 Task: Slide 28 - Company-1.
Action: Mouse moved to (38, 92)
Screenshot: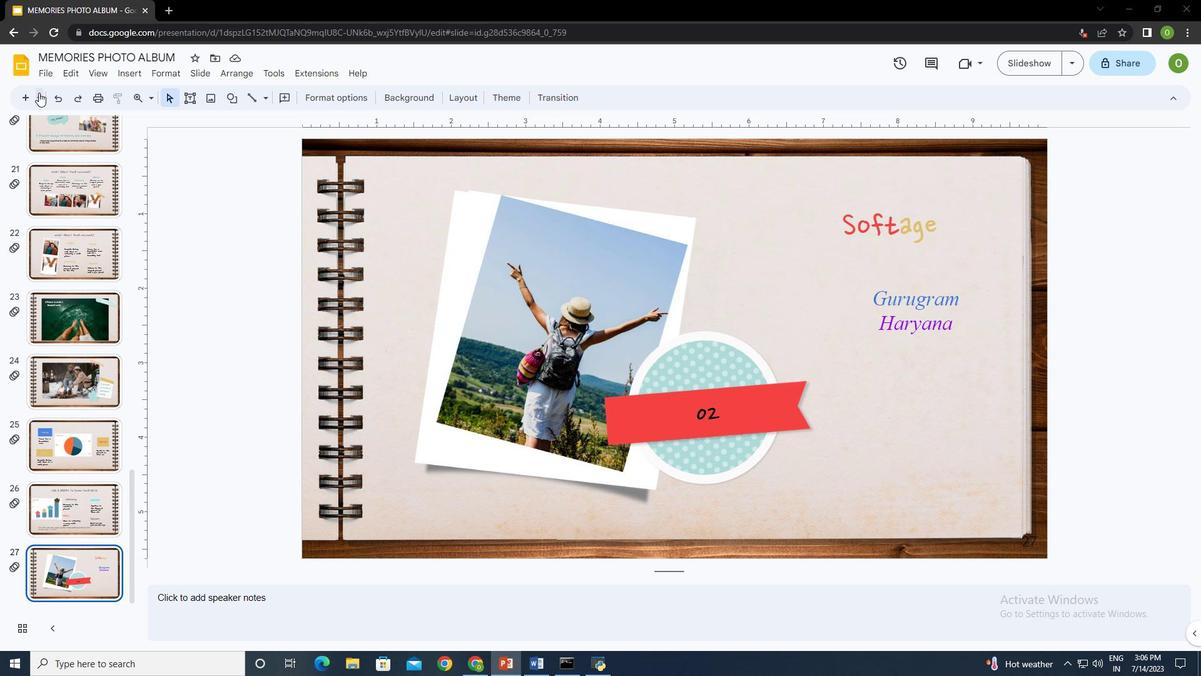 
Action: Mouse pressed left at (38, 92)
Screenshot: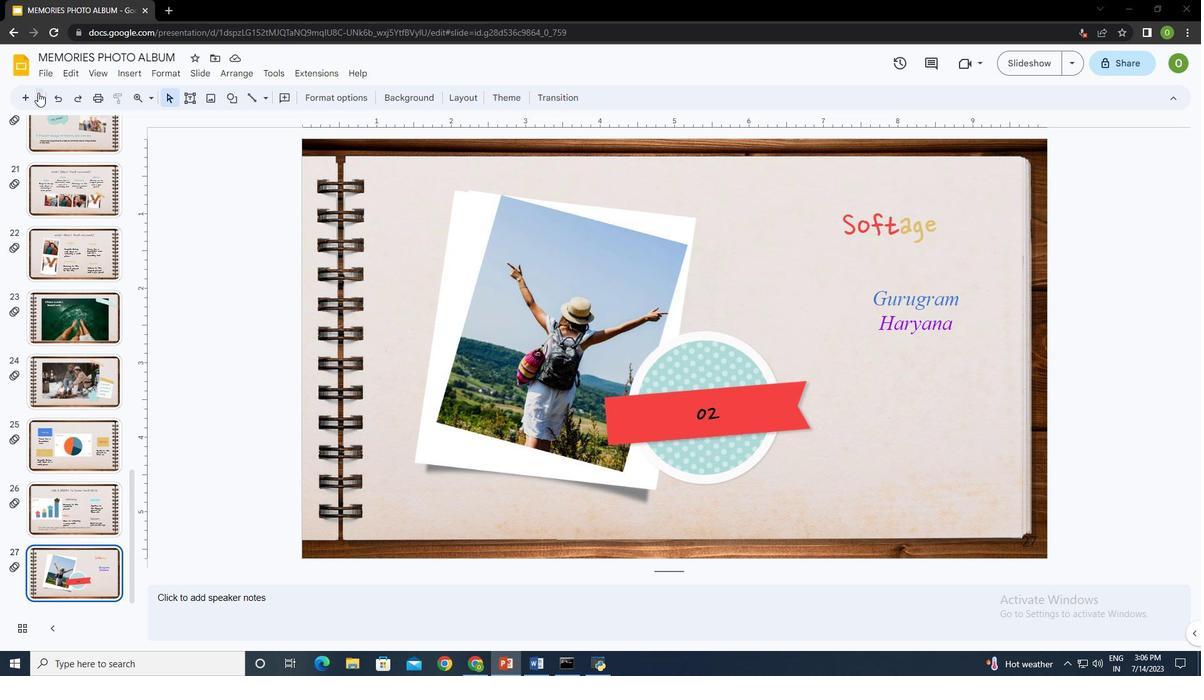 
Action: Mouse moved to (110, 245)
Screenshot: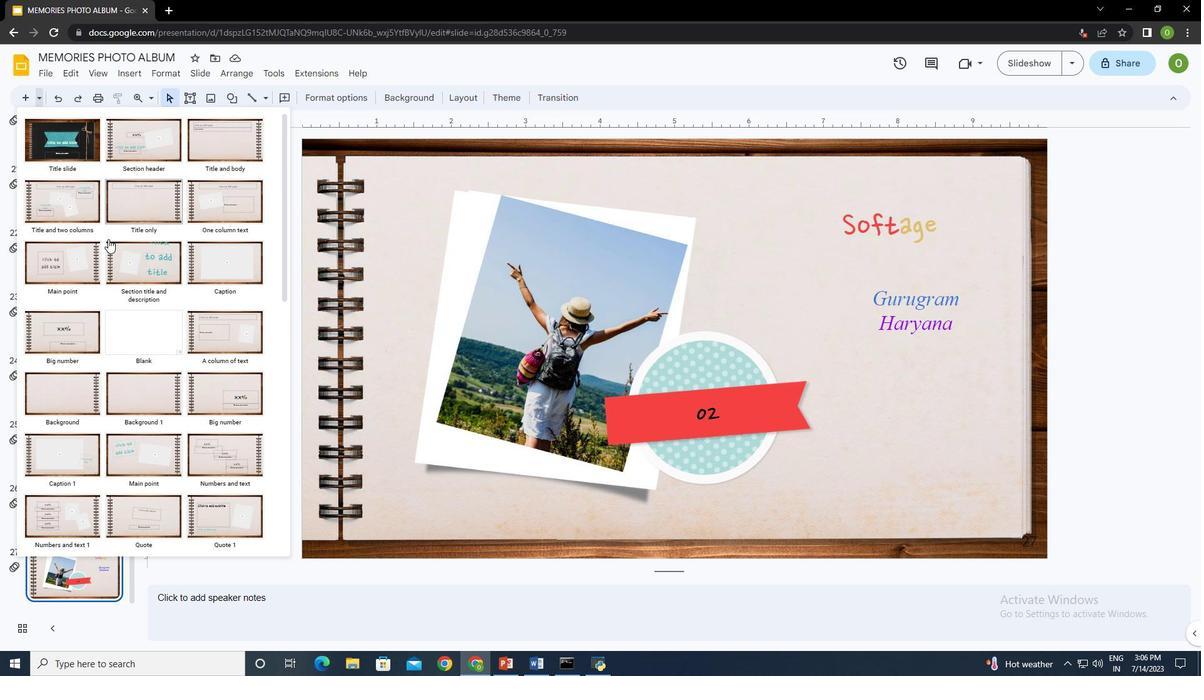 
Action: Mouse scrolled (110, 244) with delta (0, 0)
Screenshot: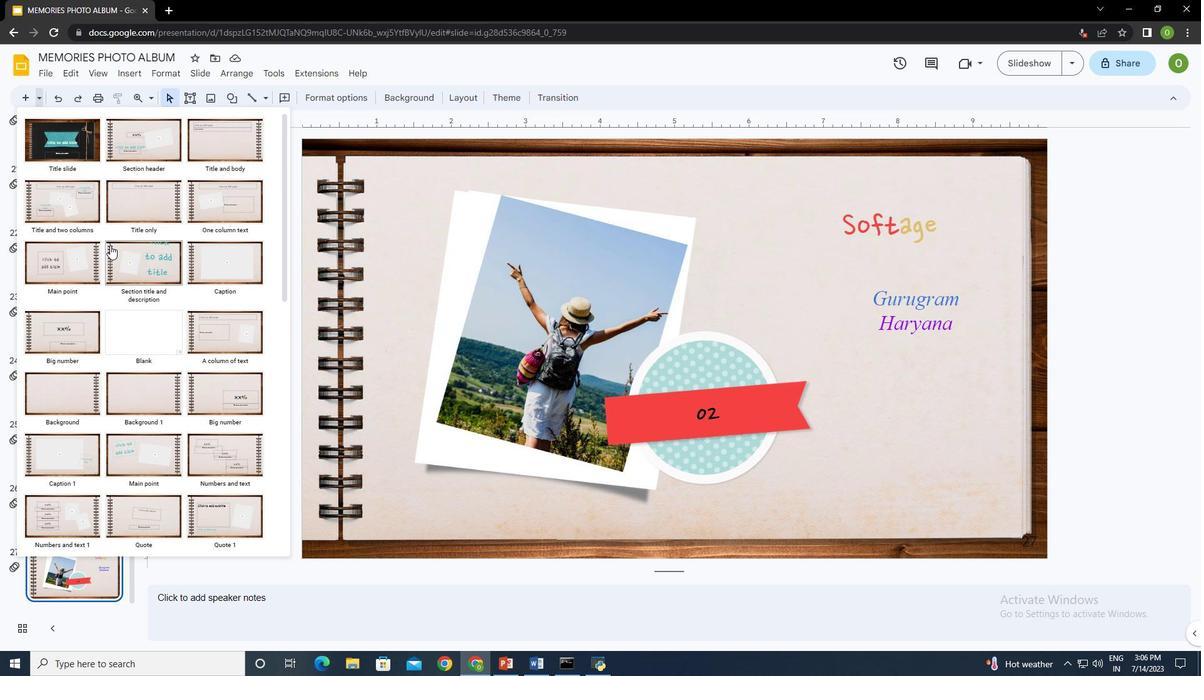 
Action: Mouse moved to (112, 264)
Screenshot: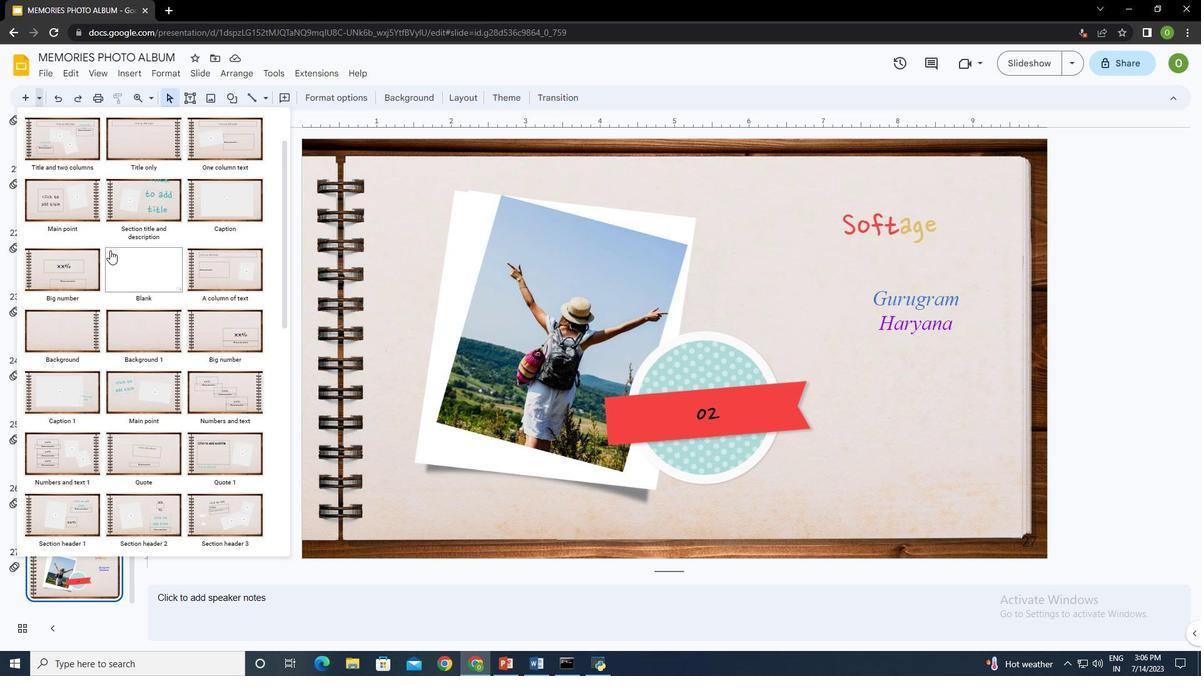 
Action: Mouse scrolled (112, 263) with delta (0, 0)
Screenshot: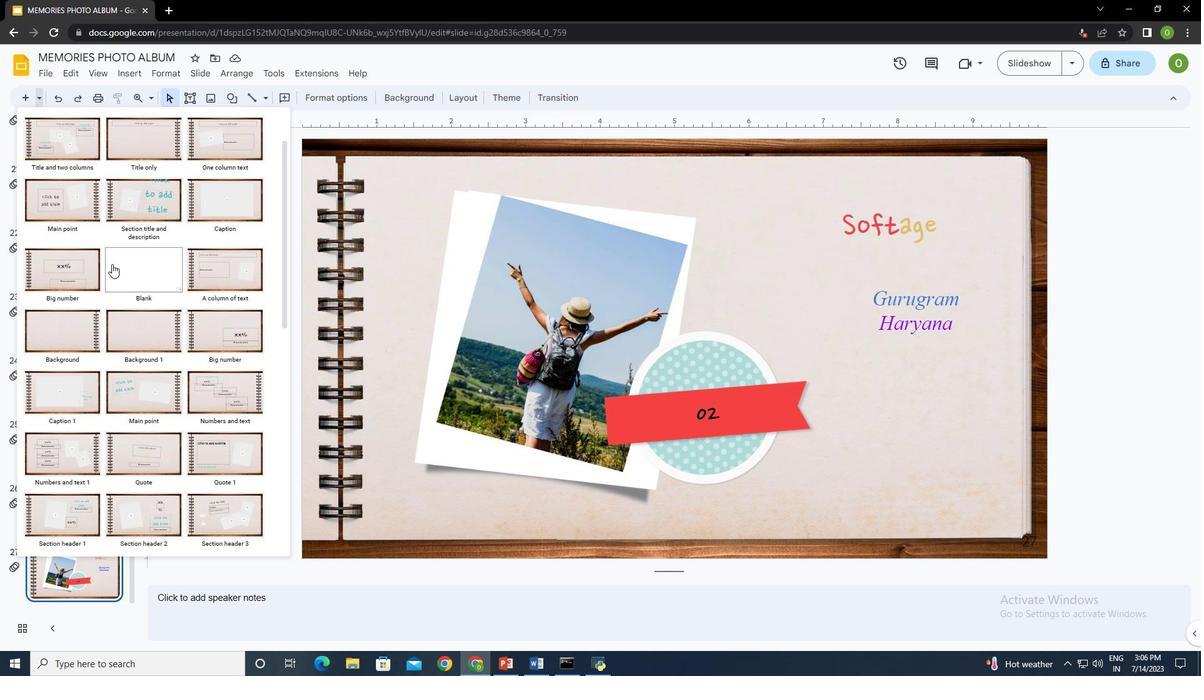 
Action: Mouse scrolled (112, 263) with delta (0, 0)
Screenshot: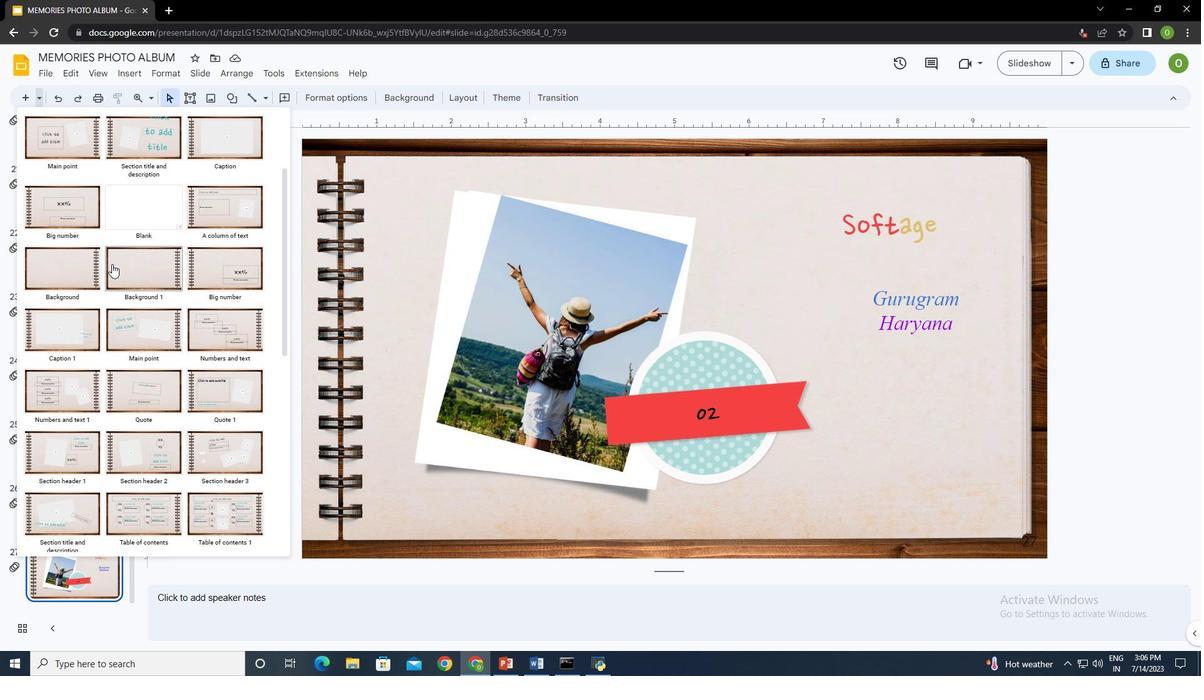 
Action: Mouse moved to (112, 268)
Screenshot: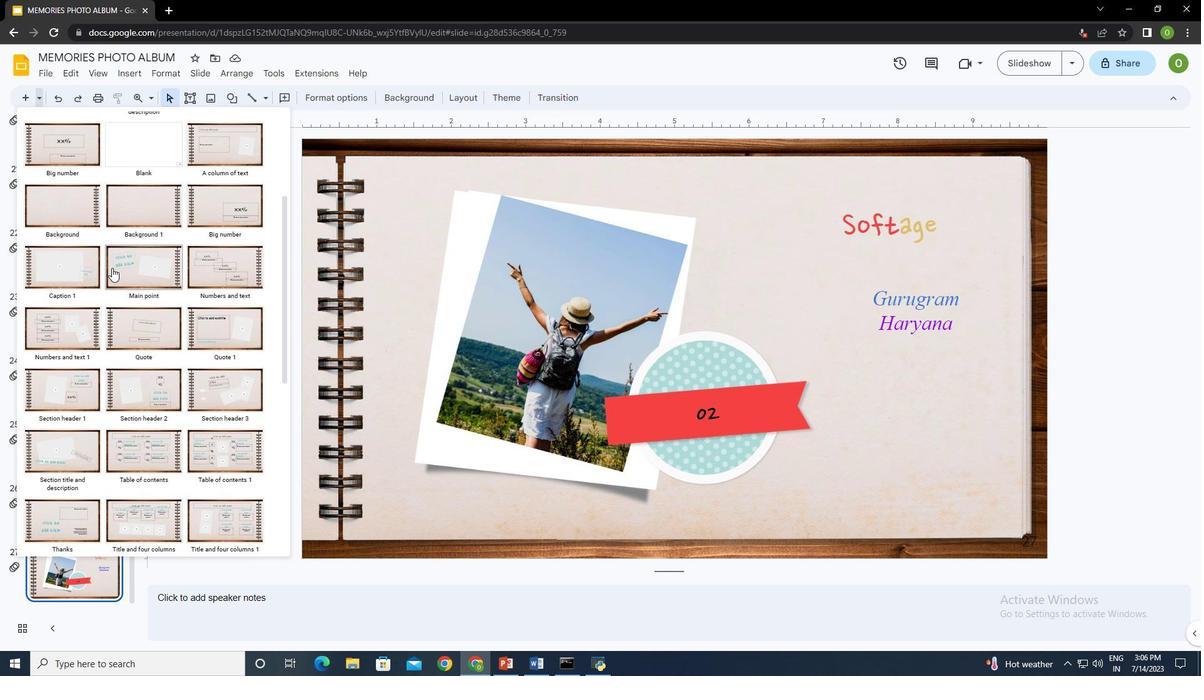 
Action: Mouse scrolled (112, 267) with delta (0, 0)
Screenshot: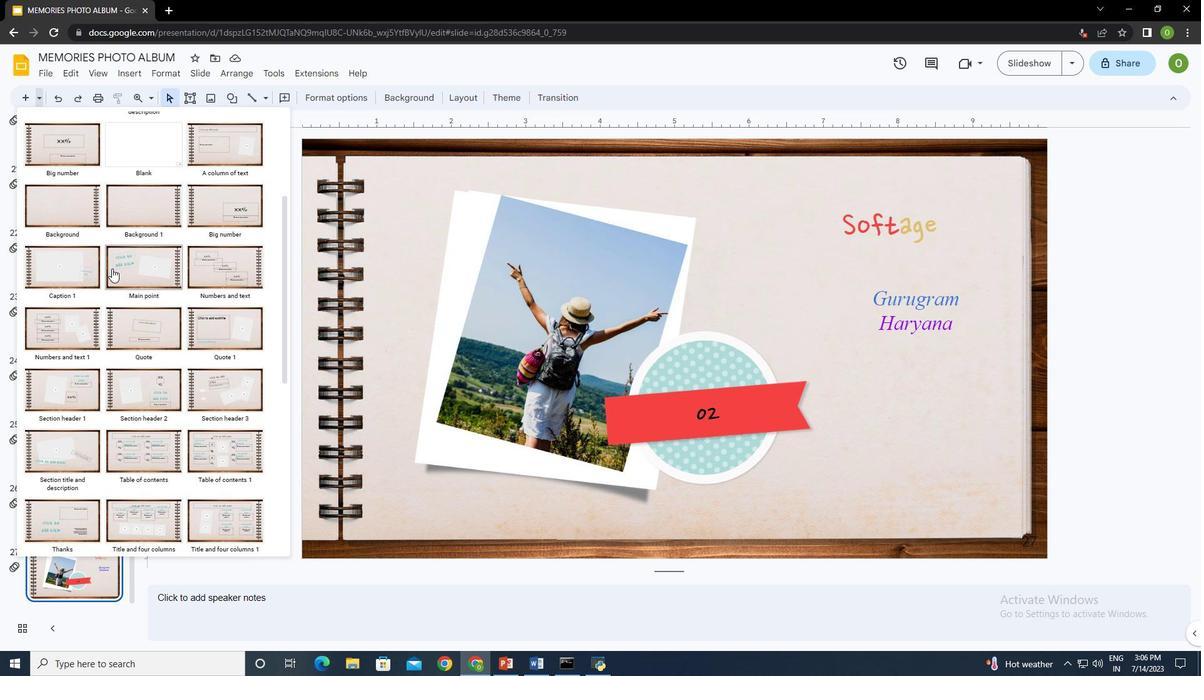 
Action: Mouse scrolled (112, 267) with delta (0, 0)
Screenshot: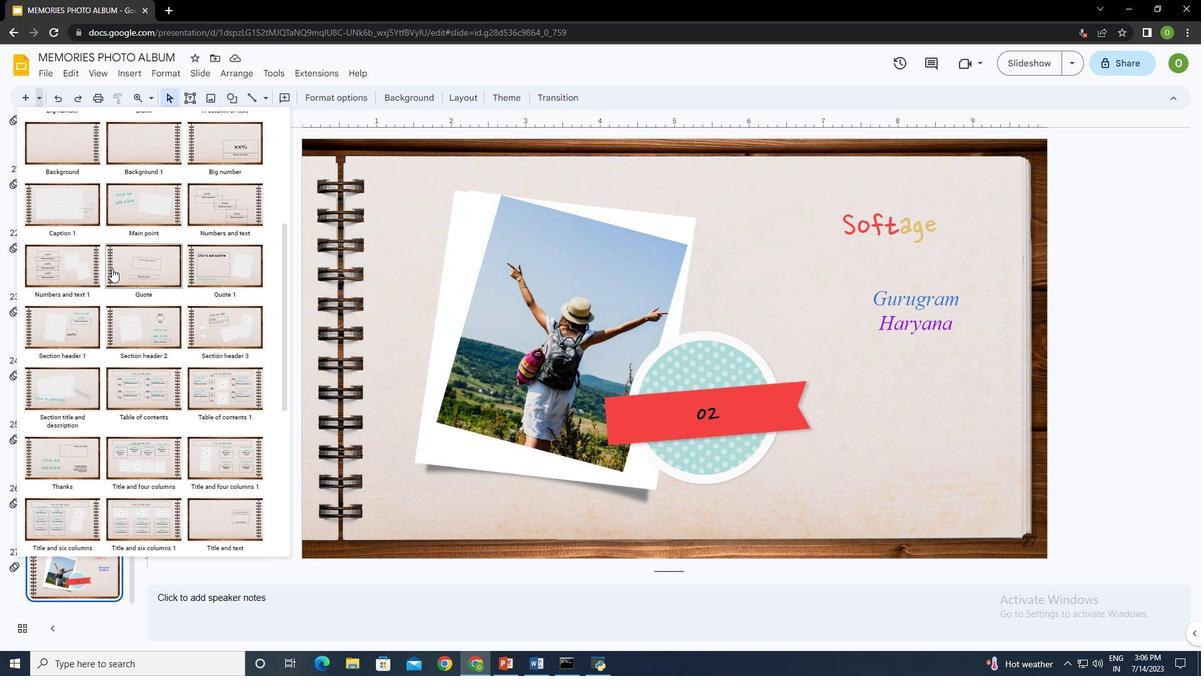
Action: Mouse moved to (222, 254)
Screenshot: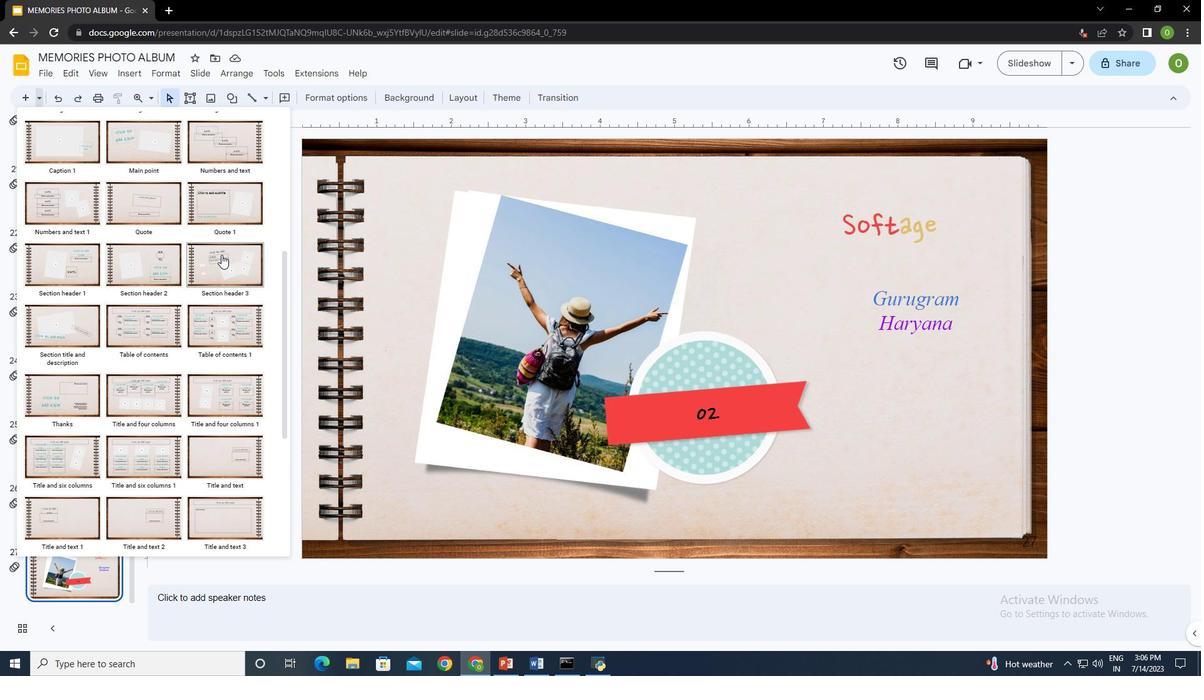 
Action: Mouse pressed left at (222, 254)
Screenshot: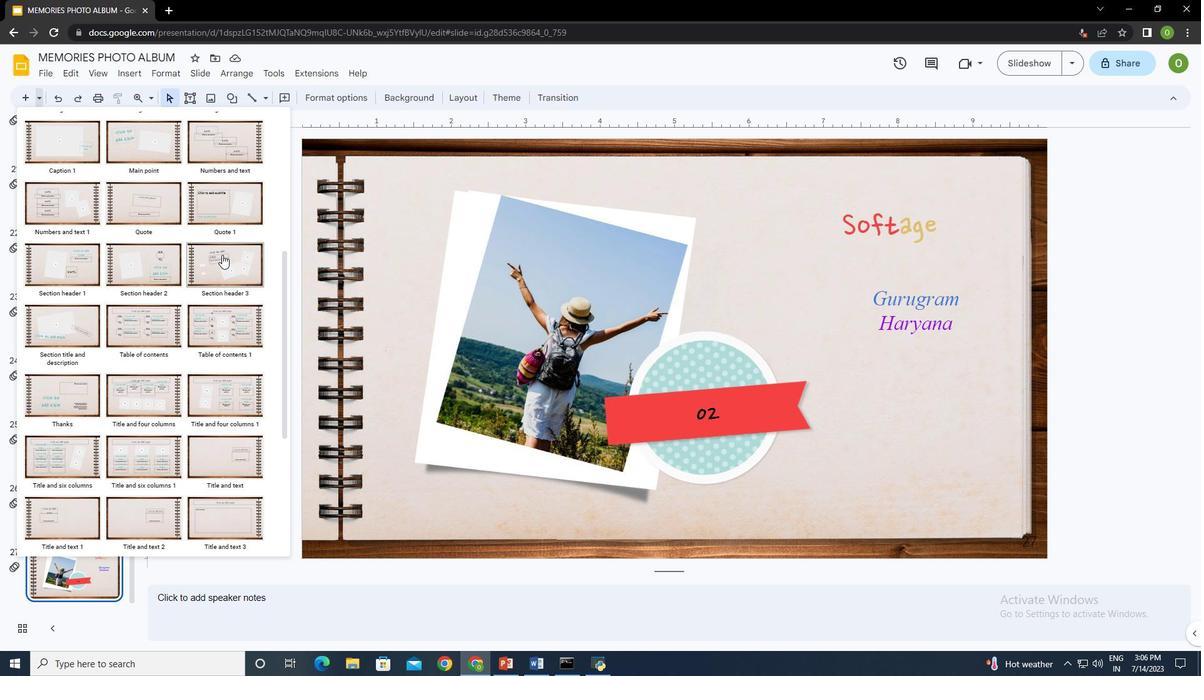 
Action: Mouse moved to (906, 292)
Screenshot: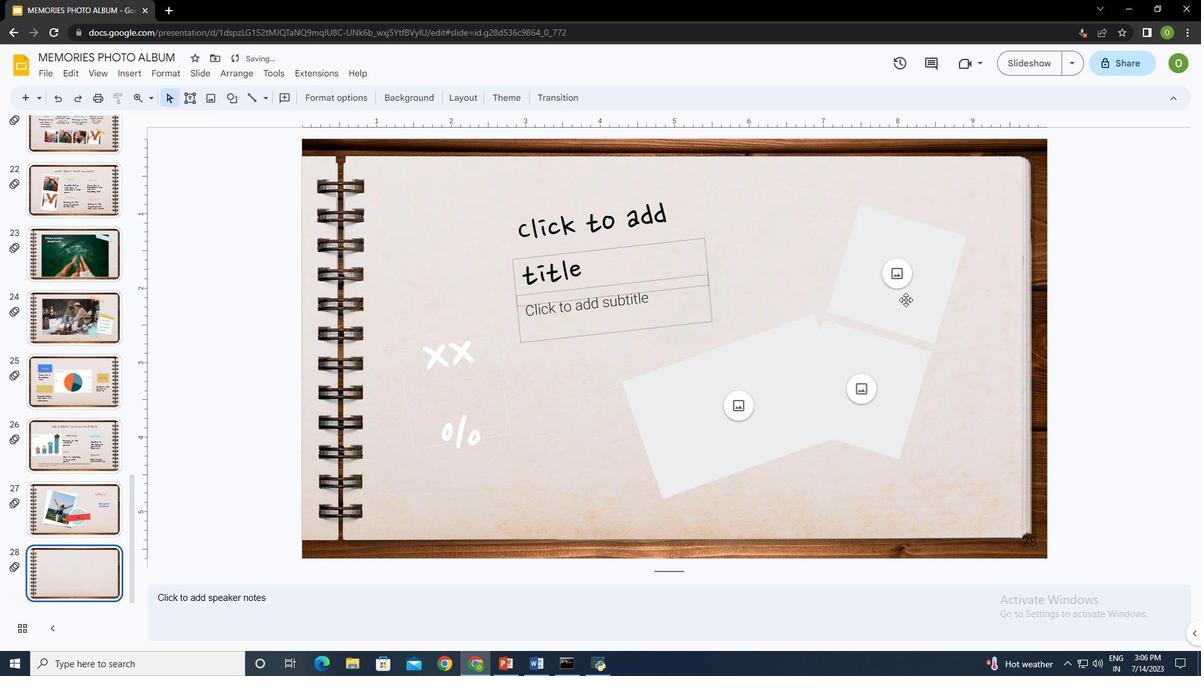 
Action: Mouse pressed left at (906, 292)
Screenshot: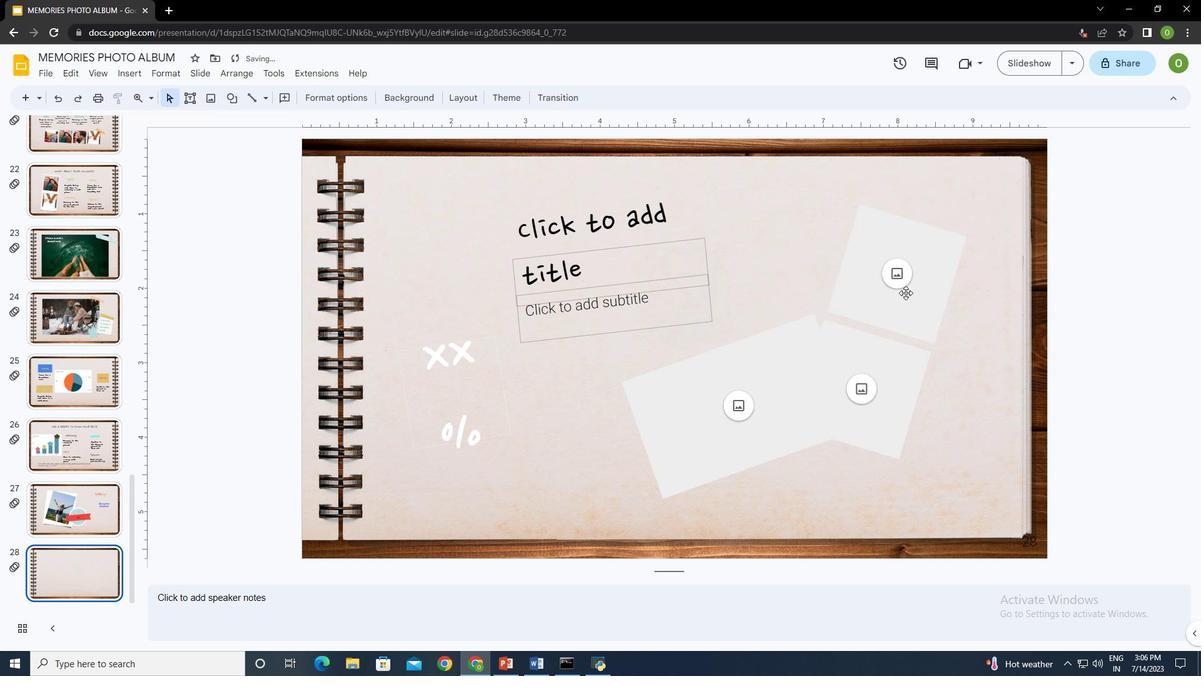 
Action: Mouse moved to (898, 276)
Screenshot: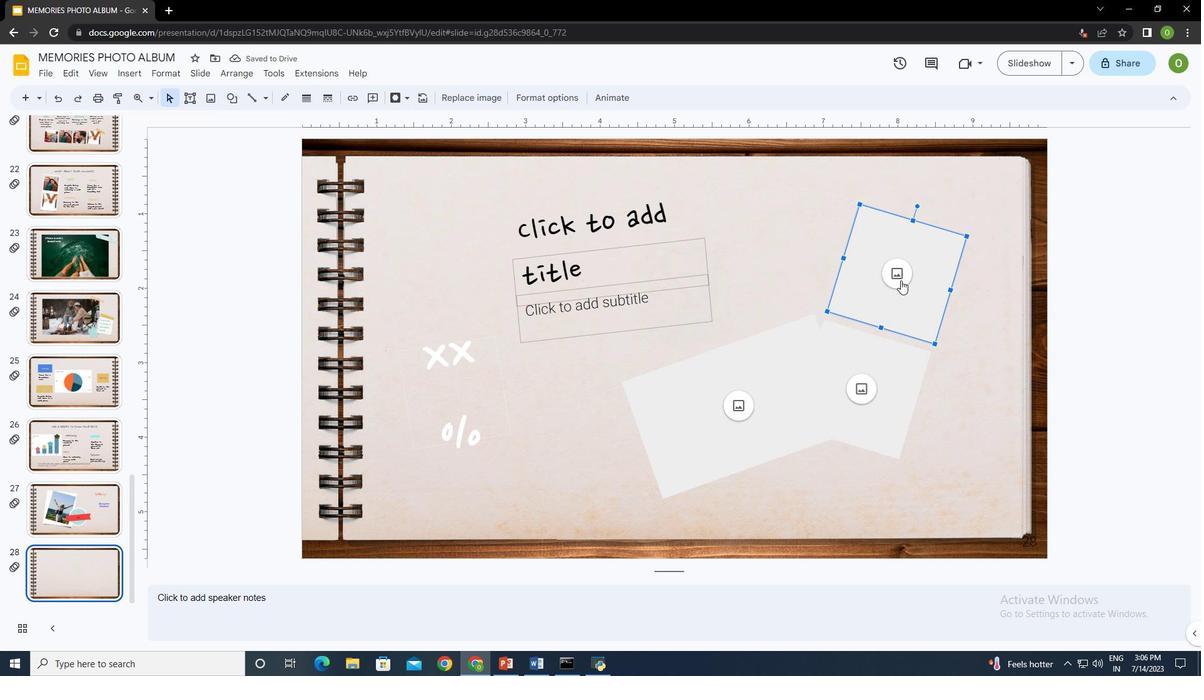 
Action: Mouse pressed left at (898, 276)
Screenshot: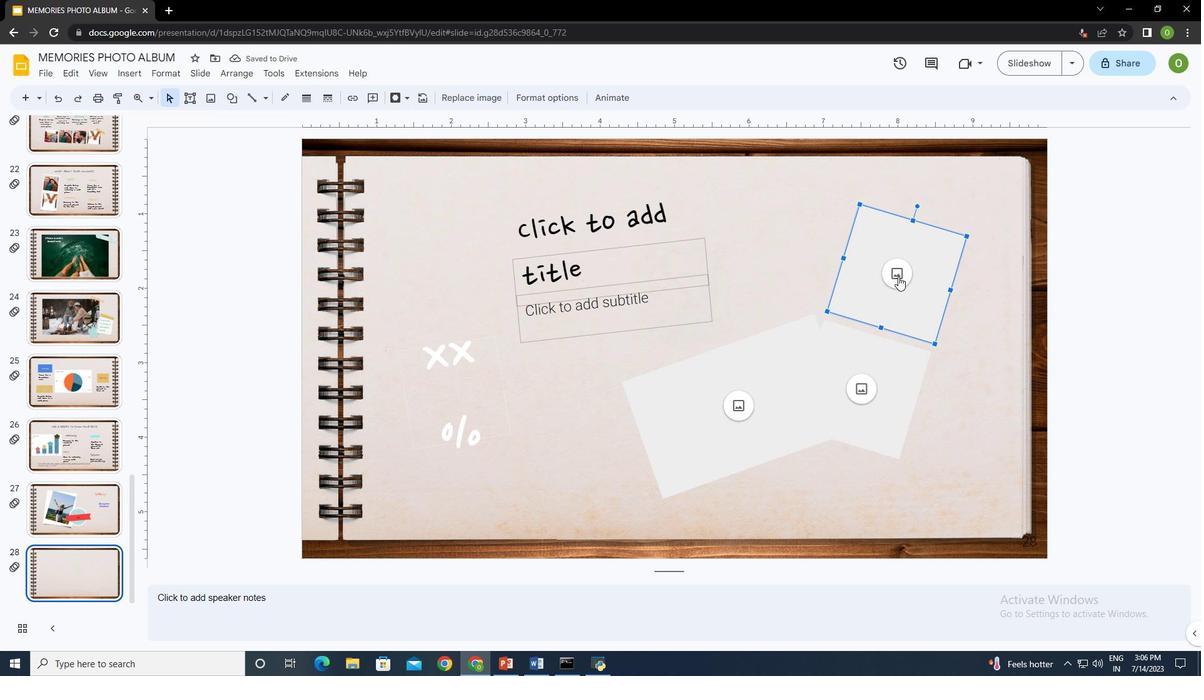 
Action: Mouse moved to (939, 293)
Screenshot: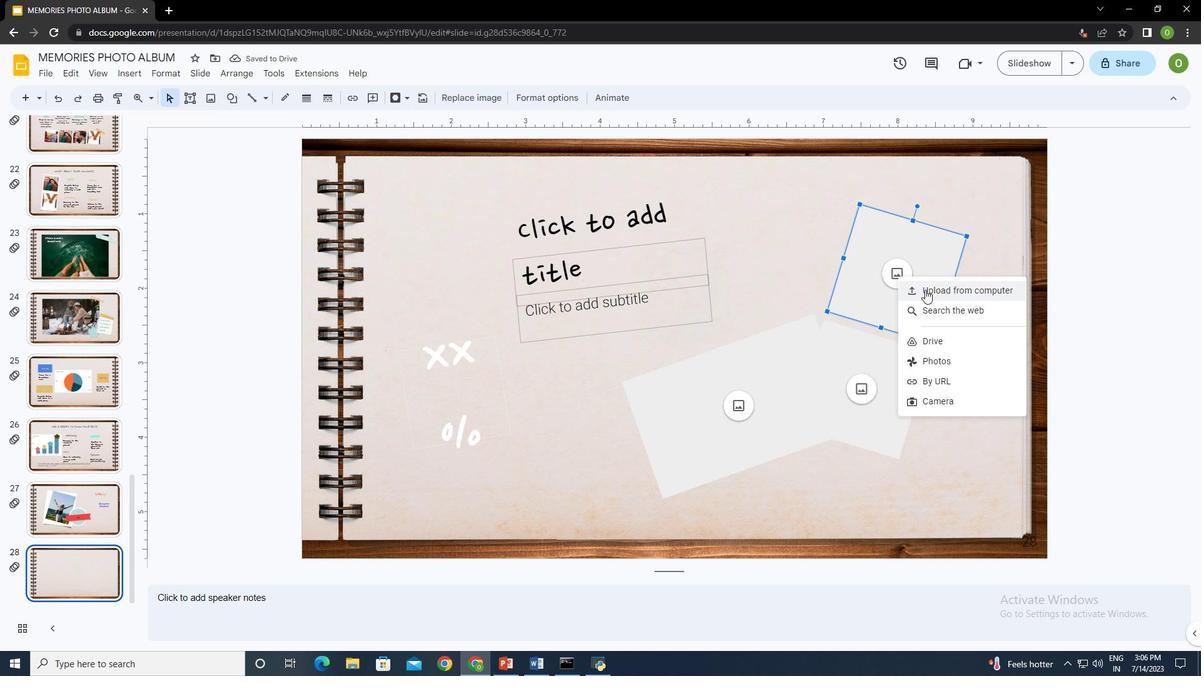 
Action: Mouse pressed left at (939, 293)
Screenshot: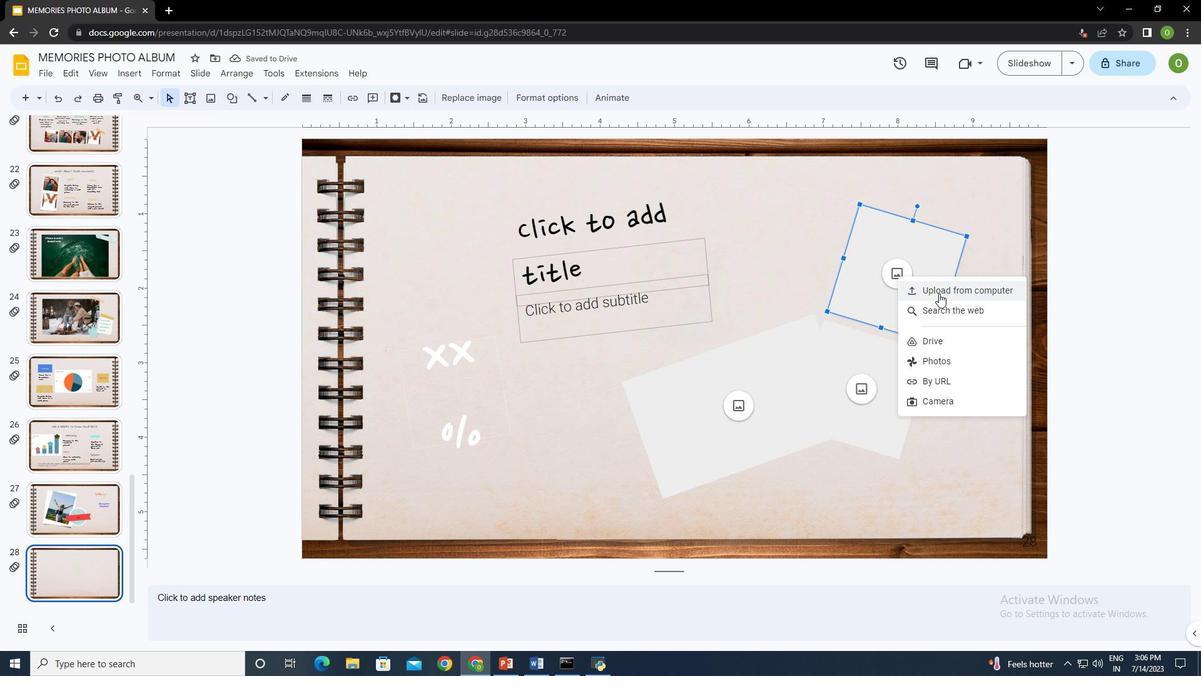 
Action: Mouse moved to (440, 209)
Screenshot: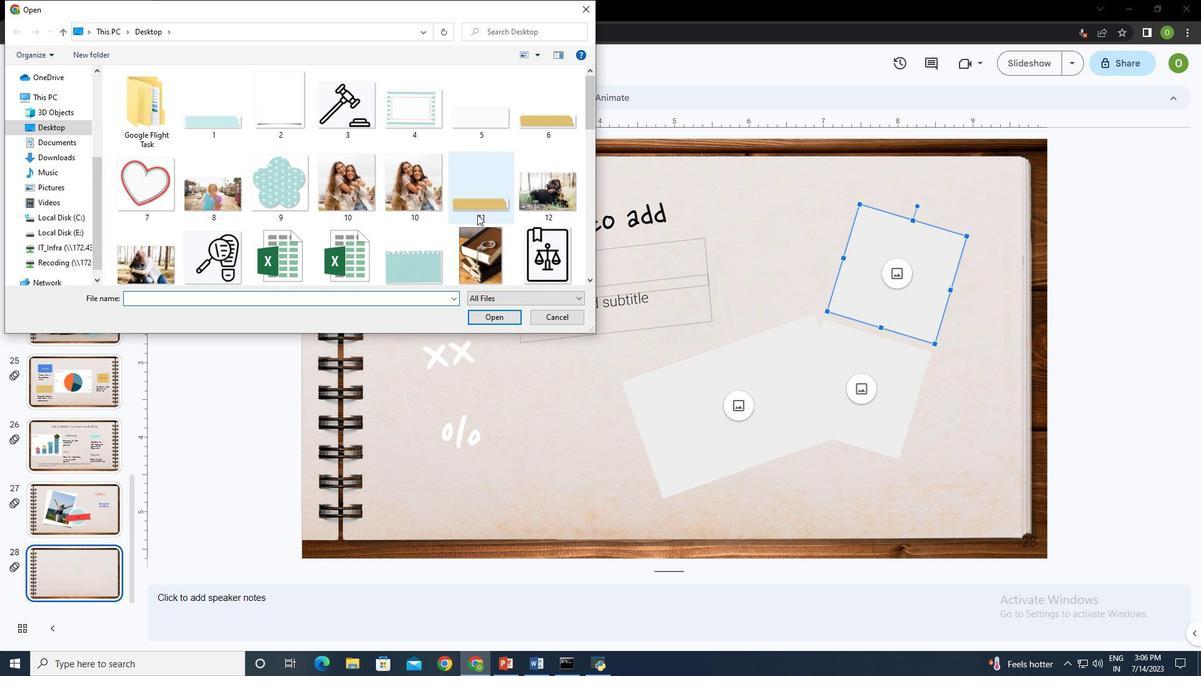 
Action: Mouse scrolled (440, 208) with delta (0, 0)
Screenshot: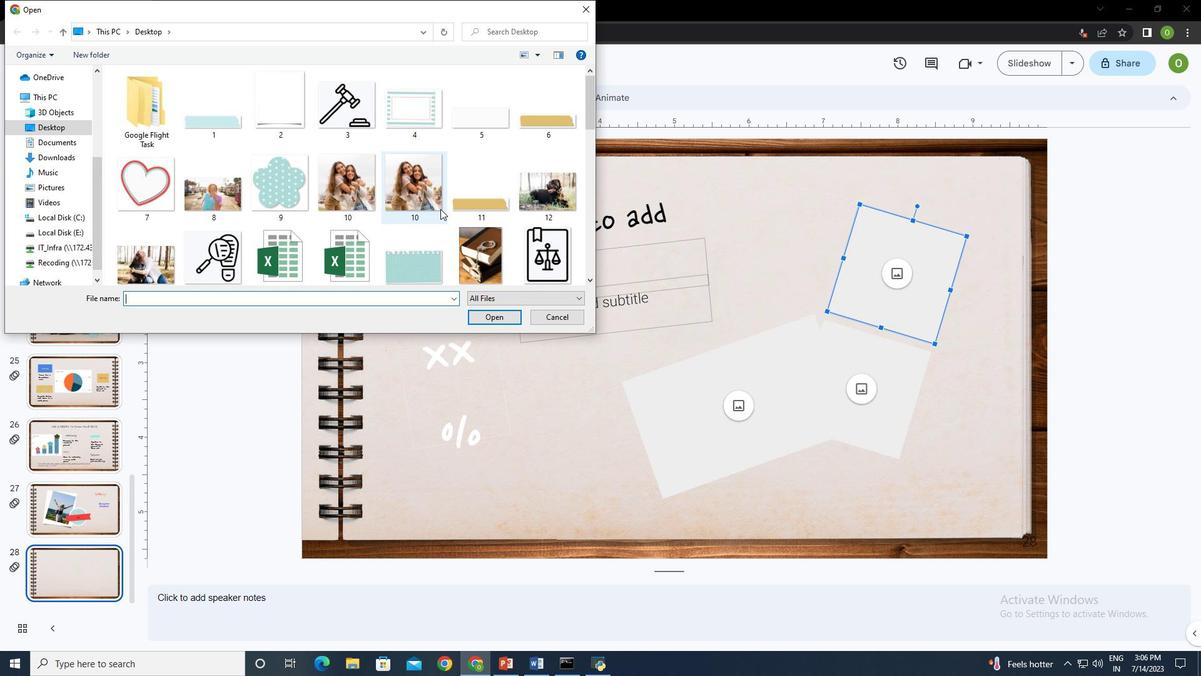 
Action: Mouse scrolled (440, 208) with delta (0, 0)
Screenshot: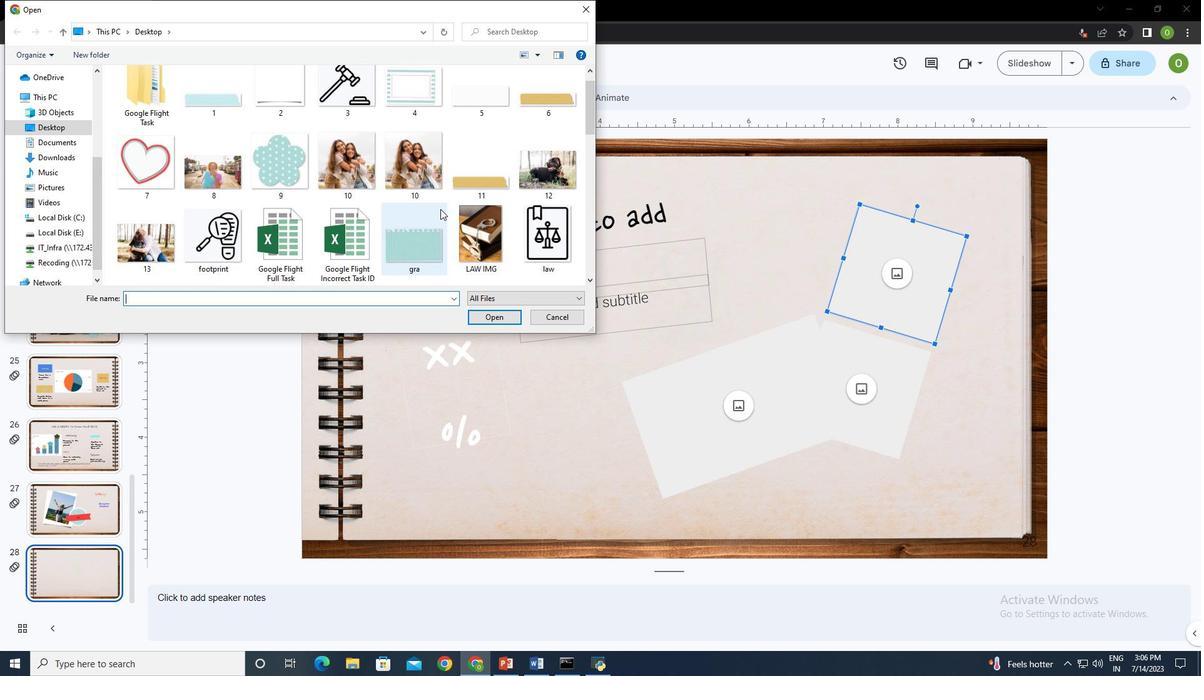 
Action: Mouse scrolled (440, 208) with delta (0, 0)
Screenshot: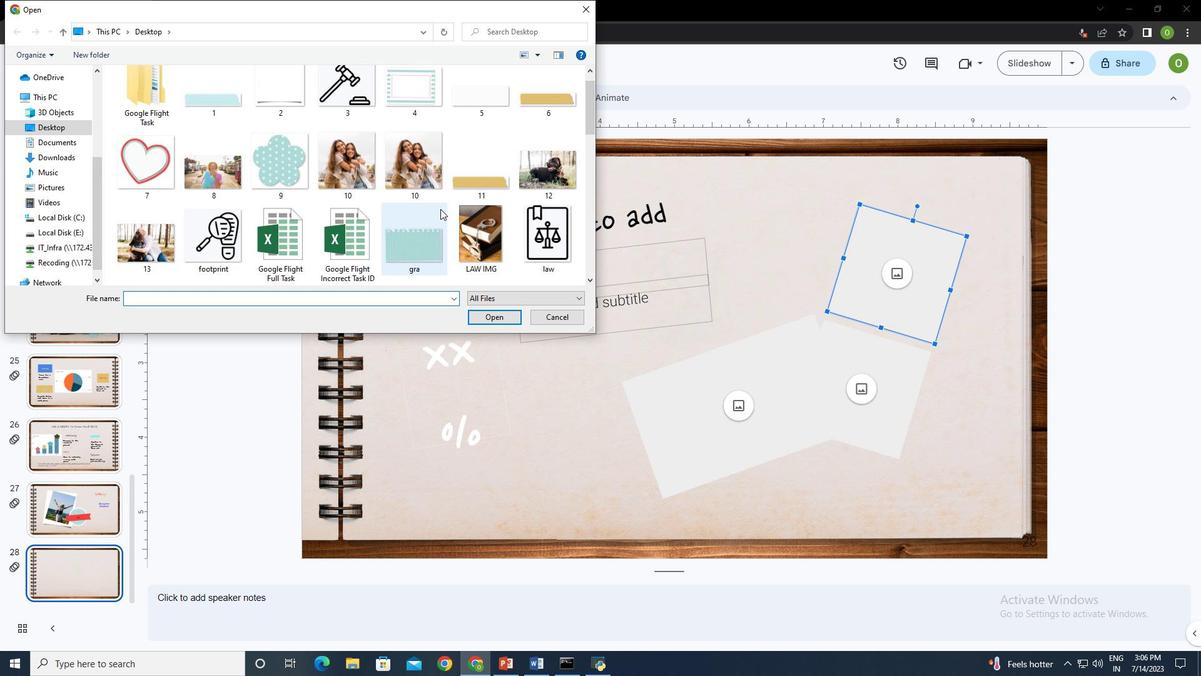 
Action: Mouse scrolled (440, 208) with delta (0, 0)
Screenshot: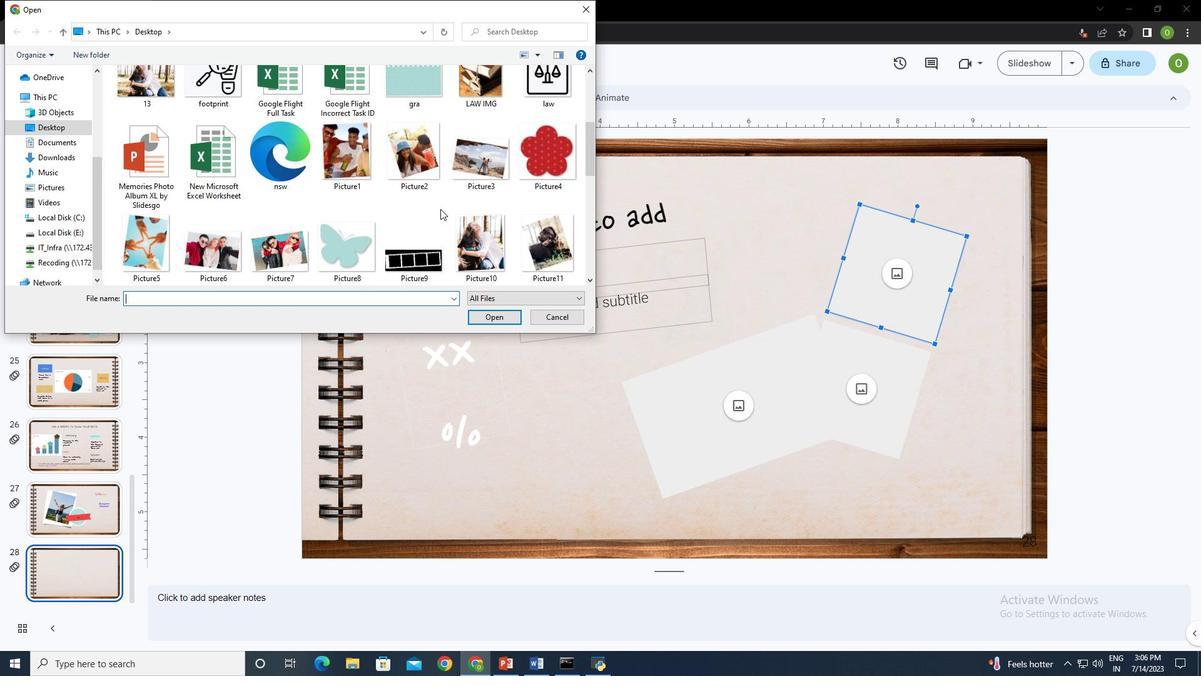 
Action: Mouse scrolled (440, 208) with delta (0, 0)
Screenshot: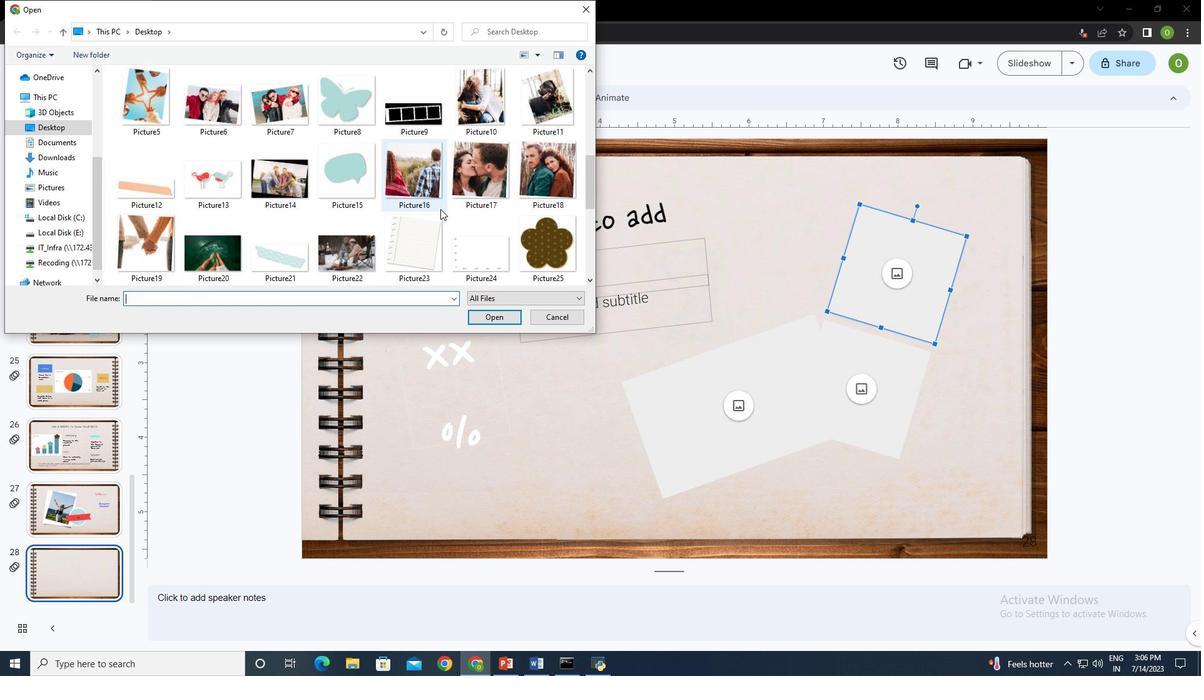 
Action: Mouse scrolled (440, 208) with delta (0, 0)
Screenshot: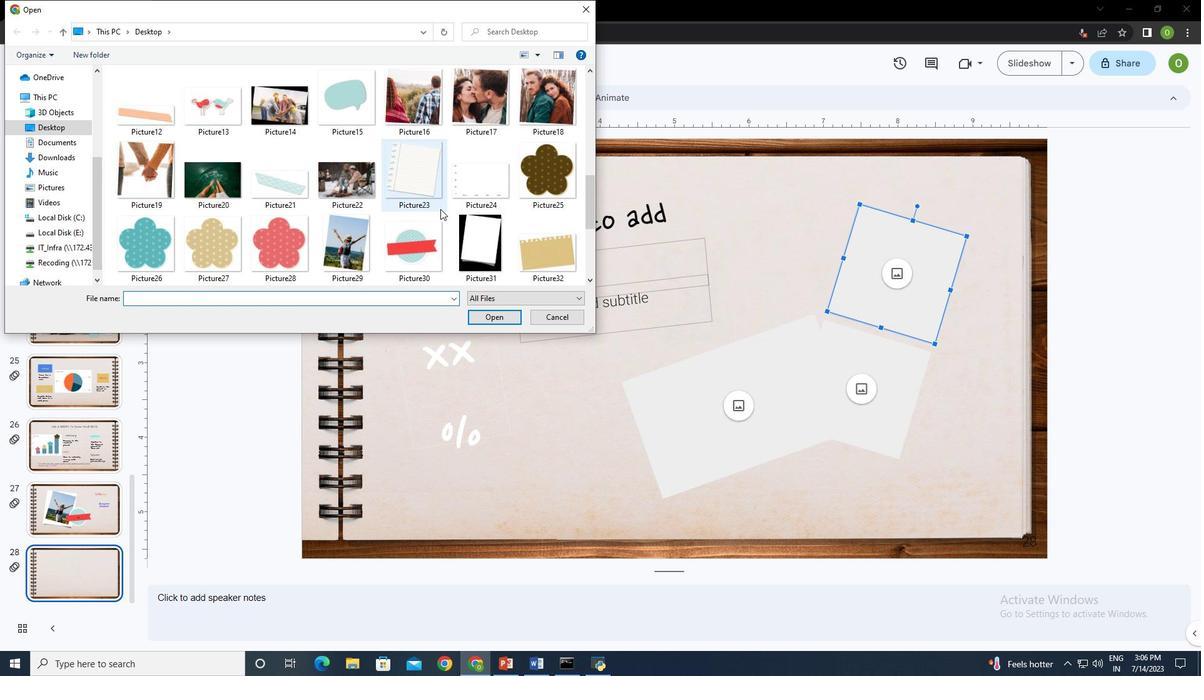 
Action: Mouse scrolled (440, 208) with delta (0, 0)
Screenshot: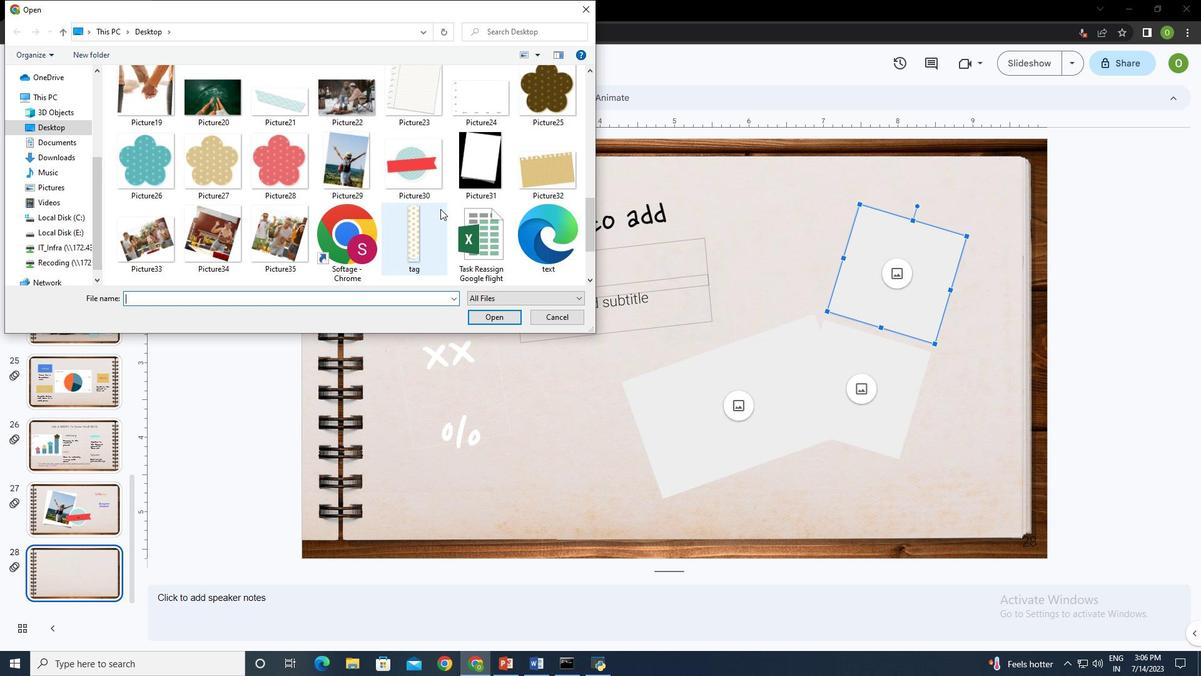 
Action: Mouse scrolled (440, 208) with delta (0, 0)
Screenshot: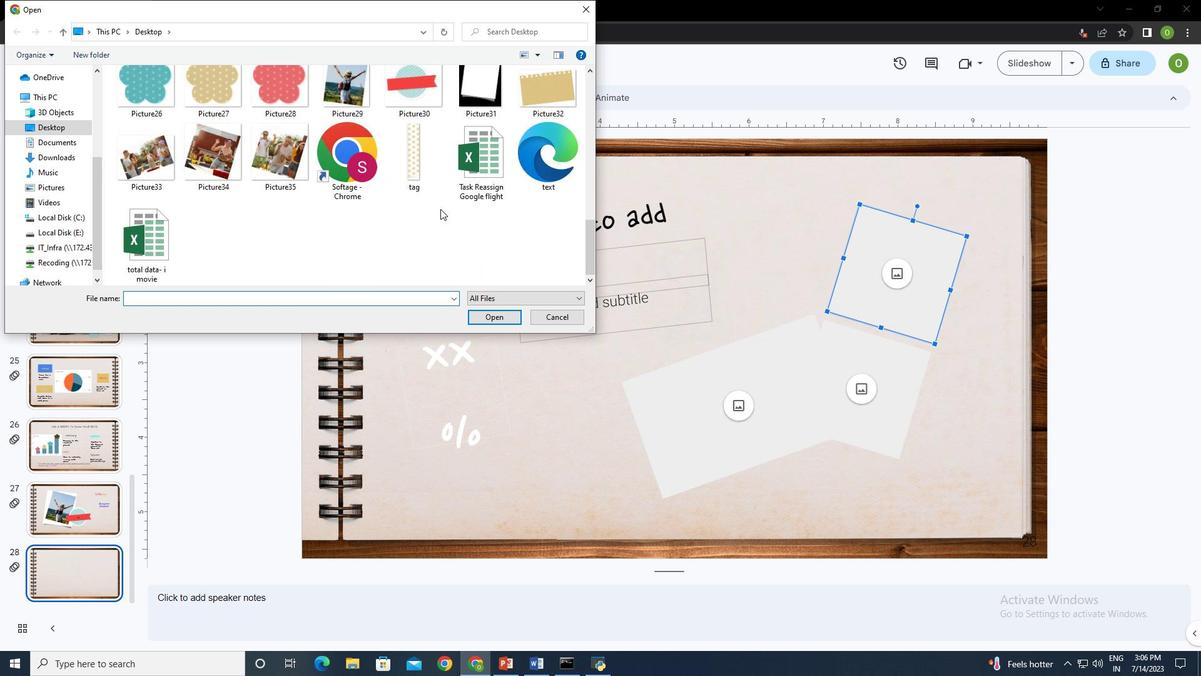 
Action: Mouse moved to (389, 214)
Screenshot: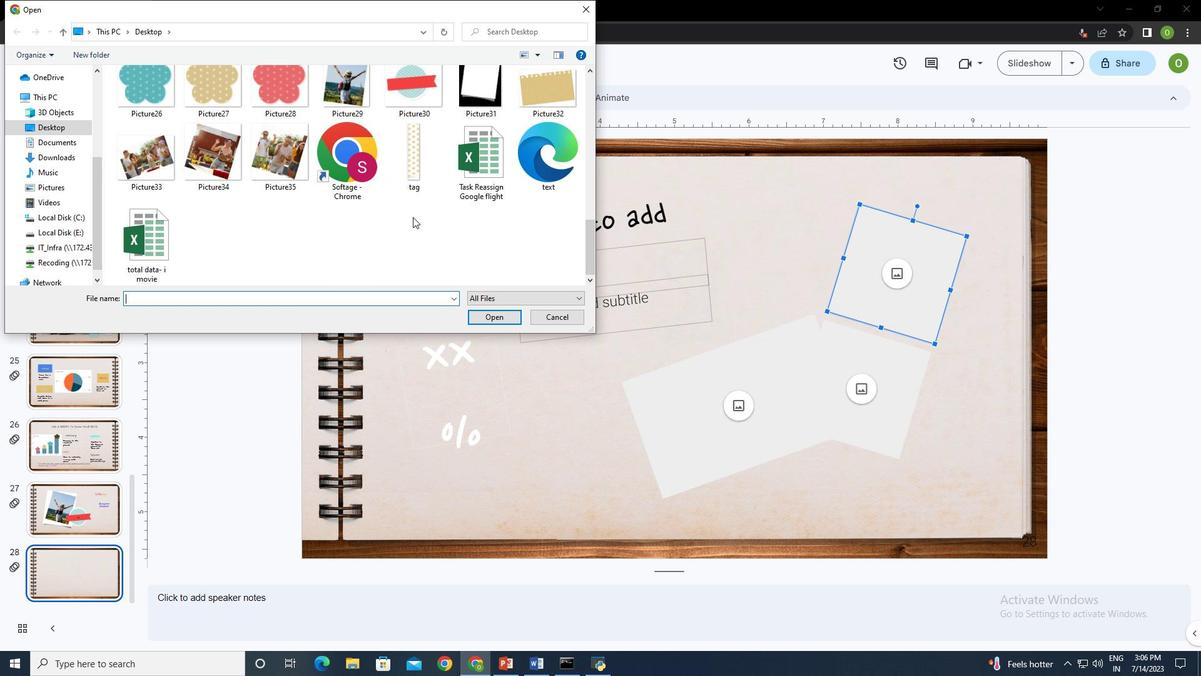 
Action: Mouse scrolled (389, 213) with delta (0, 0)
Screenshot: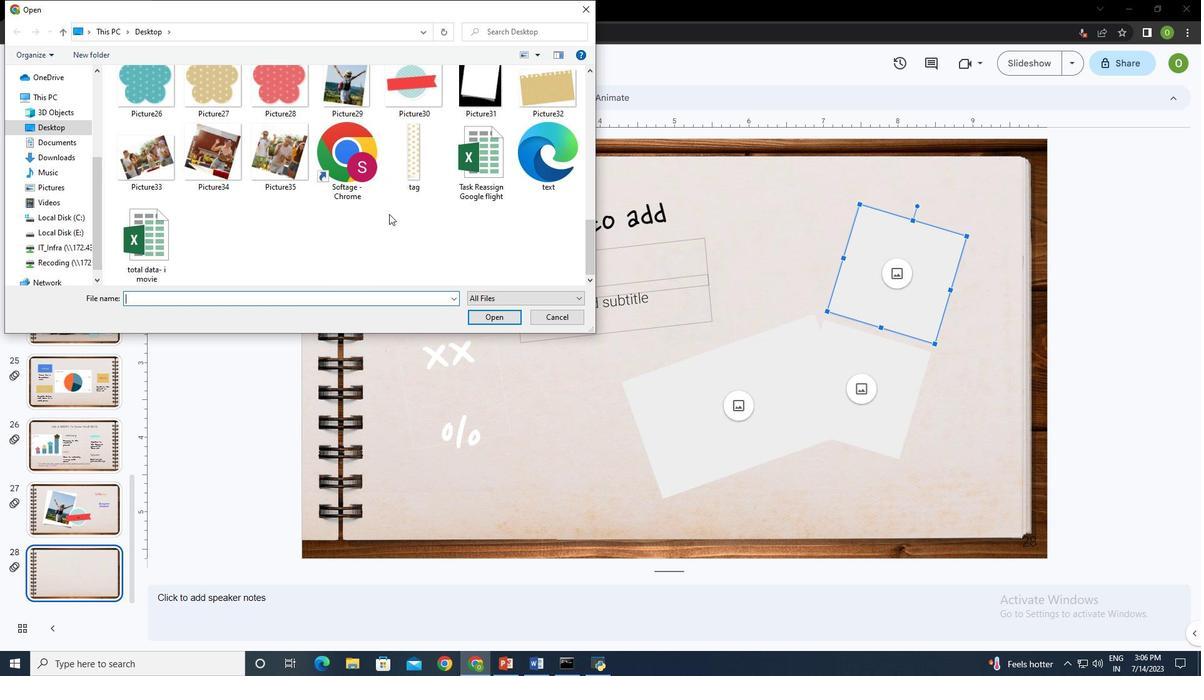 
Action: Mouse moved to (281, 162)
Screenshot: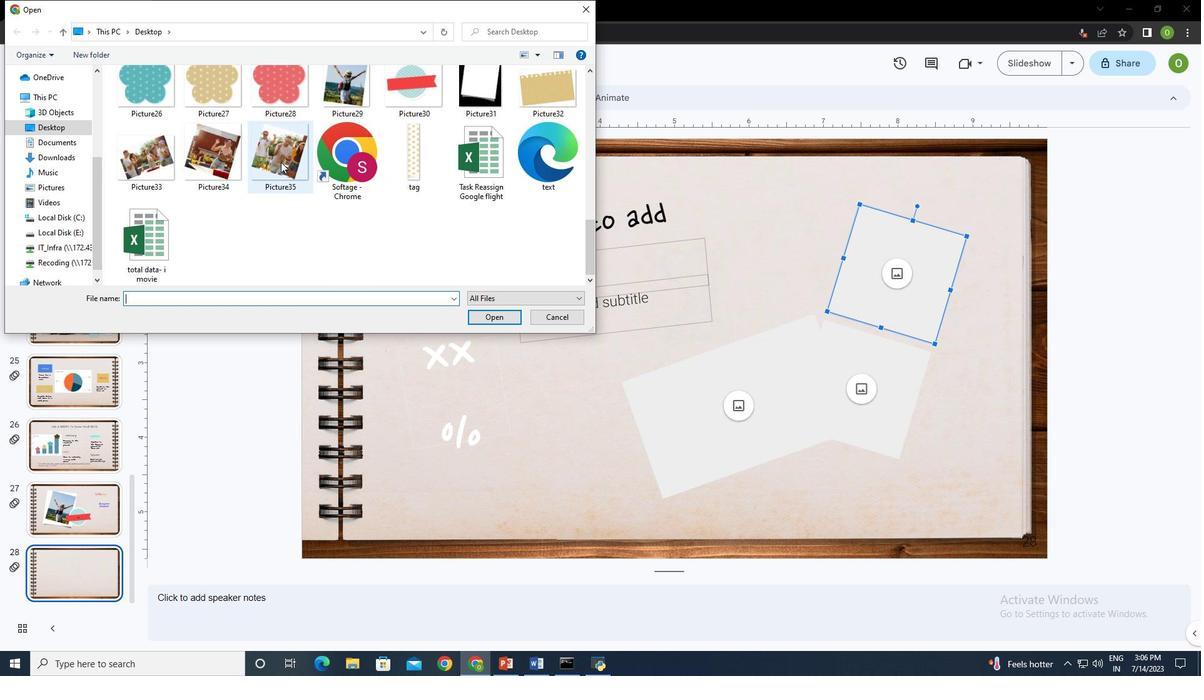 
Action: Mouse pressed left at (281, 162)
Screenshot: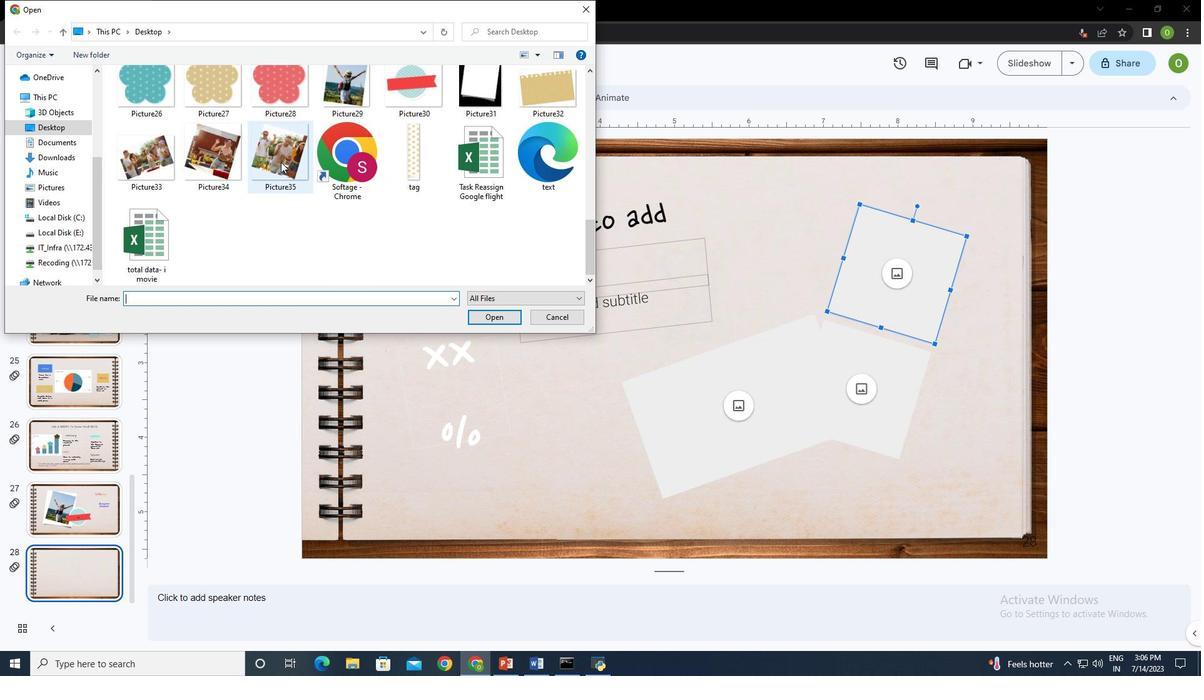 
Action: Mouse moved to (505, 318)
Screenshot: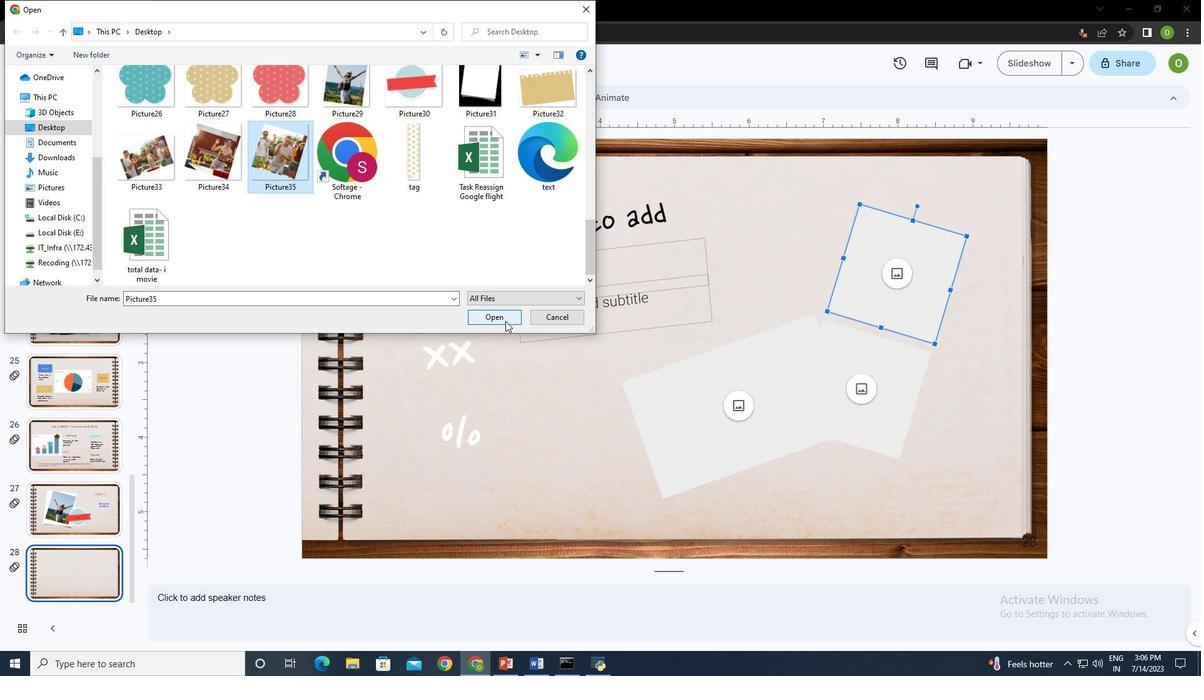 
Action: Mouse pressed left at (505, 318)
Screenshot: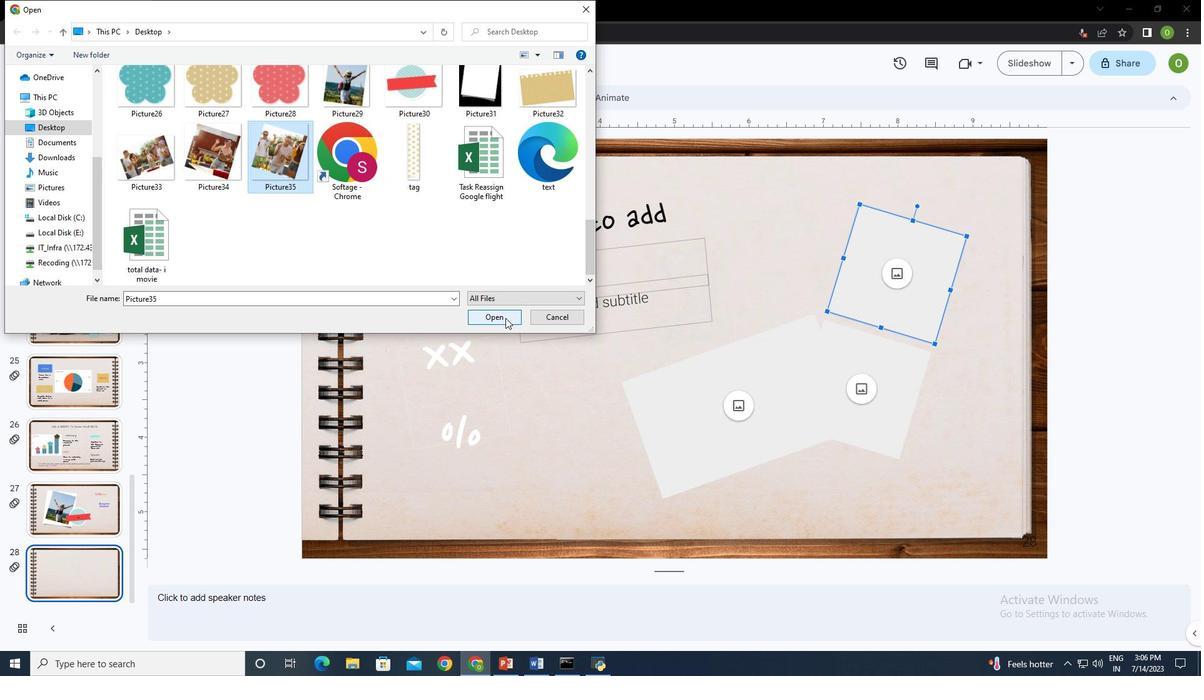 
Action: Mouse moved to (917, 205)
Screenshot: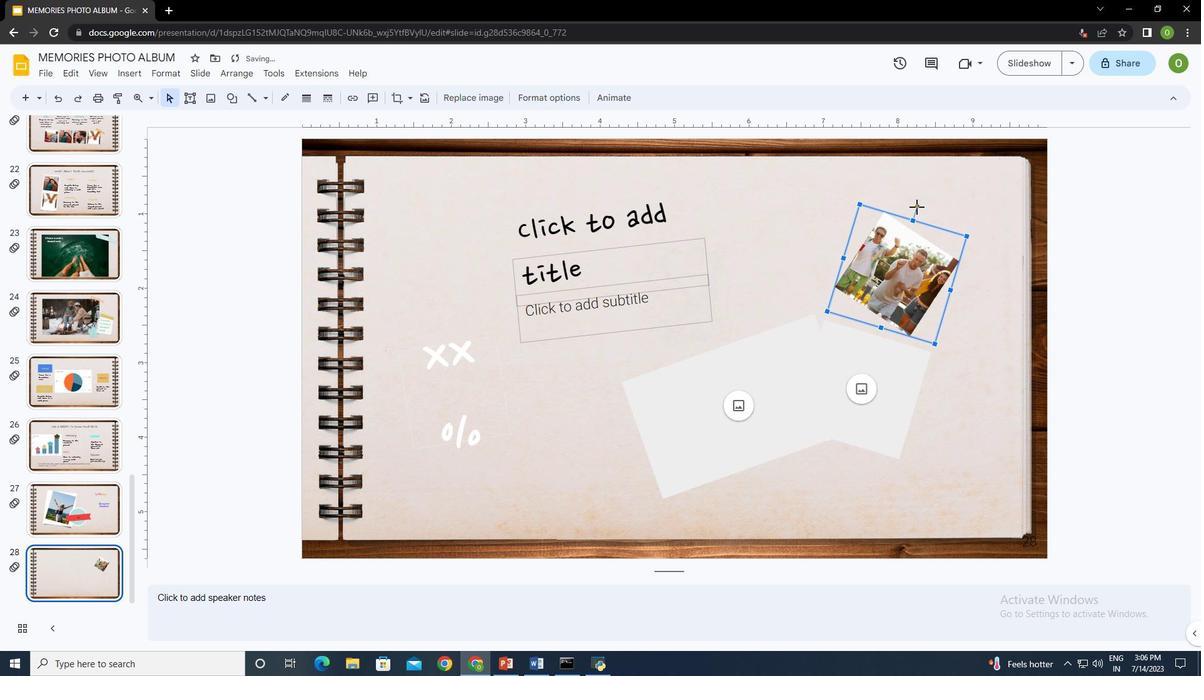 
Action: Mouse pressed left at (917, 205)
Screenshot: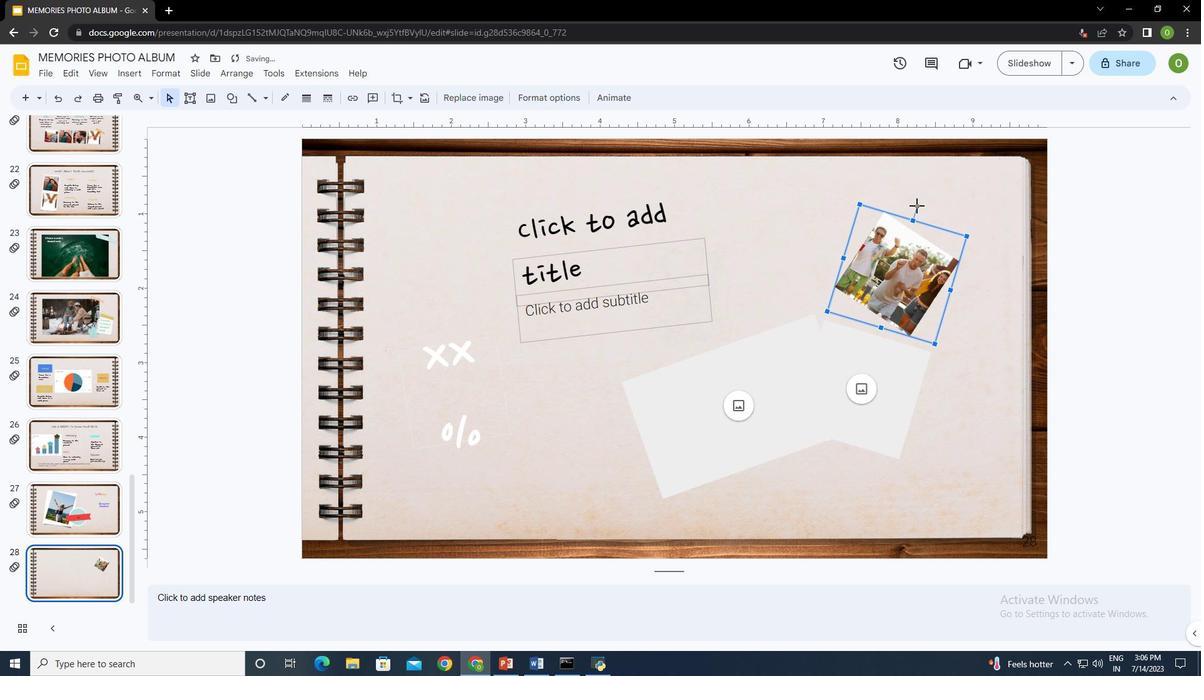 
Action: Mouse moved to (921, 207)
Screenshot: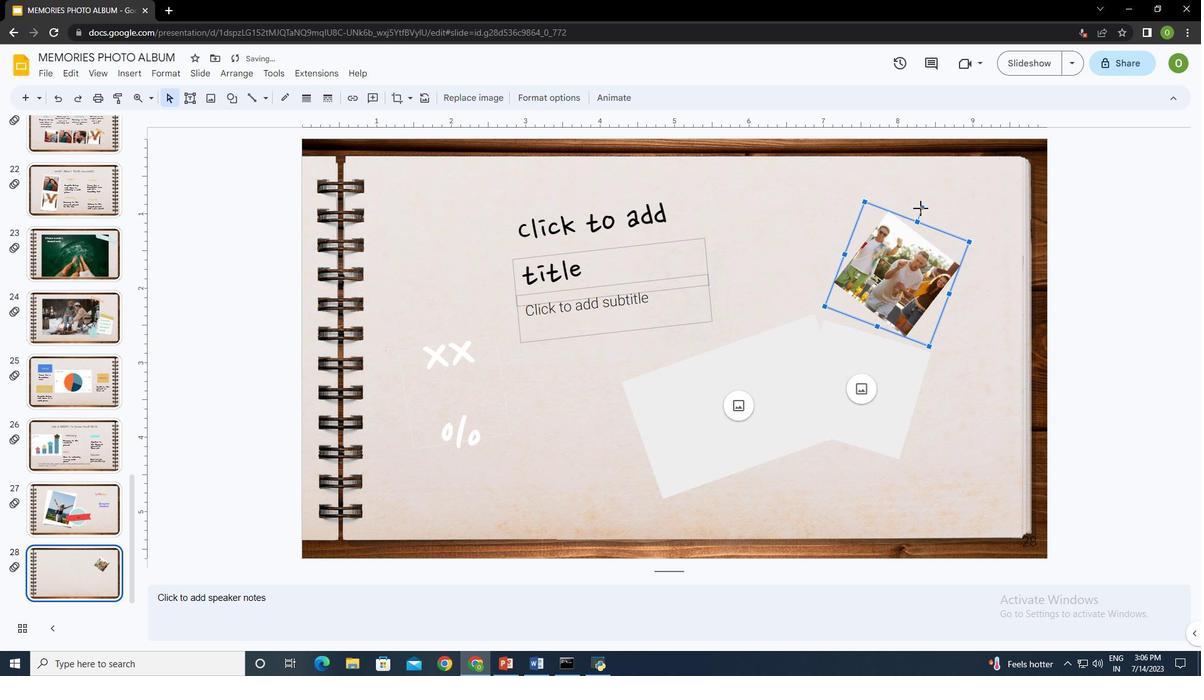 
Action: Mouse pressed left at (921, 207)
Screenshot: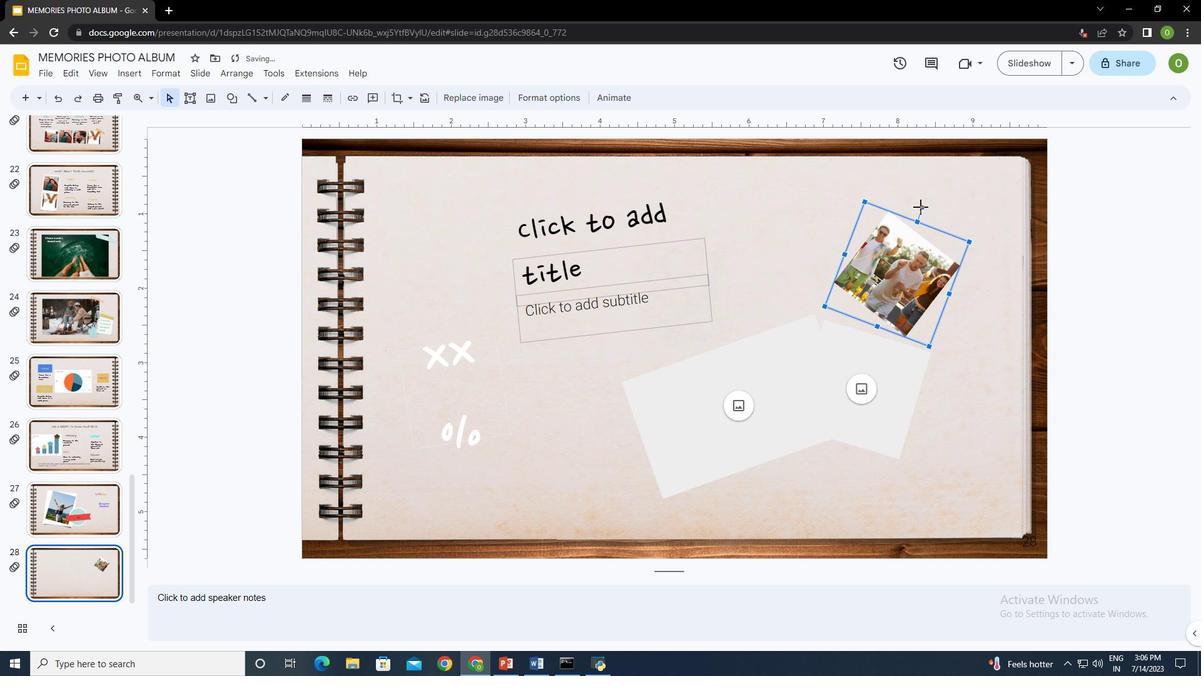 
Action: Mouse moved to (916, 206)
Screenshot: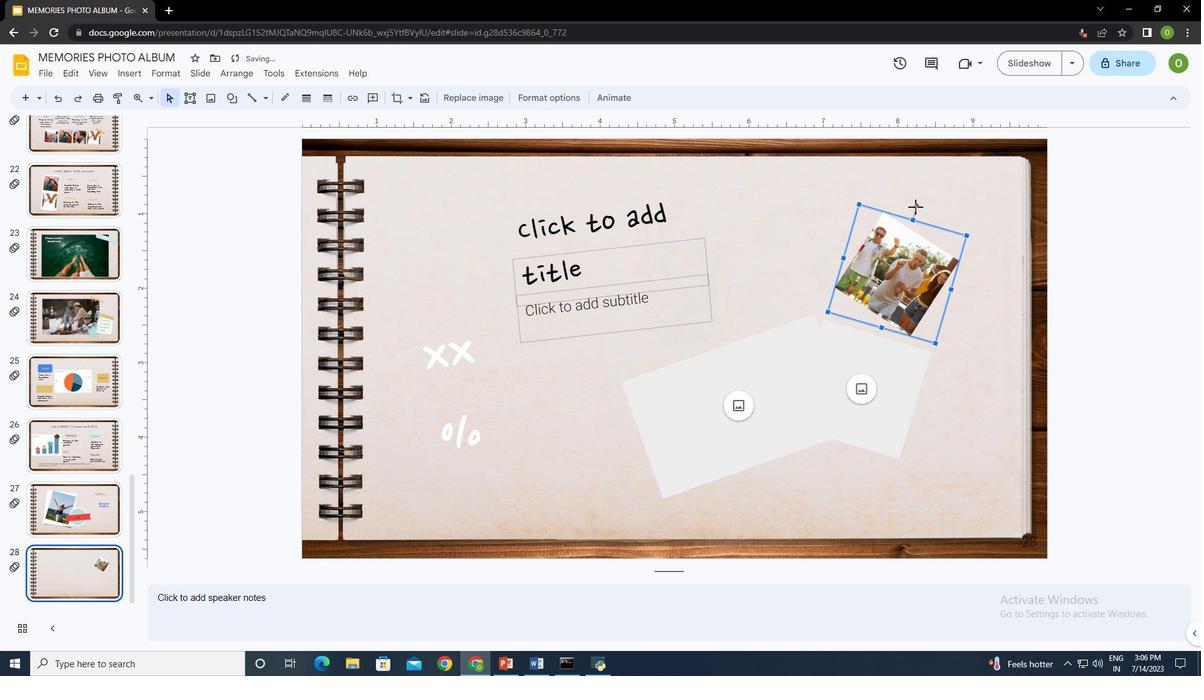 
Action: Mouse pressed left at (916, 206)
Screenshot: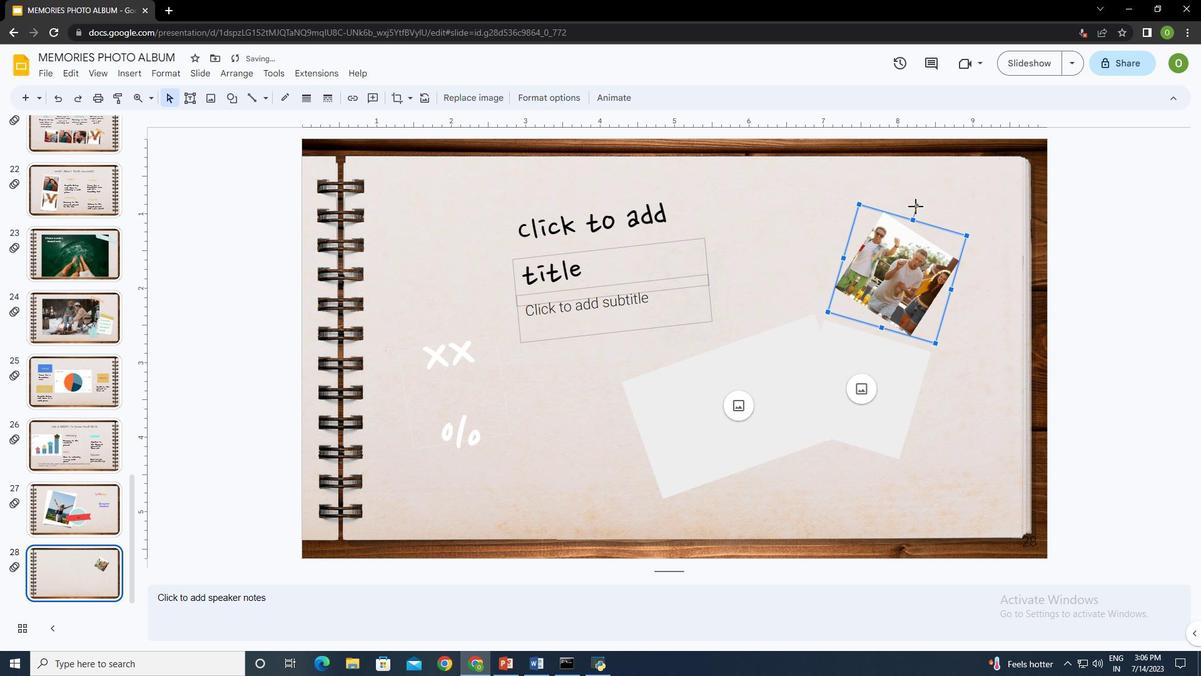 
Action: Mouse moved to (878, 373)
Screenshot: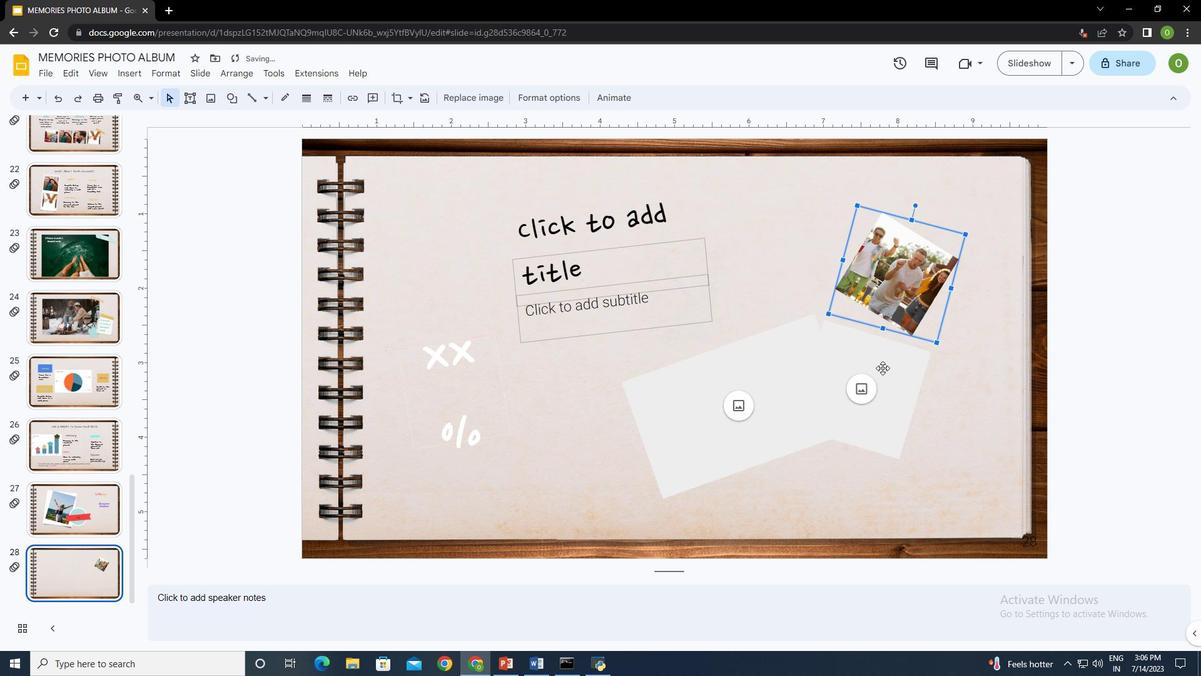 
Action: Mouse pressed left at (878, 373)
Screenshot: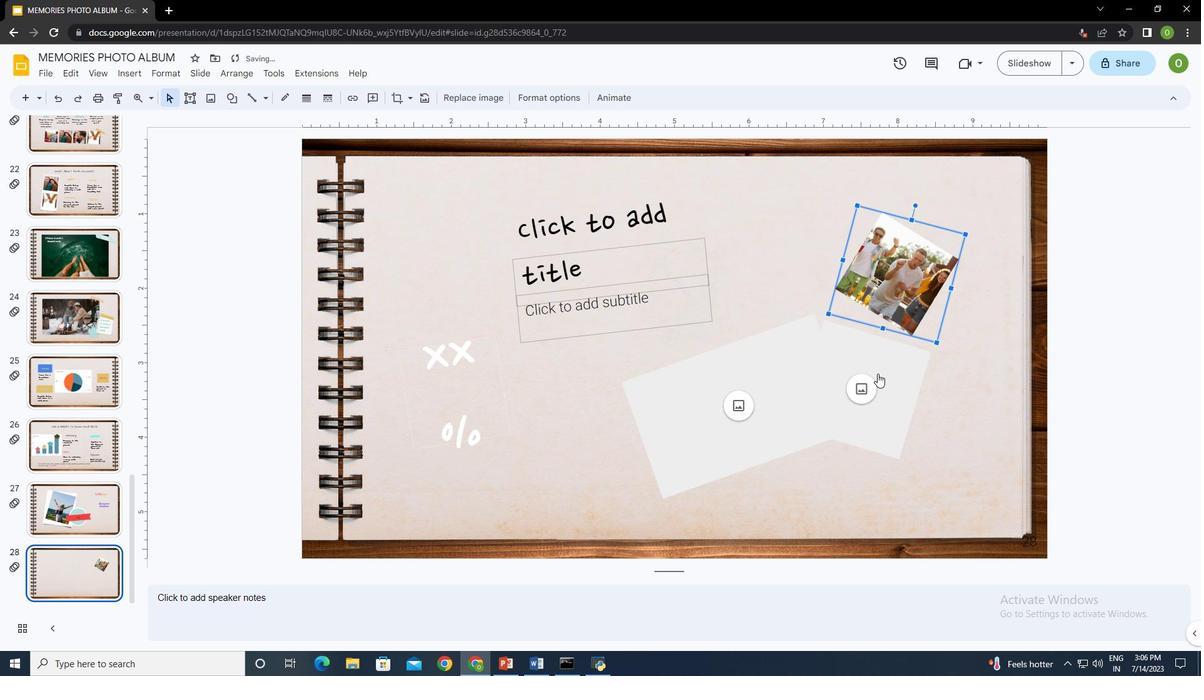 
Action: Mouse moved to (914, 382)
Screenshot: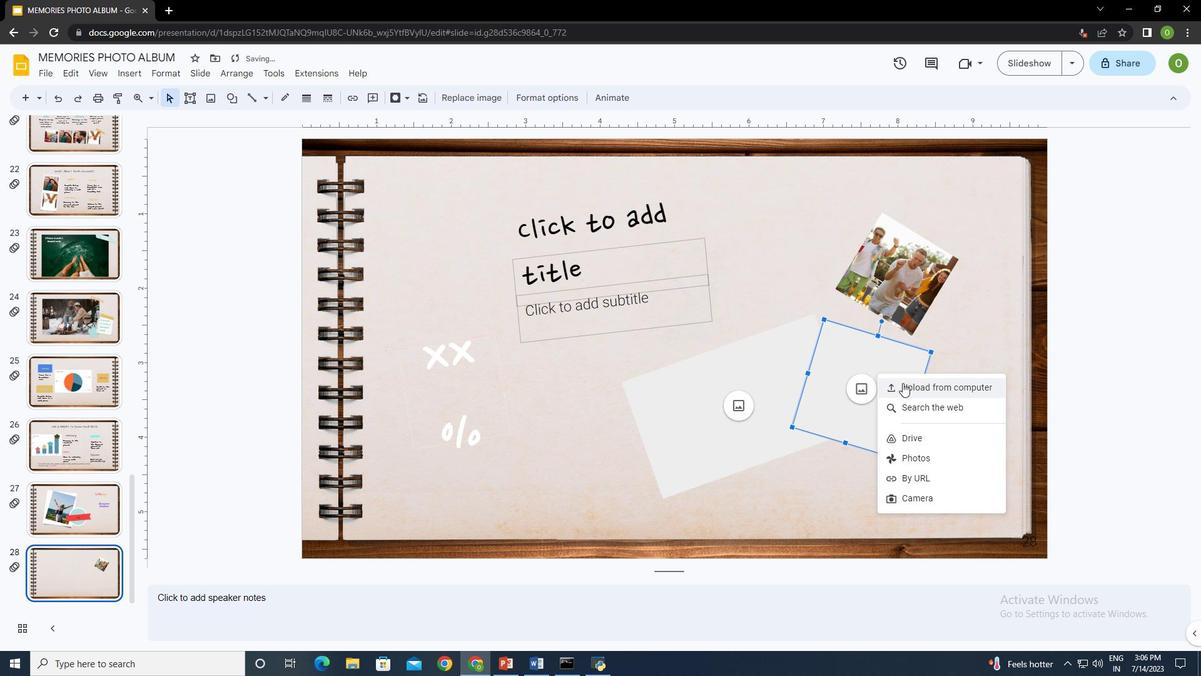 
Action: Mouse pressed left at (914, 382)
Screenshot: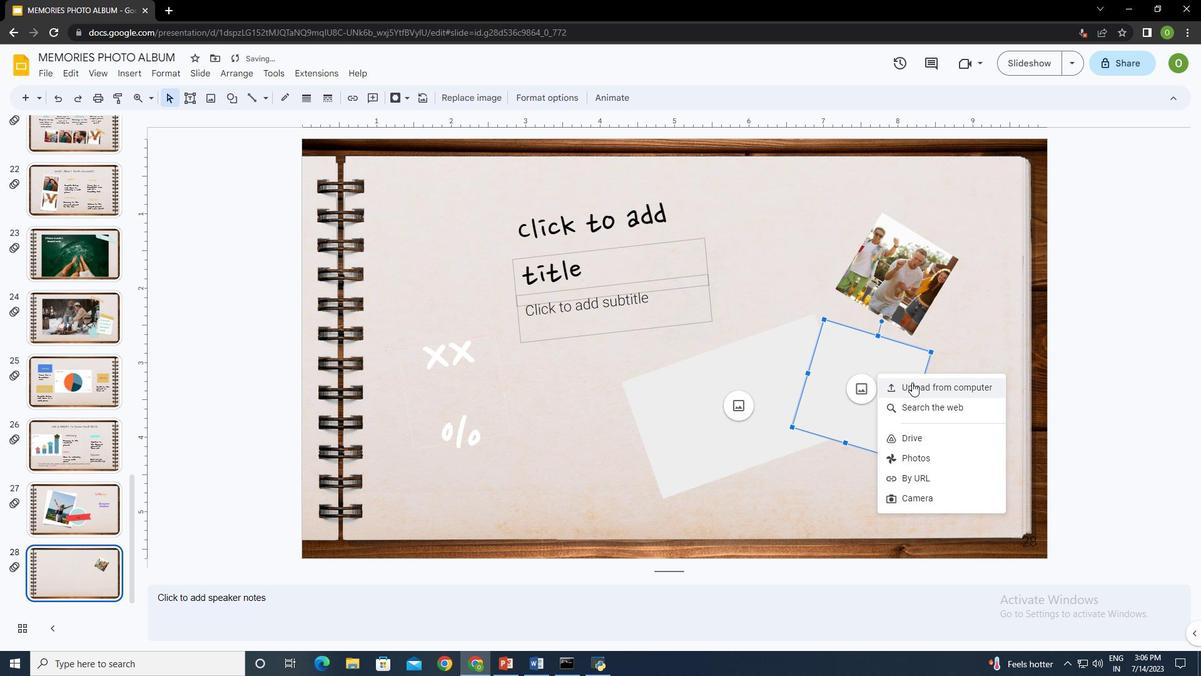 
Action: Mouse moved to (372, 248)
Screenshot: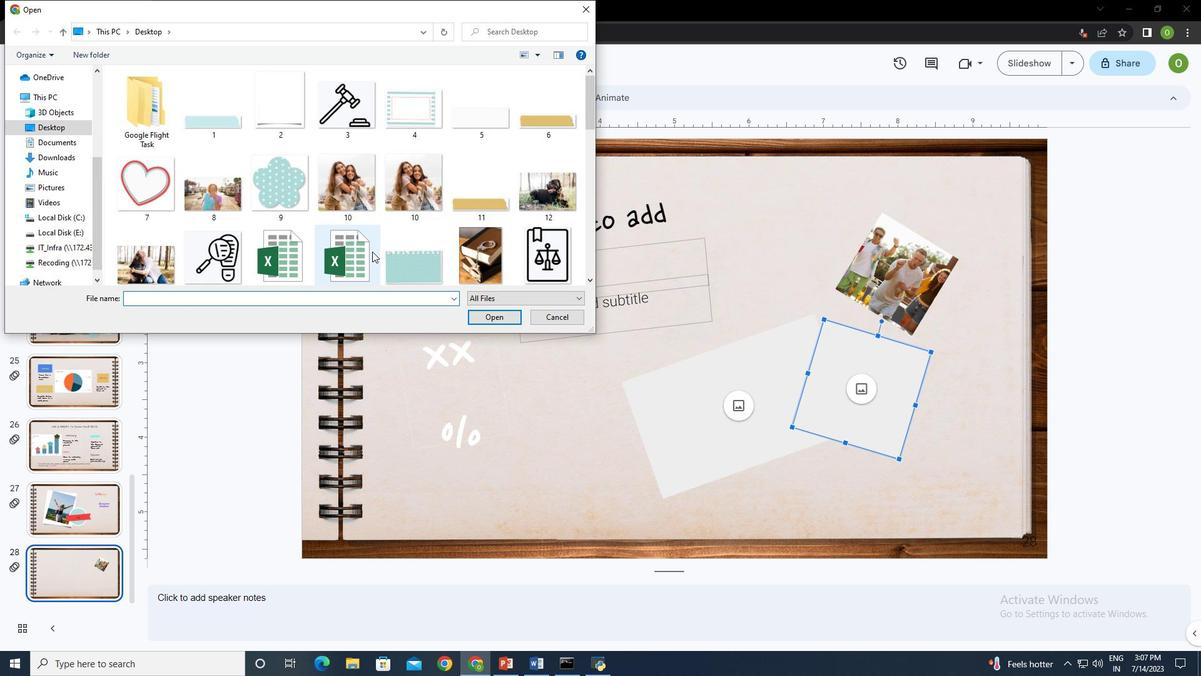 
Action: Mouse scrolled (372, 248) with delta (0, 0)
Screenshot: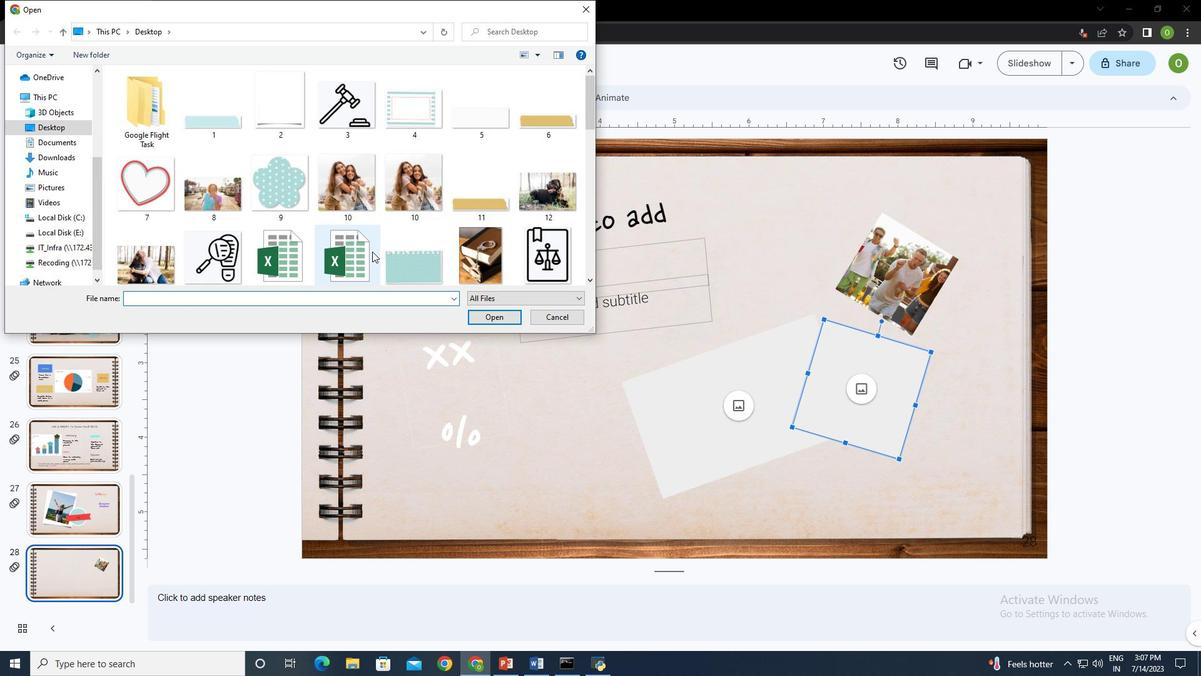 
Action: Mouse scrolled (372, 248) with delta (0, 0)
Screenshot: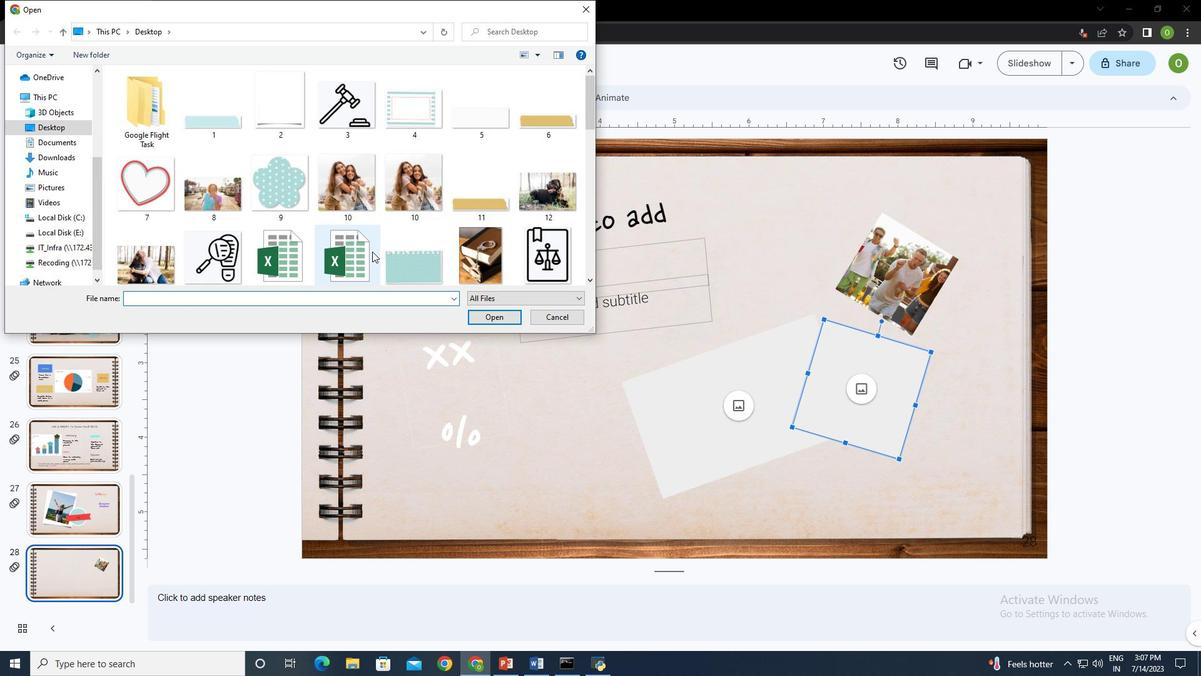 
Action: Mouse scrolled (372, 248) with delta (0, 0)
Screenshot: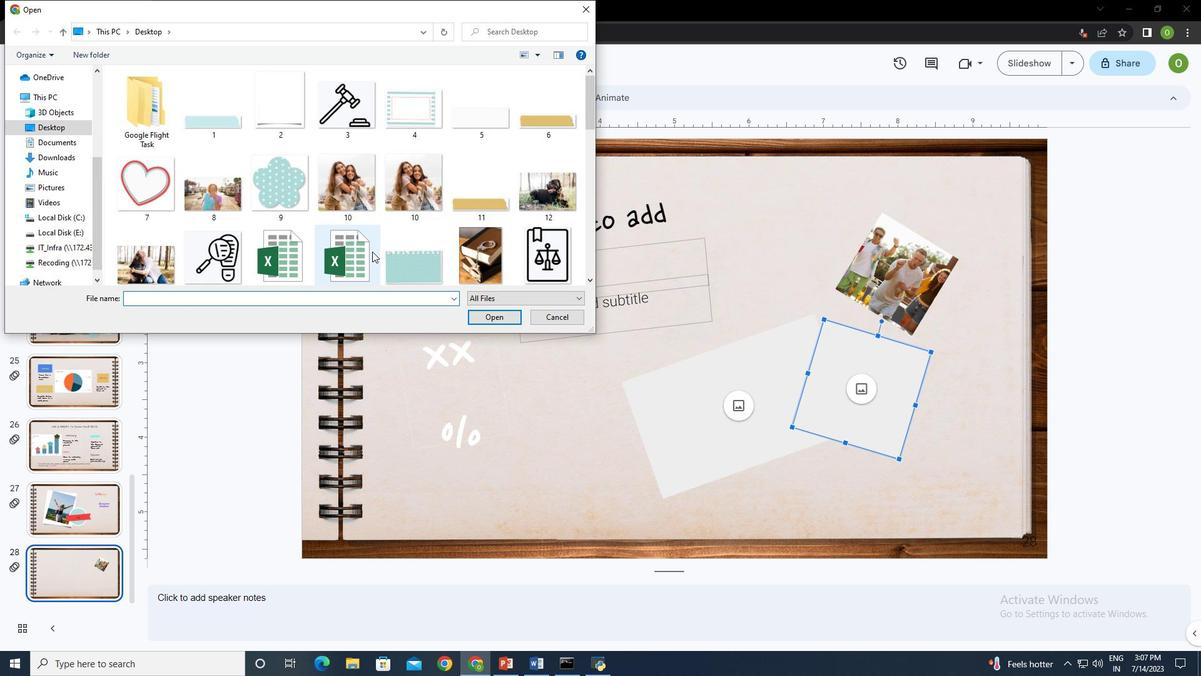 
Action: Mouse scrolled (372, 248) with delta (0, 0)
Screenshot: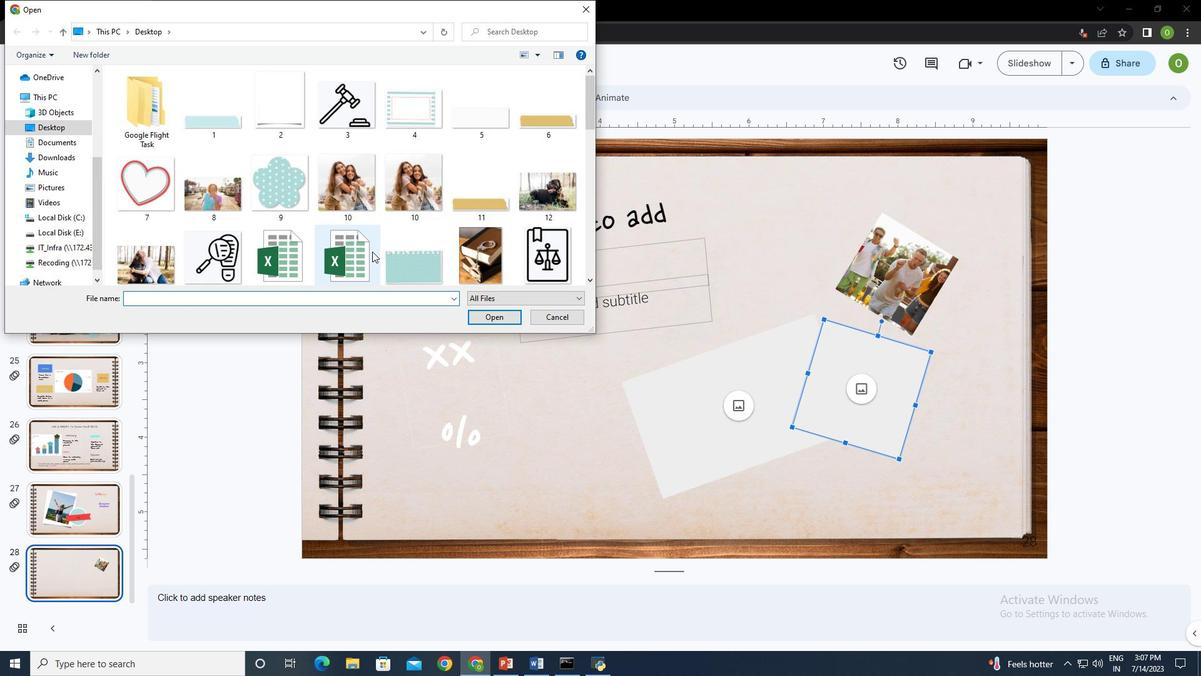 
Action: Mouse scrolled (372, 248) with delta (0, 0)
Screenshot: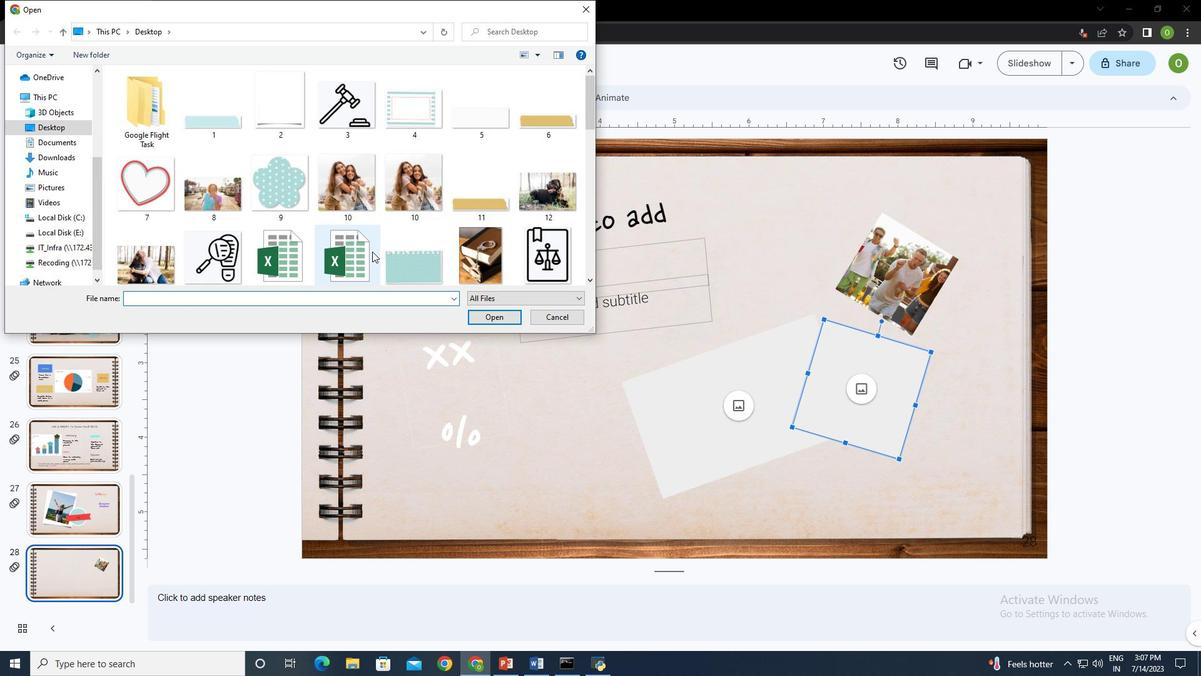 
Action: Mouse moved to (372, 249)
Screenshot: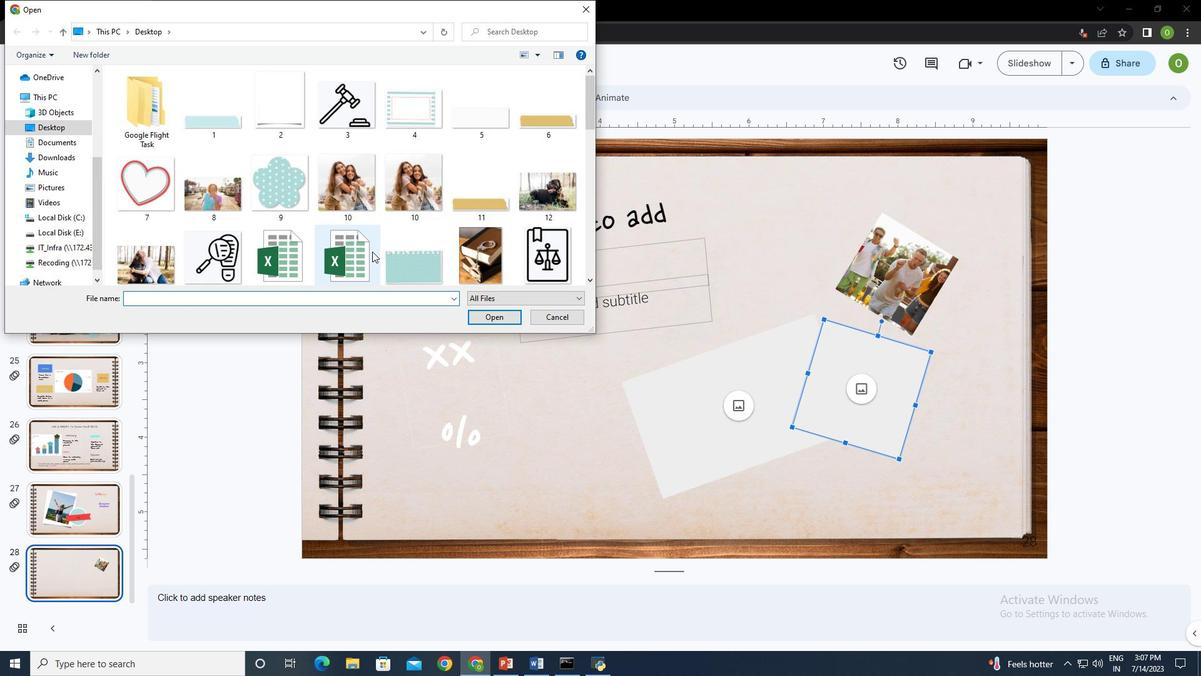 
Action: Mouse scrolled (372, 248) with delta (0, 0)
Screenshot: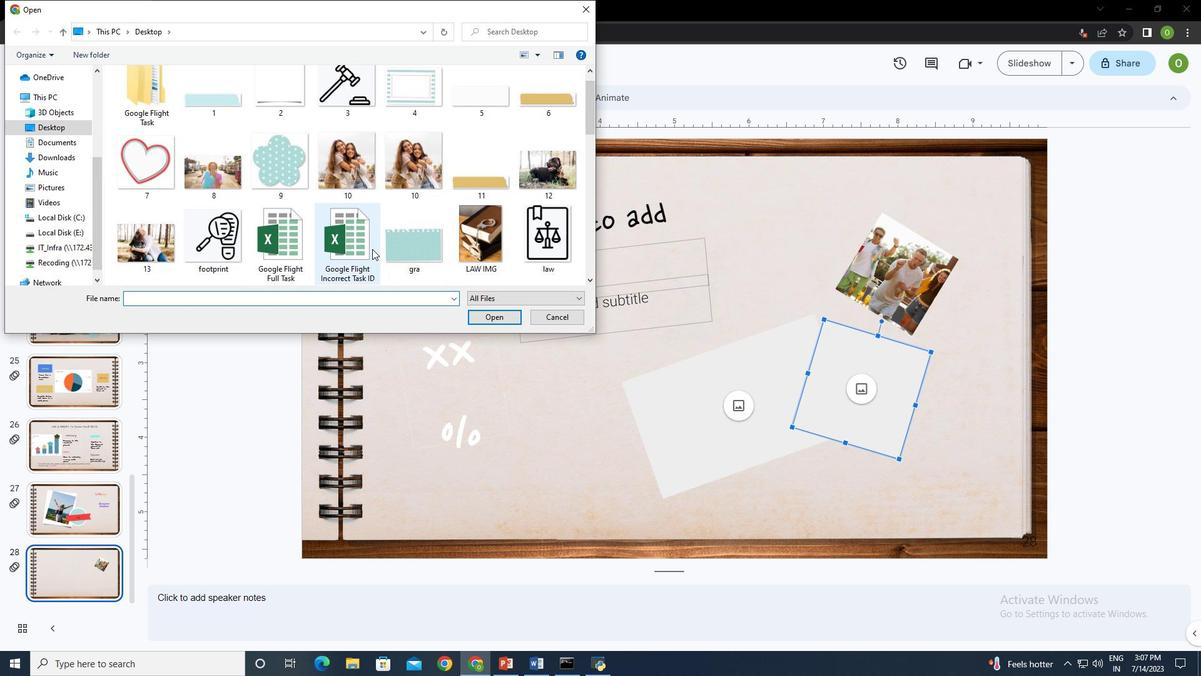 
Action: Mouse scrolled (372, 248) with delta (0, 0)
Screenshot: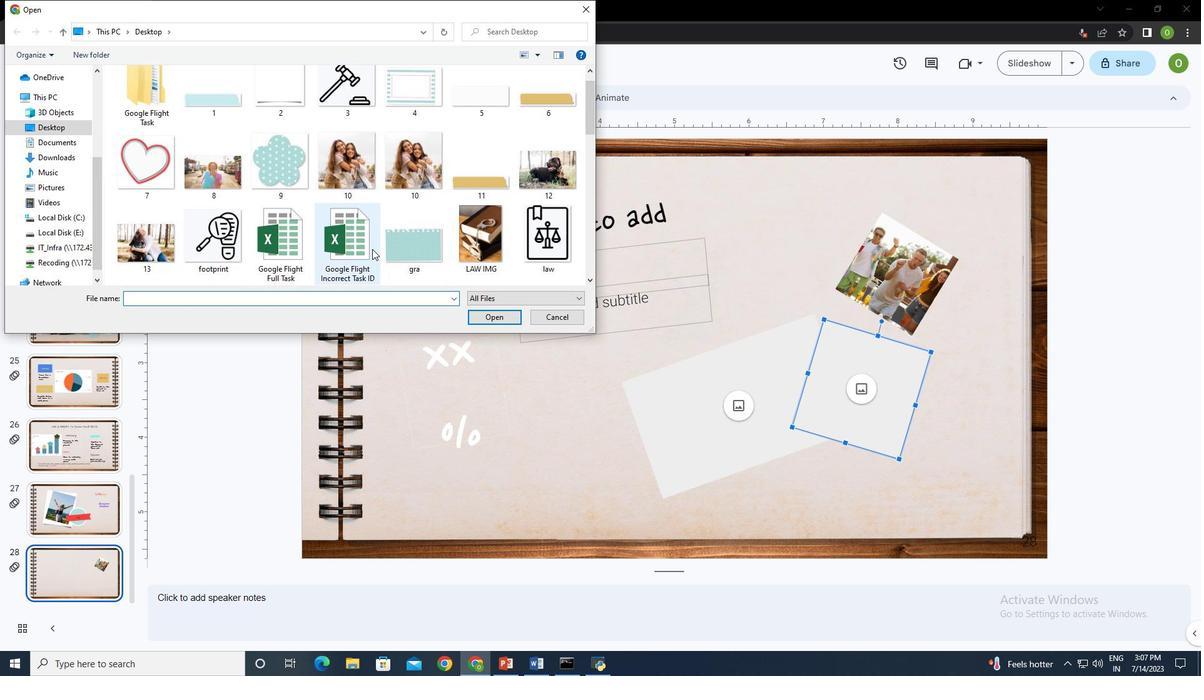 
Action: Mouse scrolled (372, 248) with delta (0, 0)
Screenshot: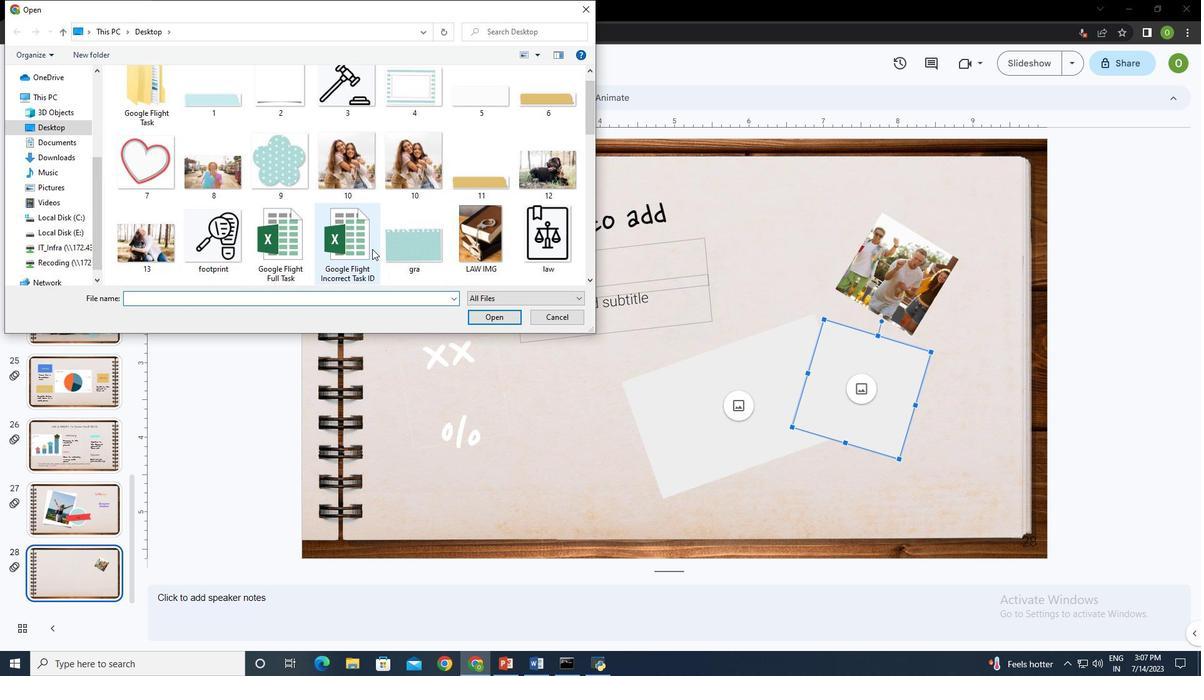 
Action: Mouse scrolled (372, 248) with delta (0, 0)
Screenshot: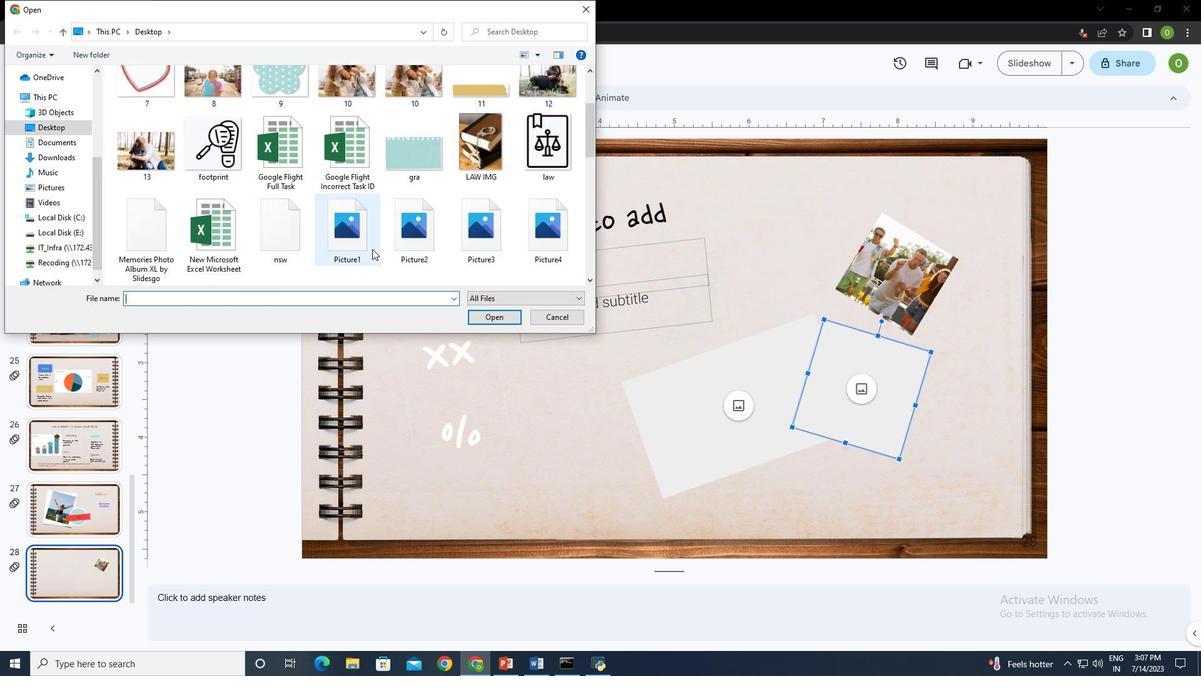 
Action: Mouse scrolled (372, 248) with delta (0, 0)
Screenshot: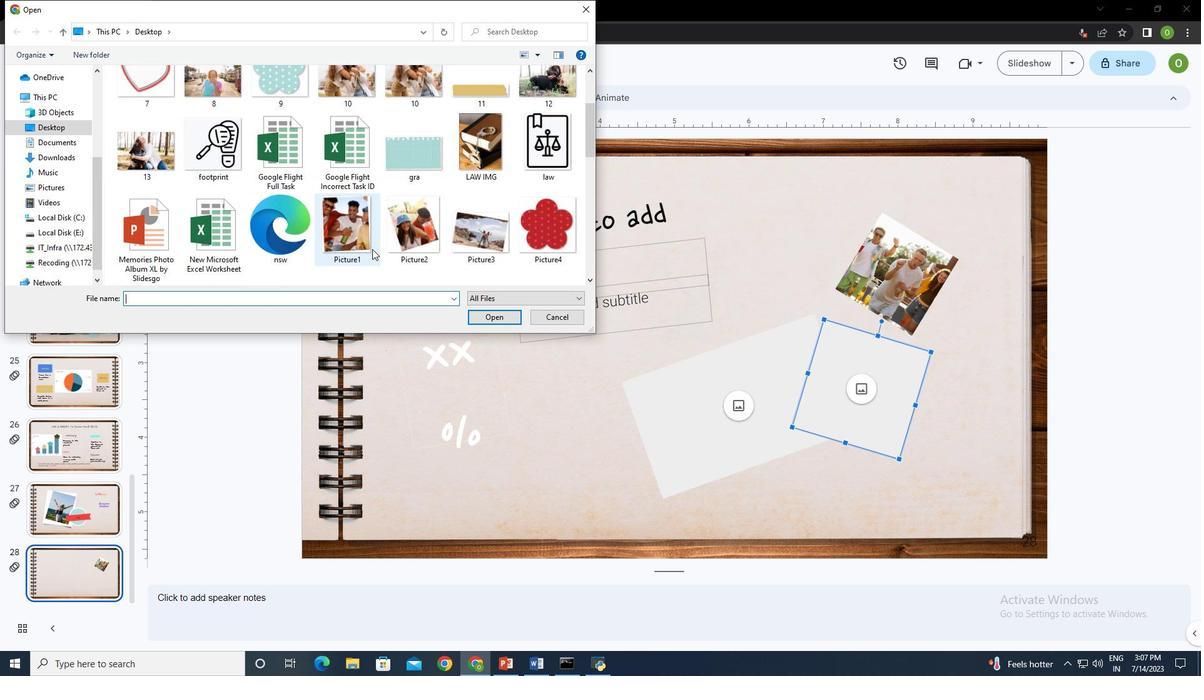 
Action: Mouse scrolled (372, 248) with delta (0, 0)
Screenshot: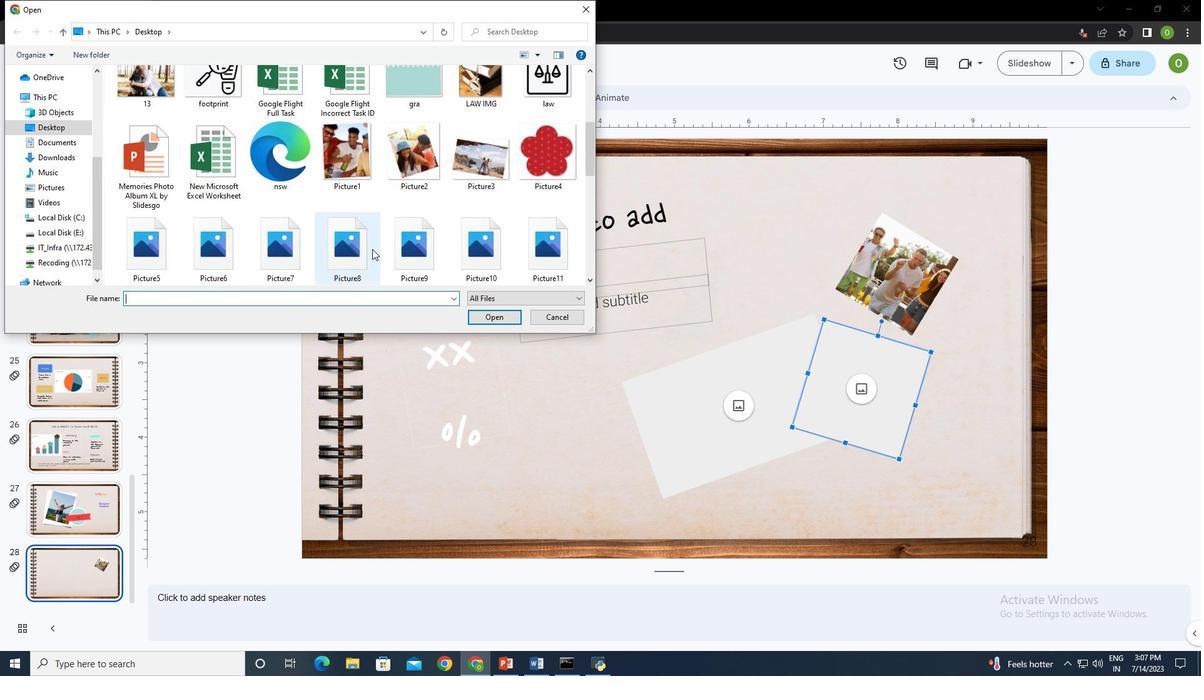 
Action: Mouse moved to (212, 154)
Screenshot: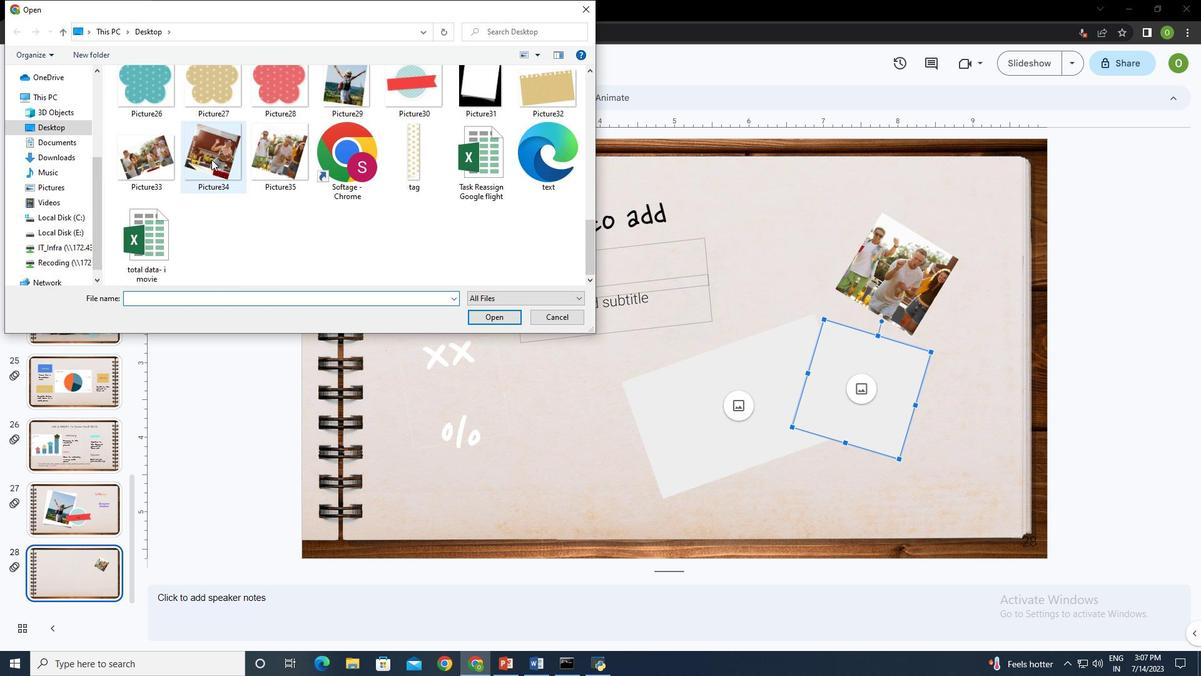 
Action: Mouse pressed left at (212, 154)
Screenshot: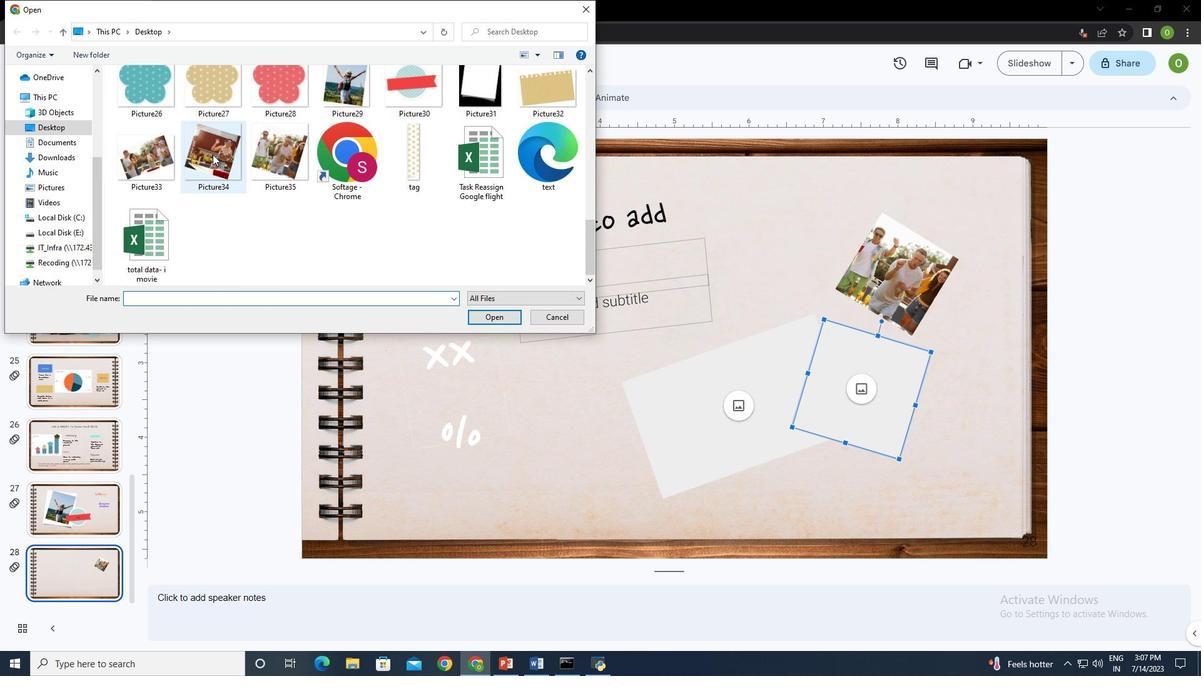 
Action: Mouse moved to (498, 318)
Screenshot: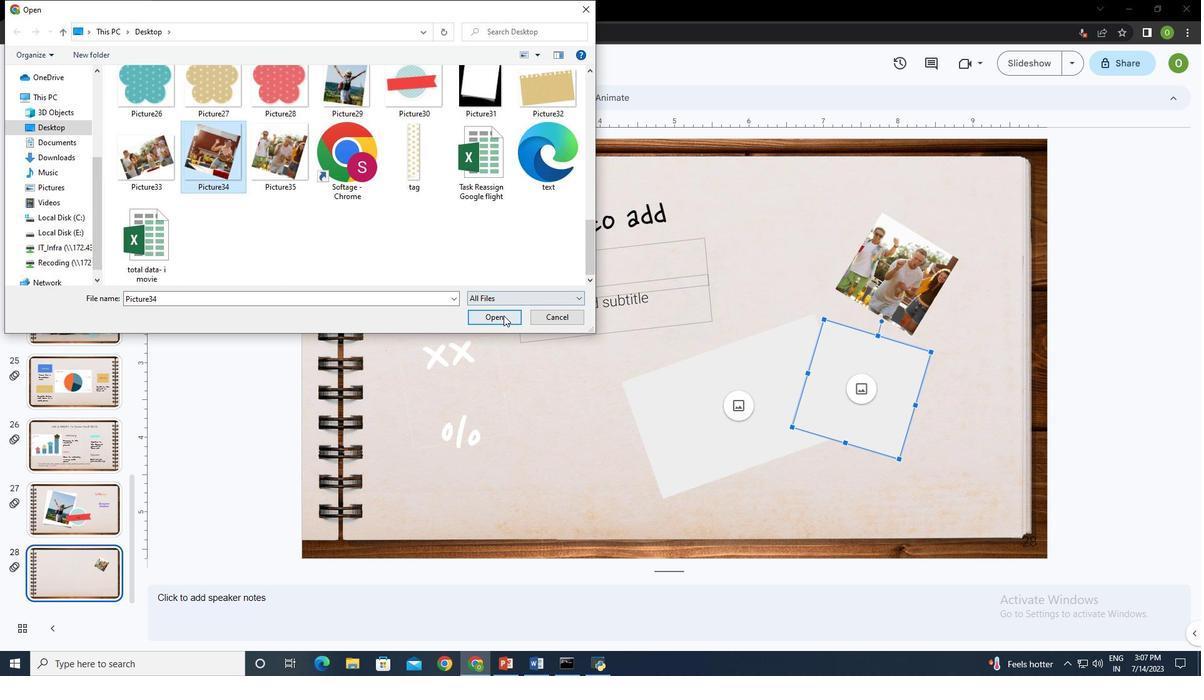 
Action: Mouse pressed left at (498, 318)
Screenshot: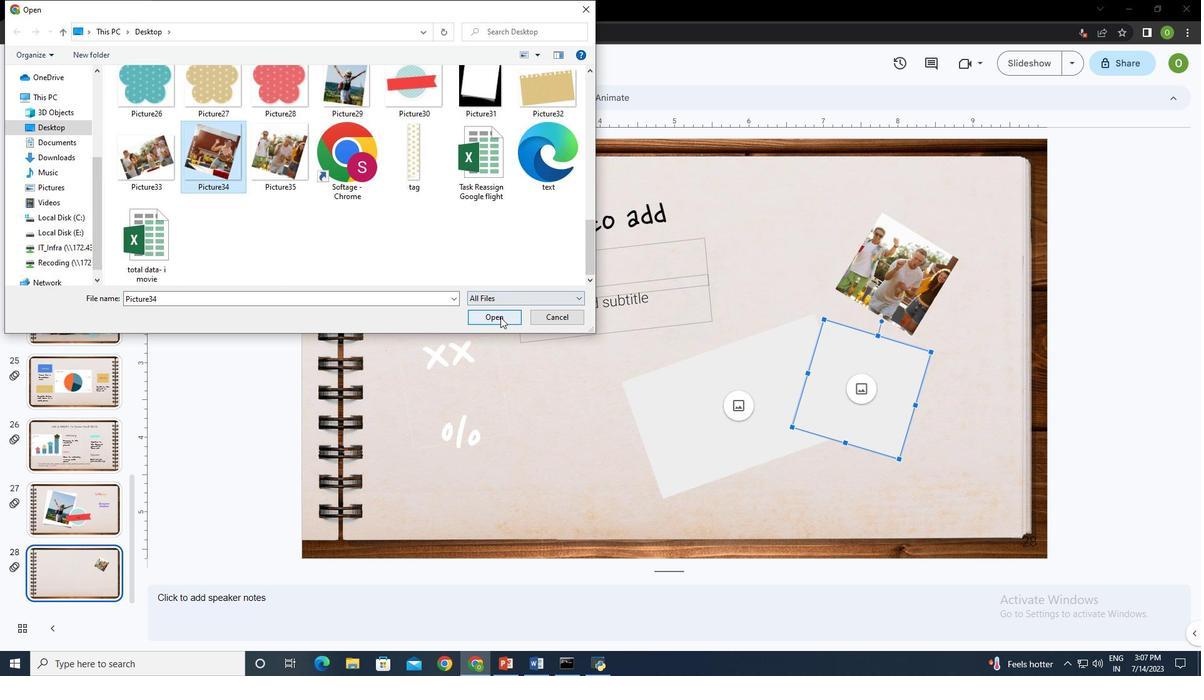 
Action: Mouse moved to (713, 374)
Screenshot: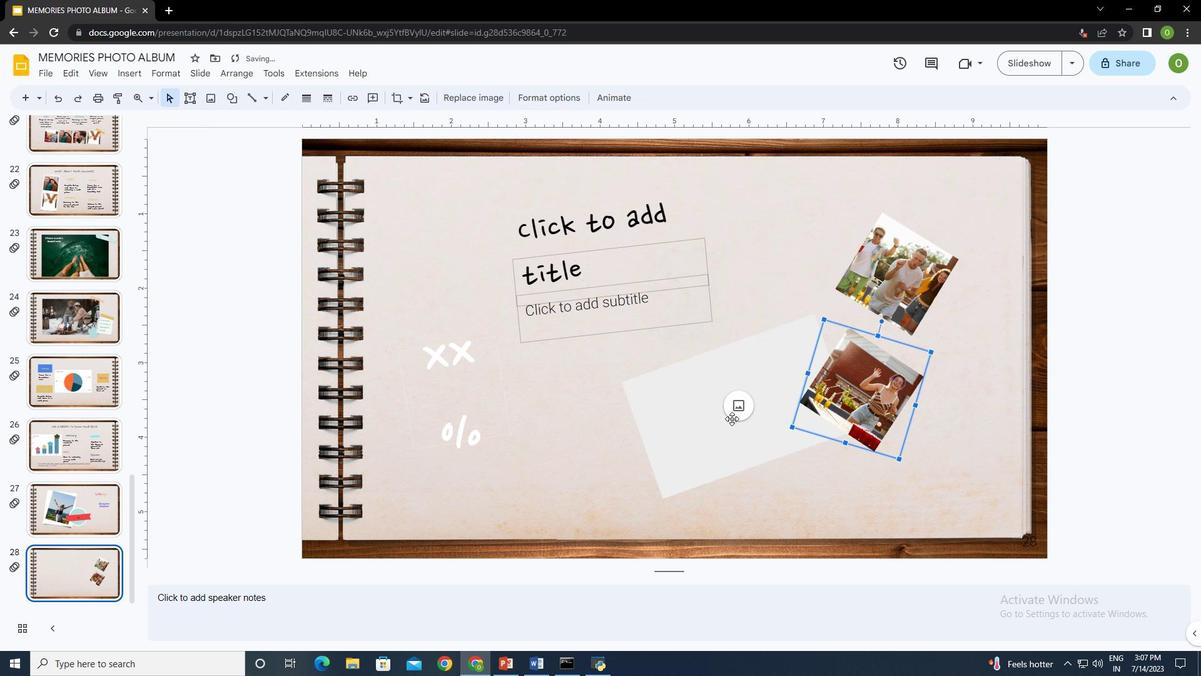 
Action: Mouse pressed left at (713, 374)
Screenshot: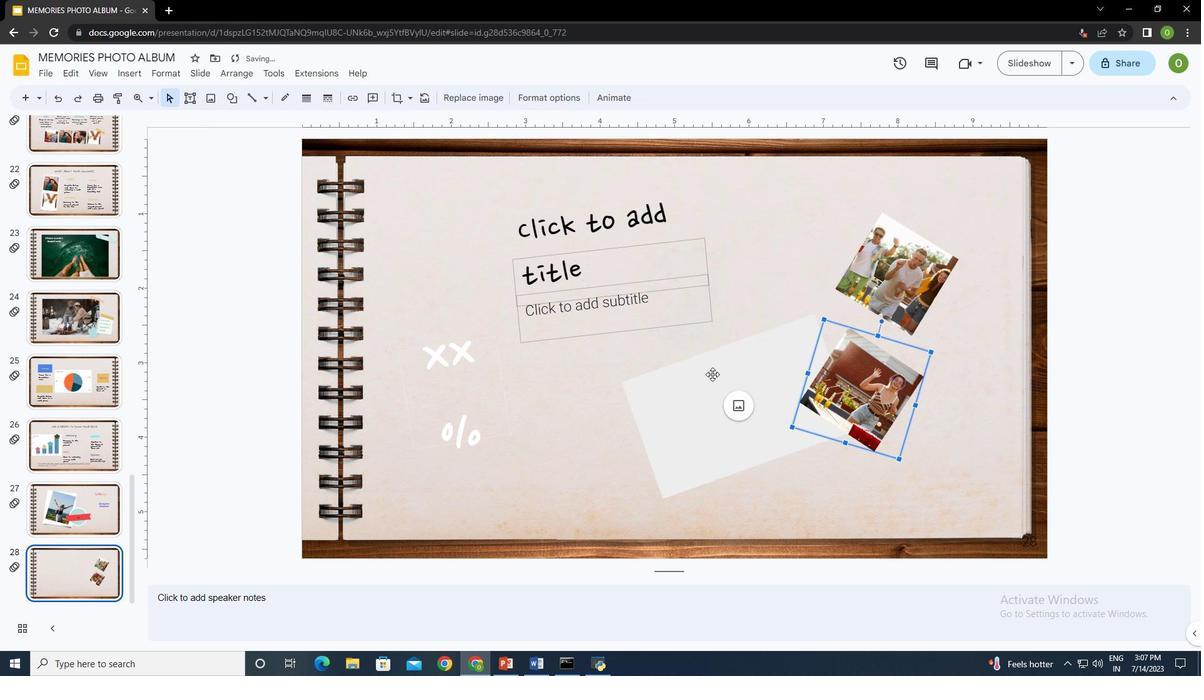 
Action: Mouse moved to (738, 403)
Screenshot: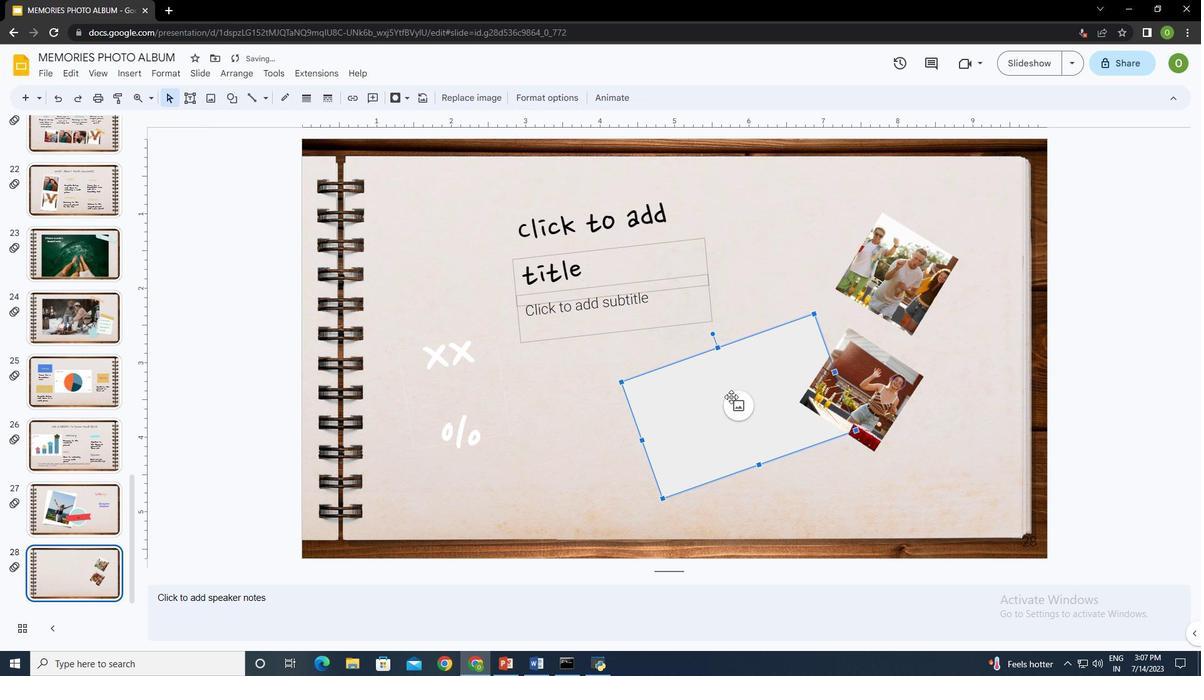 
Action: Mouse pressed left at (738, 403)
Screenshot: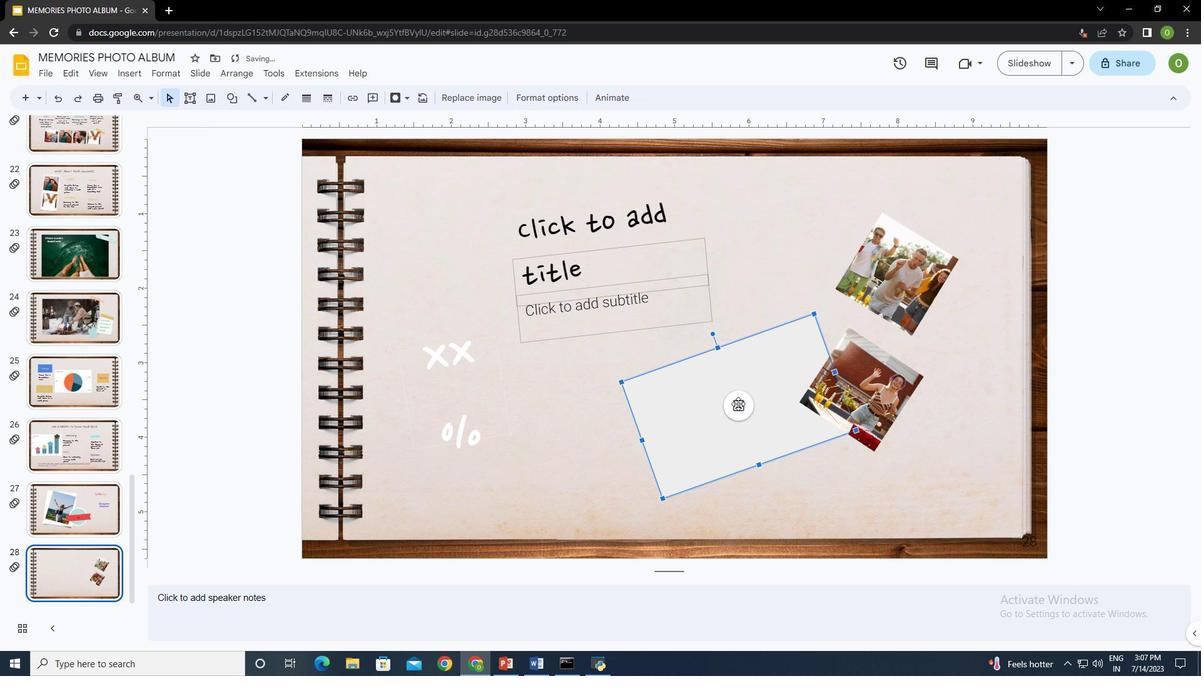 
Action: Mouse moved to (777, 418)
Screenshot: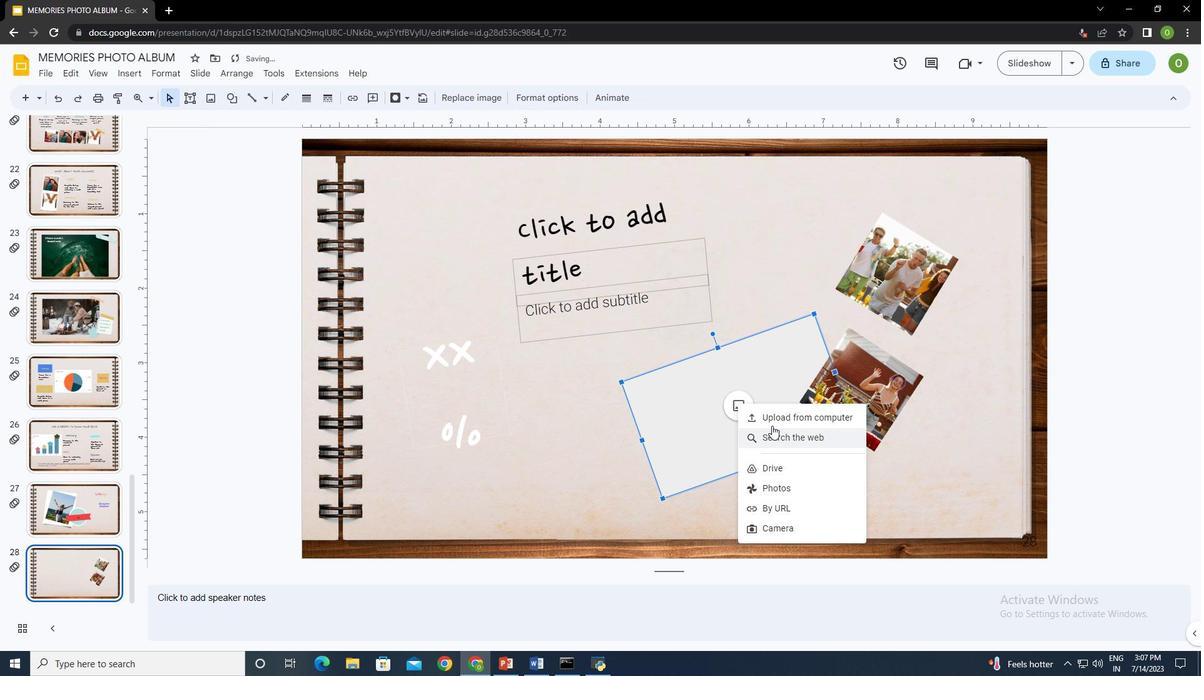 
Action: Mouse pressed left at (777, 418)
Screenshot: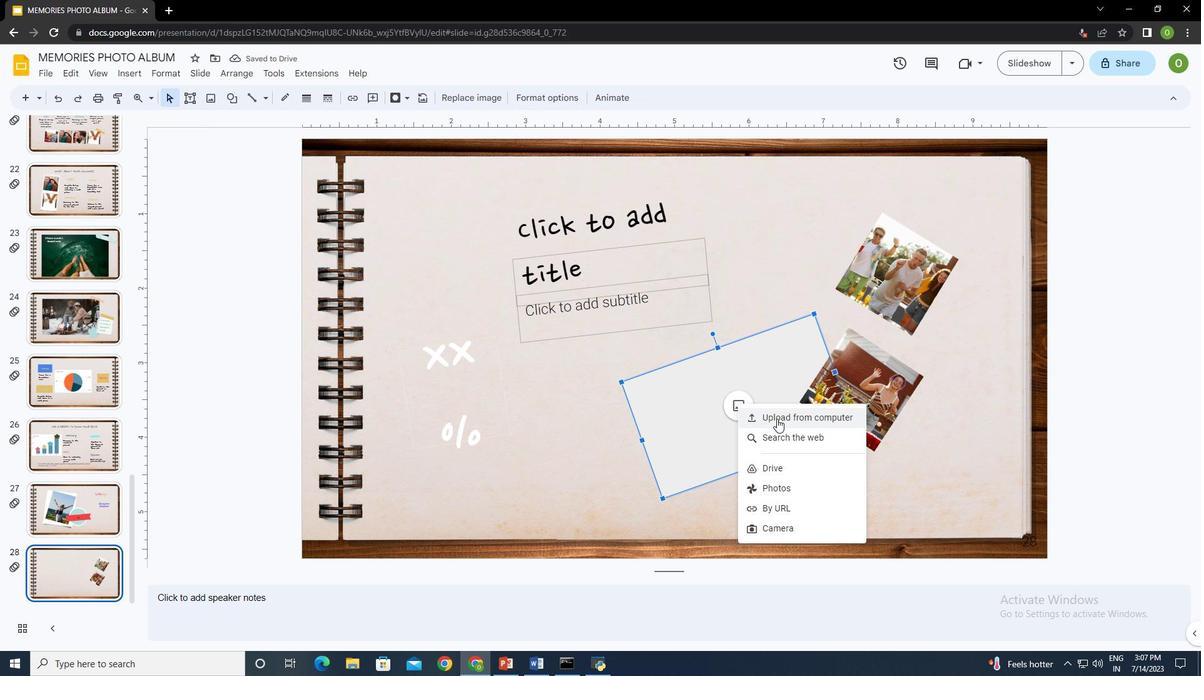 
Action: Mouse moved to (377, 203)
Screenshot: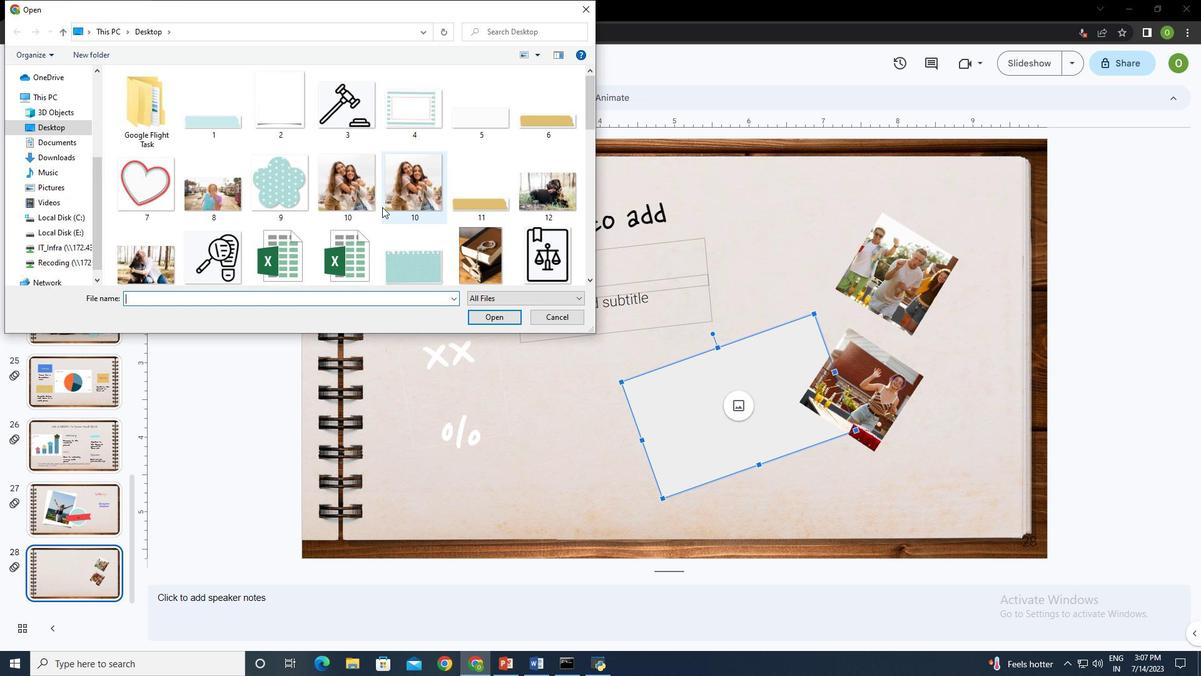 
Action: Mouse scrolled (377, 202) with delta (0, 0)
Screenshot: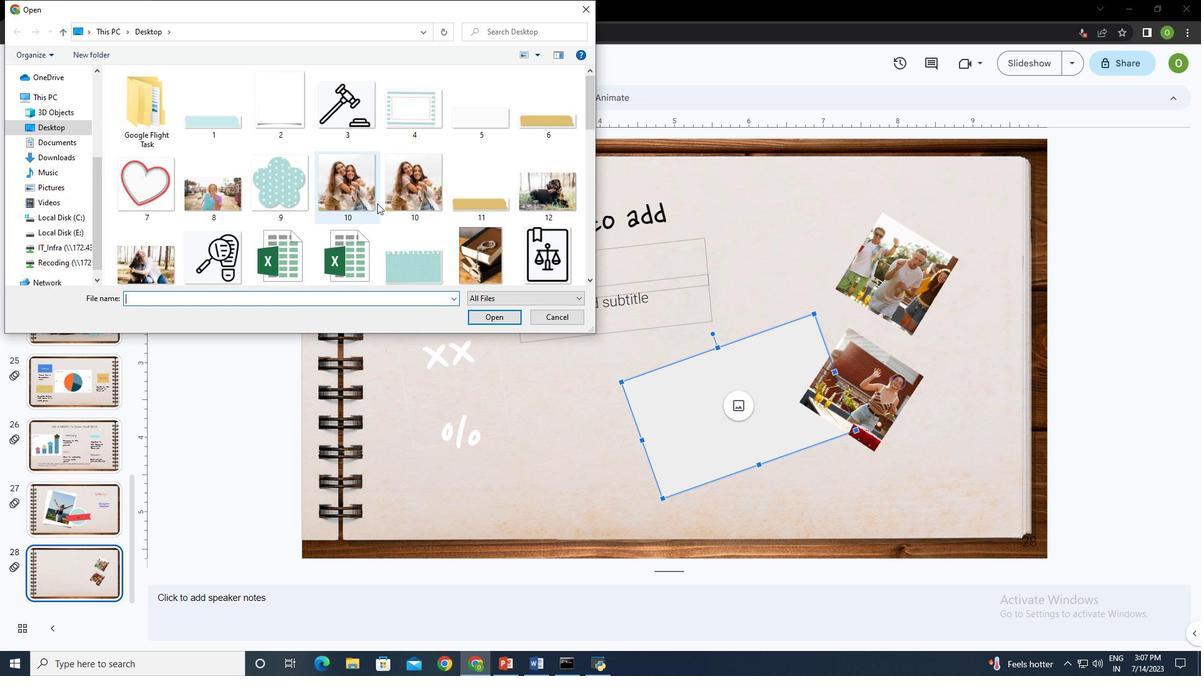 
Action: Mouse scrolled (377, 202) with delta (0, 0)
Screenshot: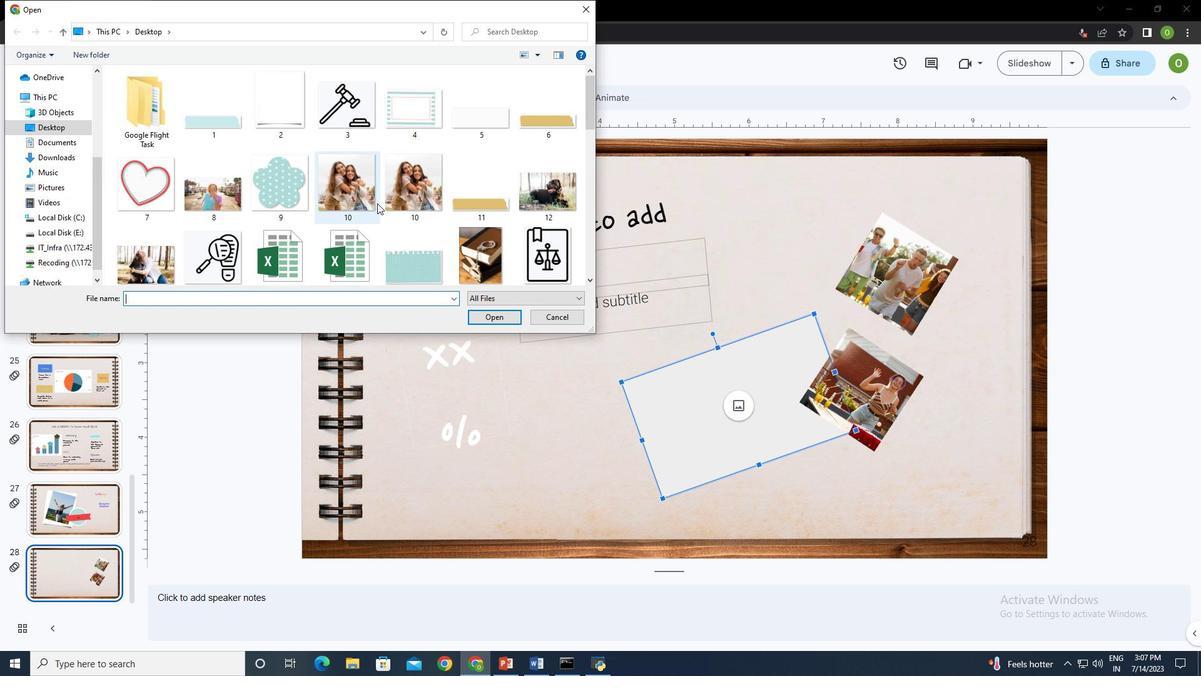 
Action: Mouse scrolled (377, 202) with delta (0, 0)
Screenshot: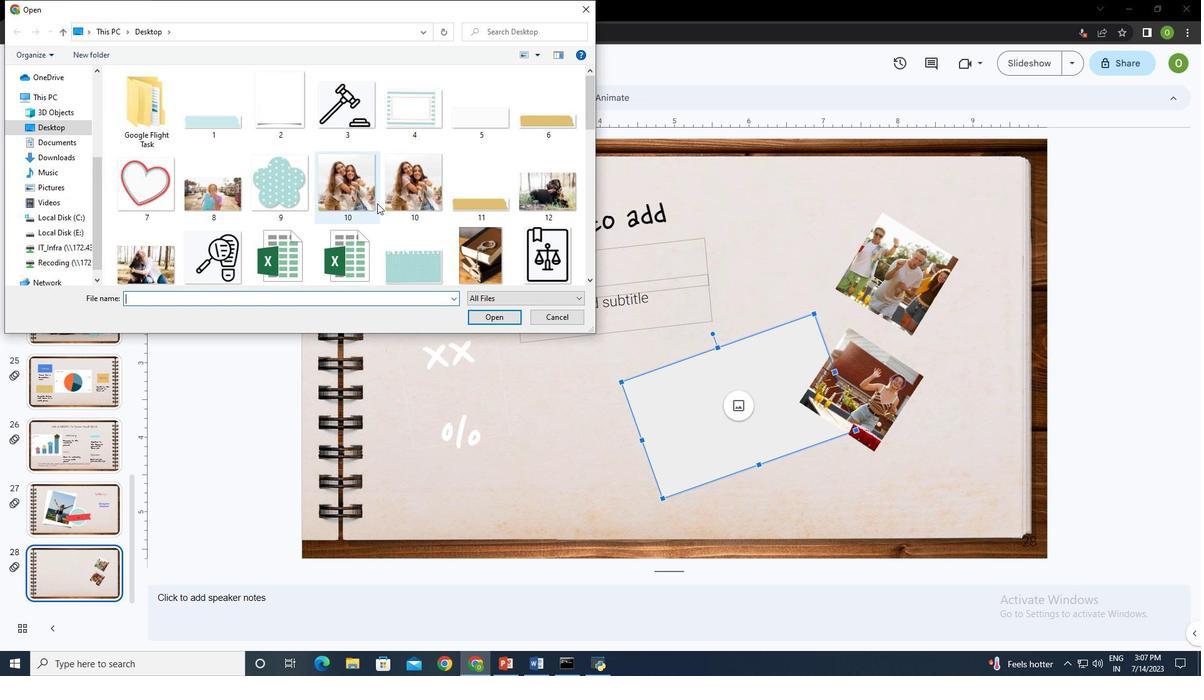 
Action: Mouse scrolled (377, 202) with delta (0, 0)
Screenshot: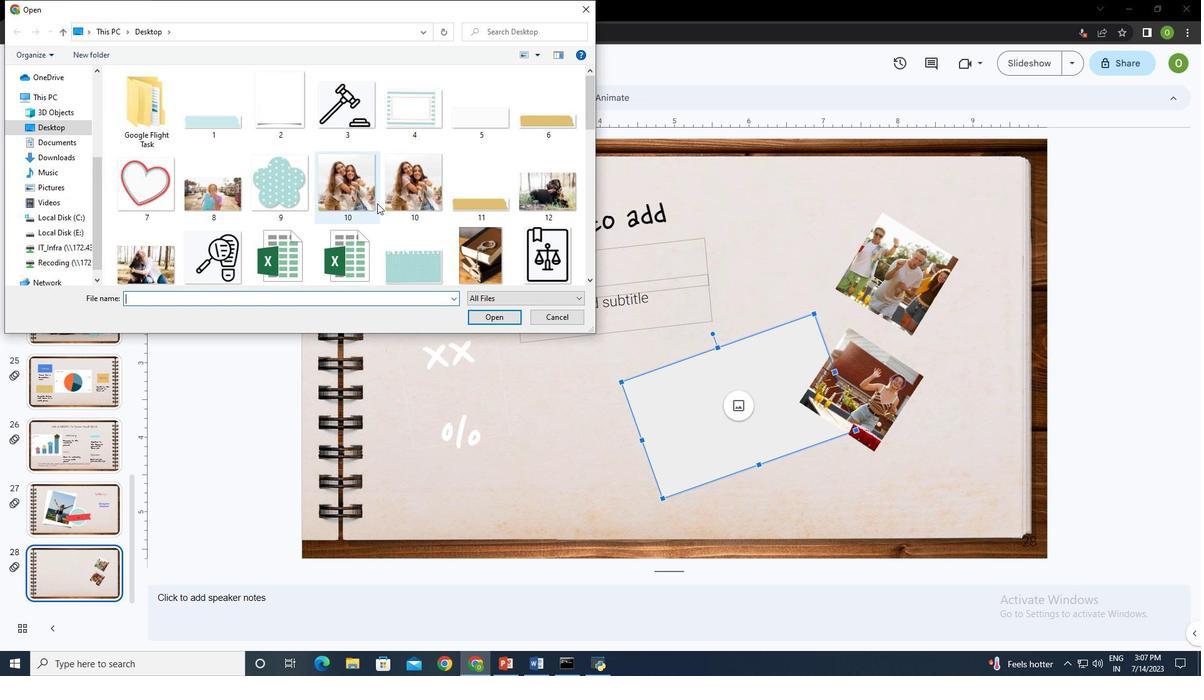 
Action: Mouse scrolled (377, 202) with delta (0, 0)
Screenshot: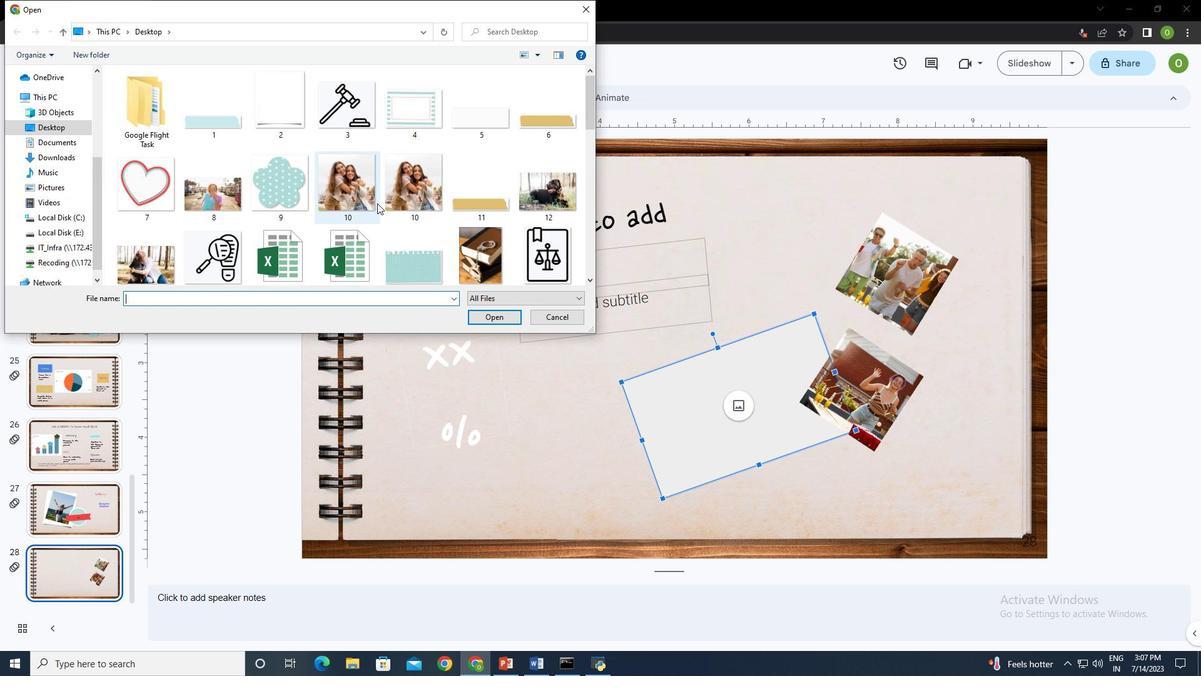 
Action: Mouse scrolled (377, 202) with delta (0, 0)
Screenshot: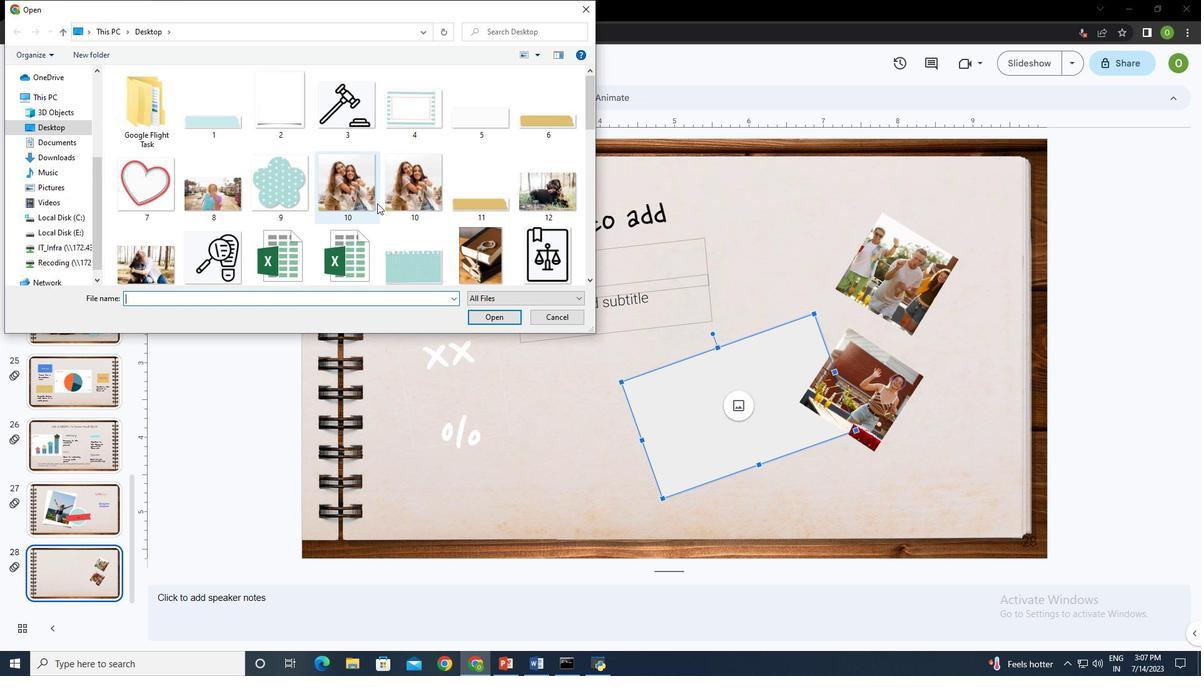 
Action: Mouse scrolled (377, 202) with delta (0, 0)
Screenshot: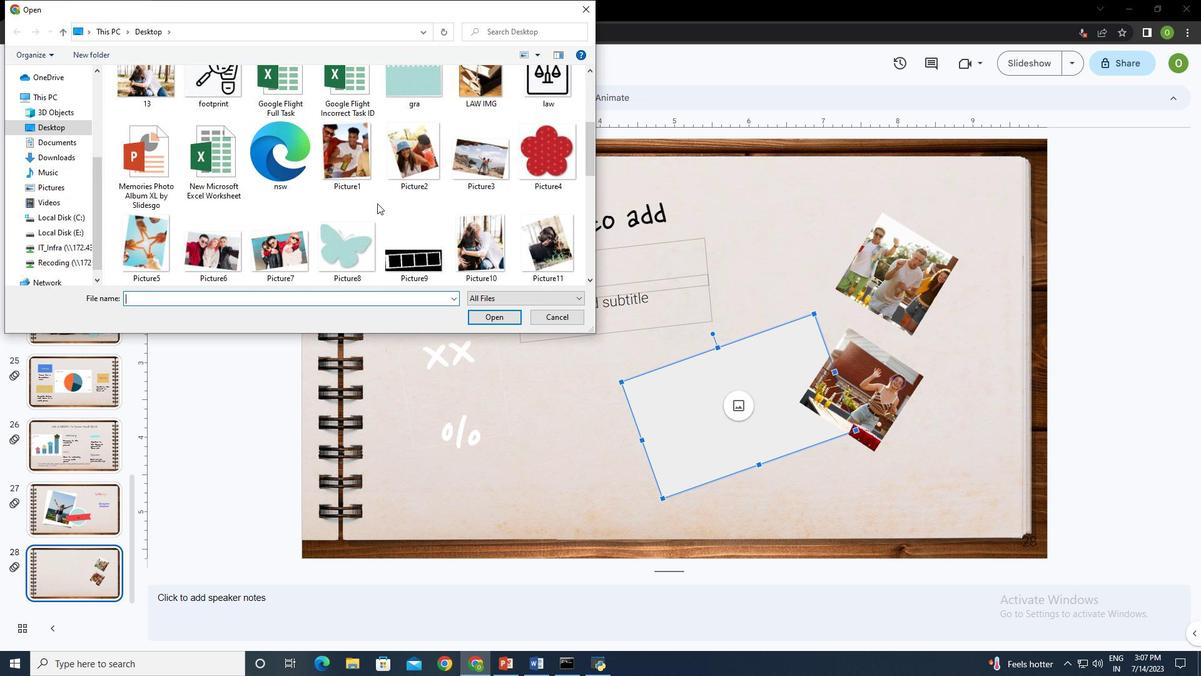 
Action: Mouse scrolled (377, 202) with delta (0, 0)
Screenshot: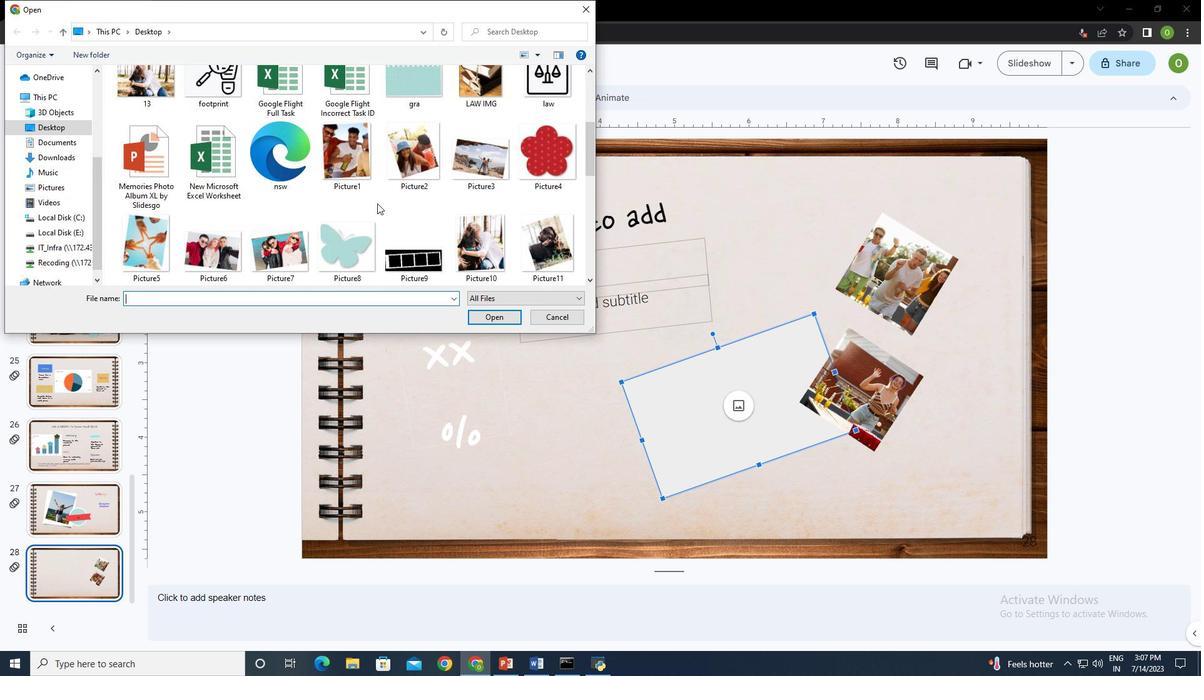 
Action: Mouse scrolled (377, 202) with delta (0, 0)
Screenshot: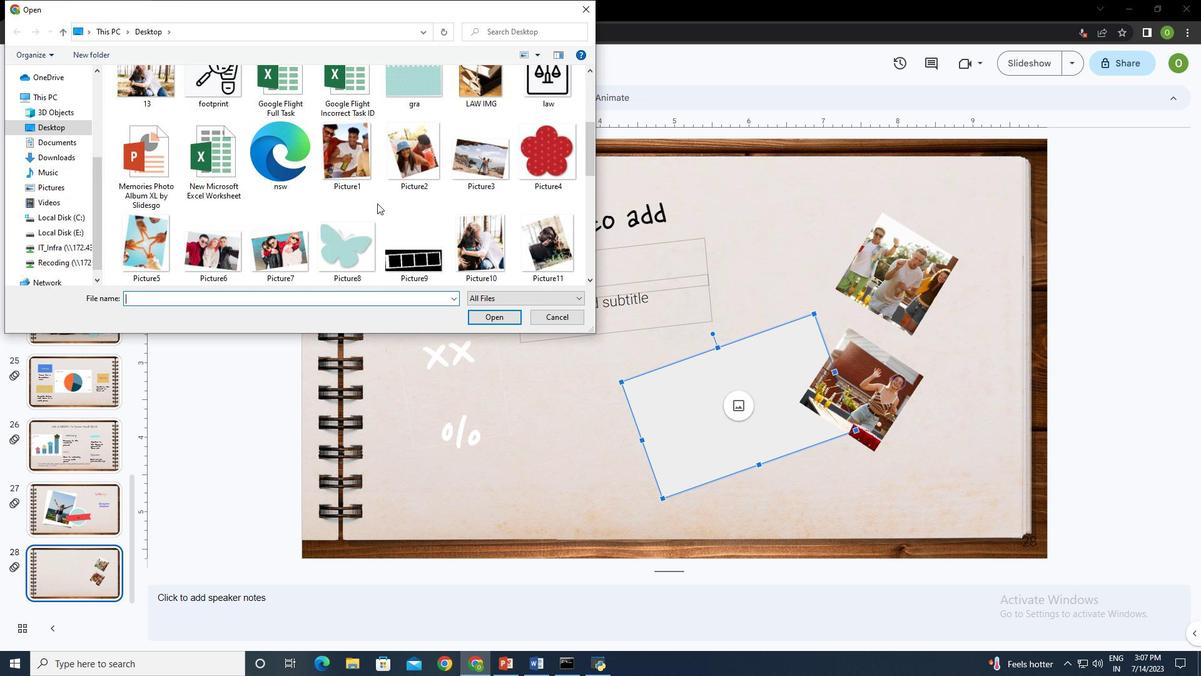 
Action: Mouse scrolled (377, 202) with delta (0, 0)
Screenshot: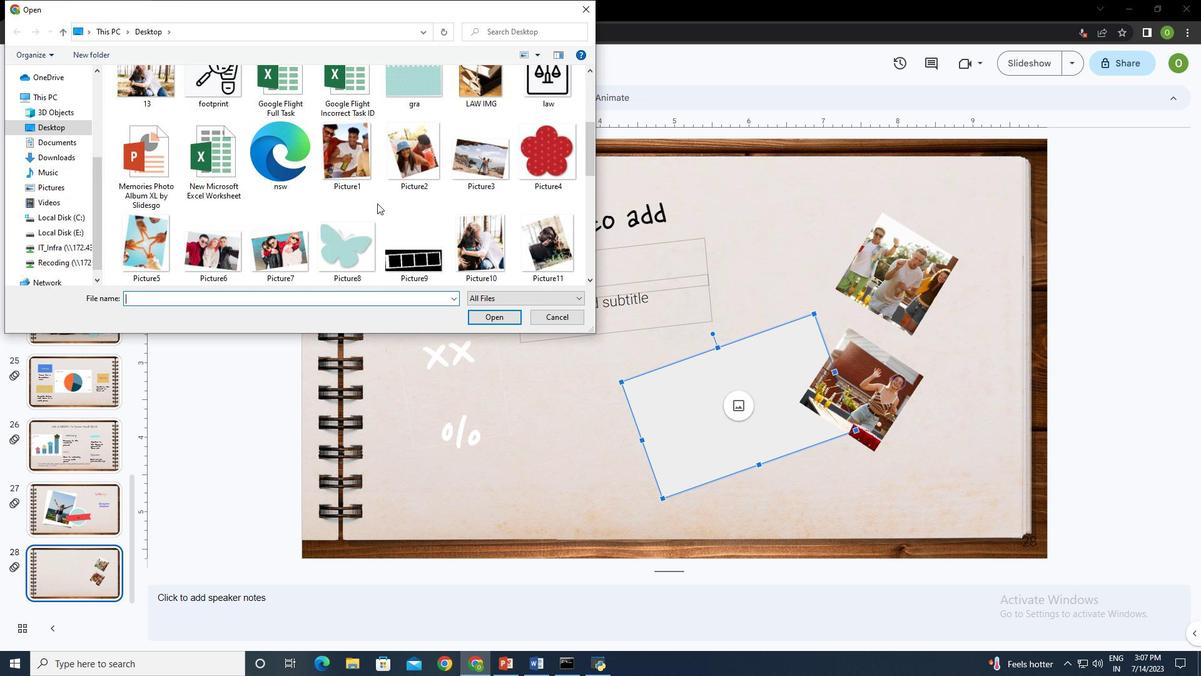 
Action: Mouse scrolled (377, 202) with delta (0, 0)
Screenshot: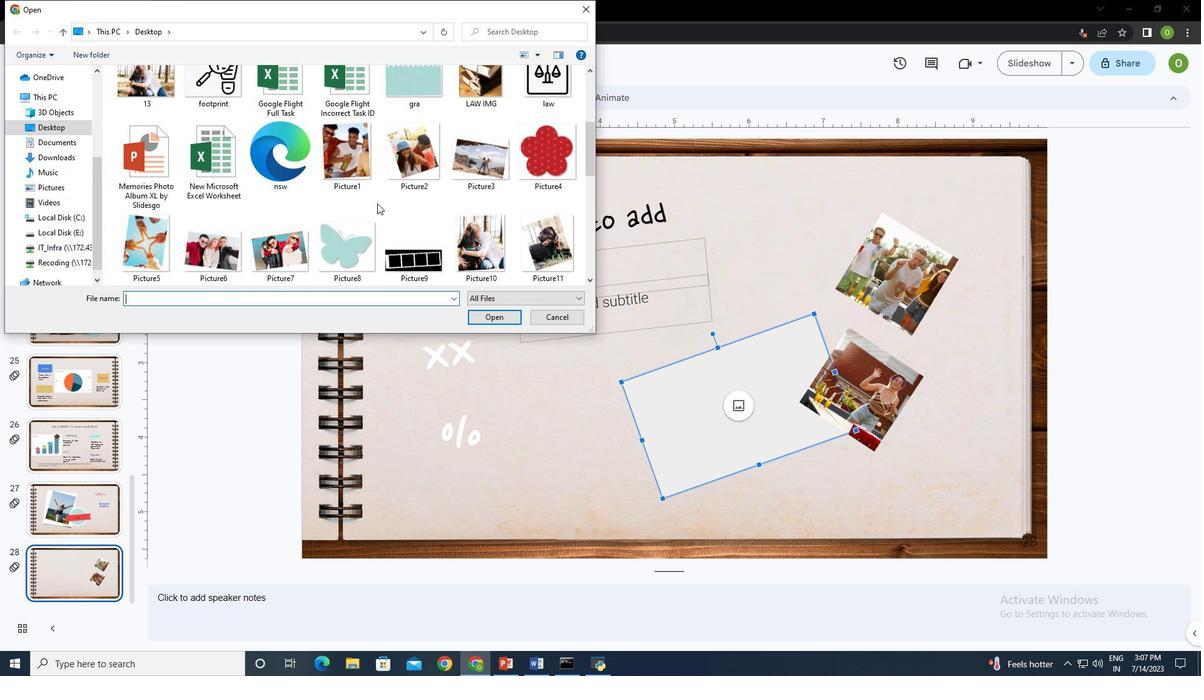 
Action: Mouse scrolled (377, 202) with delta (0, 0)
Screenshot: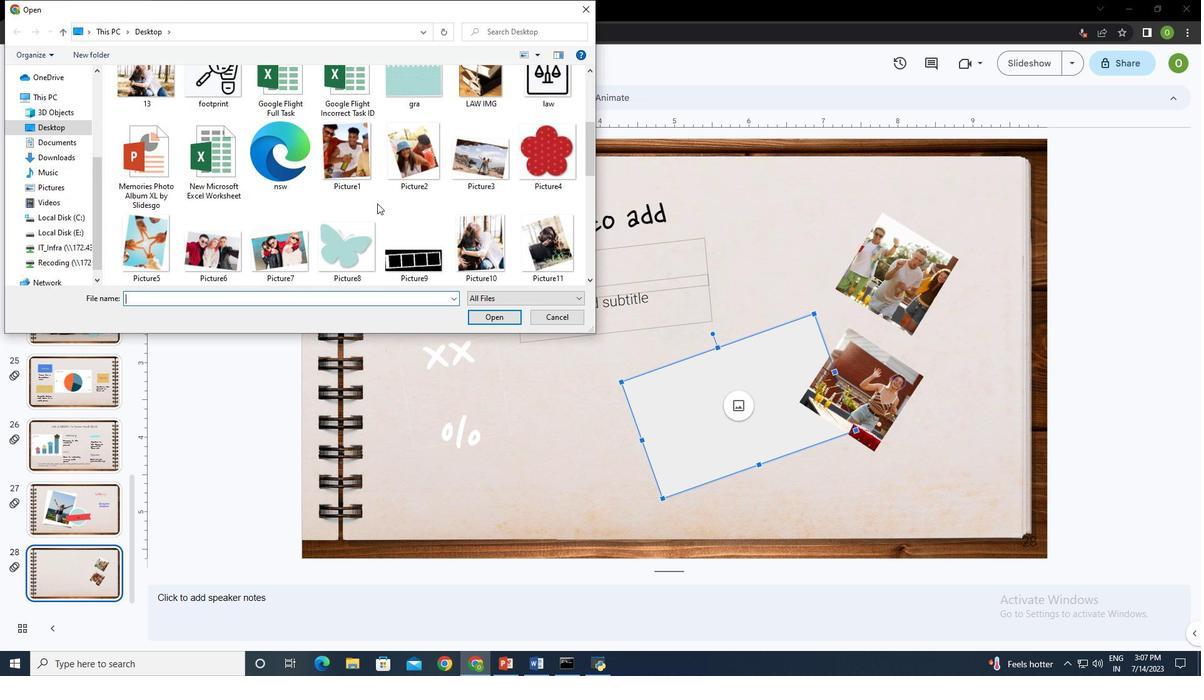 
Action: Mouse scrolled (377, 202) with delta (0, 0)
Screenshot: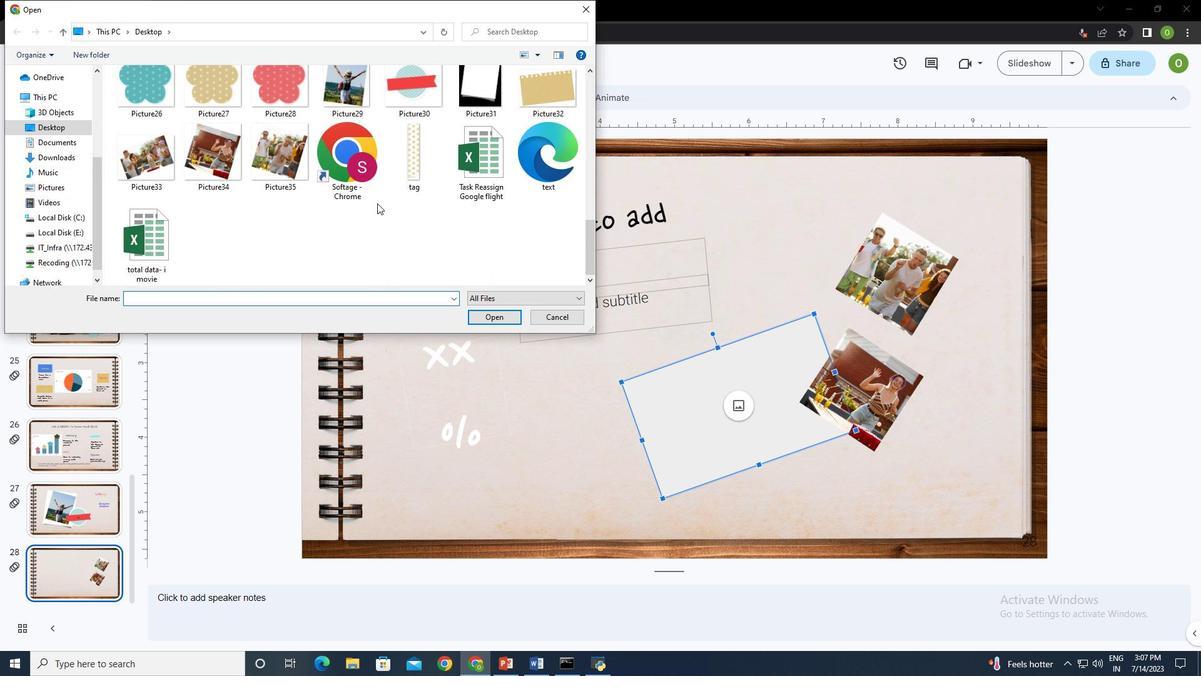 
Action: Mouse scrolled (377, 202) with delta (0, 0)
Screenshot: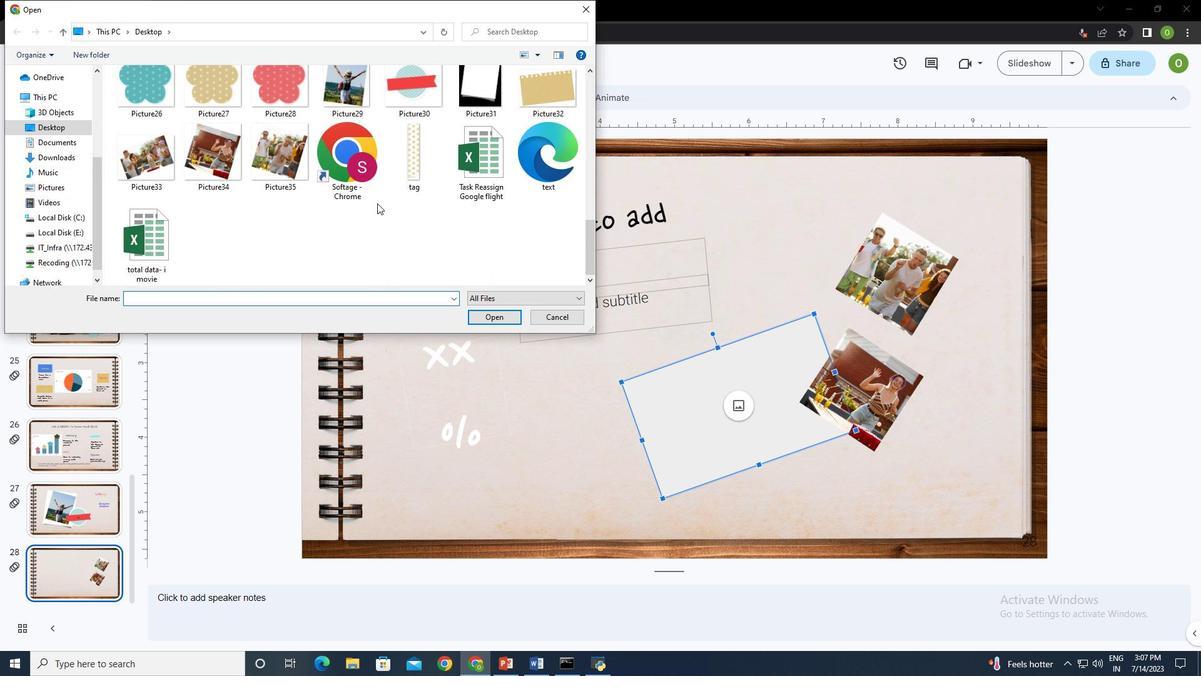 
Action: Mouse scrolled (377, 202) with delta (0, 0)
Screenshot: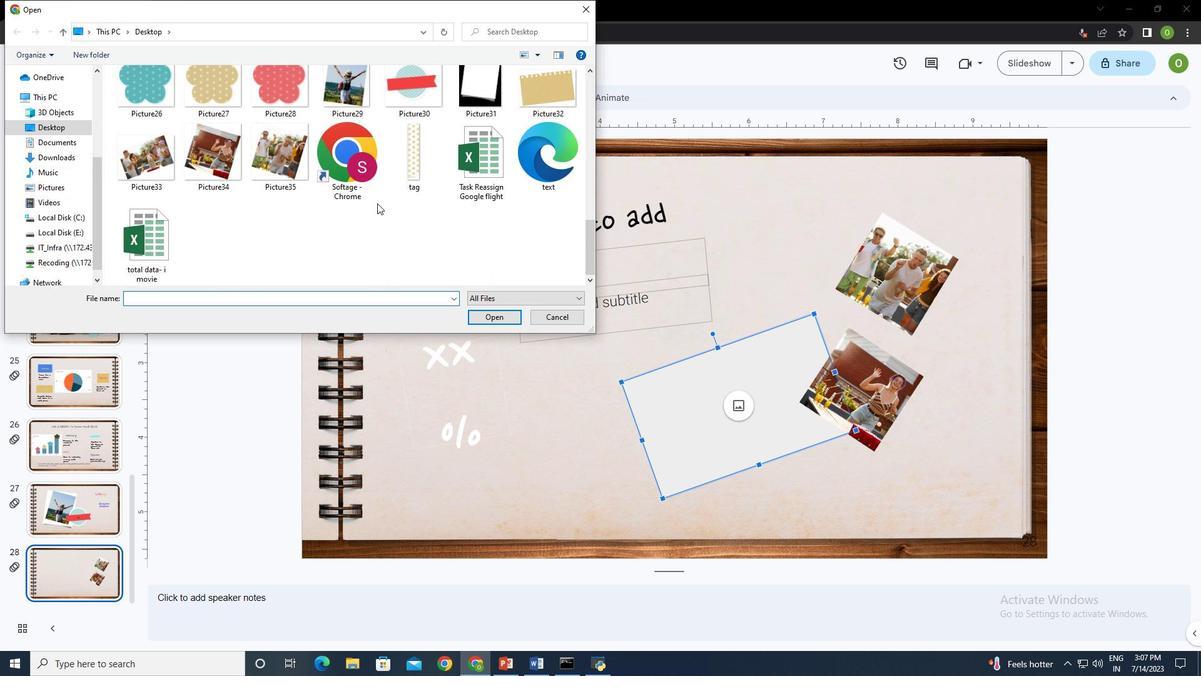 
Action: Mouse scrolled (377, 202) with delta (0, 0)
Screenshot: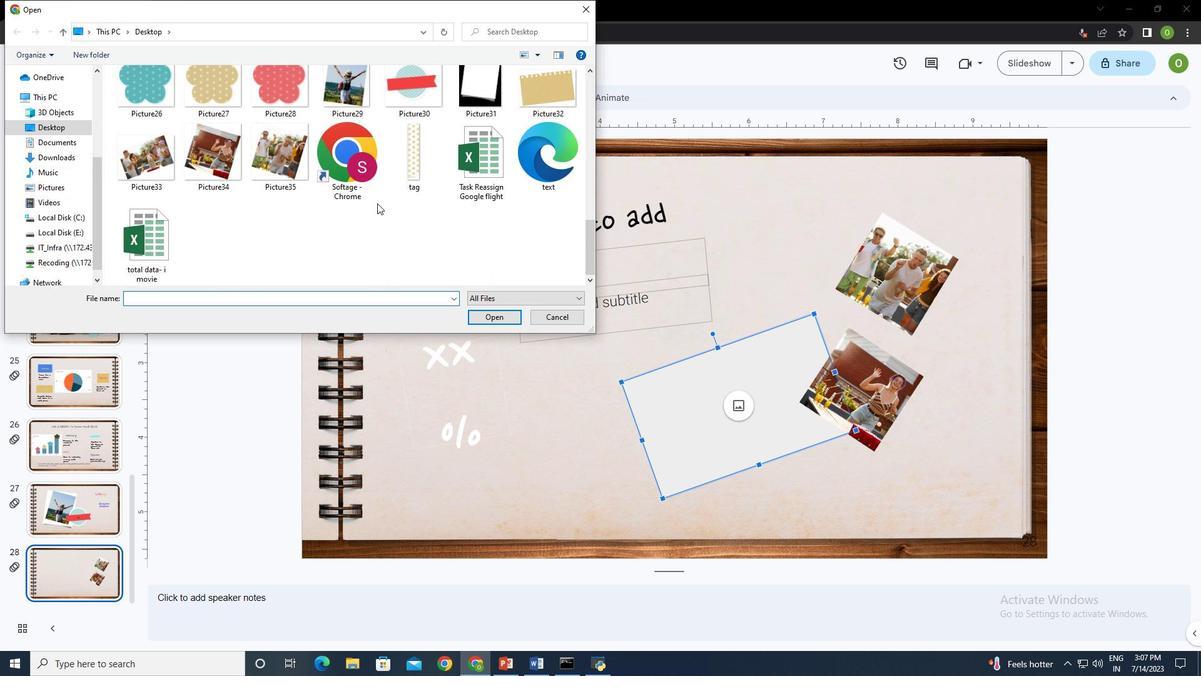 
Action: Mouse moved to (145, 164)
Screenshot: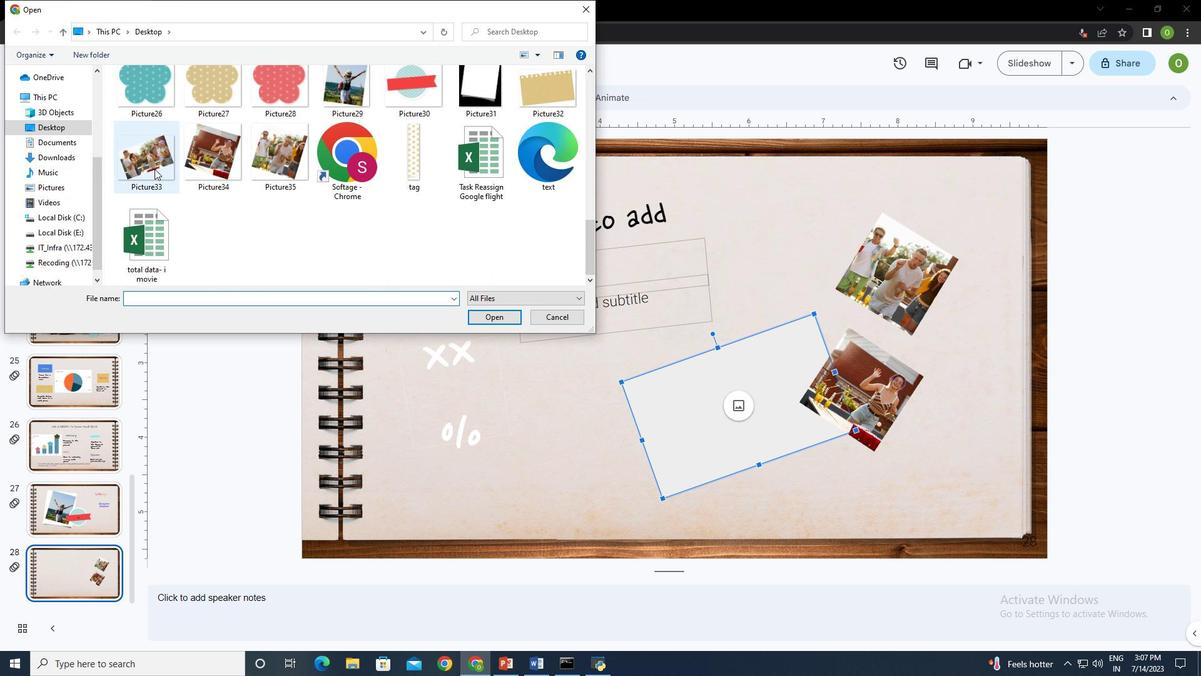 
Action: Mouse pressed left at (145, 164)
Screenshot: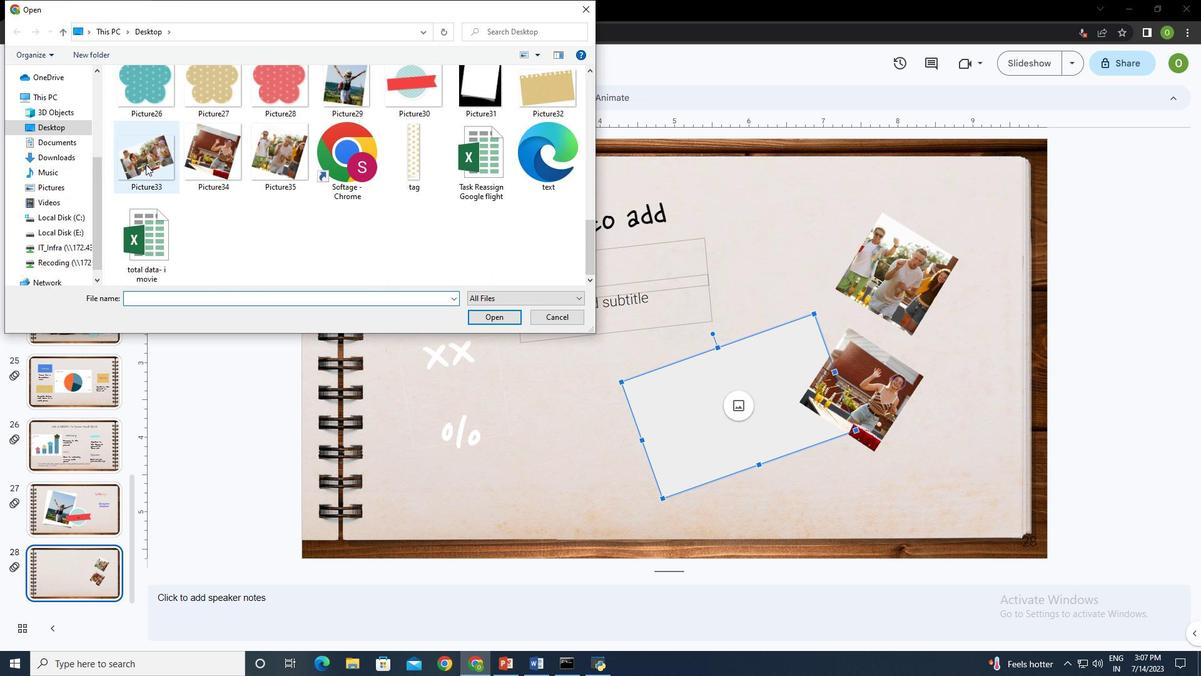 
Action: Mouse moved to (501, 321)
Screenshot: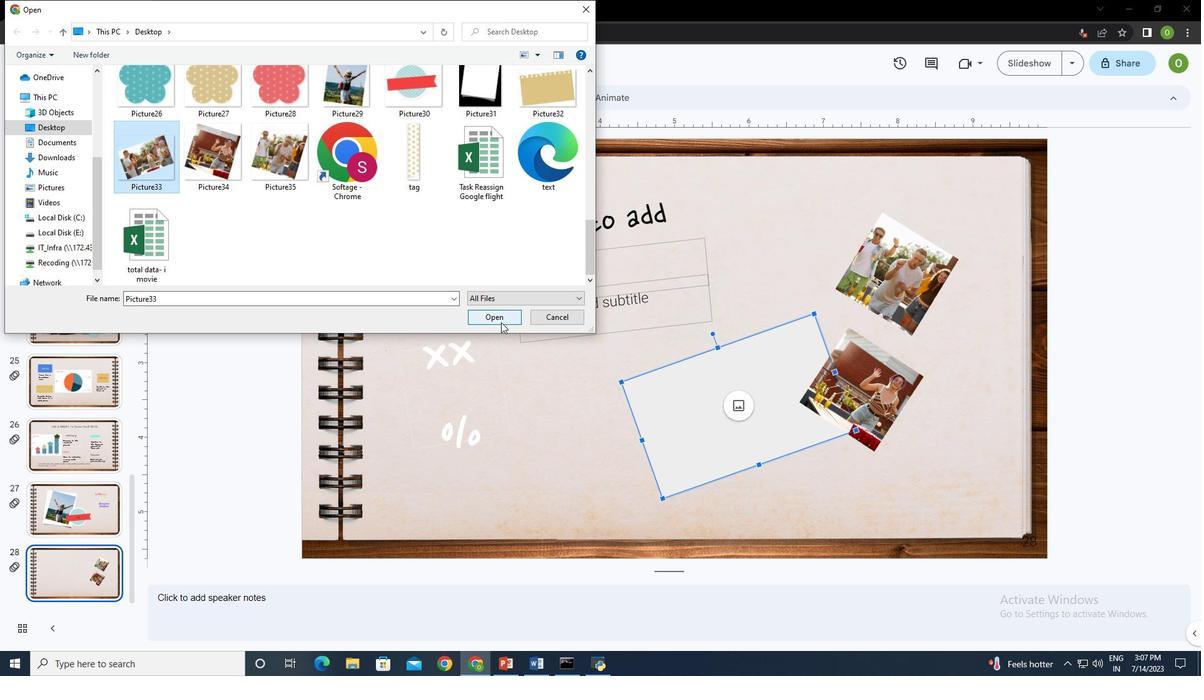 
Action: Mouse pressed left at (501, 321)
Screenshot: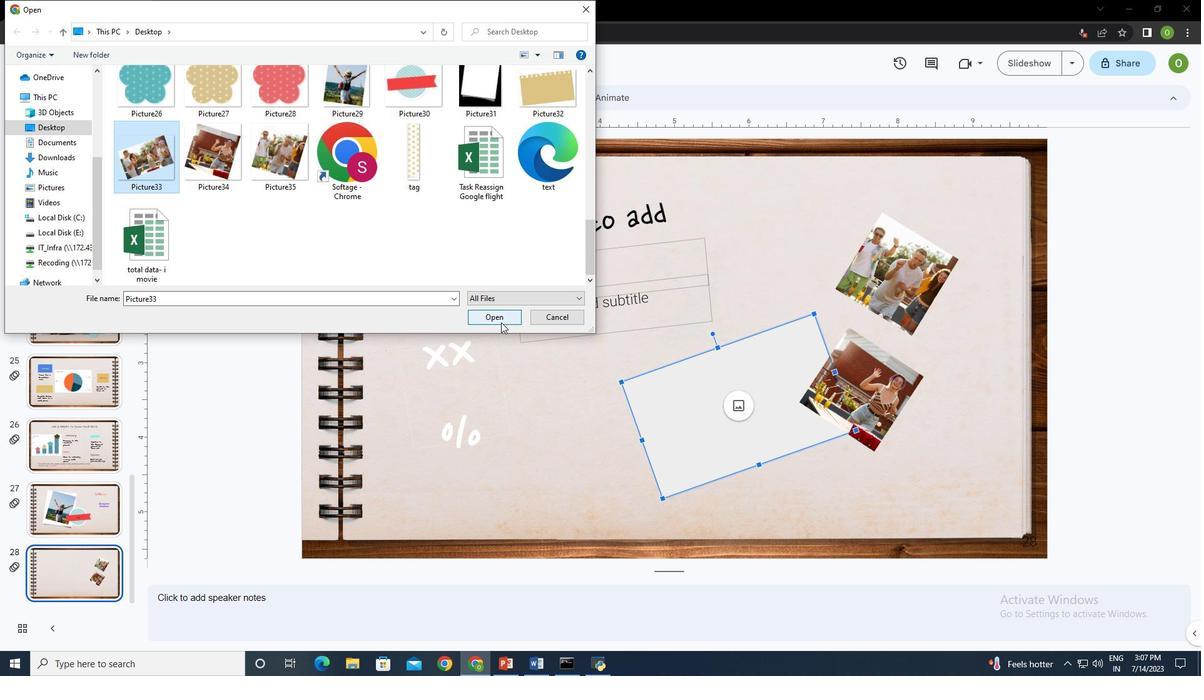 
Action: Mouse moved to (714, 334)
Screenshot: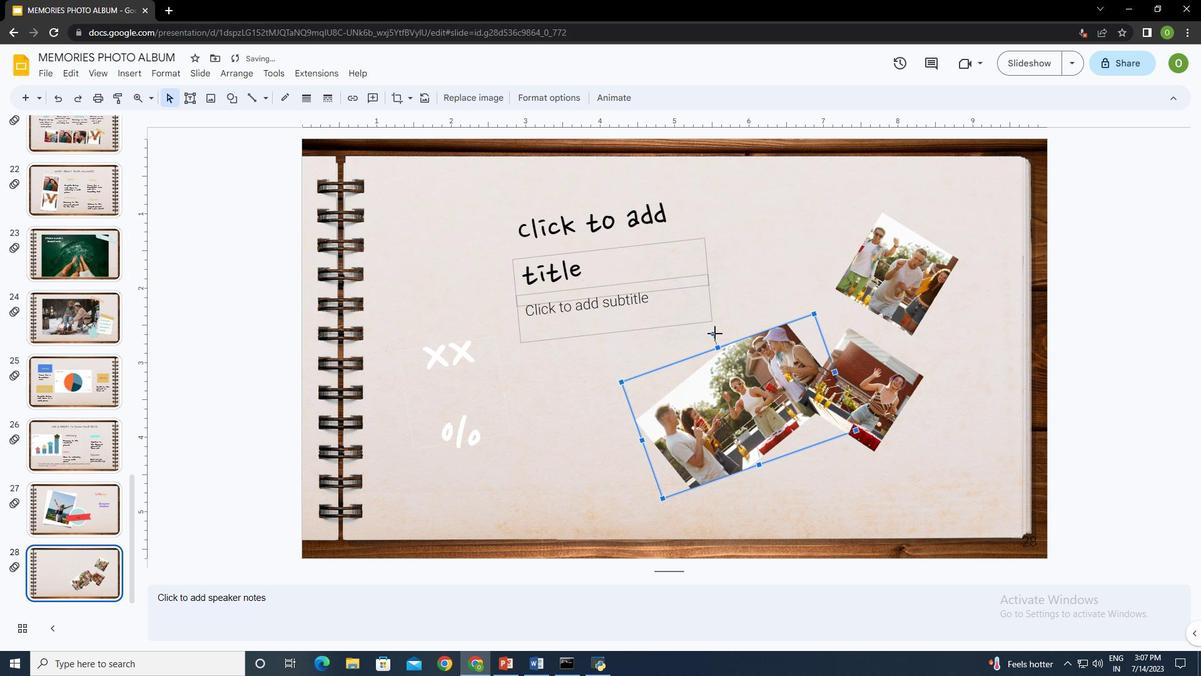 
Action: Mouse pressed left at (714, 334)
Screenshot: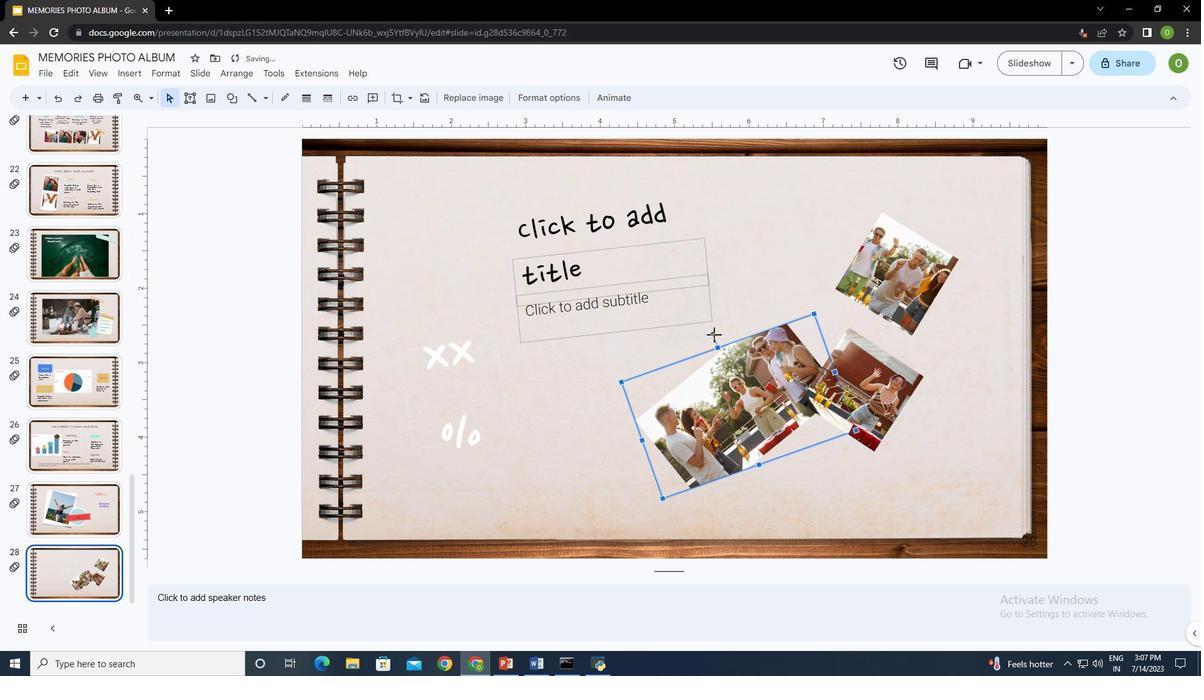 
Action: Mouse moved to (791, 277)
Screenshot: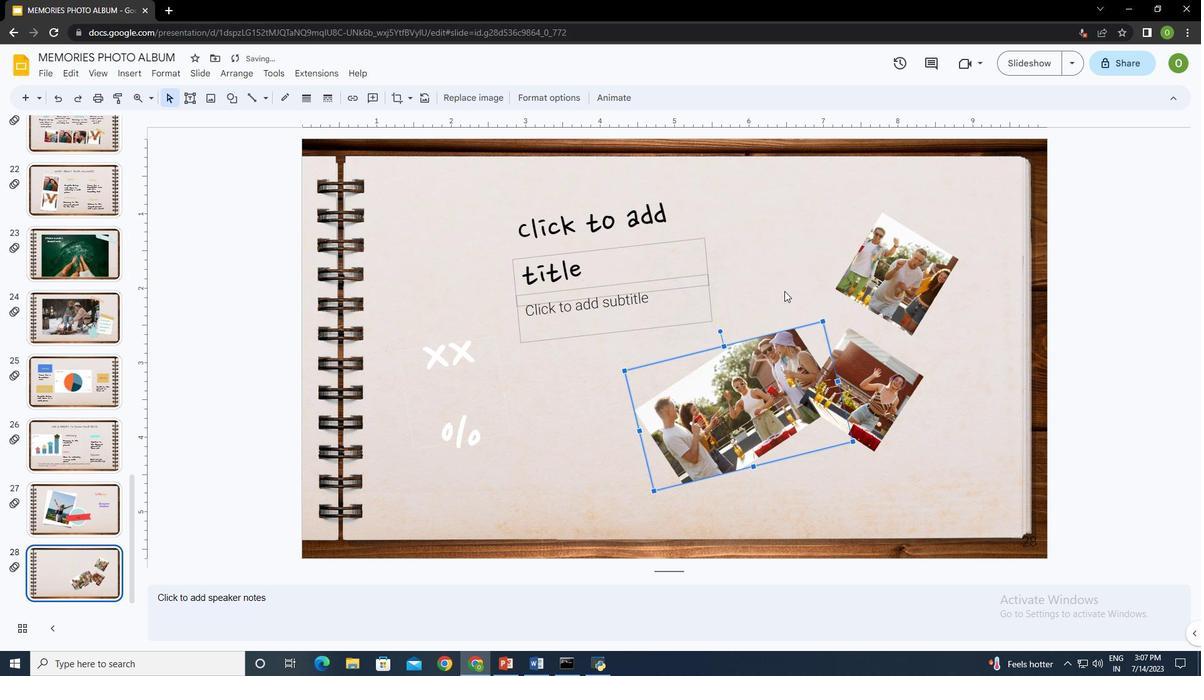 
Action: Mouse pressed left at (791, 277)
Screenshot: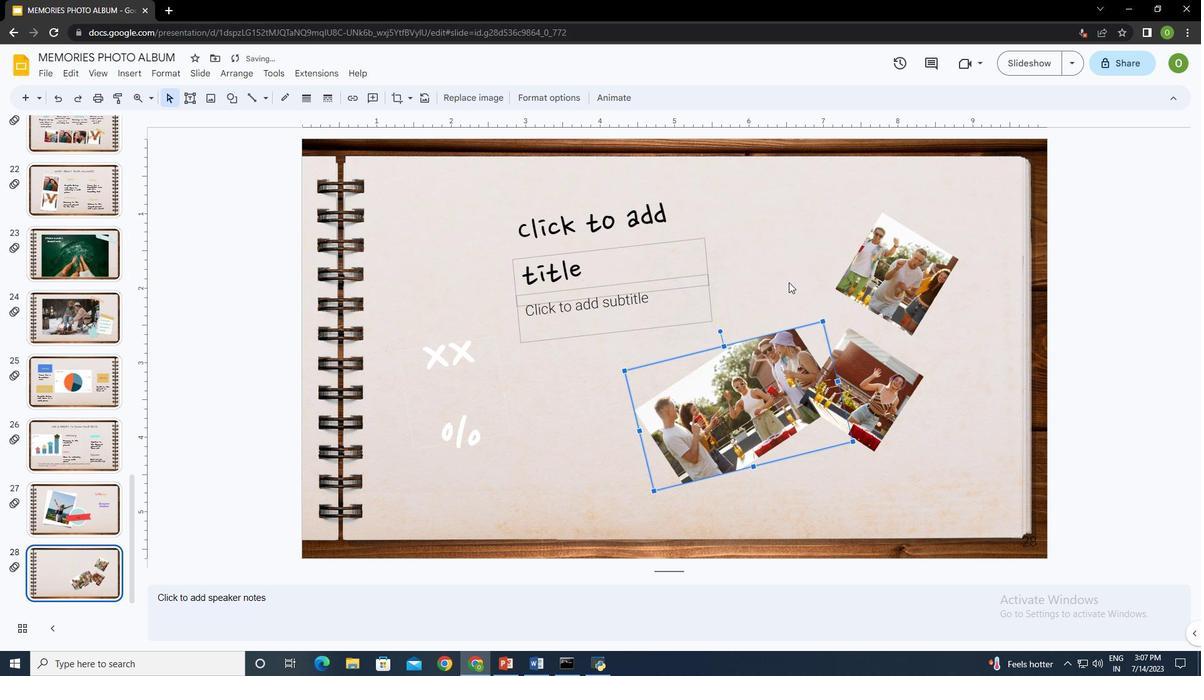 
Action: Mouse moved to (549, 370)
Screenshot: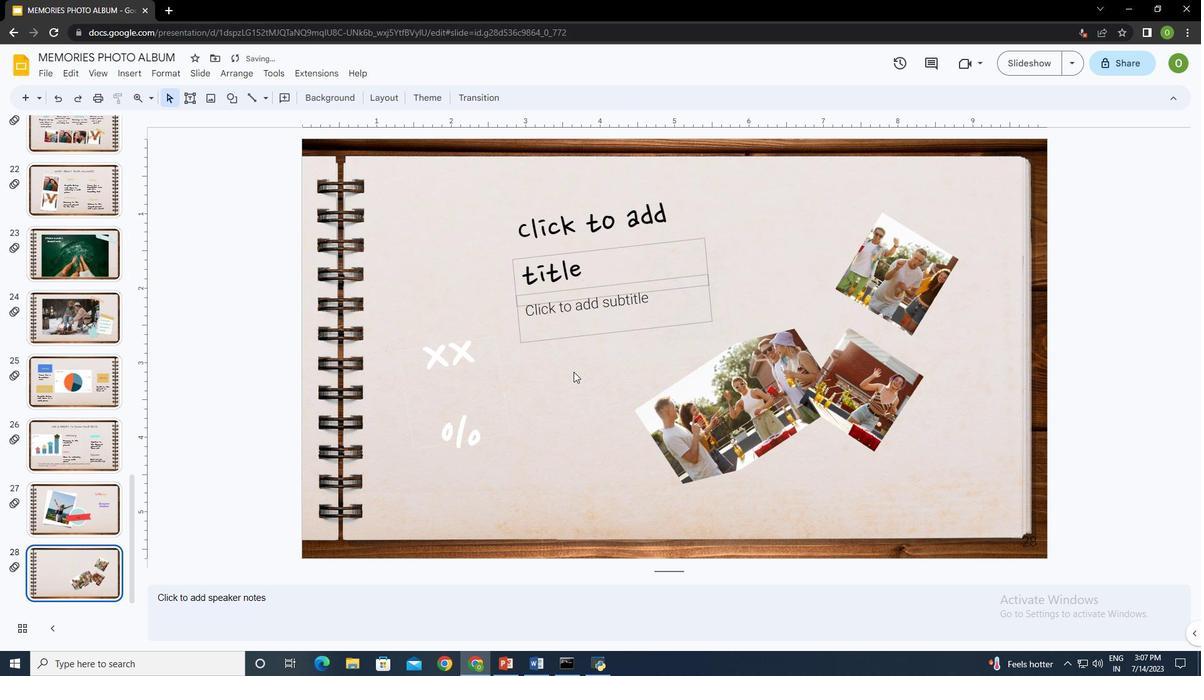 
Action: Mouse pressed left at (549, 370)
Screenshot: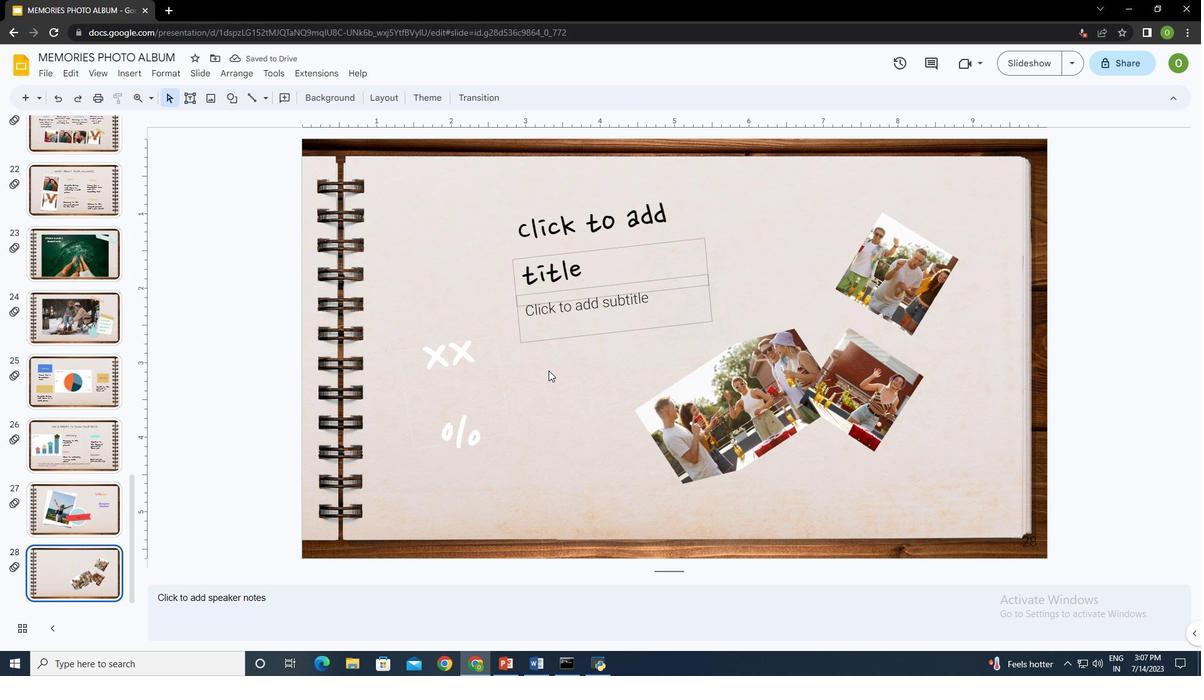 
Action: Mouse moved to (562, 217)
Screenshot: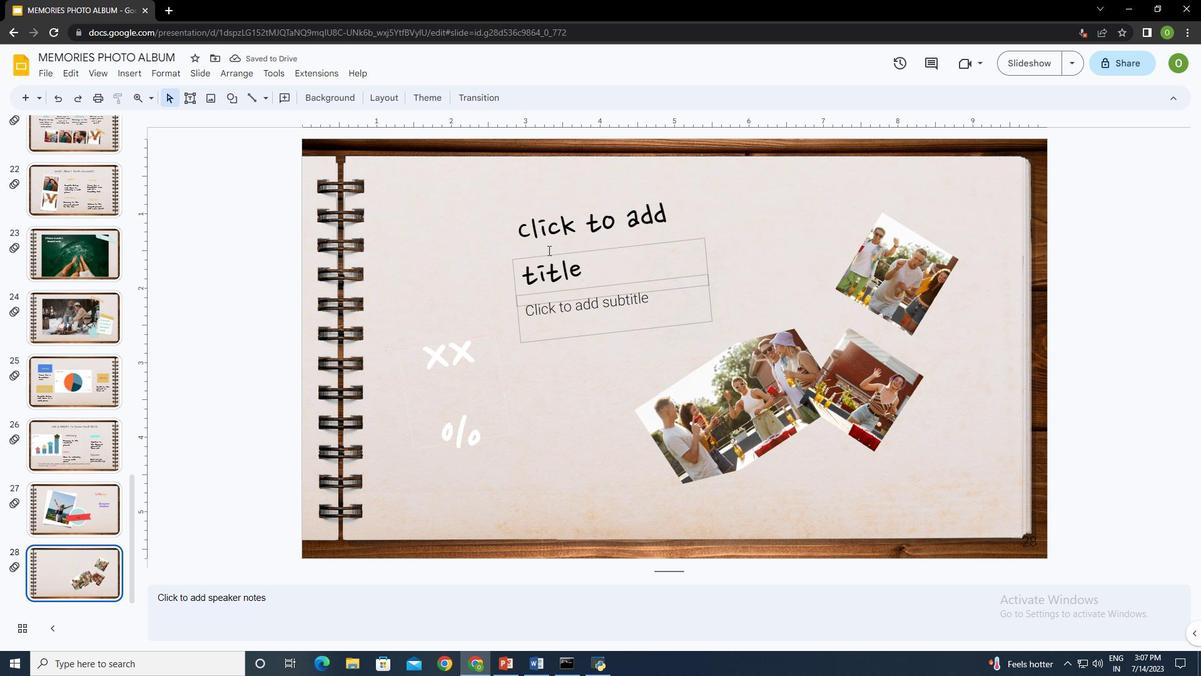 
Action: Mouse pressed left at (562, 217)
Screenshot: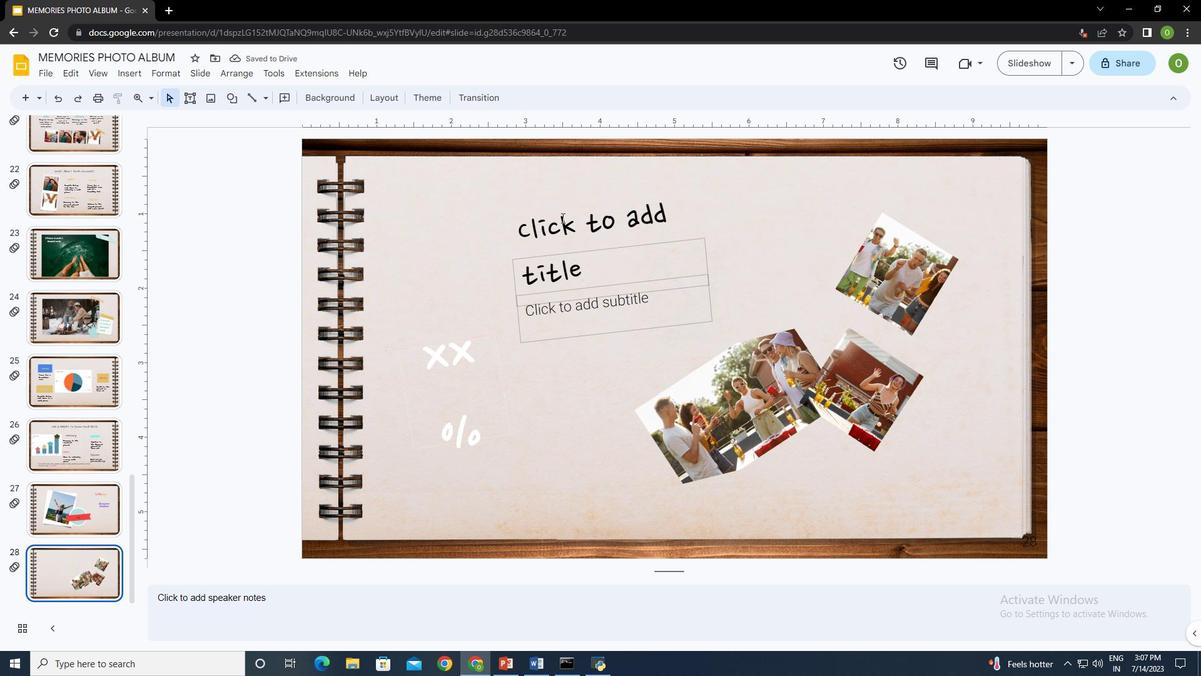 
Action: Mouse moved to (536, 222)
Screenshot: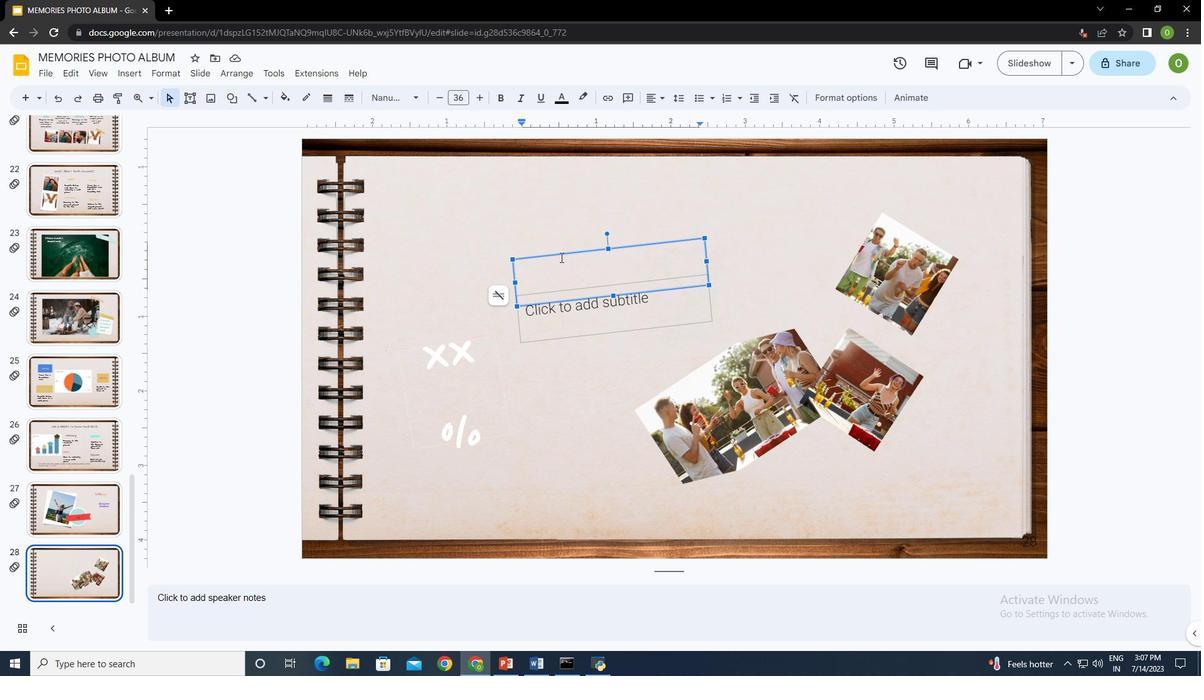 
Action: Mouse pressed left at (536, 222)
Screenshot: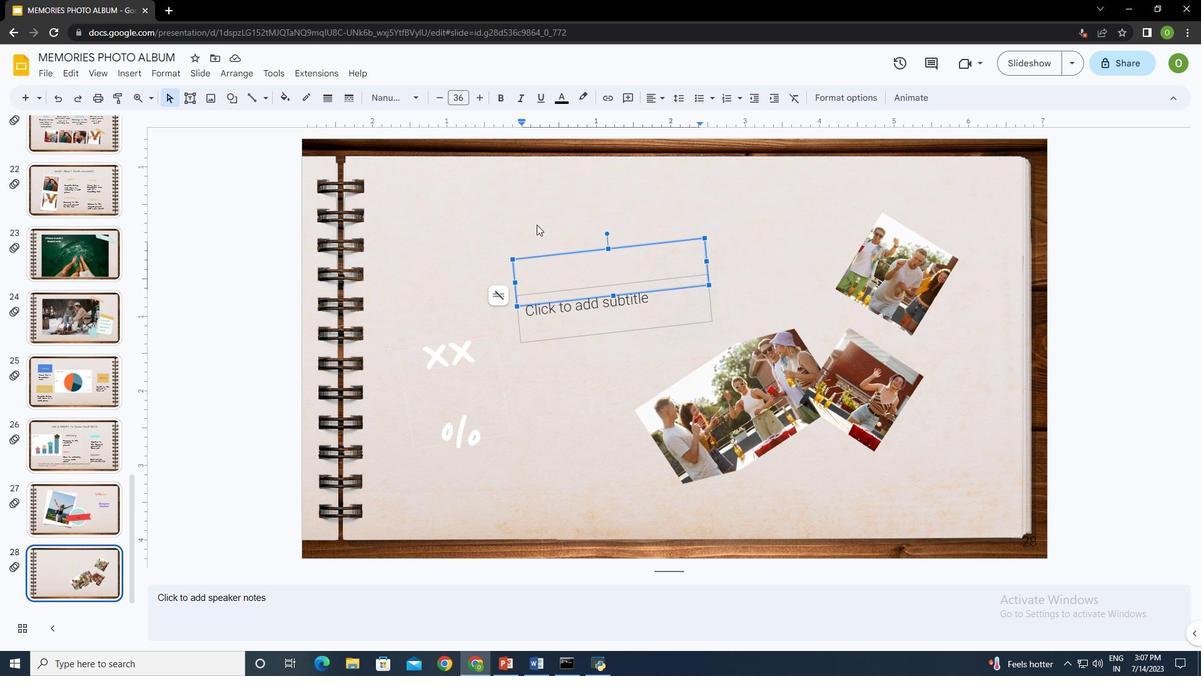 
Action: Mouse moved to (459, 237)
Screenshot: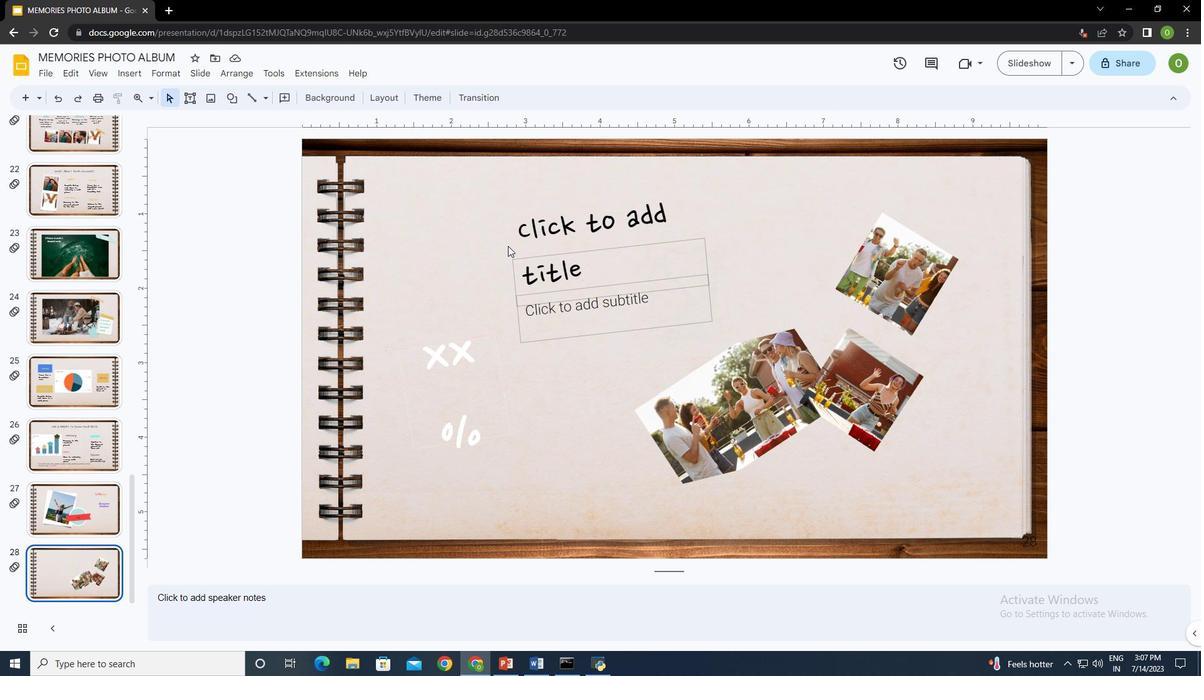 
Action: Mouse pressed left at (459, 237)
Screenshot: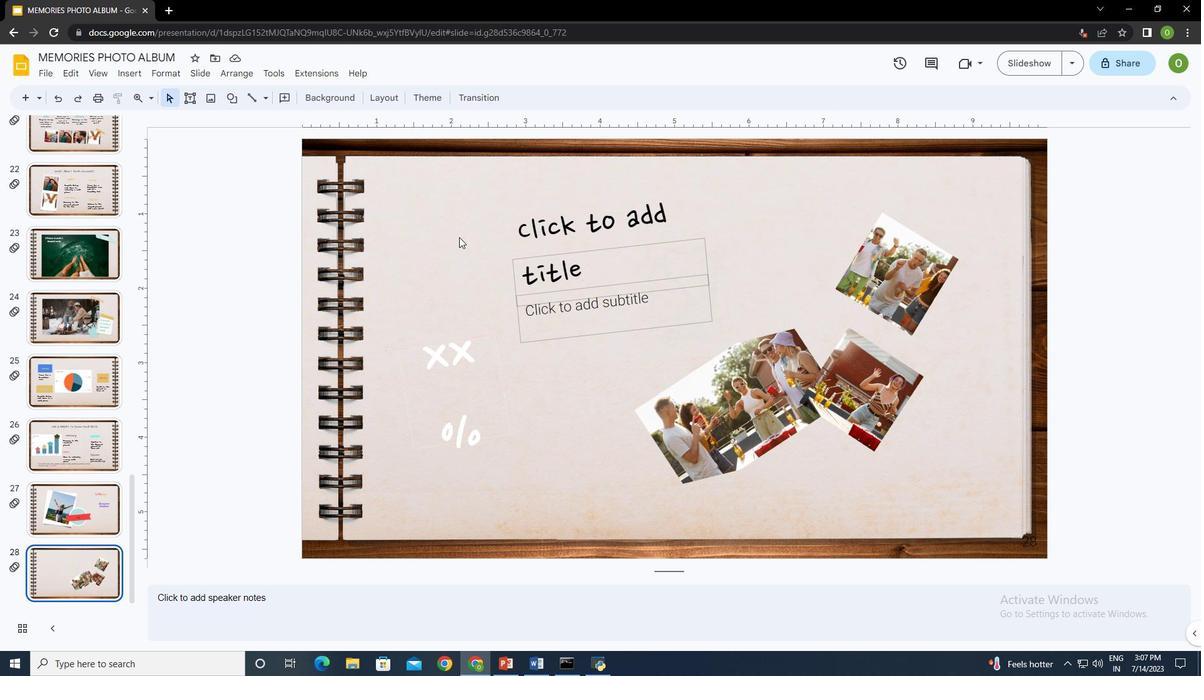 
Action: Mouse moved to (122, 75)
Screenshot: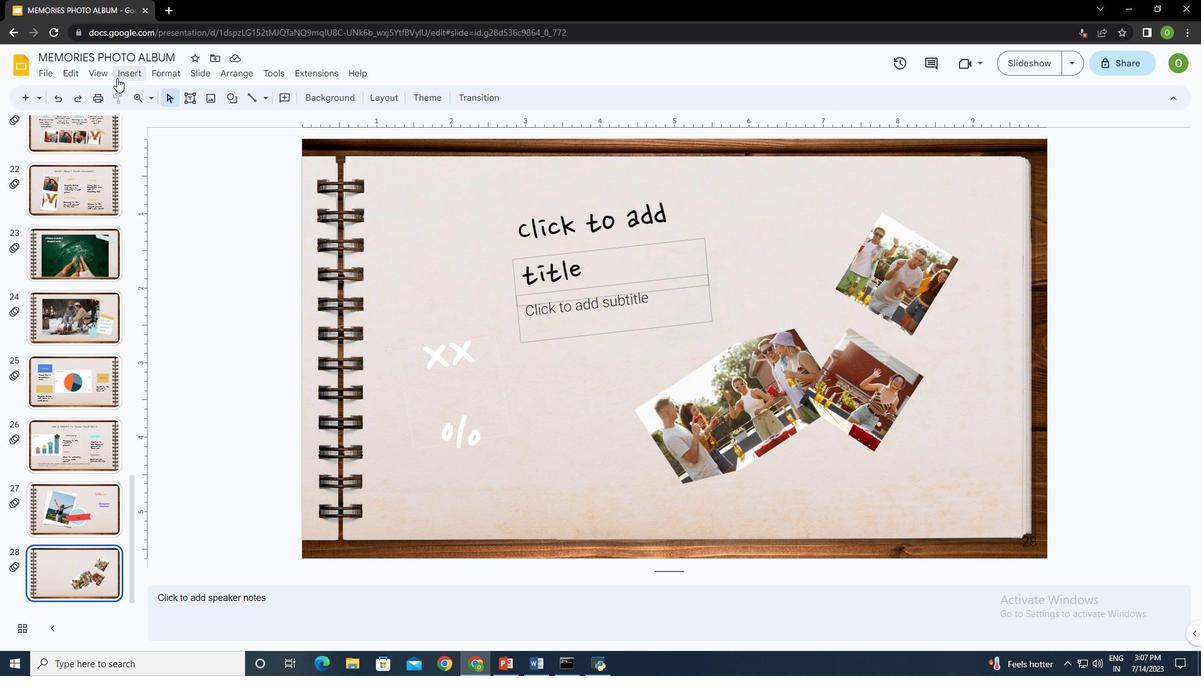 
Action: Mouse pressed left at (122, 75)
Screenshot: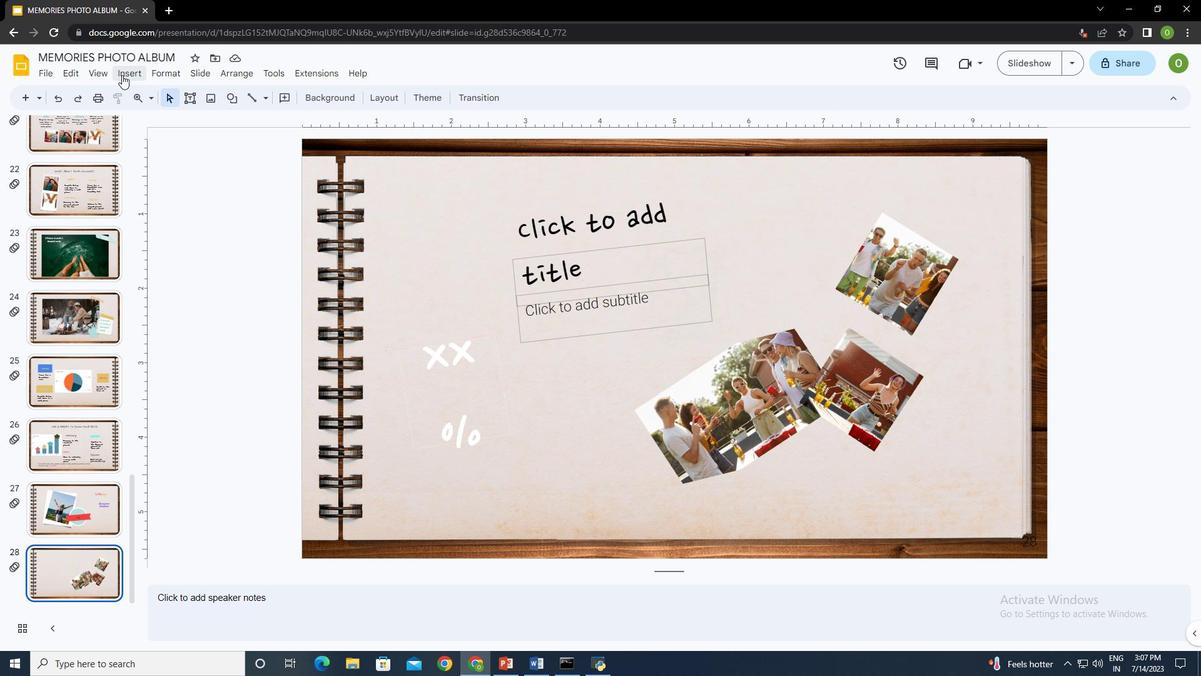 
Action: Mouse moved to (384, 100)
Screenshot: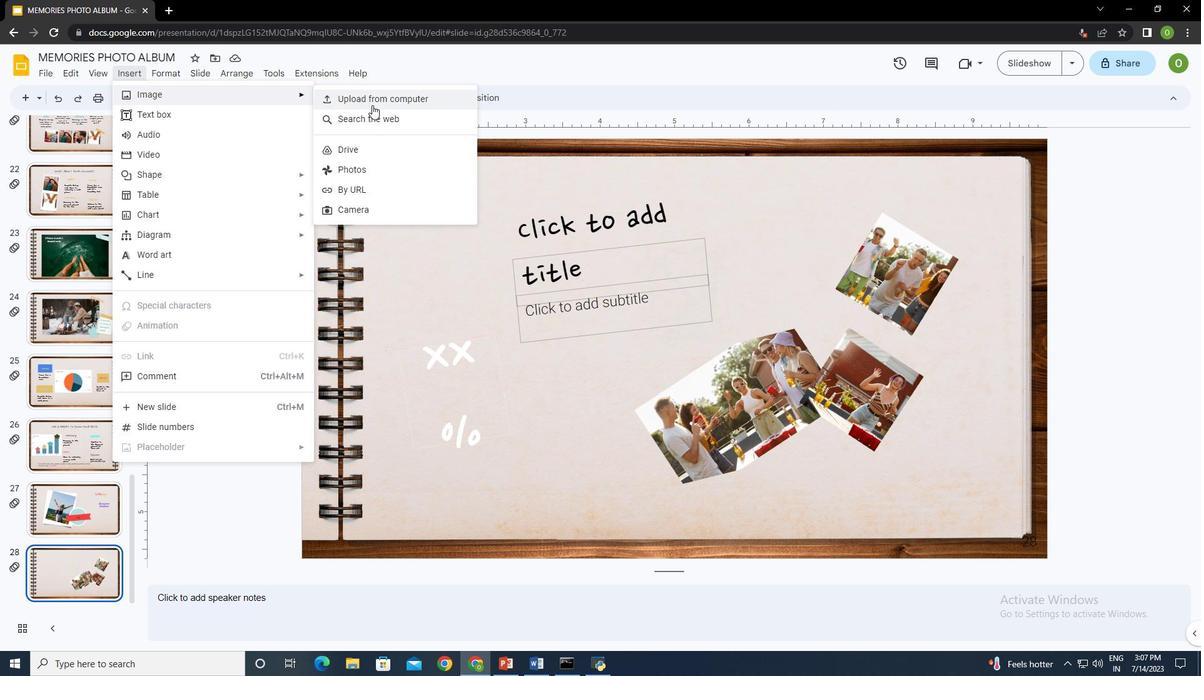 
Action: Mouse pressed left at (384, 100)
Screenshot: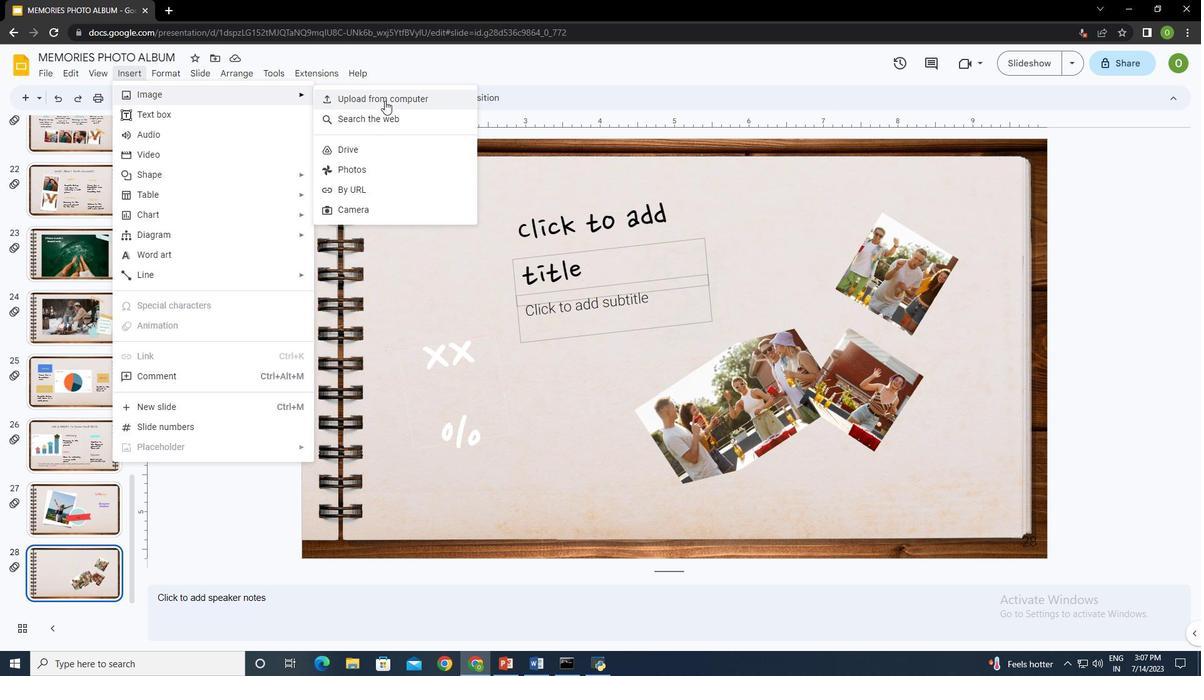 
Action: Mouse moved to (472, 177)
Screenshot: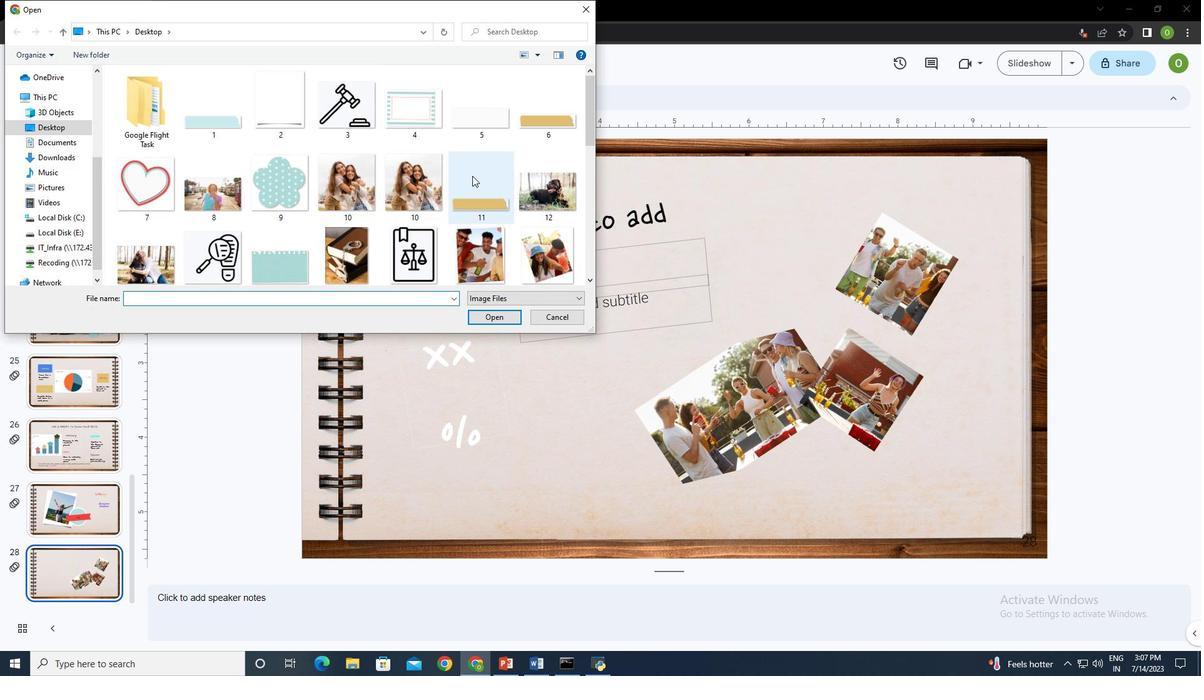 
Action: Mouse scrolled (472, 176) with delta (0, 0)
Screenshot: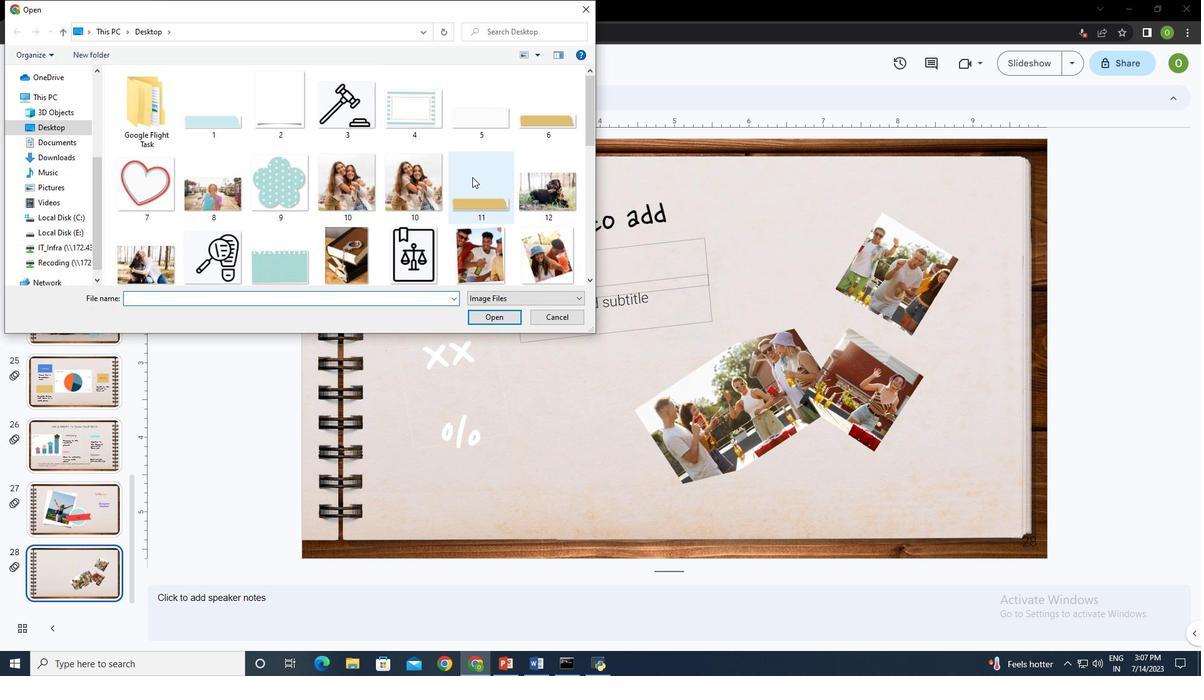 
Action: Mouse scrolled (472, 176) with delta (0, 0)
Screenshot: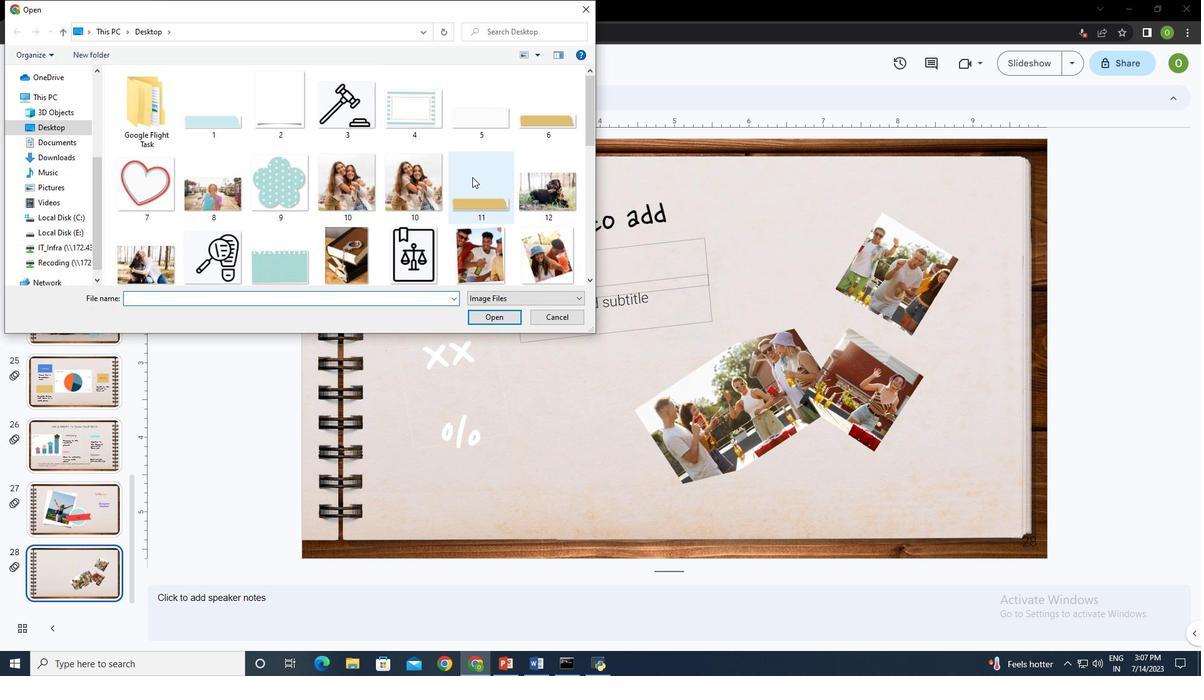 
Action: Mouse scrolled (472, 176) with delta (0, 0)
Screenshot: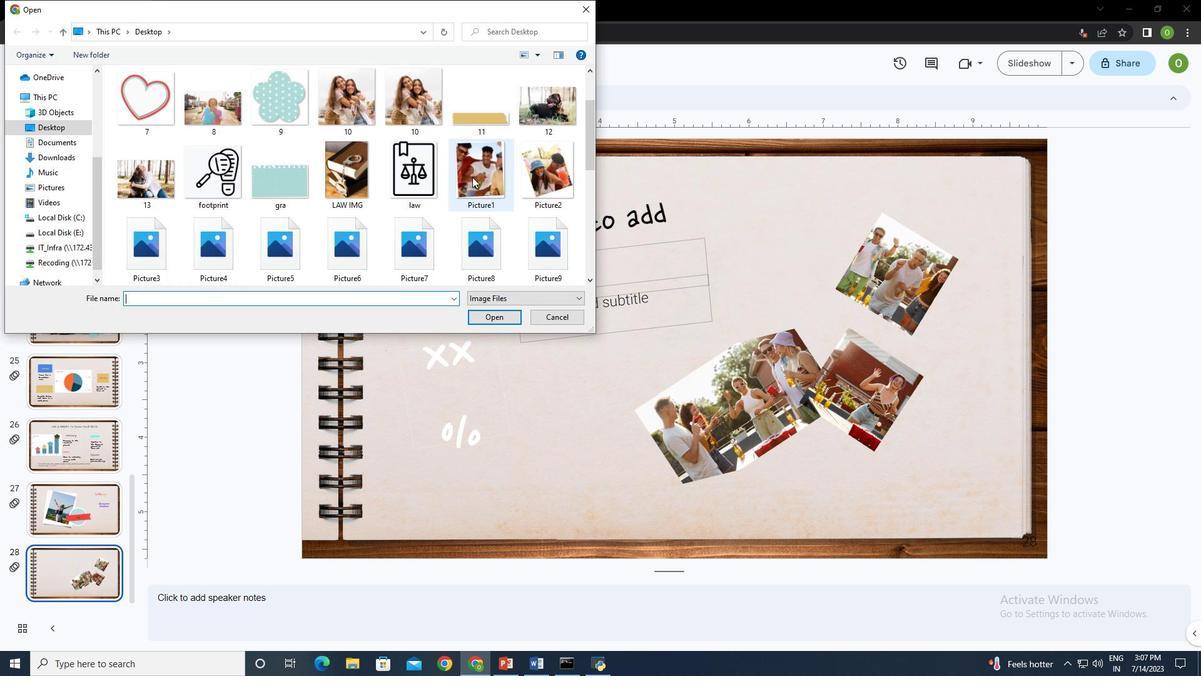 
Action: Mouse scrolled (472, 176) with delta (0, 0)
Screenshot: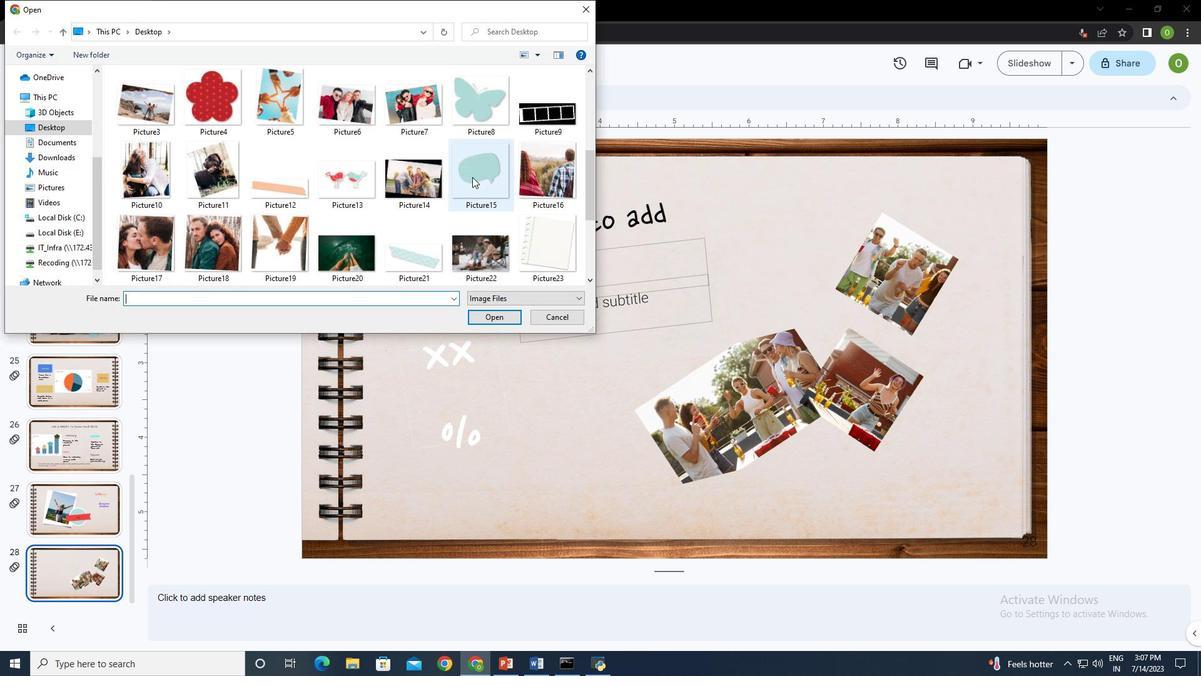 
Action: Mouse scrolled (472, 176) with delta (0, 0)
Screenshot: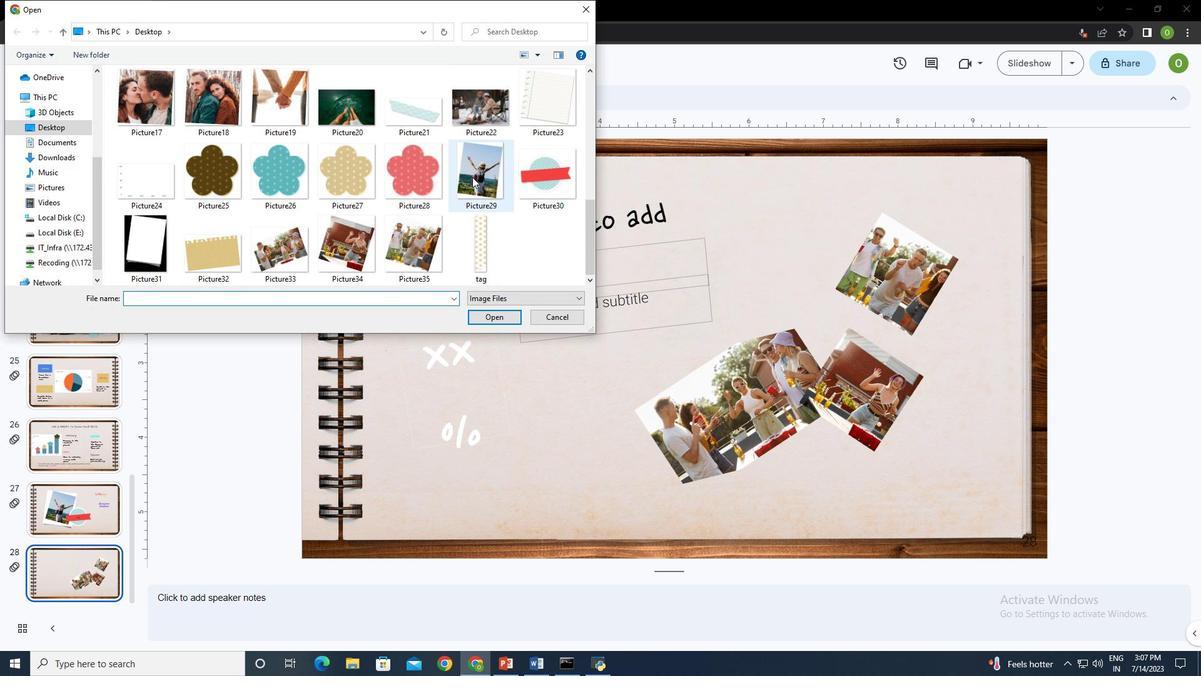
Action: Mouse scrolled (472, 176) with delta (0, 0)
Screenshot: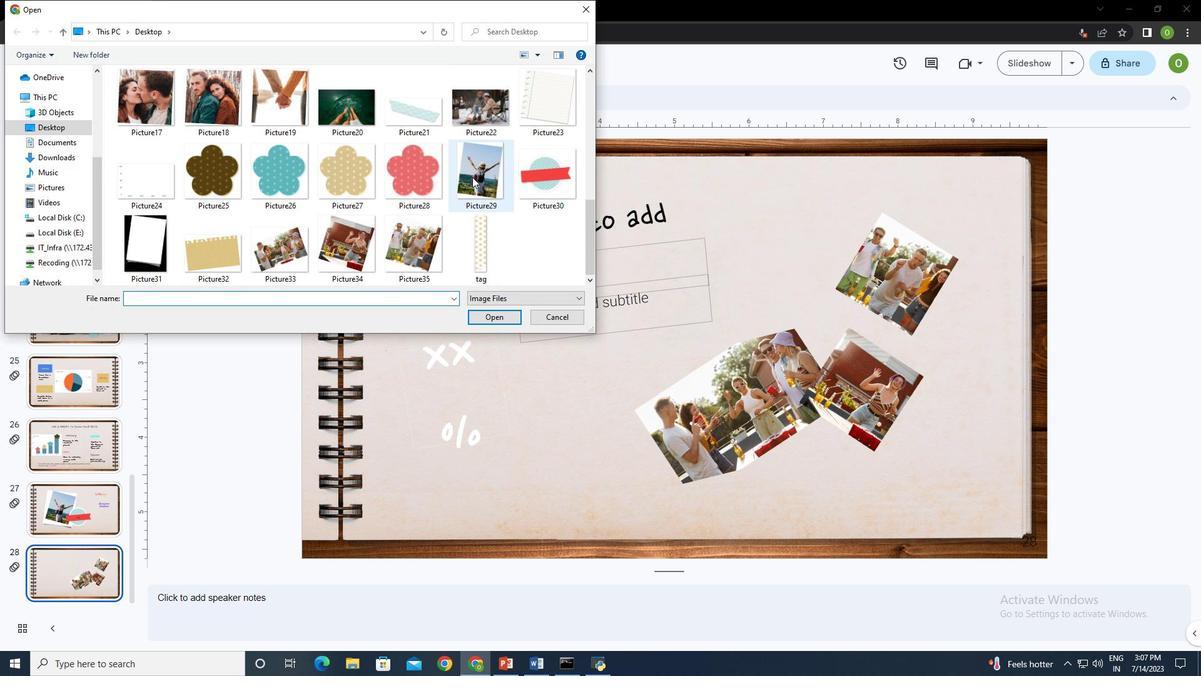 
Action: Mouse scrolled (472, 176) with delta (0, 0)
Screenshot: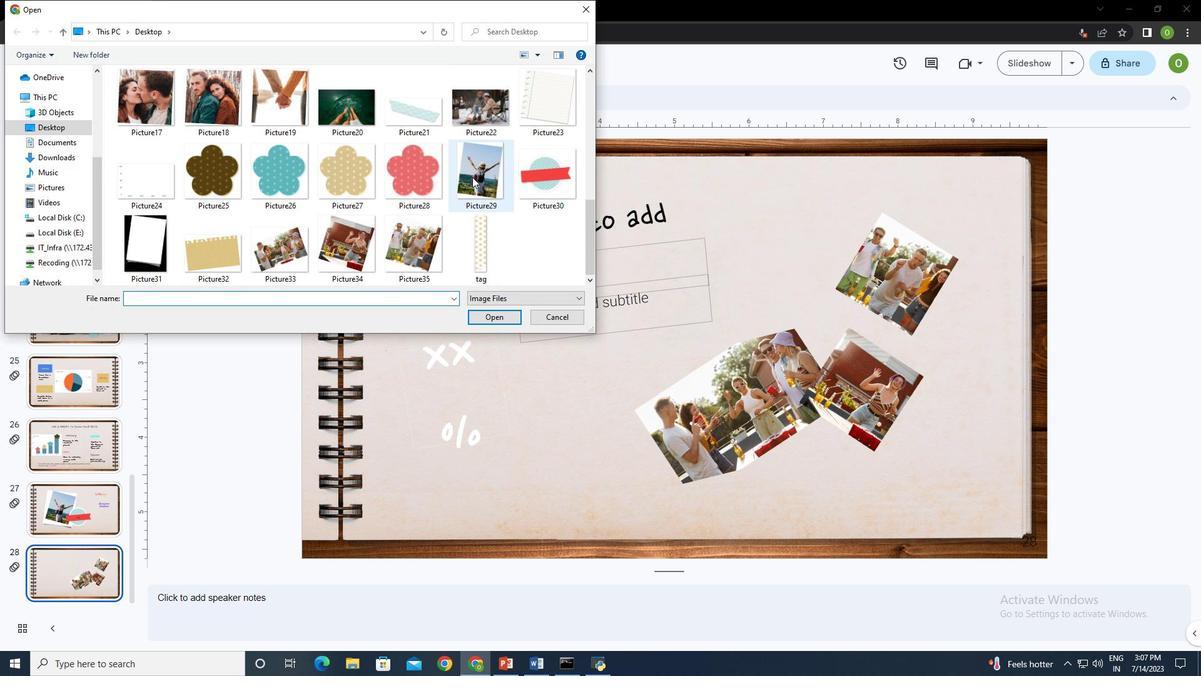
Action: Mouse moved to (203, 247)
Screenshot: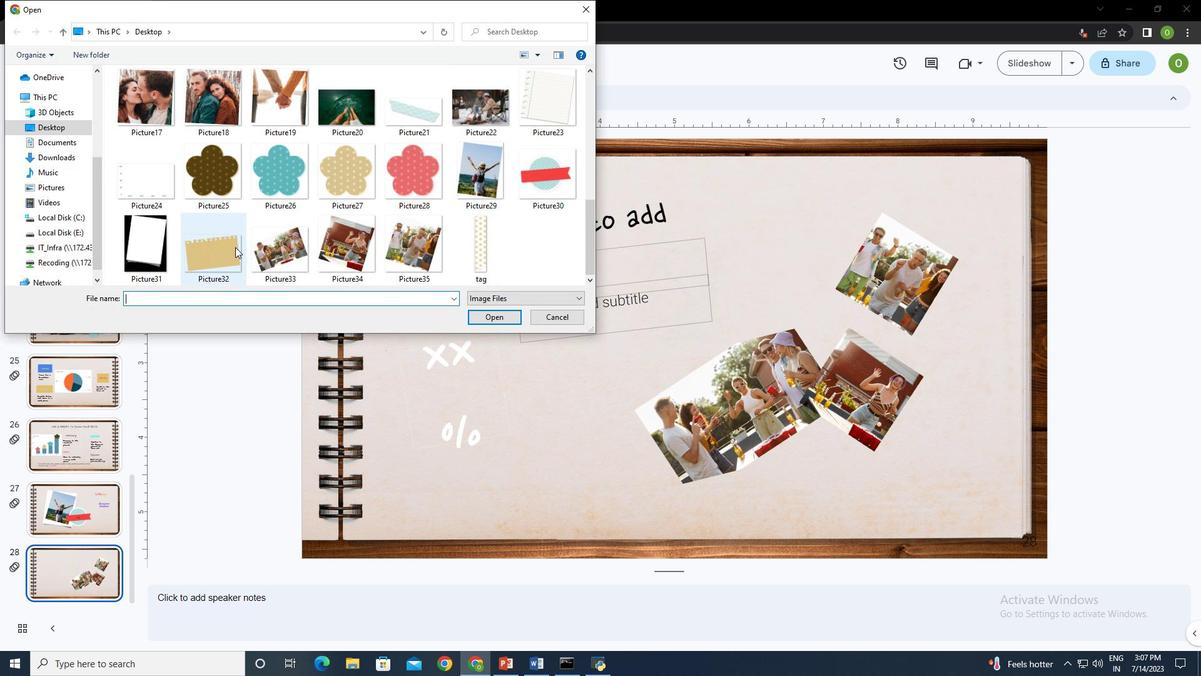
Action: Mouse pressed left at (203, 247)
Screenshot: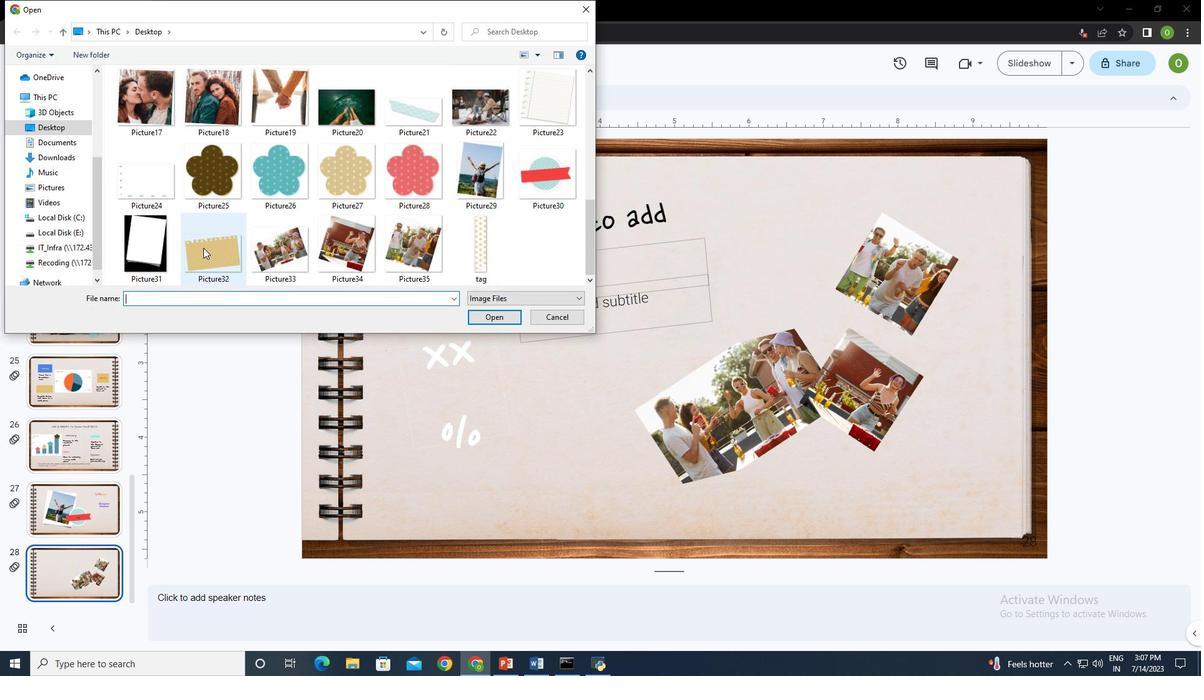 
Action: Mouse moved to (492, 315)
Screenshot: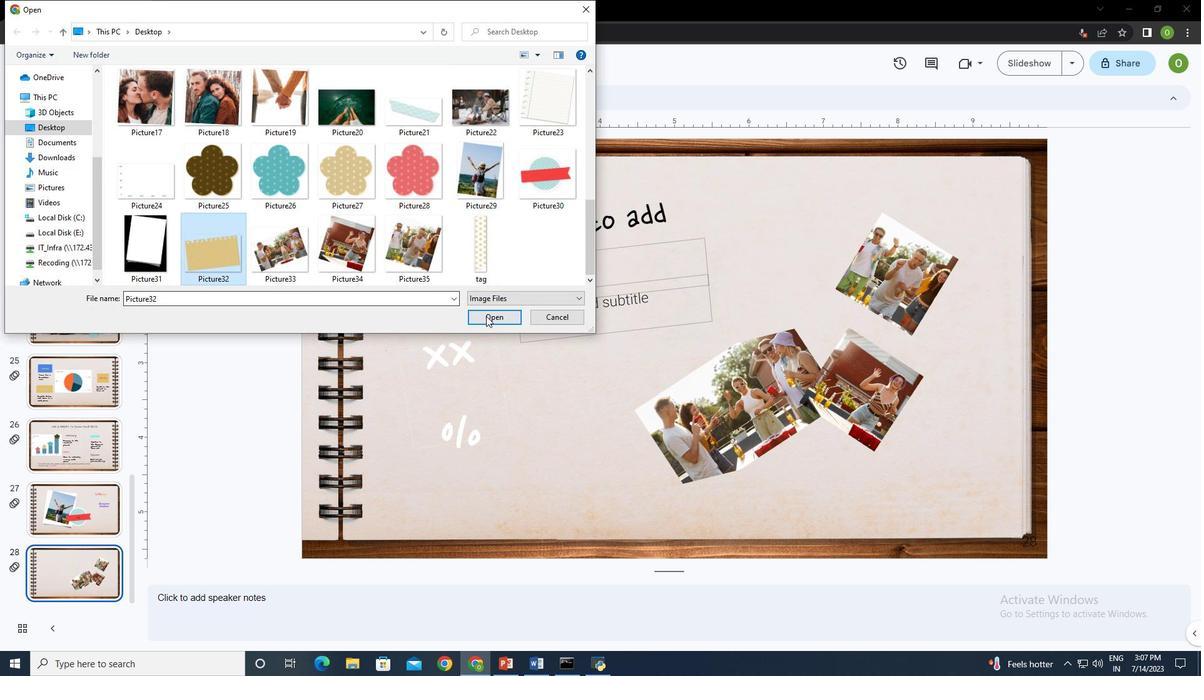 
Action: Mouse pressed left at (492, 315)
Screenshot: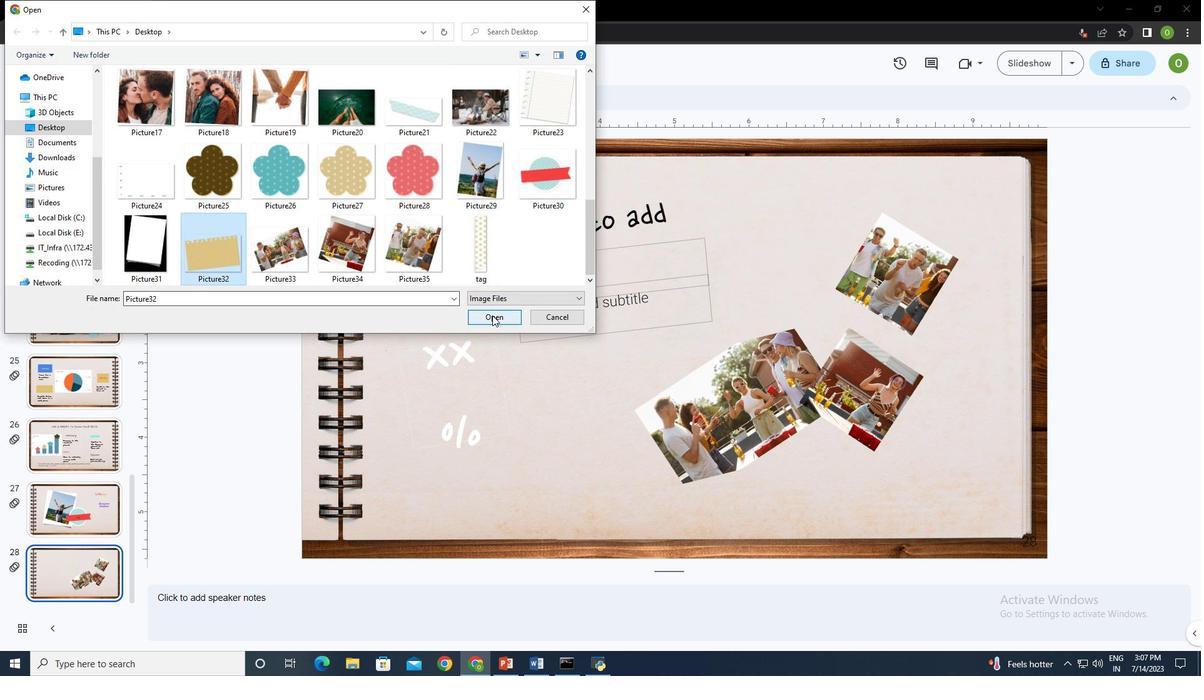
Action: Mouse moved to (914, 505)
Screenshot: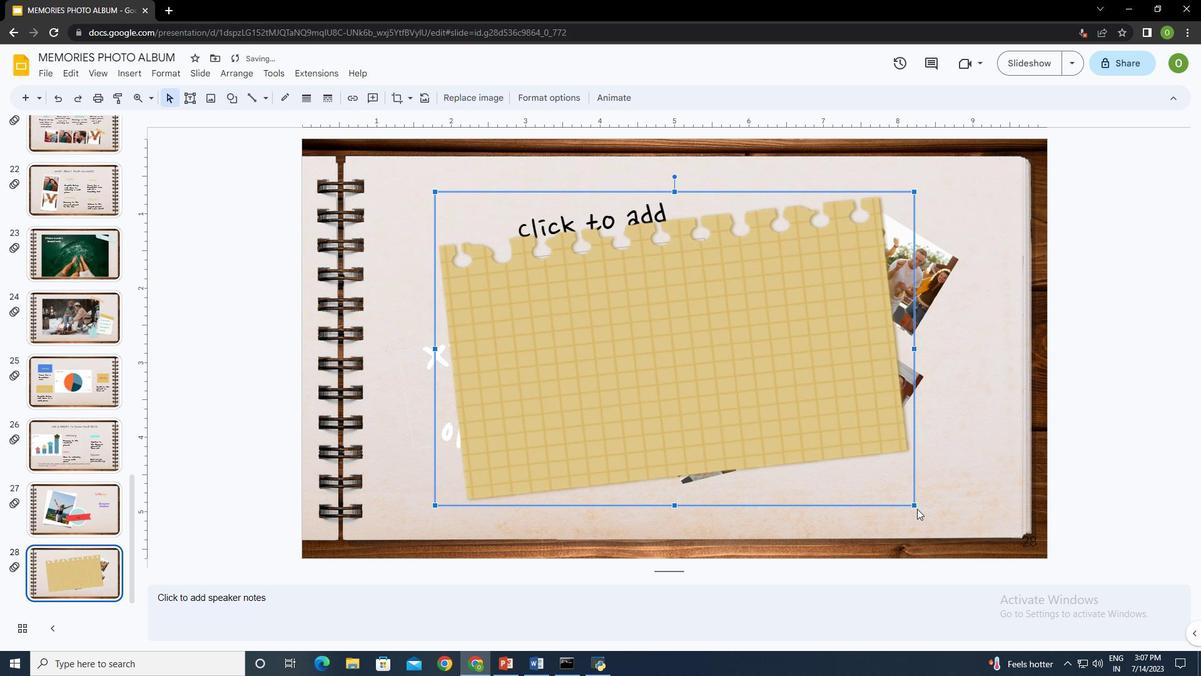 
Action: Mouse pressed left at (914, 505)
Screenshot: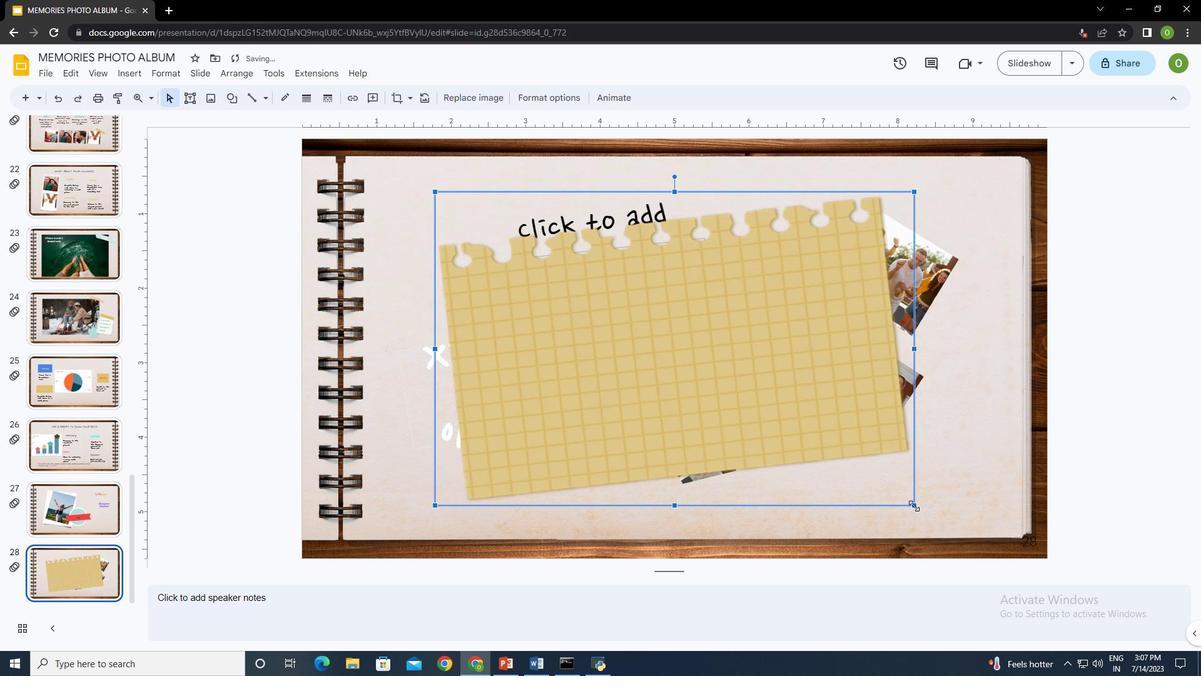 
Action: Mouse moved to (587, 283)
Screenshot: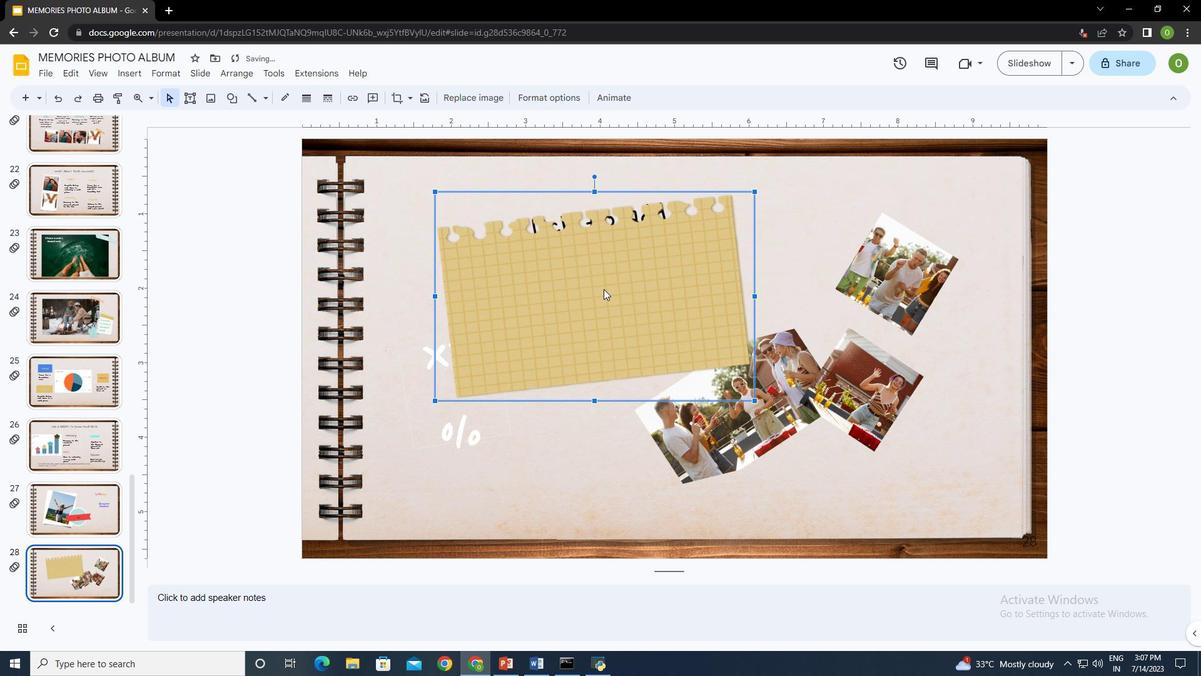 
Action: Mouse pressed left at (587, 283)
Screenshot: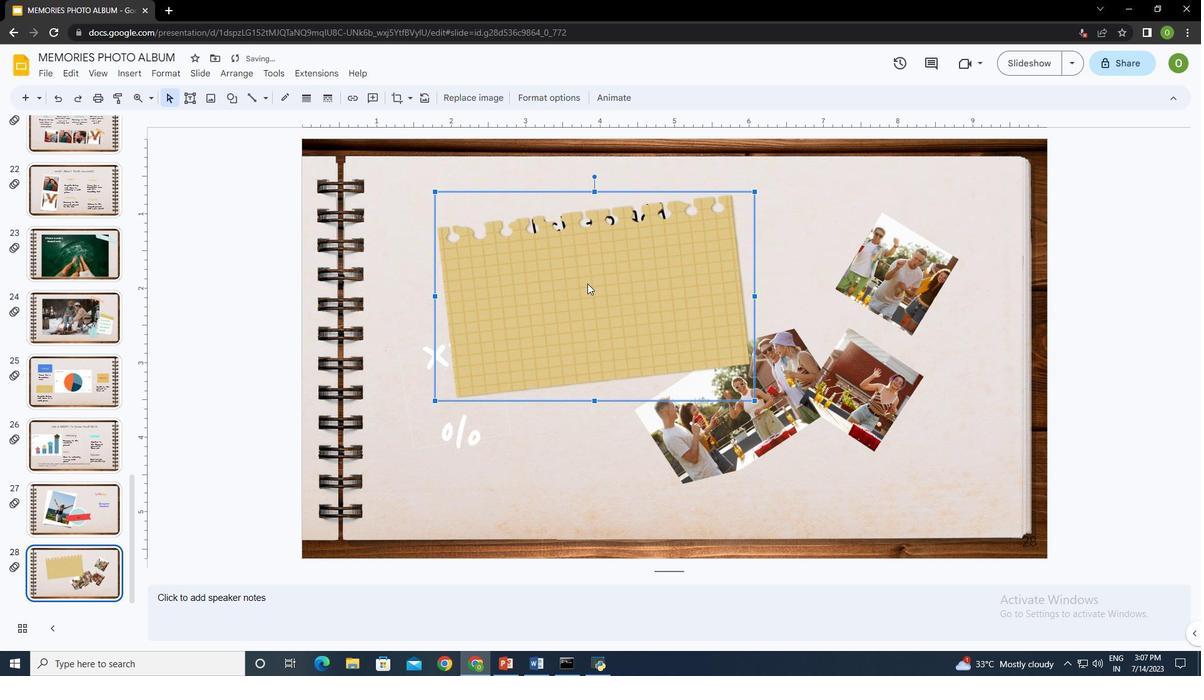 
Action: Mouse moved to (795, 390)
Screenshot: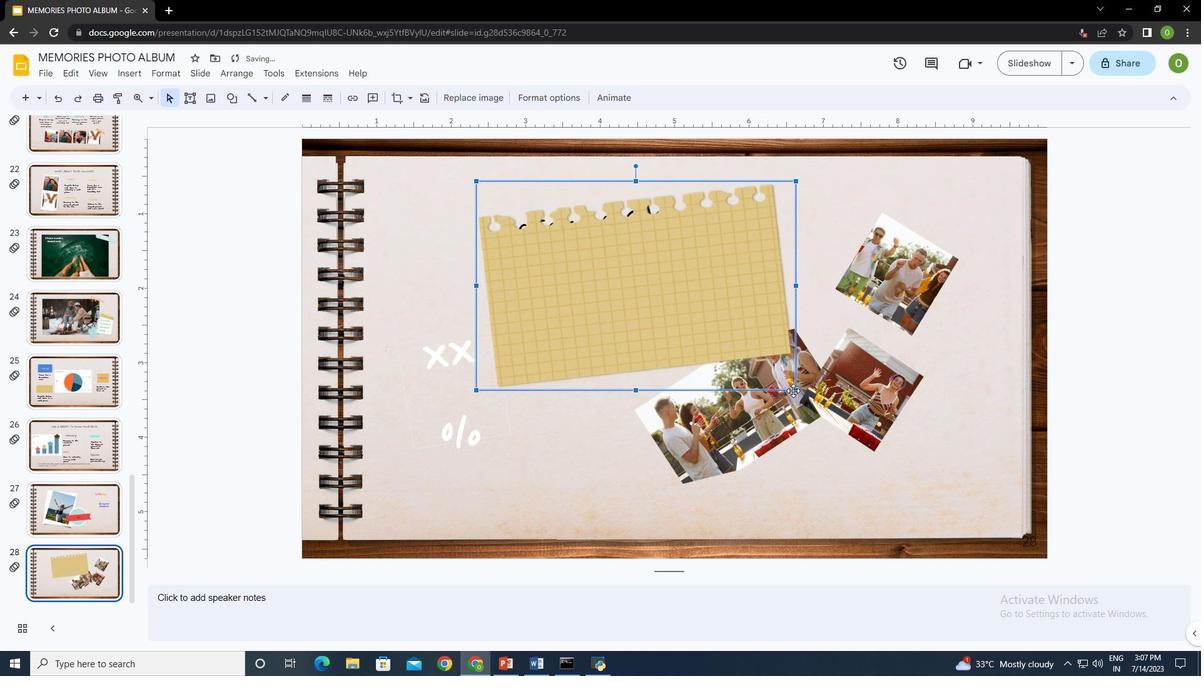 
Action: Mouse pressed left at (795, 390)
Screenshot: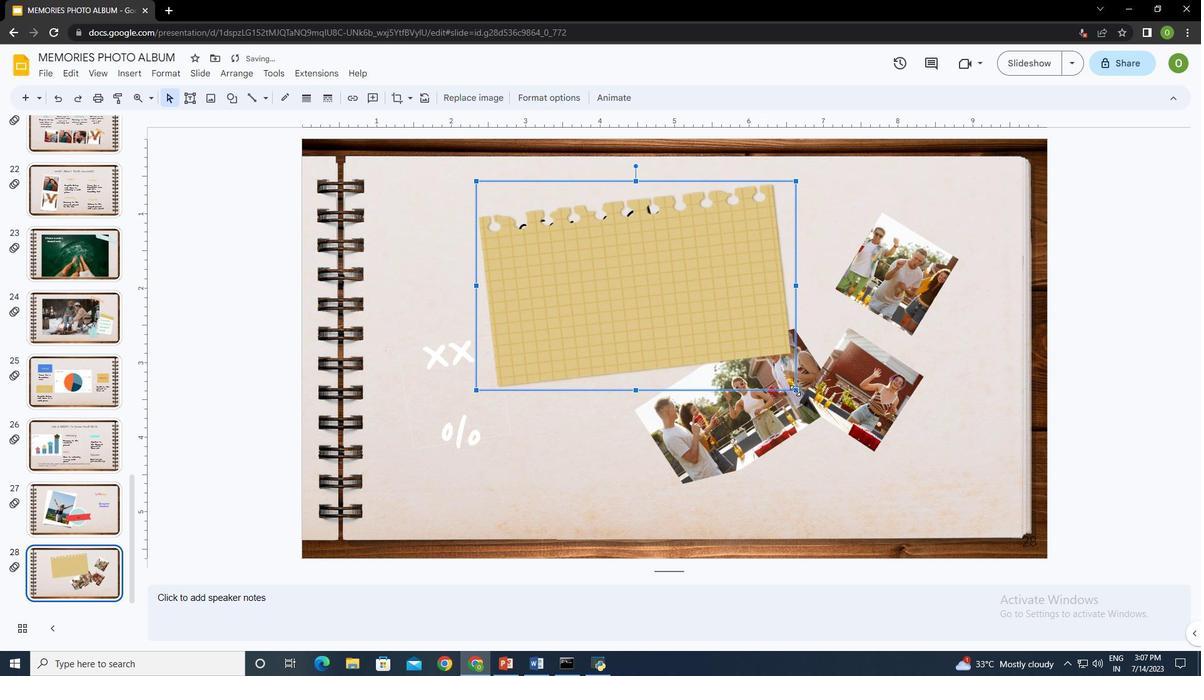 
Action: Mouse moved to (620, 257)
Screenshot: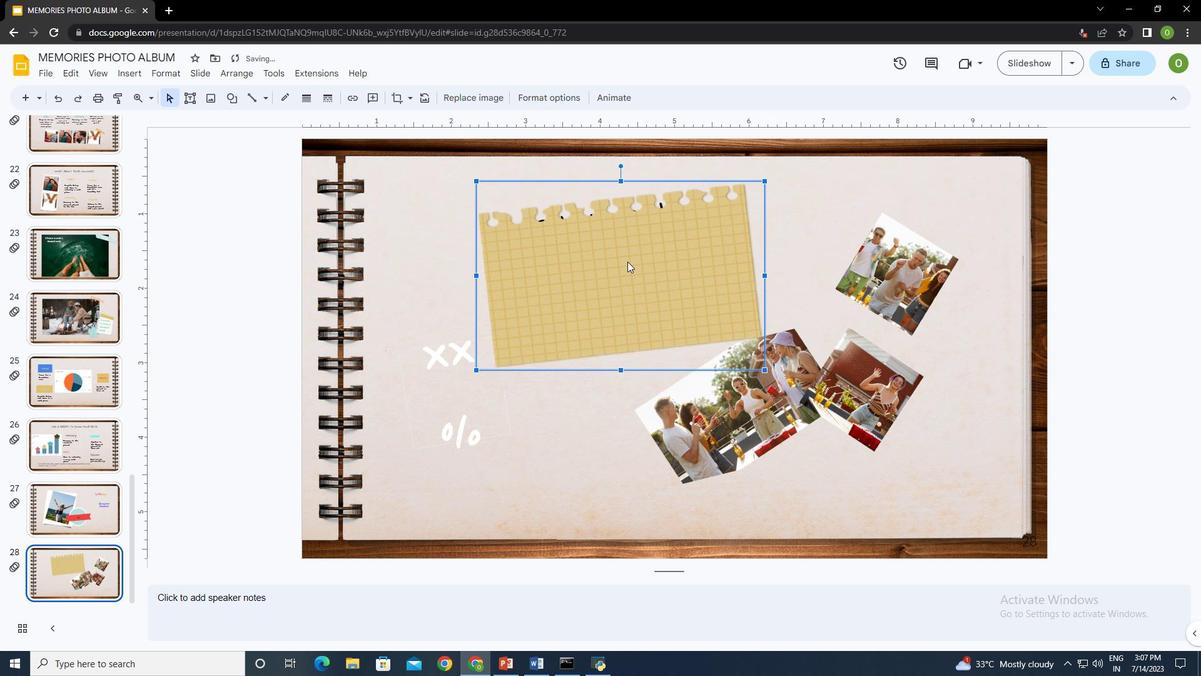 
Action: Mouse pressed left at (620, 257)
Screenshot: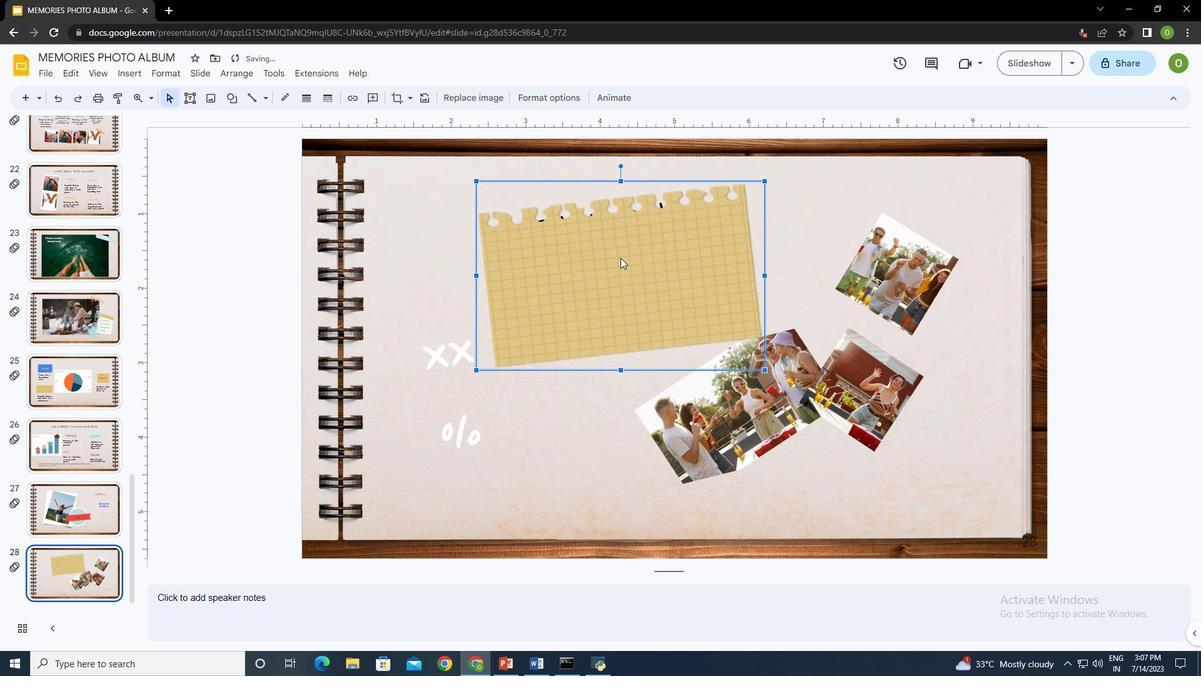 
Action: Mouse moved to (242, 70)
Screenshot: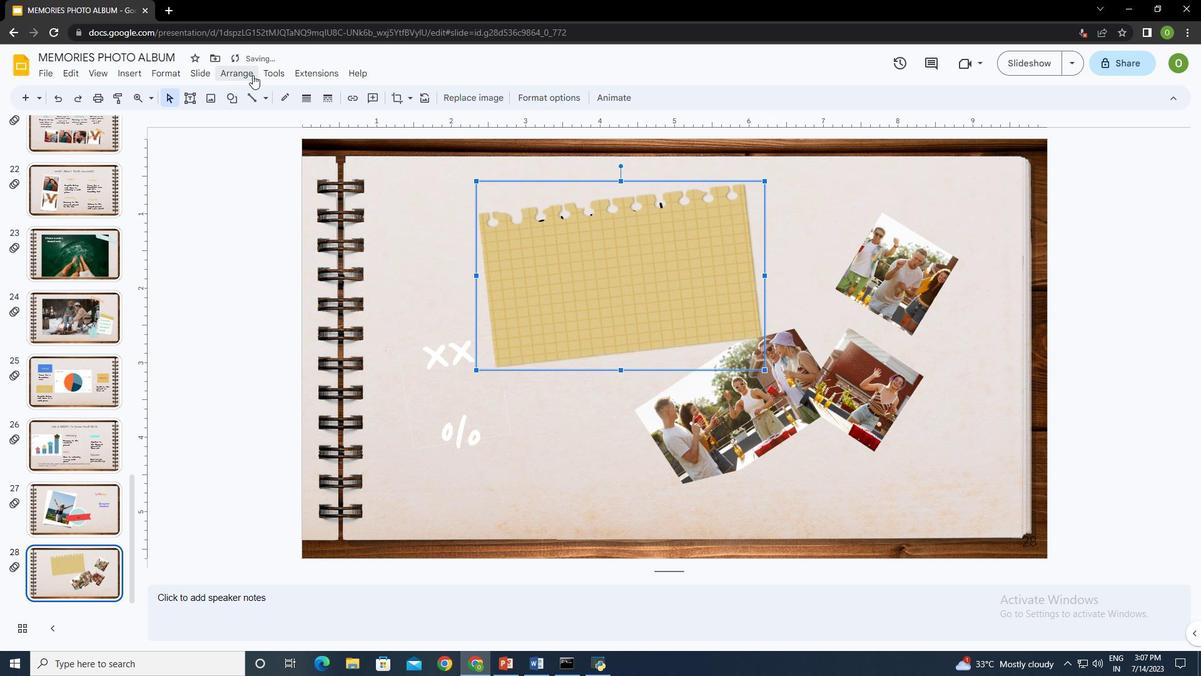 
Action: Mouse pressed left at (242, 70)
Screenshot: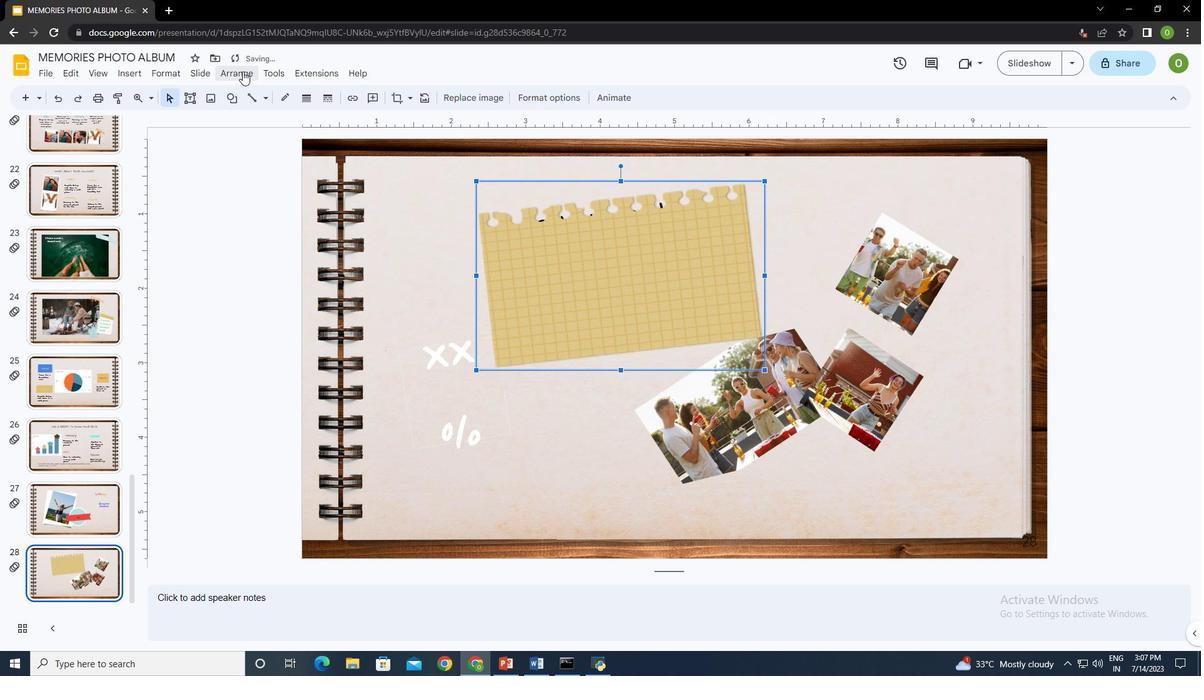 
Action: Mouse moved to (470, 136)
Screenshot: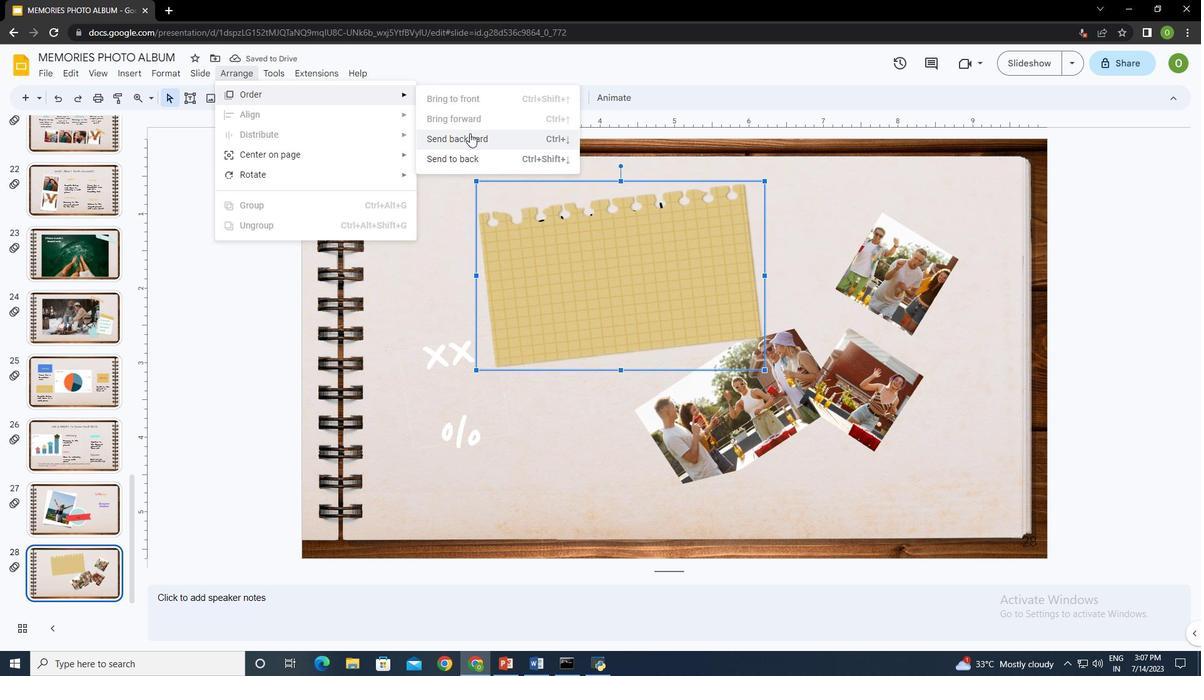 
Action: Mouse pressed left at (470, 136)
Screenshot: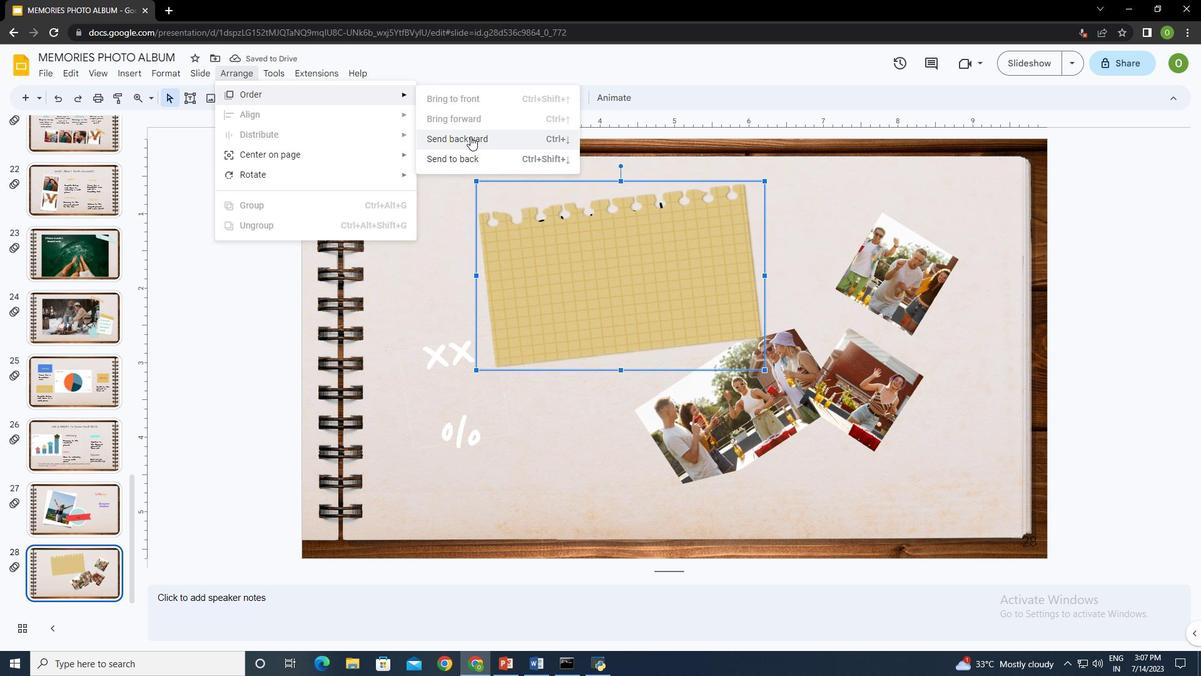 
Action: Mouse moved to (589, 241)
Screenshot: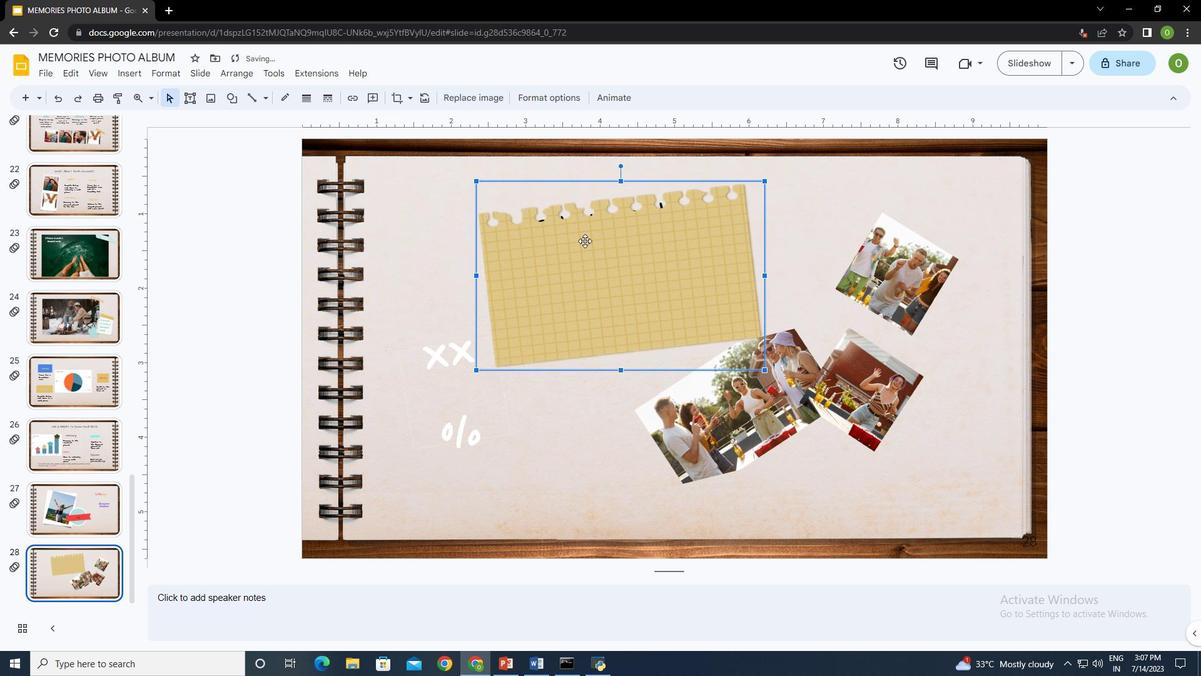 
Action: Mouse pressed left at (589, 241)
Screenshot: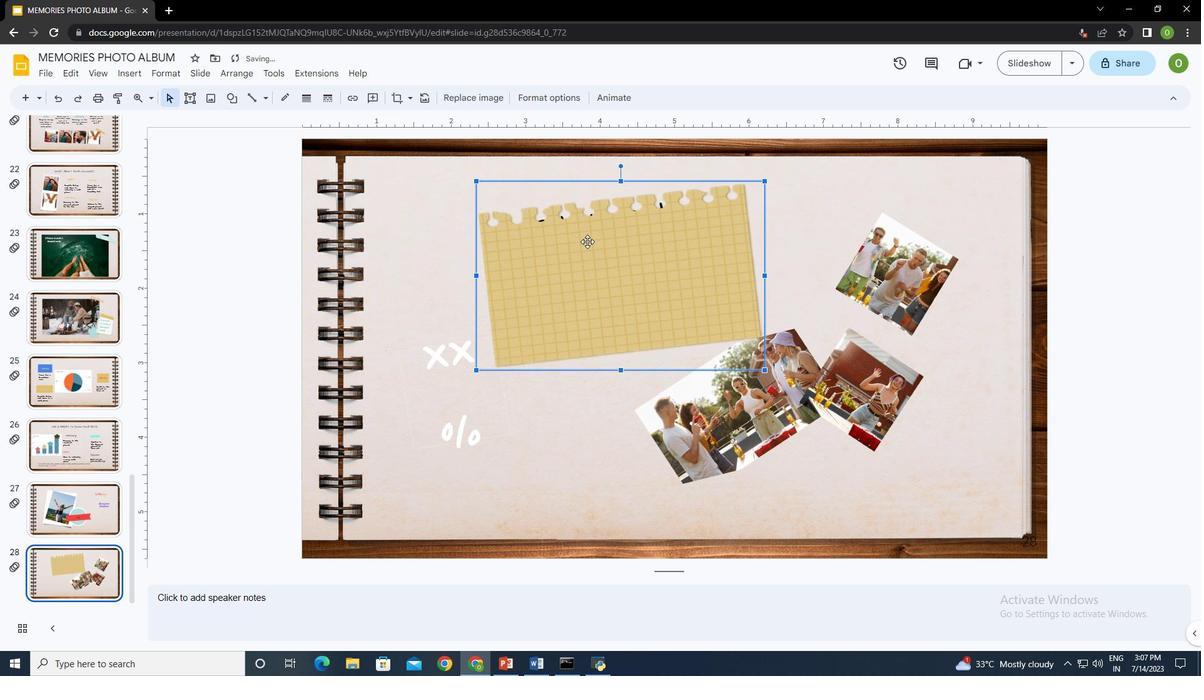 
Action: Mouse moved to (215, 68)
Screenshot: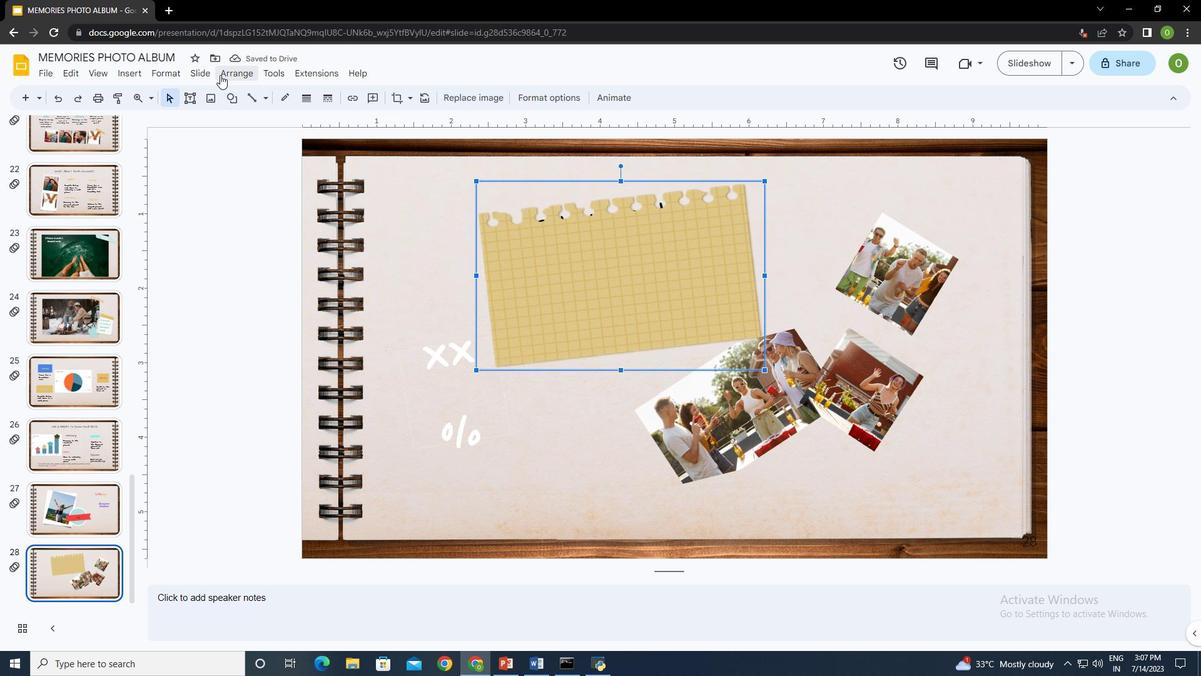 
Action: Mouse pressed left at (215, 68)
Screenshot: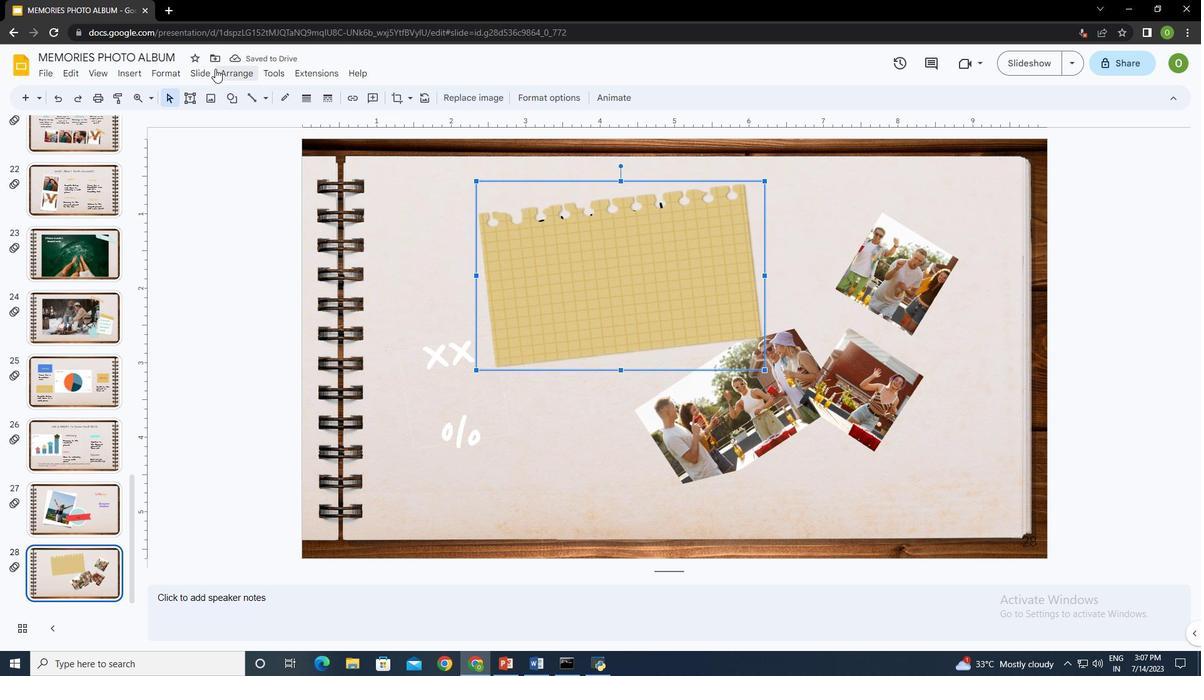 
Action: Mouse moved to (497, 117)
Screenshot: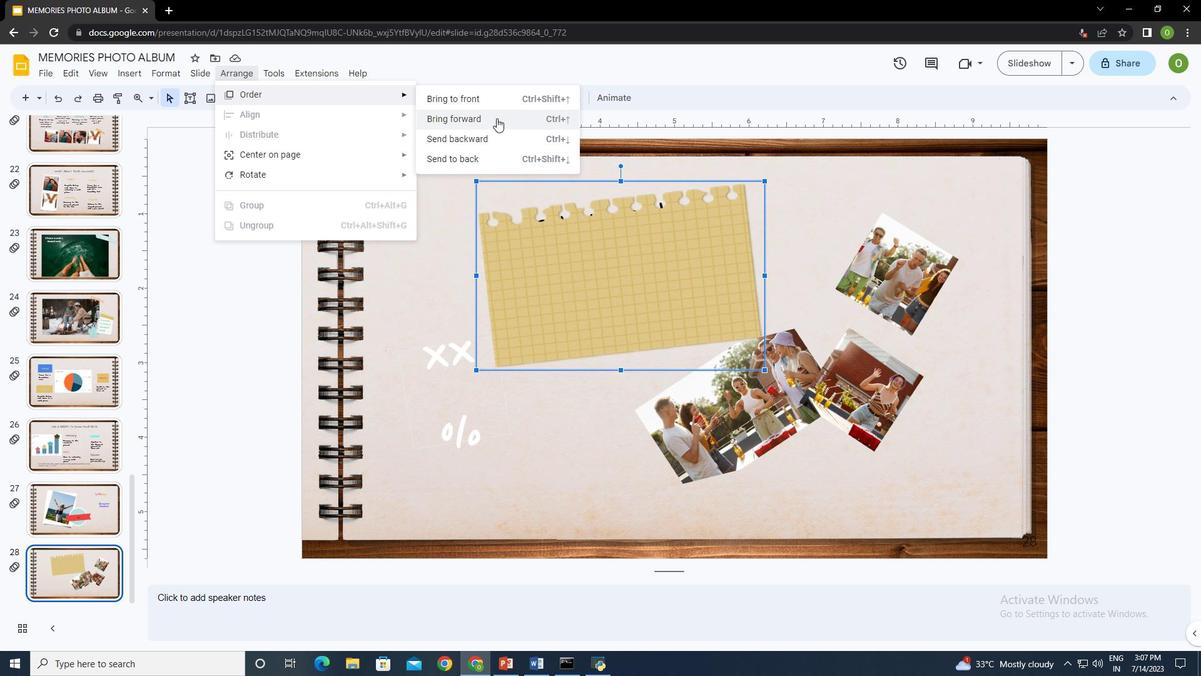 
Action: Mouse pressed left at (497, 117)
Screenshot: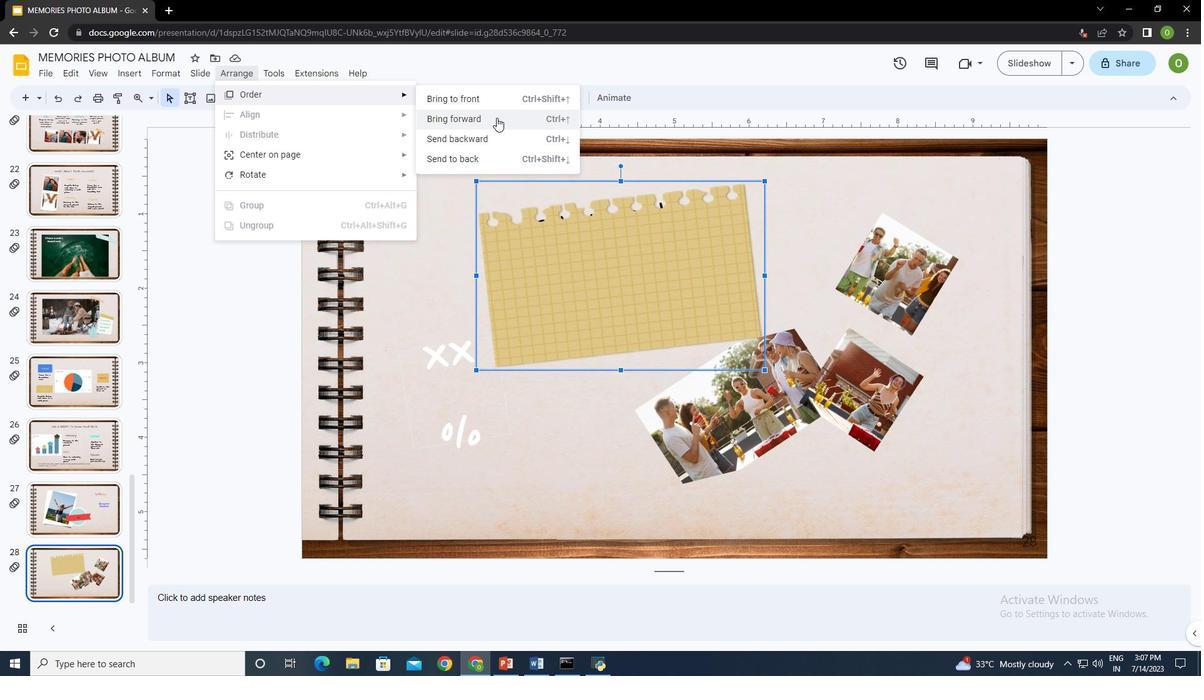 
Action: Mouse moved to (241, 71)
Screenshot: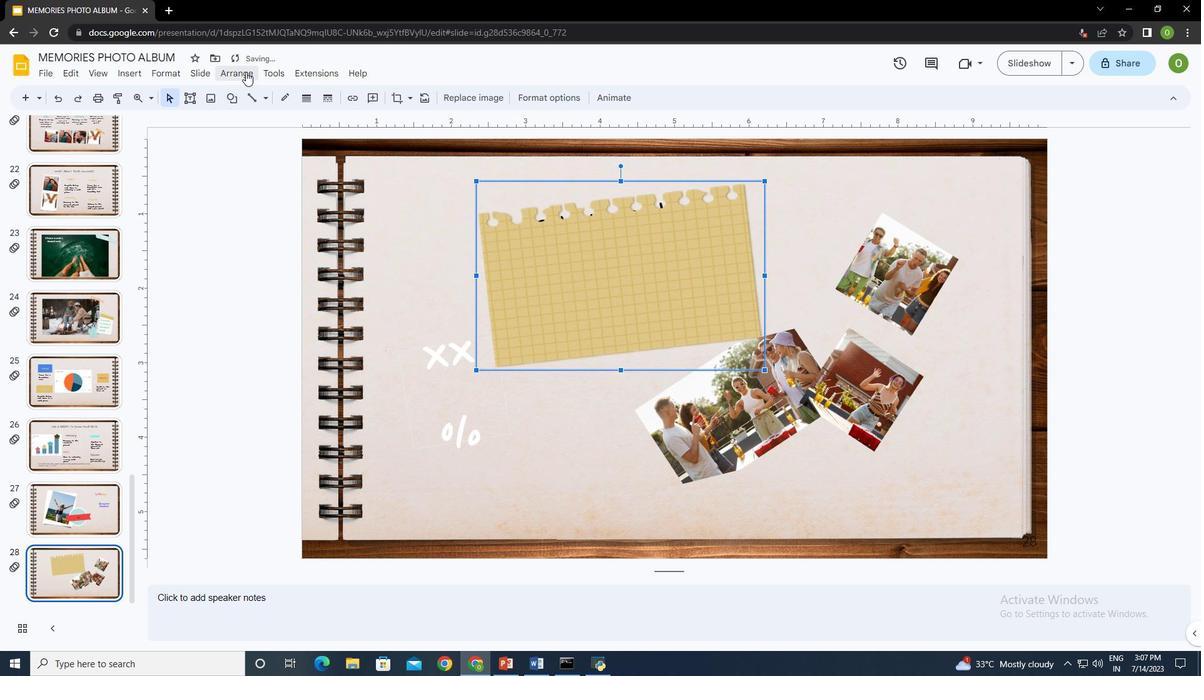
Action: Mouse pressed left at (241, 71)
Screenshot: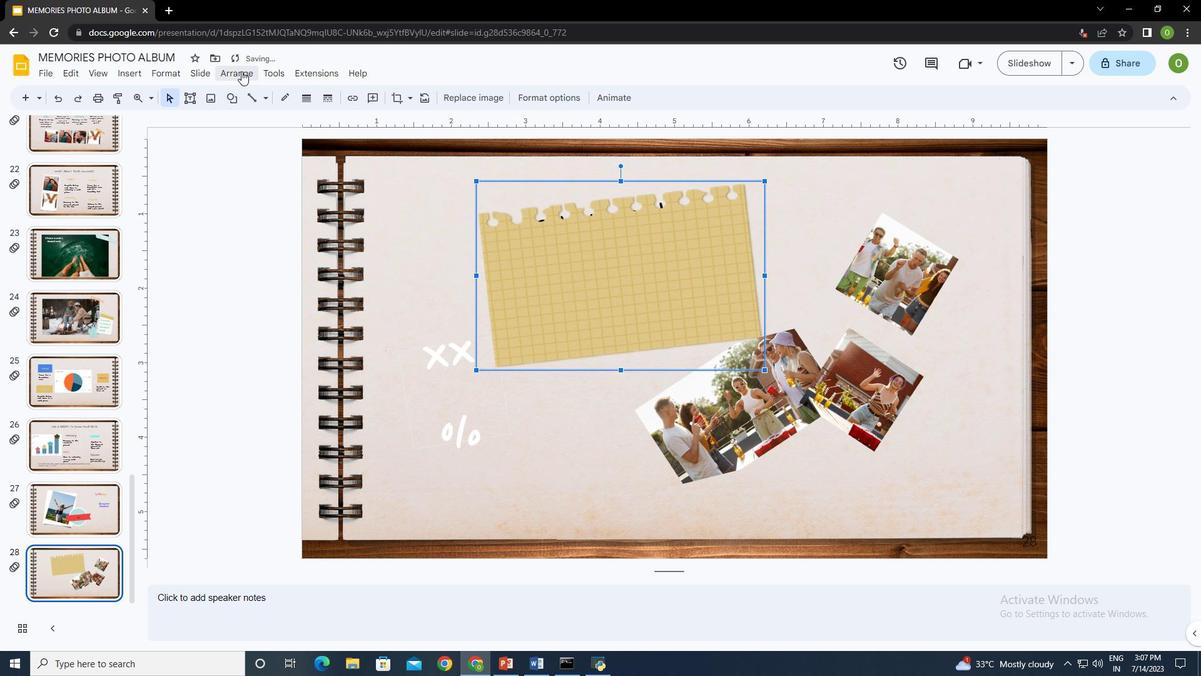 
Action: Mouse moved to (487, 160)
Screenshot: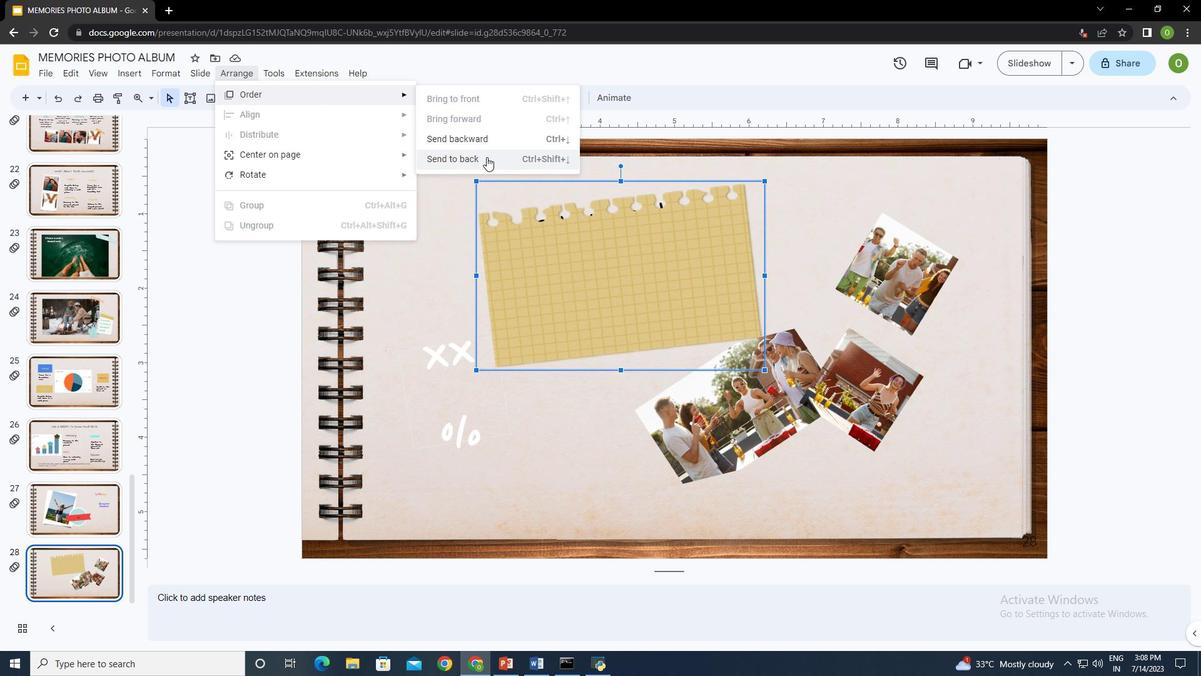 
Action: Mouse pressed left at (487, 160)
Screenshot: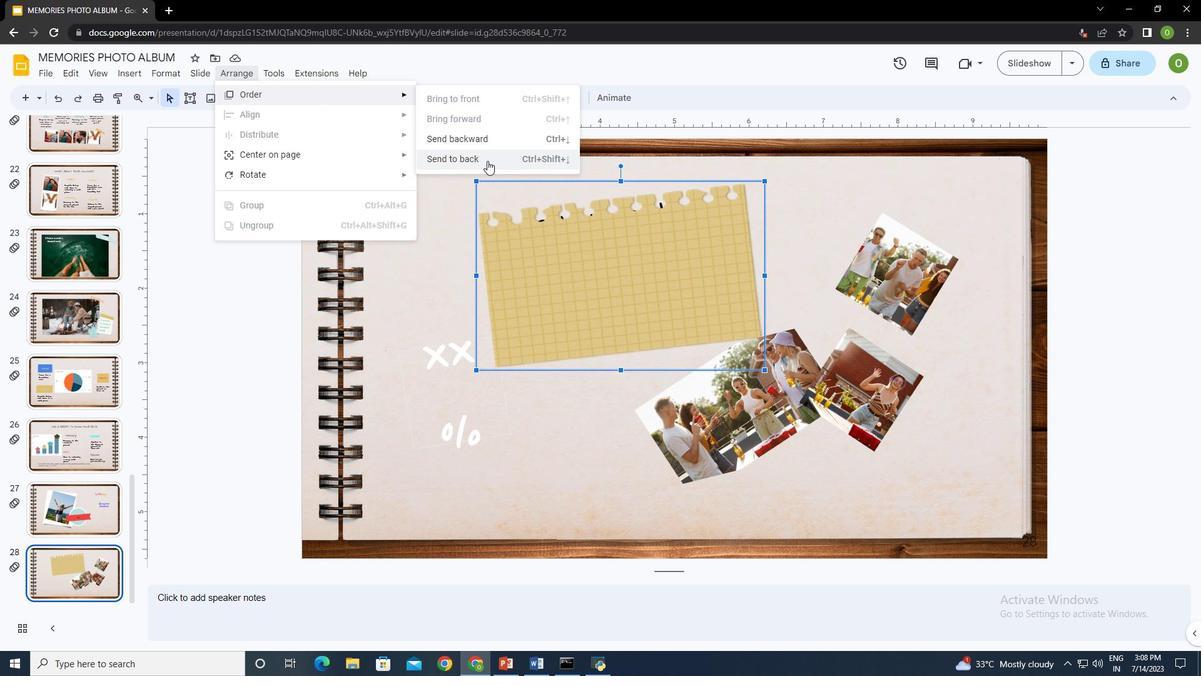 
Action: Mouse moved to (597, 227)
Screenshot: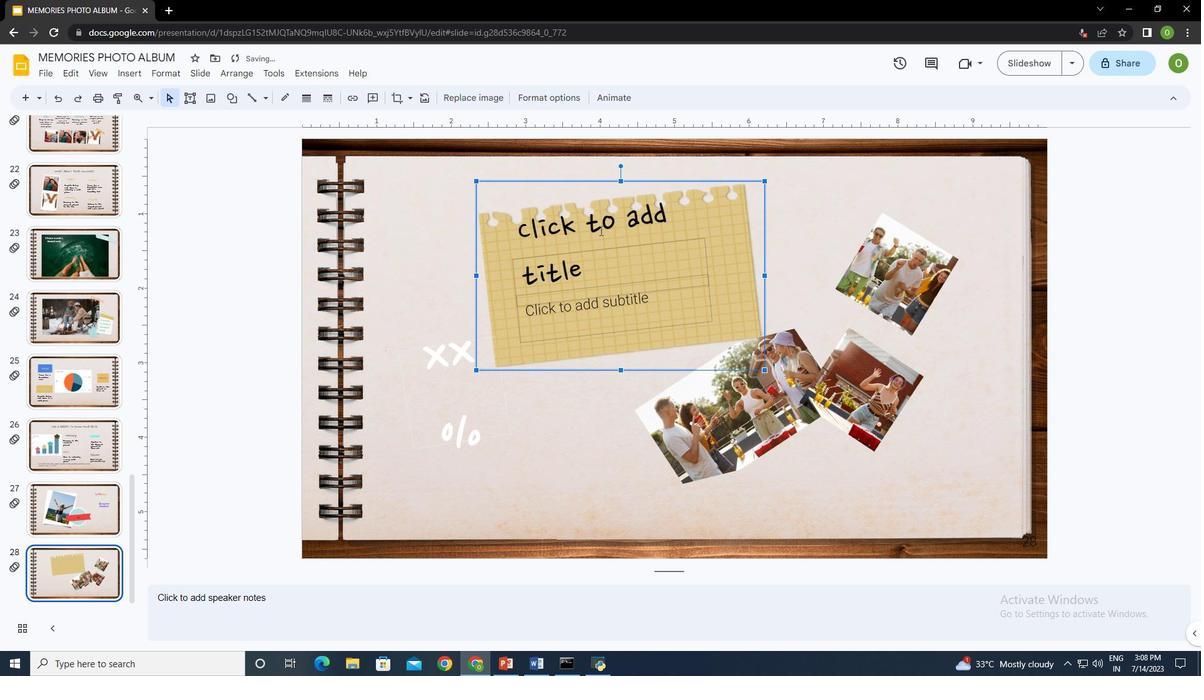 
Action: Mouse pressed left at (597, 227)
Screenshot: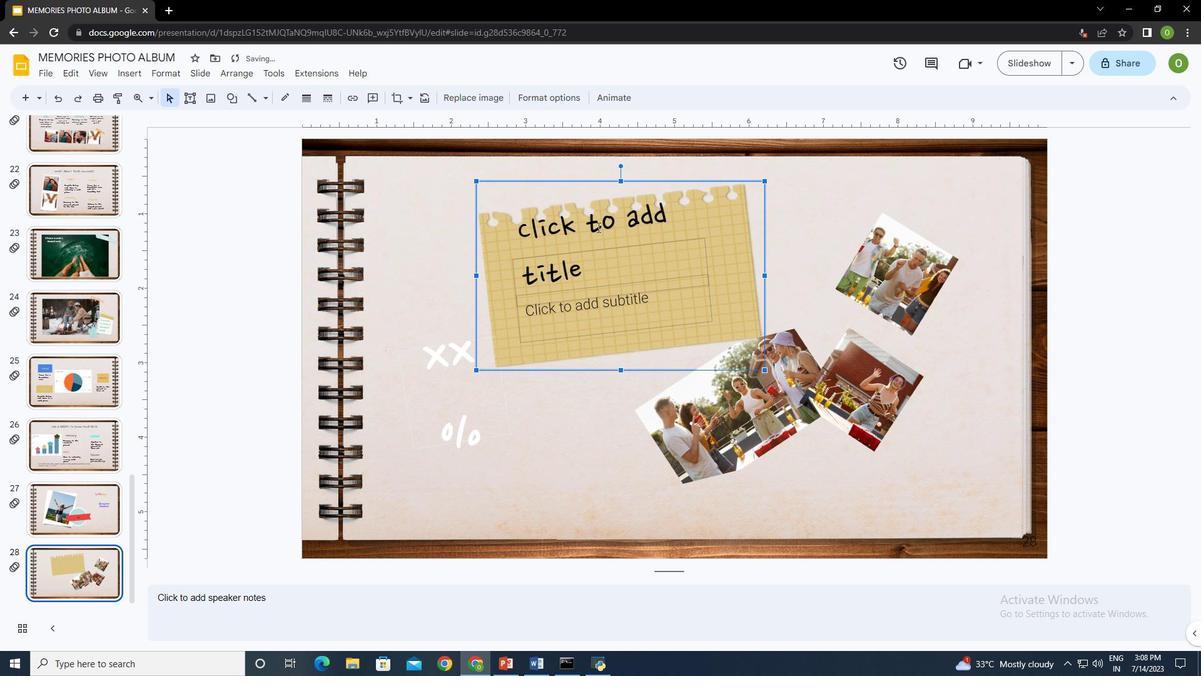 
Action: Mouse moved to (600, 262)
Screenshot: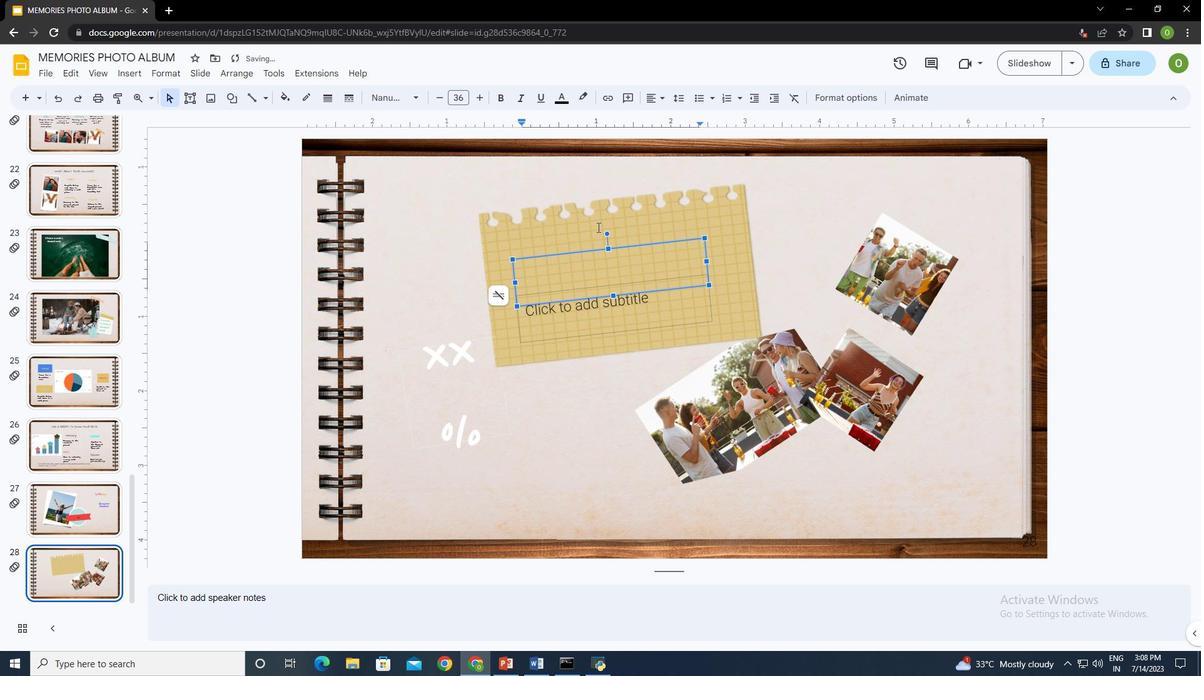 
Action: Key pressed <Key.shift><Key.shift><Key.shift><Key.shift><Key.shift><Key.shift><Key.shift><Key.shift><Key.shift><Key.shift><Key.shift><Key.shift>COMP<Key.backspace><Key.backspace><Key.backspace><Key.backspace><Key.backspace><Key.backspace><Key.backspace><Key.backspace><Key.backspace><Key.backspace><Key.backspace><Key.caps_lock>SOFTAGE
Screenshot: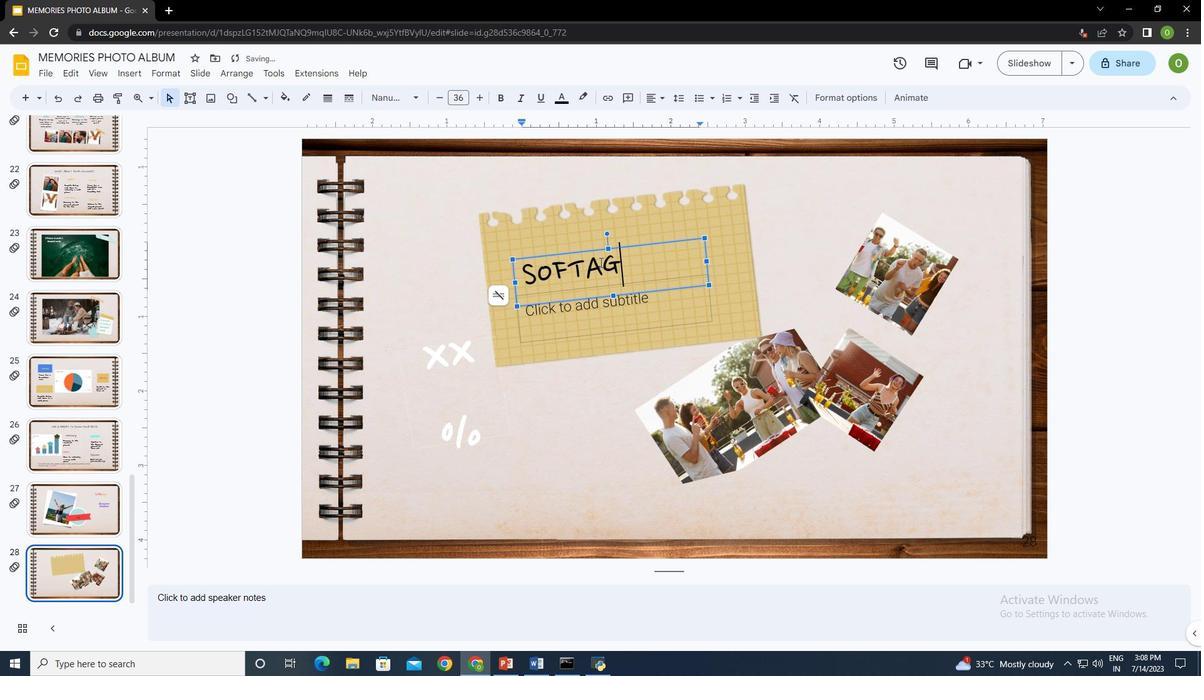 
Action: Mouse moved to (603, 311)
Screenshot: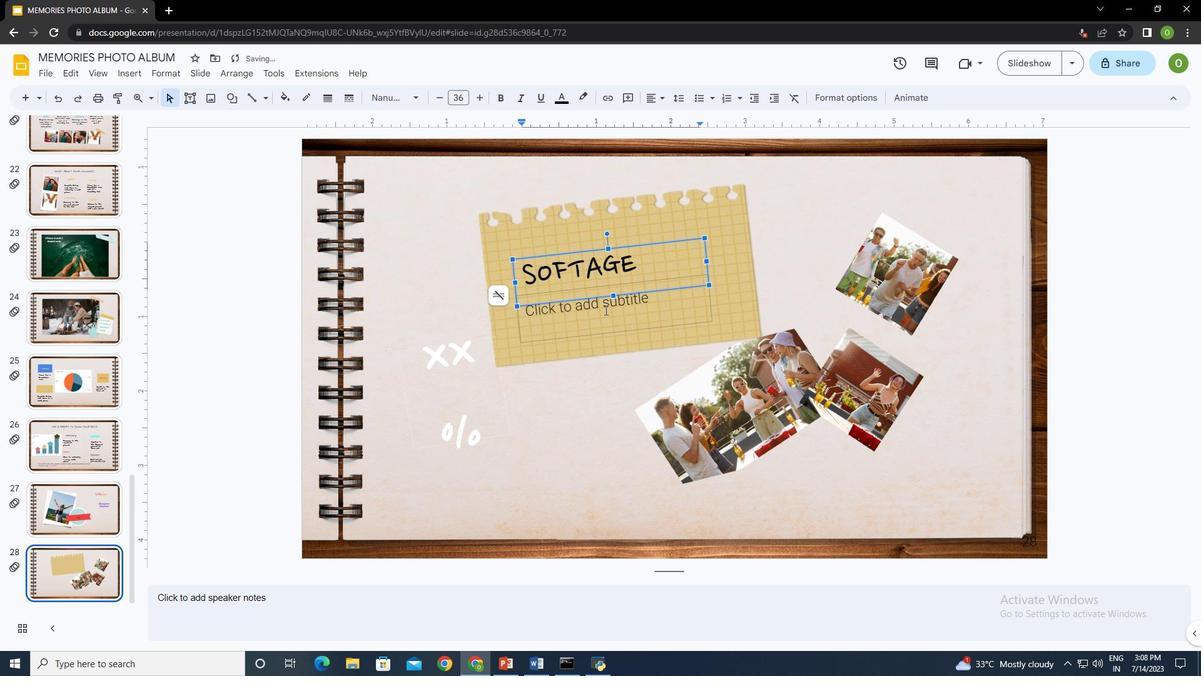
Action: Mouse pressed left at (603, 311)
Screenshot: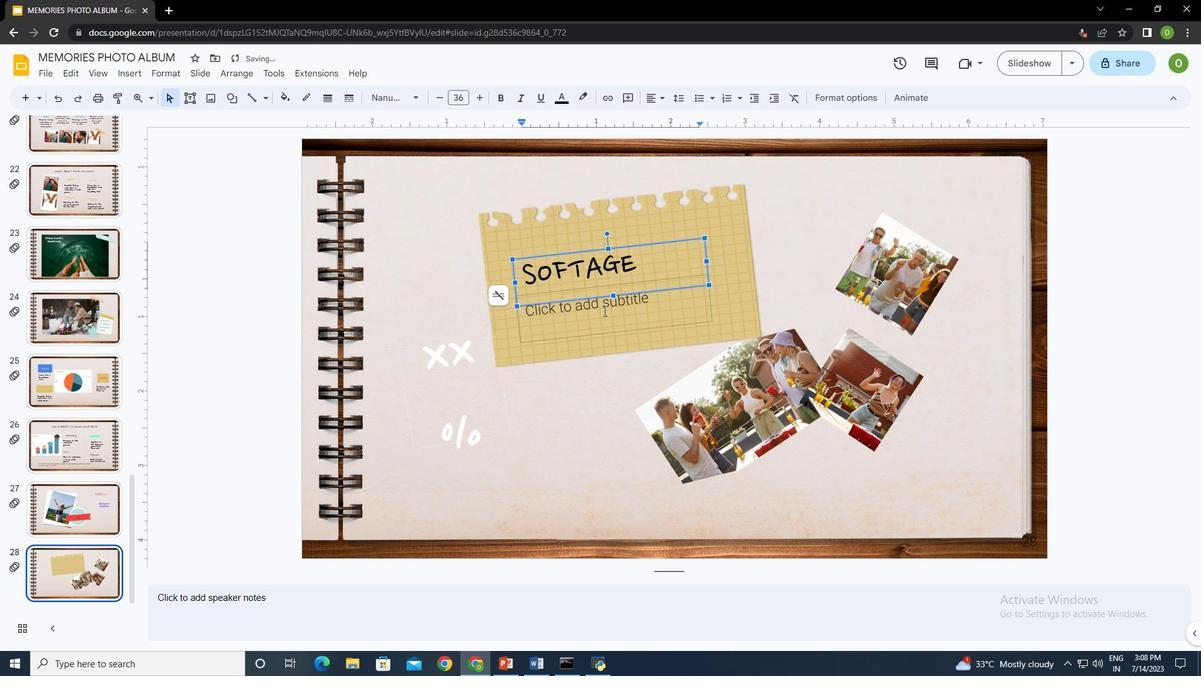 
Action: Key pressed <Key.shift><Key.shift><Key.shift><Key.shift>yOU<Key.space><Key.backspace><Key.backspace><Key.backspace><Key.backspace><Key.backspace><Key.backspace><Key.backspace><Key.backspace><Key.backspace><Key.backspace><Key.backspace><Key.backspace><Key.backspace><Key.backspace><Key.caps_lock><Key.shift><Key.shift><Key.shift><Key.shift>You<Key.space>can<Key.space>enter<Key.space>a<Key.space>subtitle<Key.space>here<Key.space>if<Key.space>you<Key.space>need<Key.space>itctrl+A
Screenshot: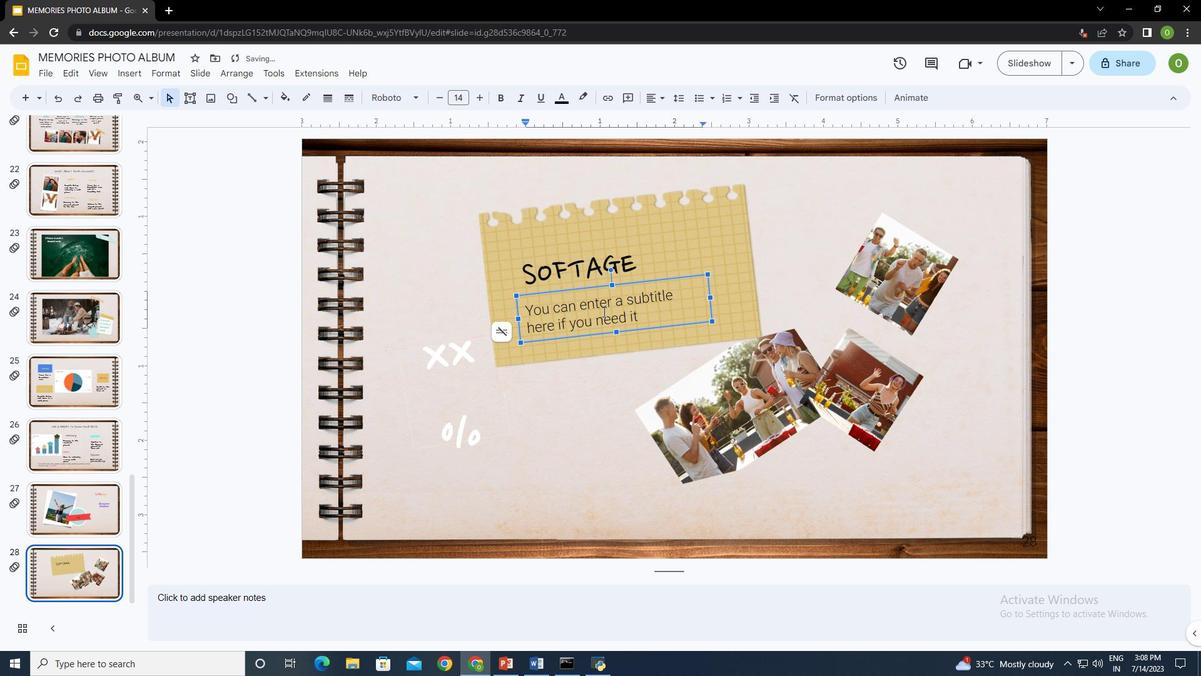 
Action: Mouse moved to (386, 98)
Screenshot: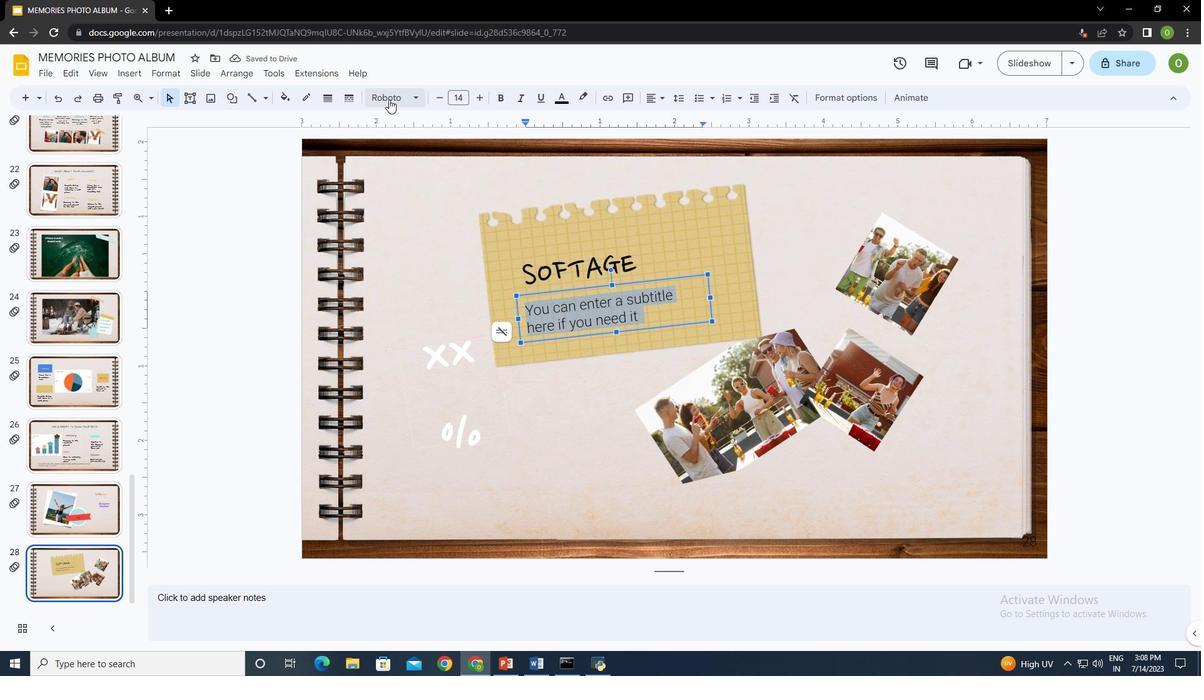 
Action: Mouse pressed left at (386, 98)
Screenshot: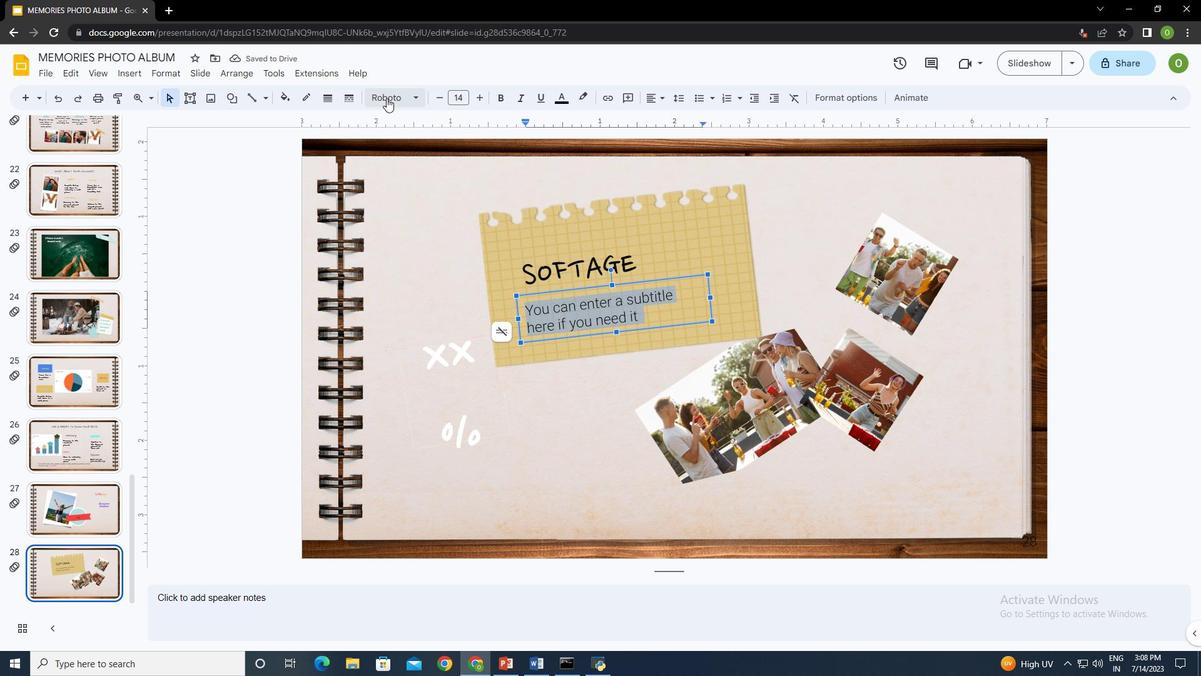 
Action: Mouse moved to (453, 301)
Screenshot: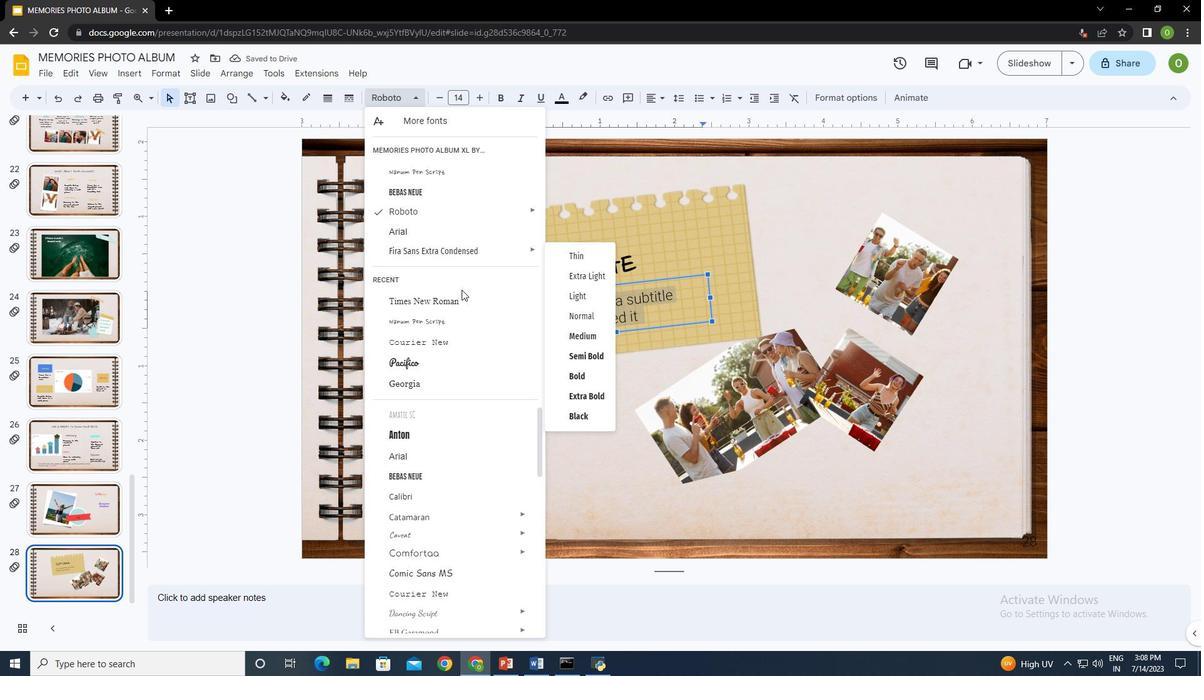 
Action: Mouse pressed left at (453, 301)
Screenshot: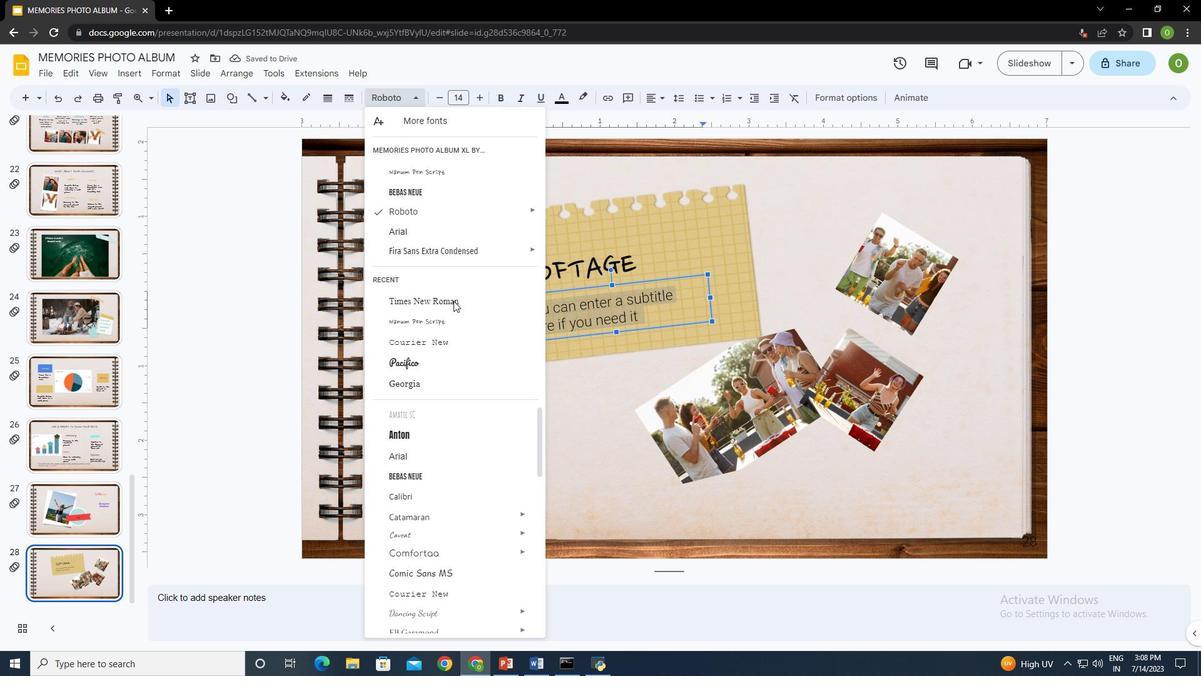 
Action: Mouse moved to (718, 251)
Screenshot: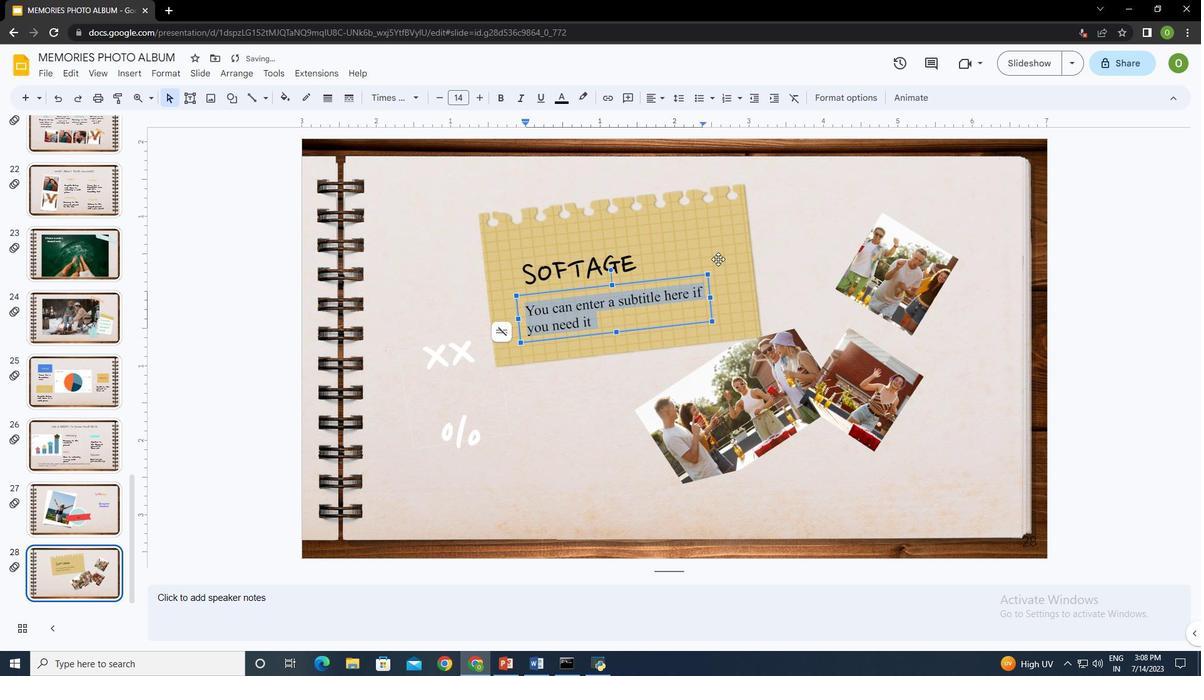 
Action: Mouse pressed left at (718, 251)
Screenshot: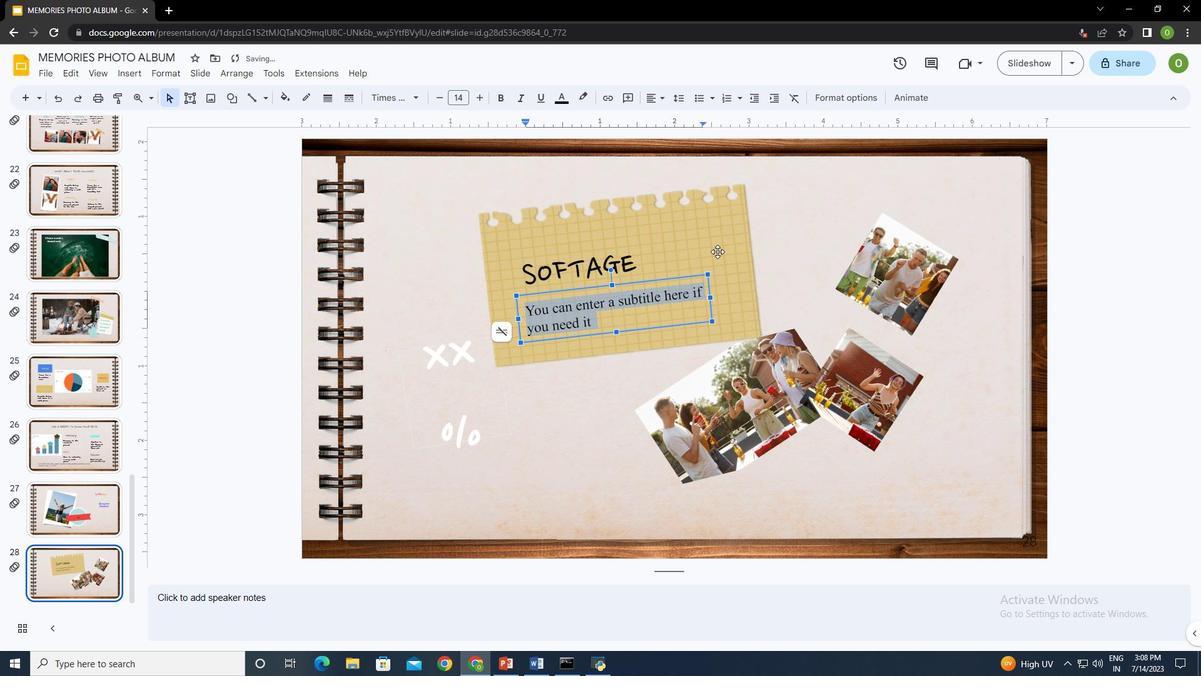 
Action: Mouse moved to (499, 411)
Screenshot: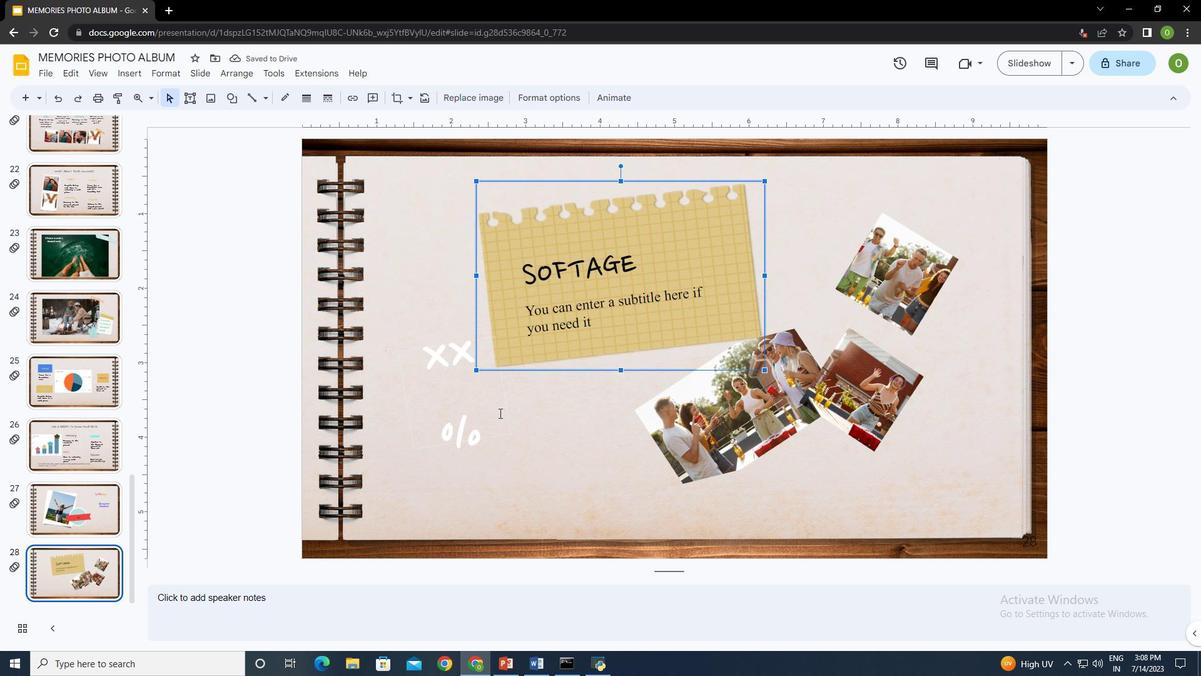
Action: Mouse pressed left at (499, 411)
Screenshot: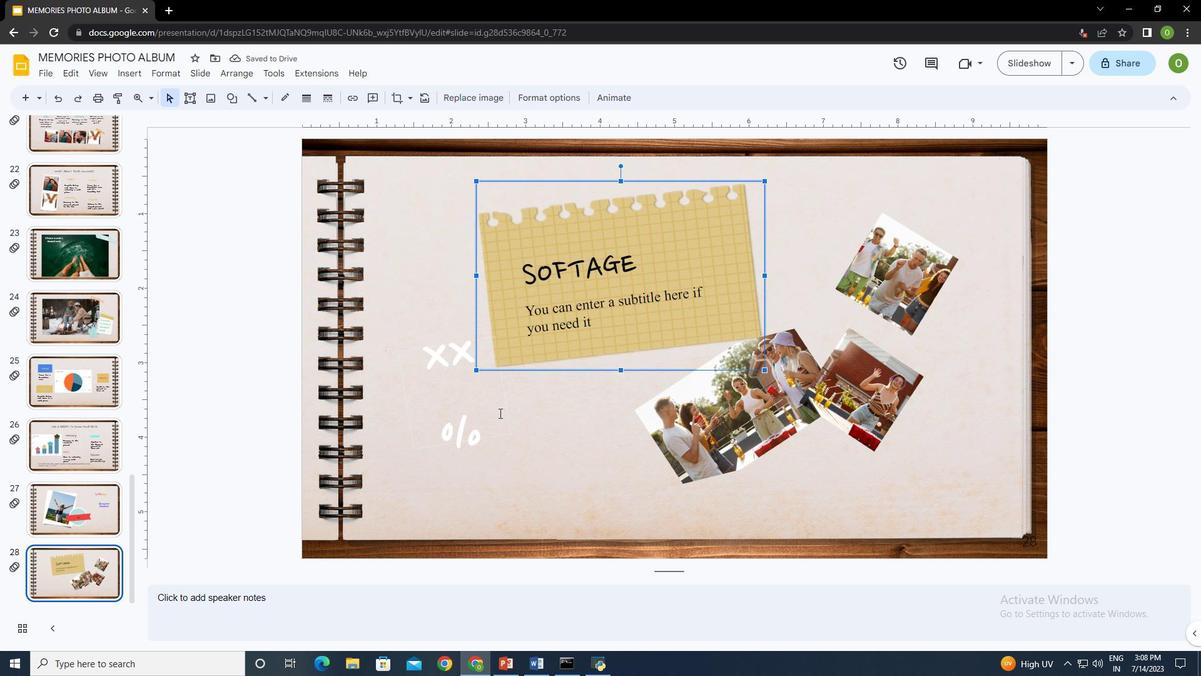 
Action: Mouse moved to (554, 403)
Screenshot: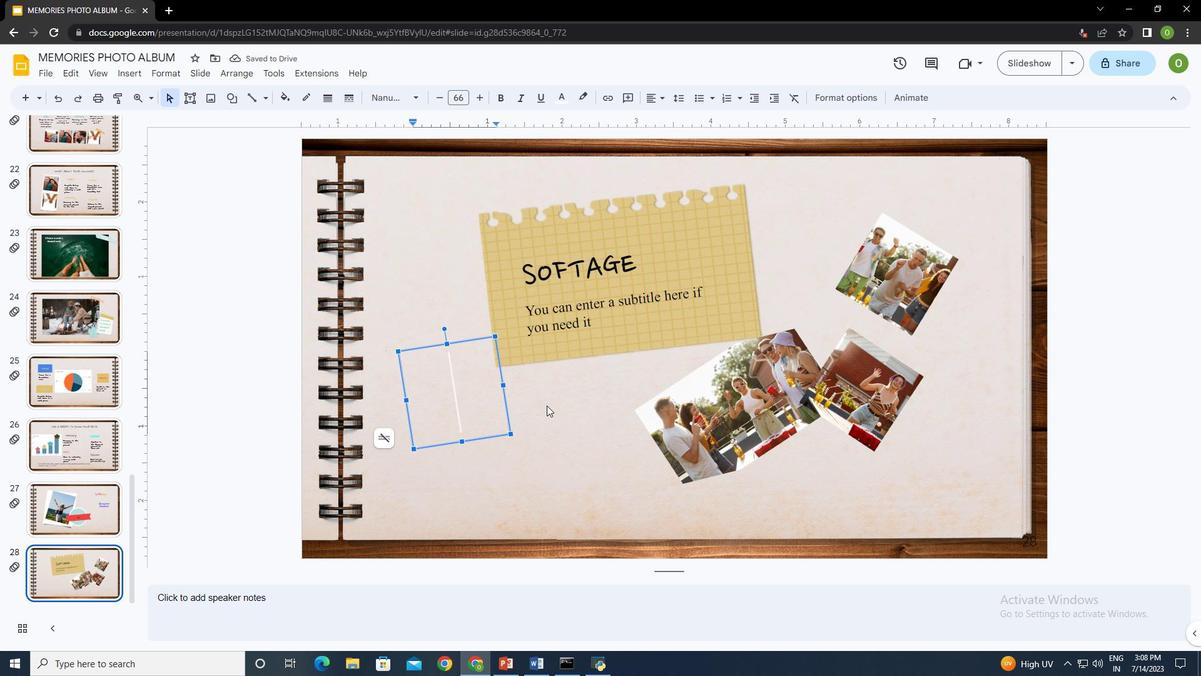 
Action: Mouse pressed left at (554, 403)
Screenshot: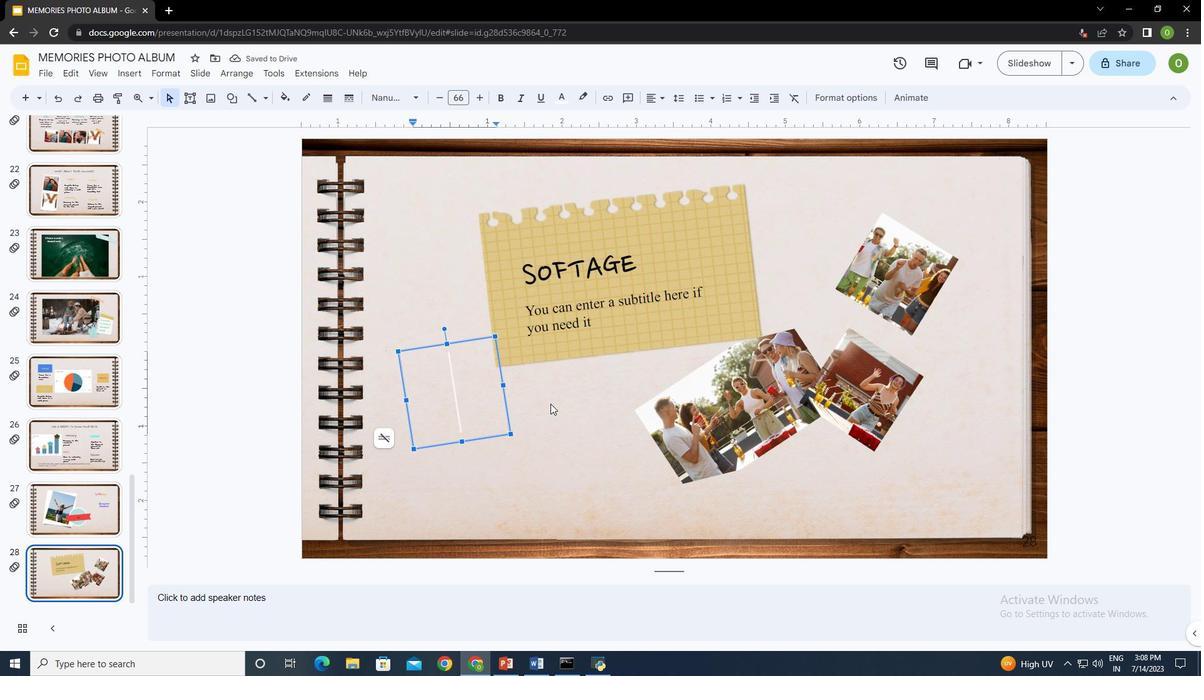 
Action: Mouse moved to (127, 72)
Screenshot: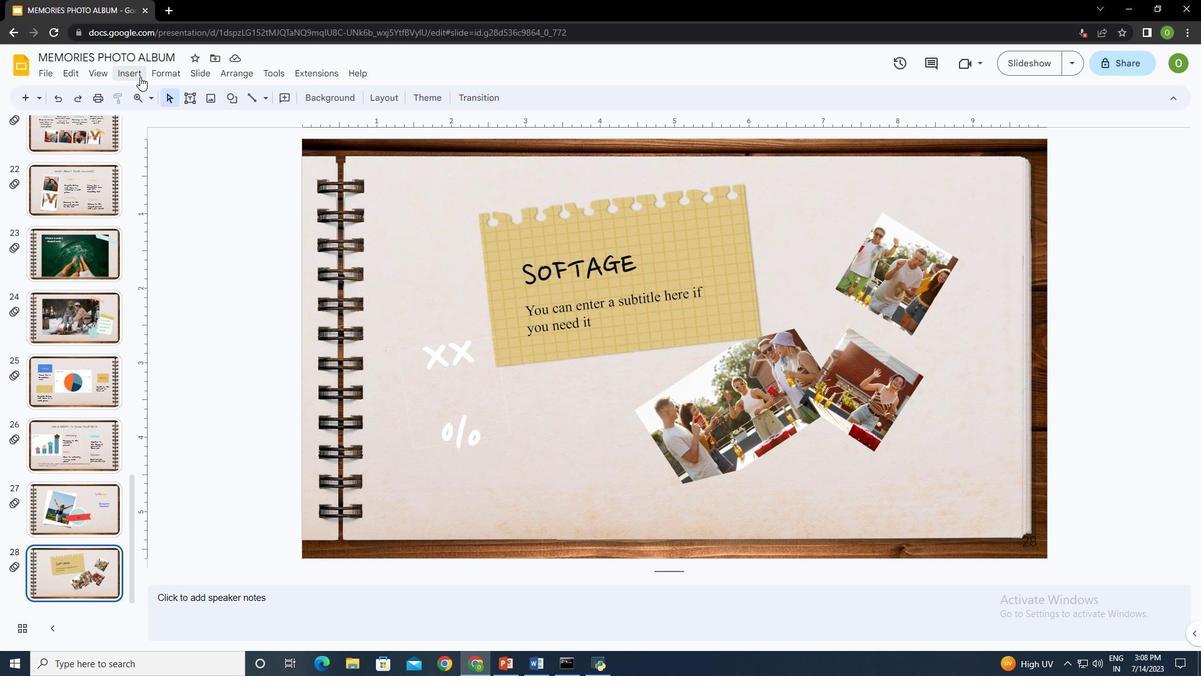 
Action: Mouse pressed left at (127, 72)
Screenshot: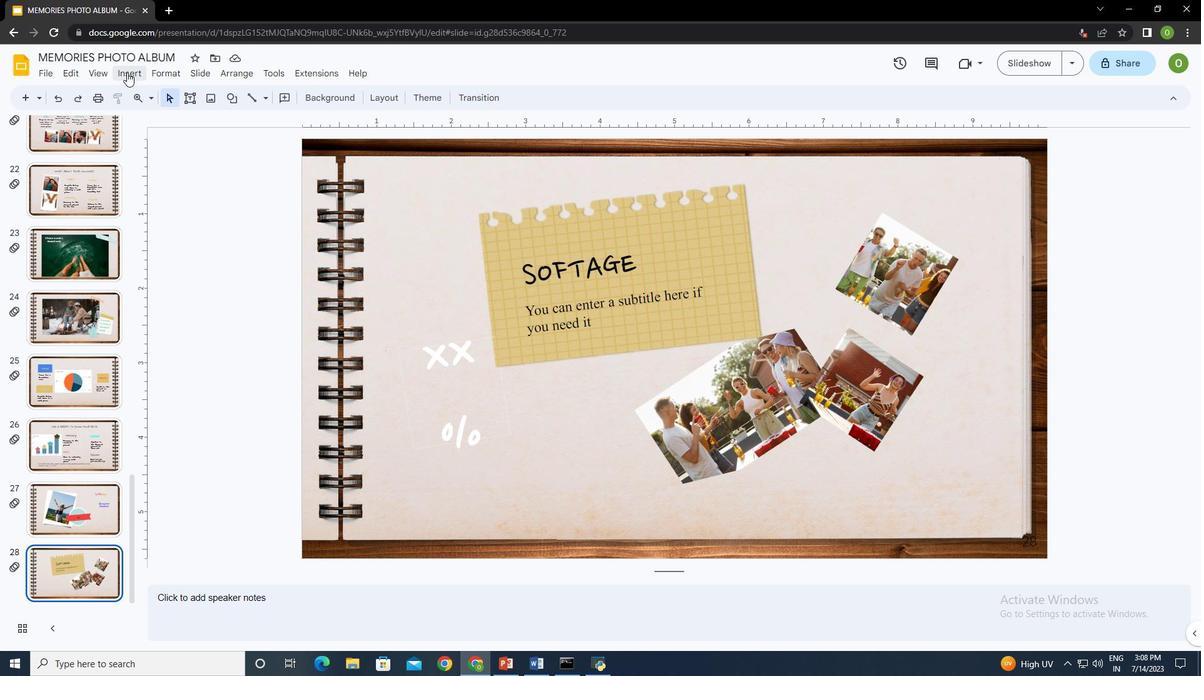 
Action: Mouse moved to (390, 92)
Screenshot: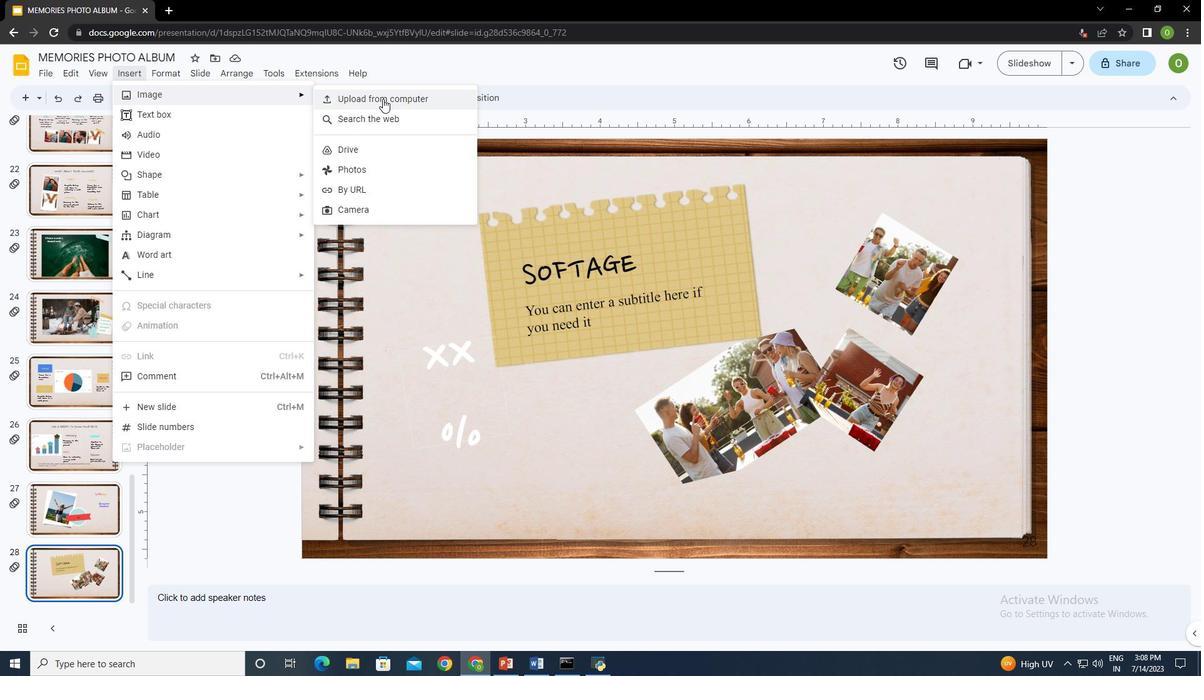
Action: Mouse pressed left at (390, 92)
Screenshot: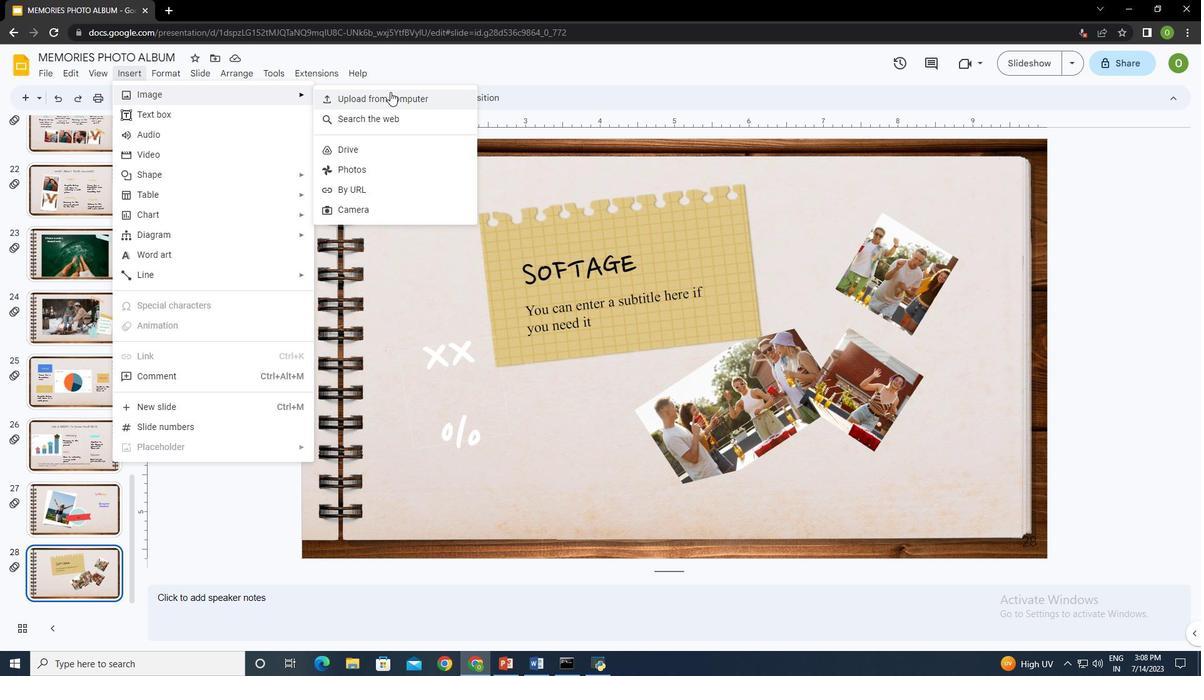 
Action: Mouse moved to (374, 223)
Screenshot: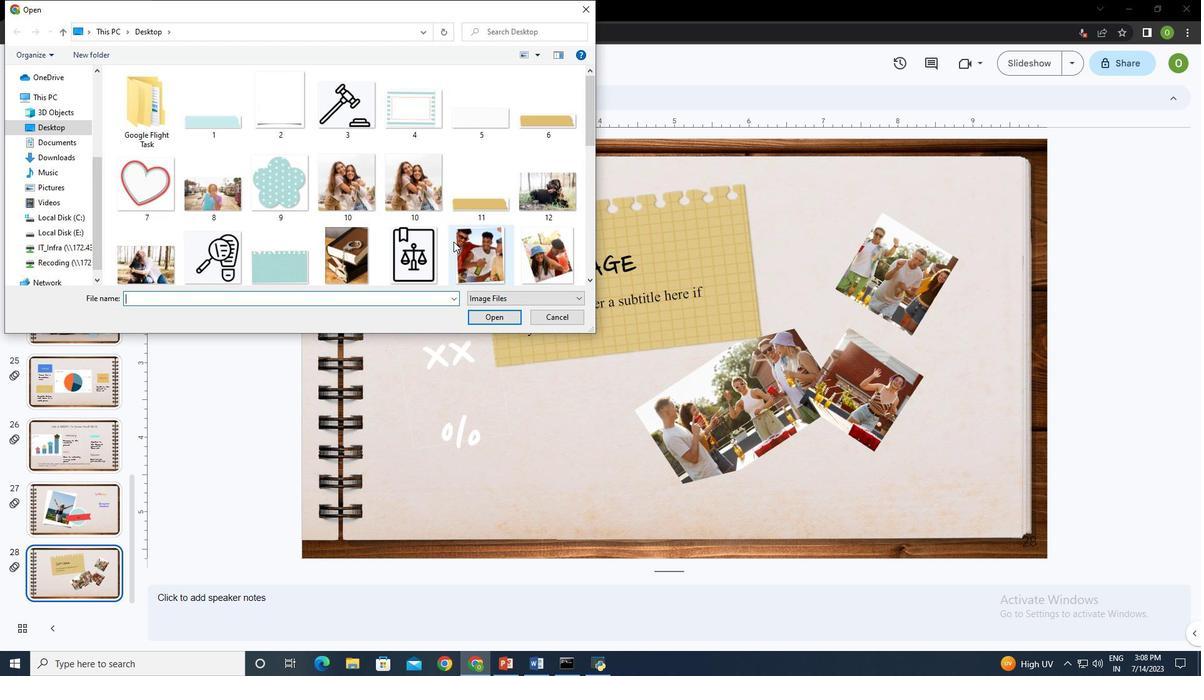 
Action: Mouse scrolled (374, 222) with delta (0, 0)
Screenshot: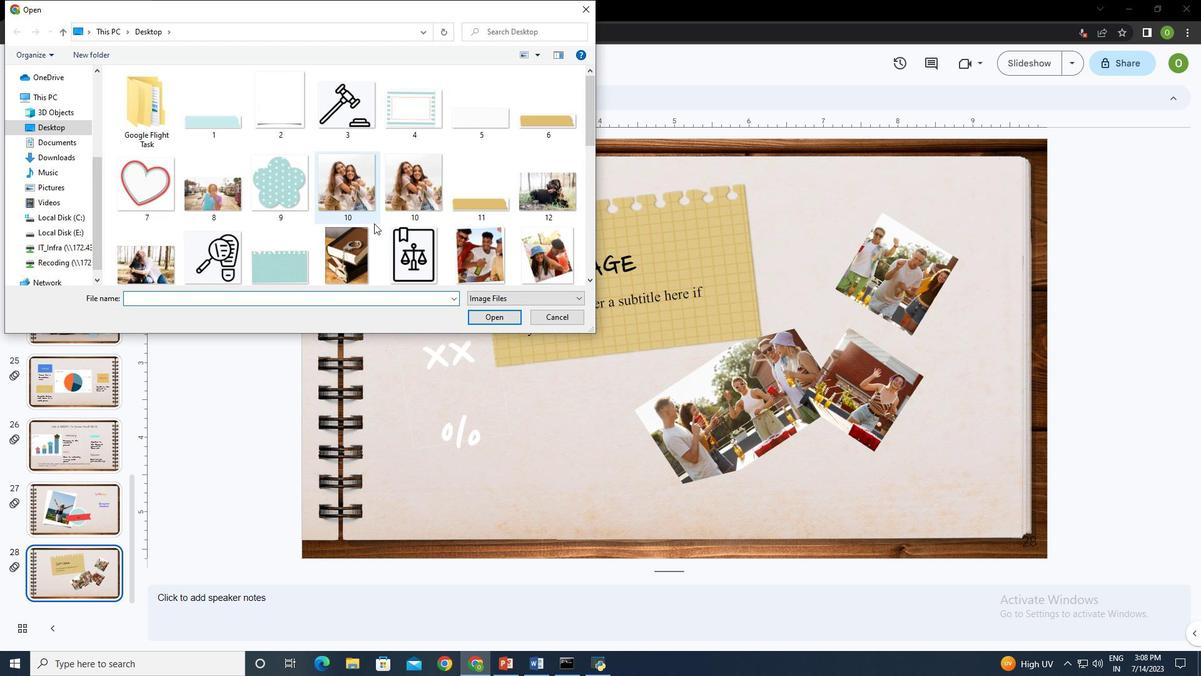 
Action: Mouse scrolled (374, 222) with delta (0, 0)
Screenshot: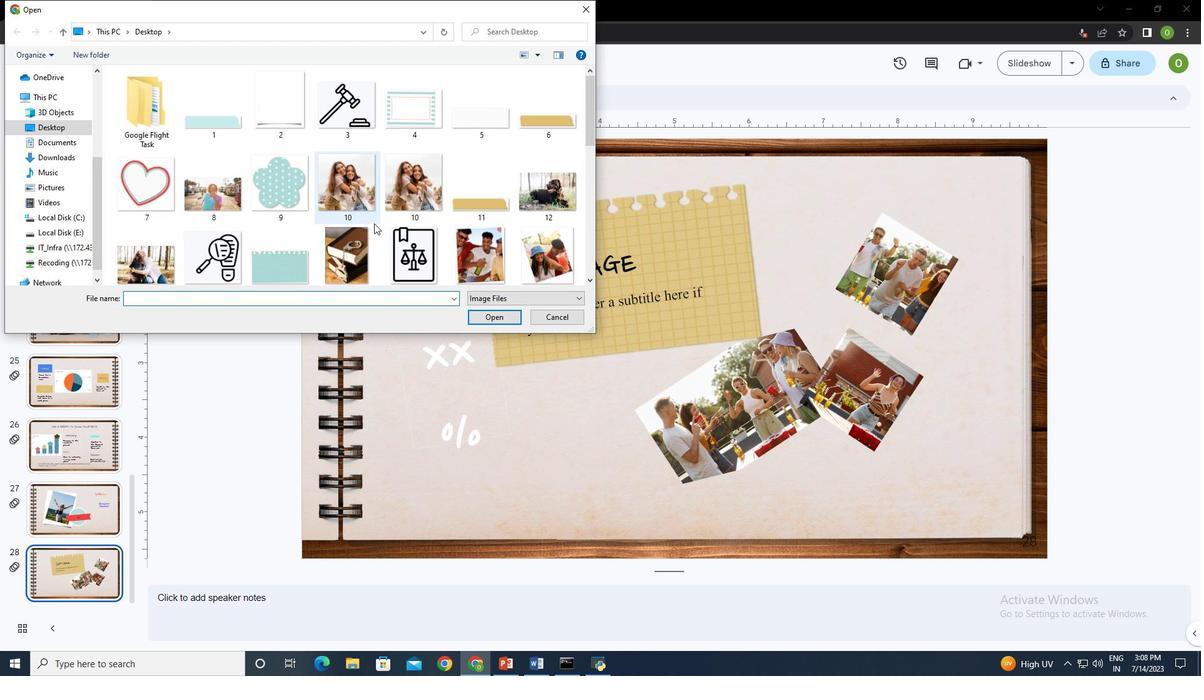 
Action: Mouse moved to (373, 222)
Screenshot: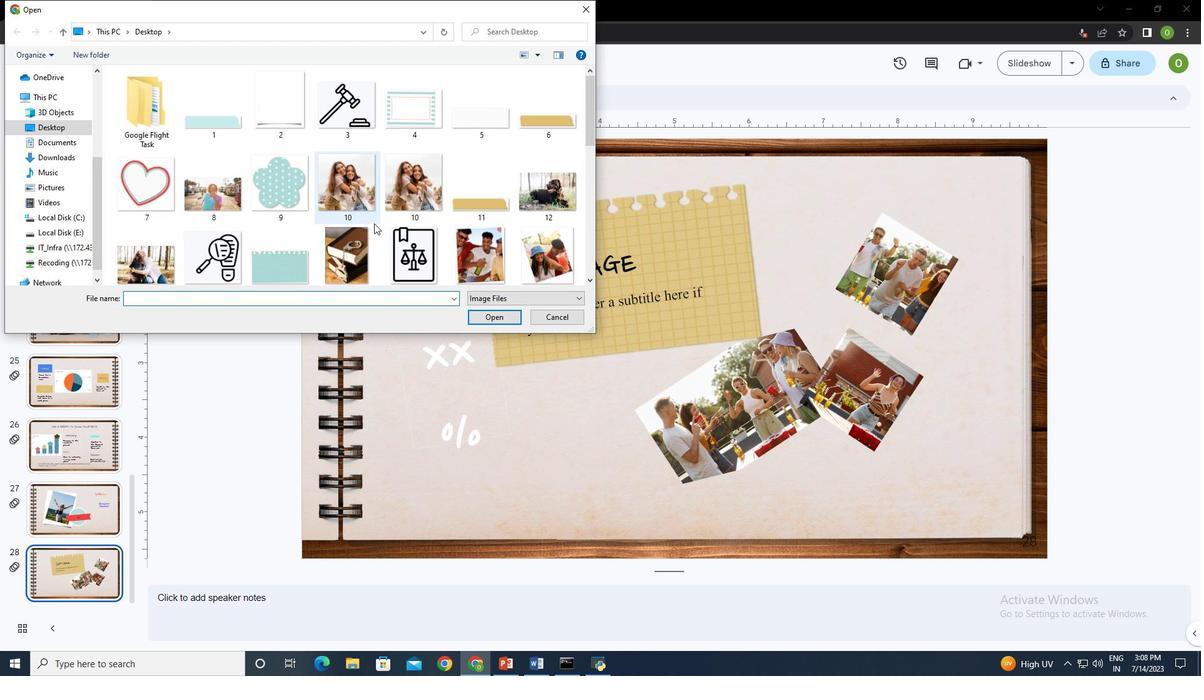 
Action: Mouse scrolled (373, 221) with delta (0, 0)
Screenshot: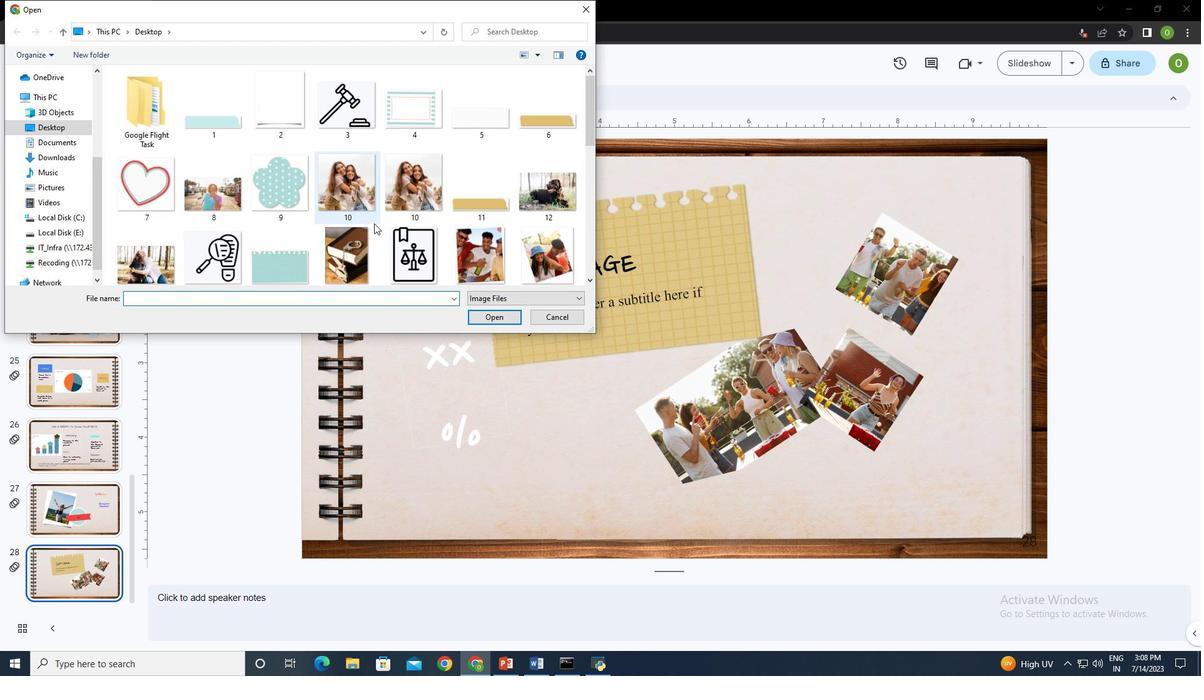 
Action: Mouse moved to (373, 221)
Screenshot: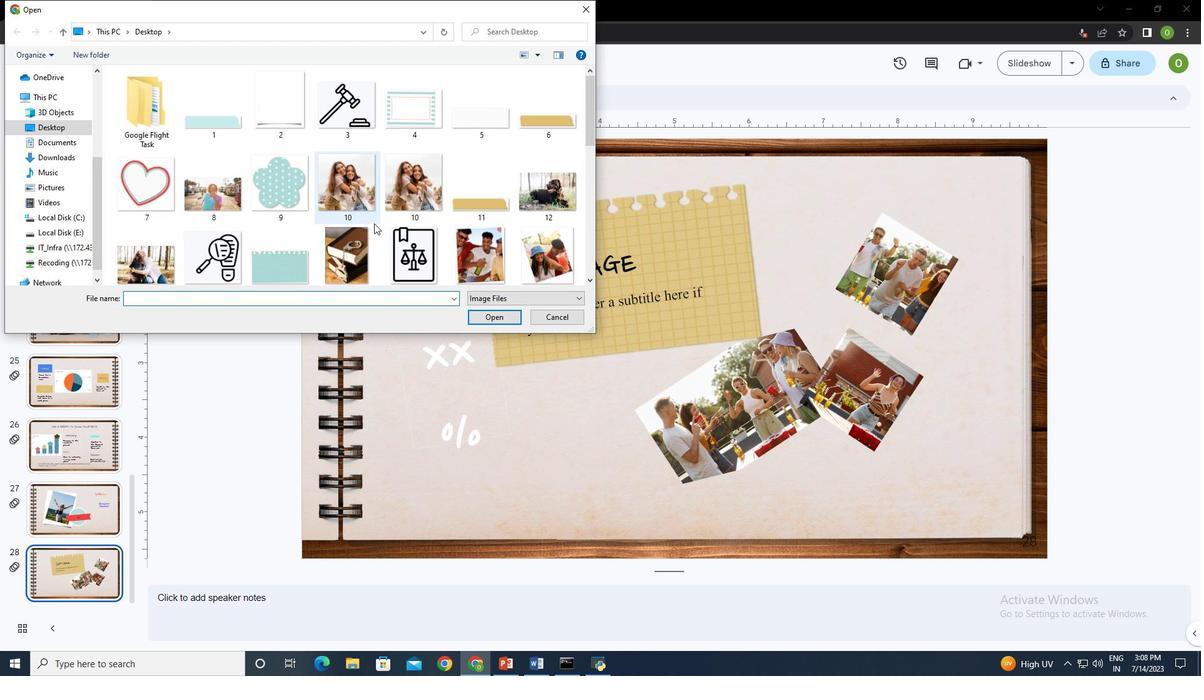 
Action: Mouse scrolled (373, 220) with delta (0, 0)
Screenshot: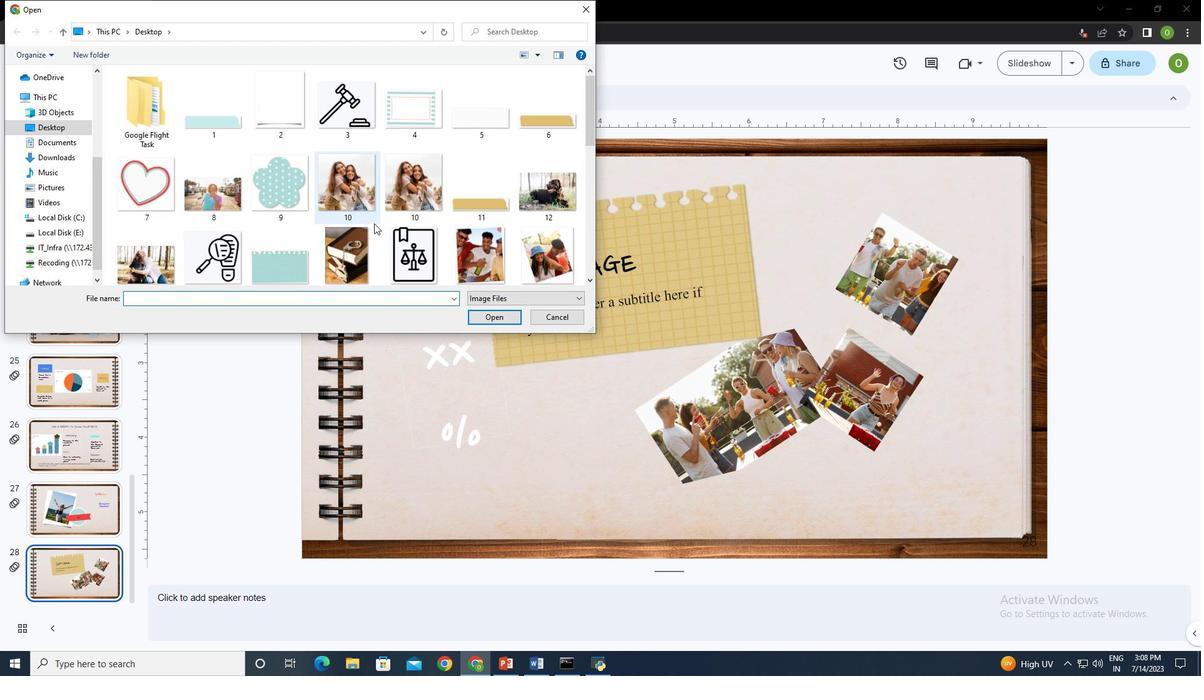 
Action: Mouse scrolled (373, 220) with delta (0, 0)
Screenshot: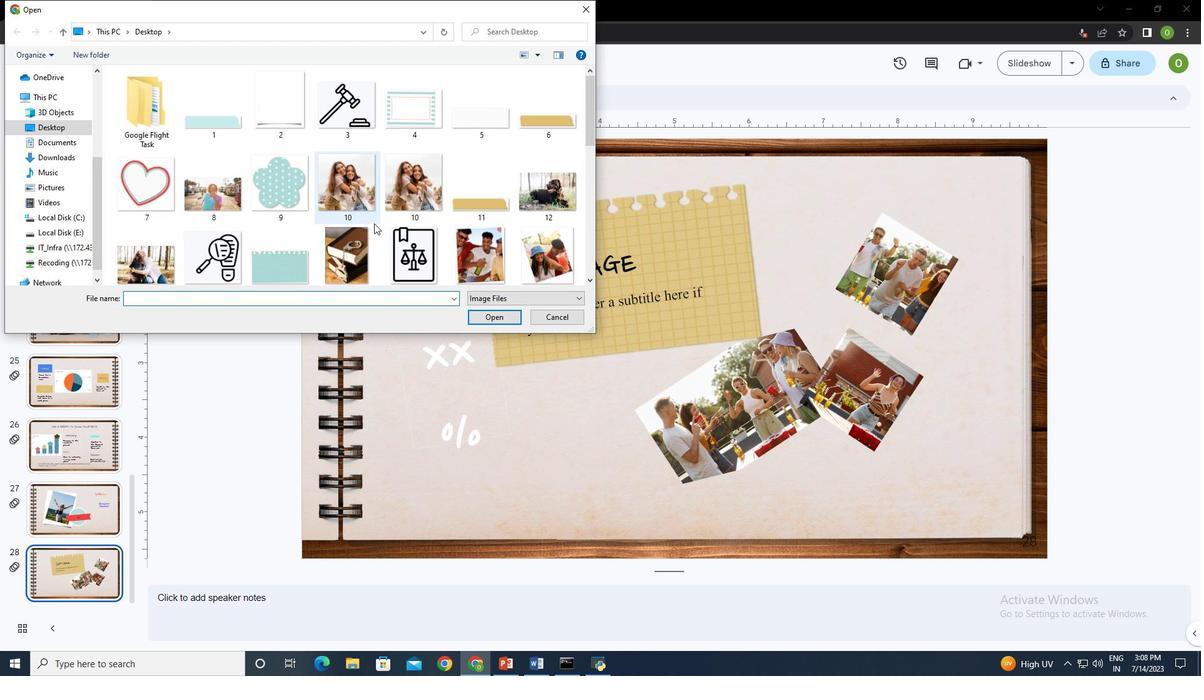 
Action: Mouse moved to (373, 220)
Screenshot: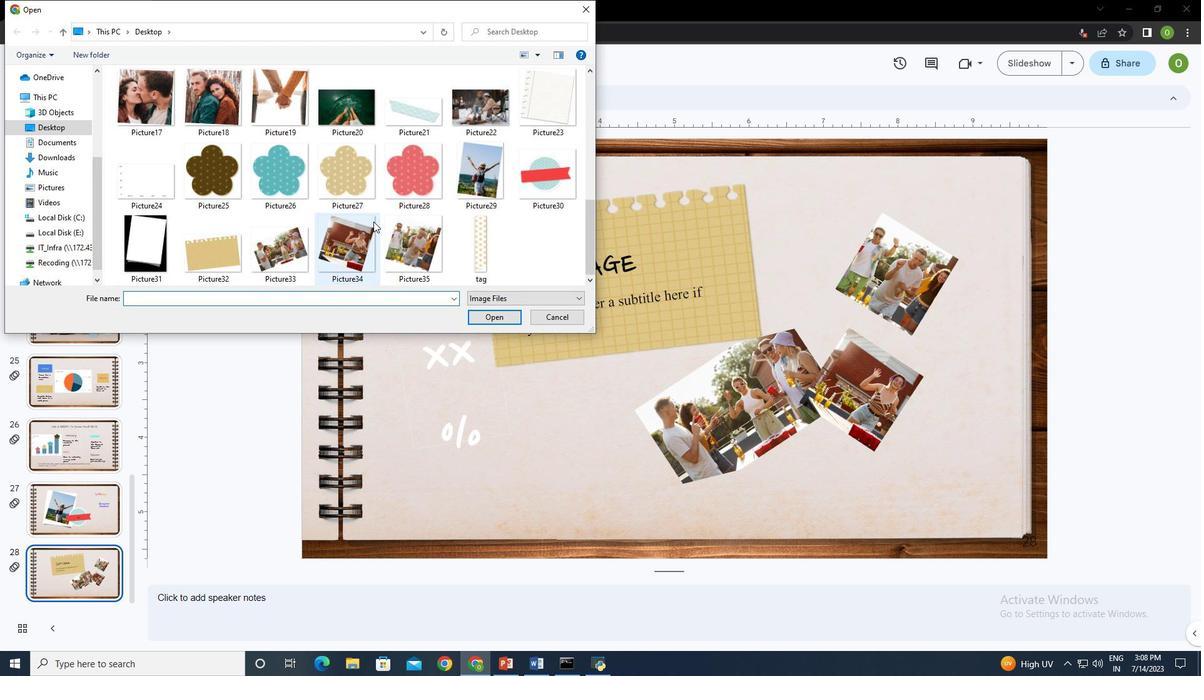 
Action: Mouse scrolled (373, 220) with delta (0, 0)
Screenshot: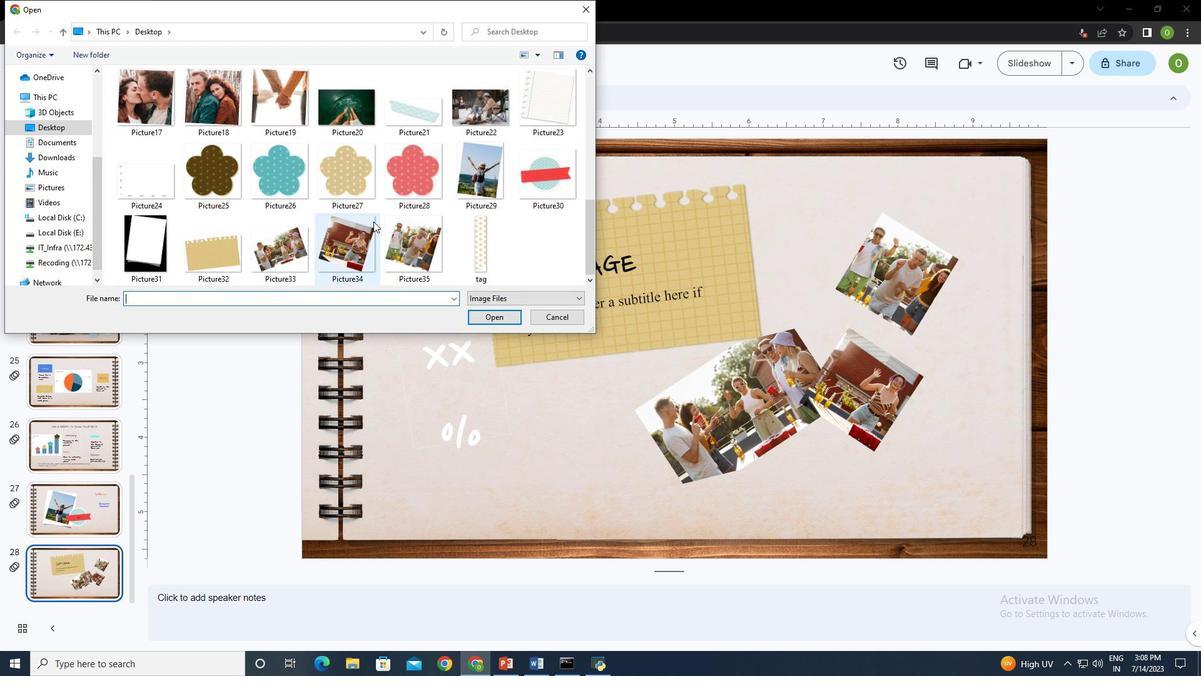 
Action: Mouse scrolled (373, 220) with delta (0, 0)
Screenshot: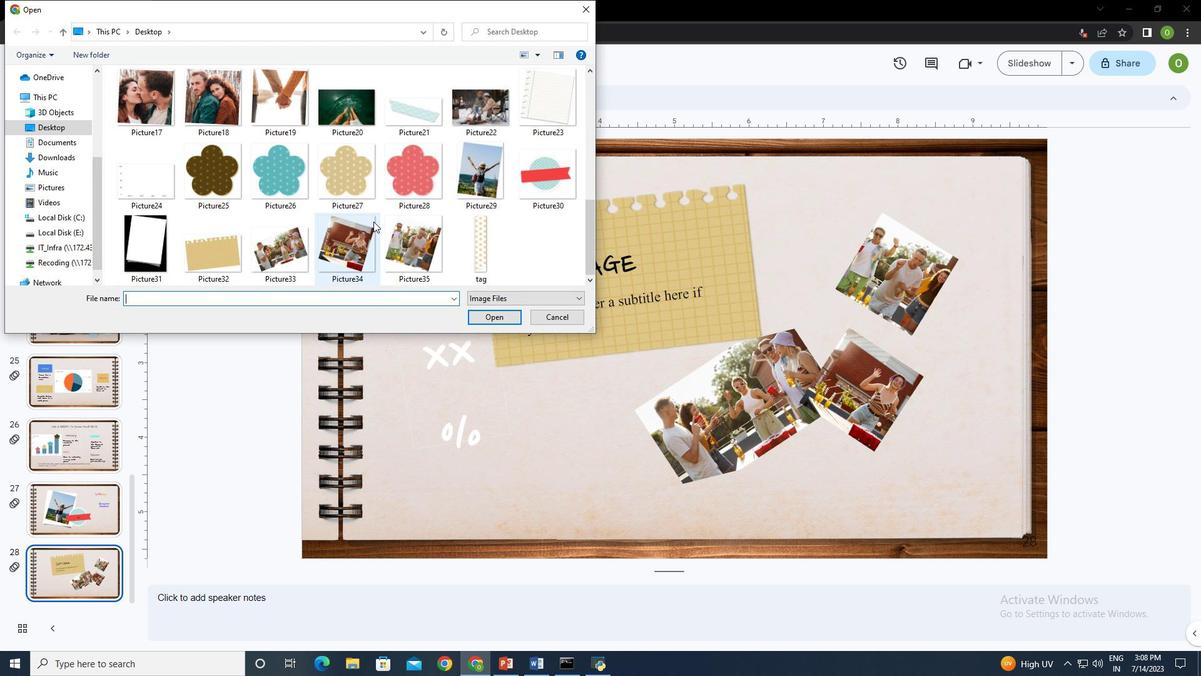 
Action: Mouse scrolled (373, 220) with delta (0, 0)
Screenshot: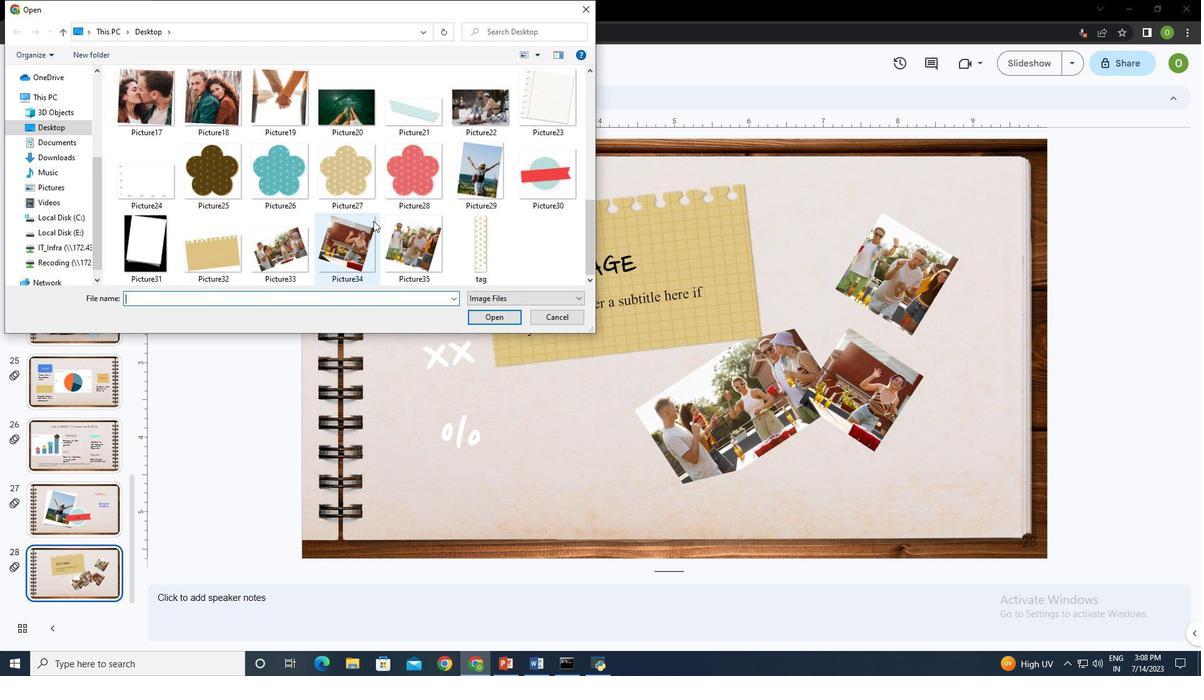 
Action: Mouse scrolled (373, 220) with delta (0, 0)
Screenshot: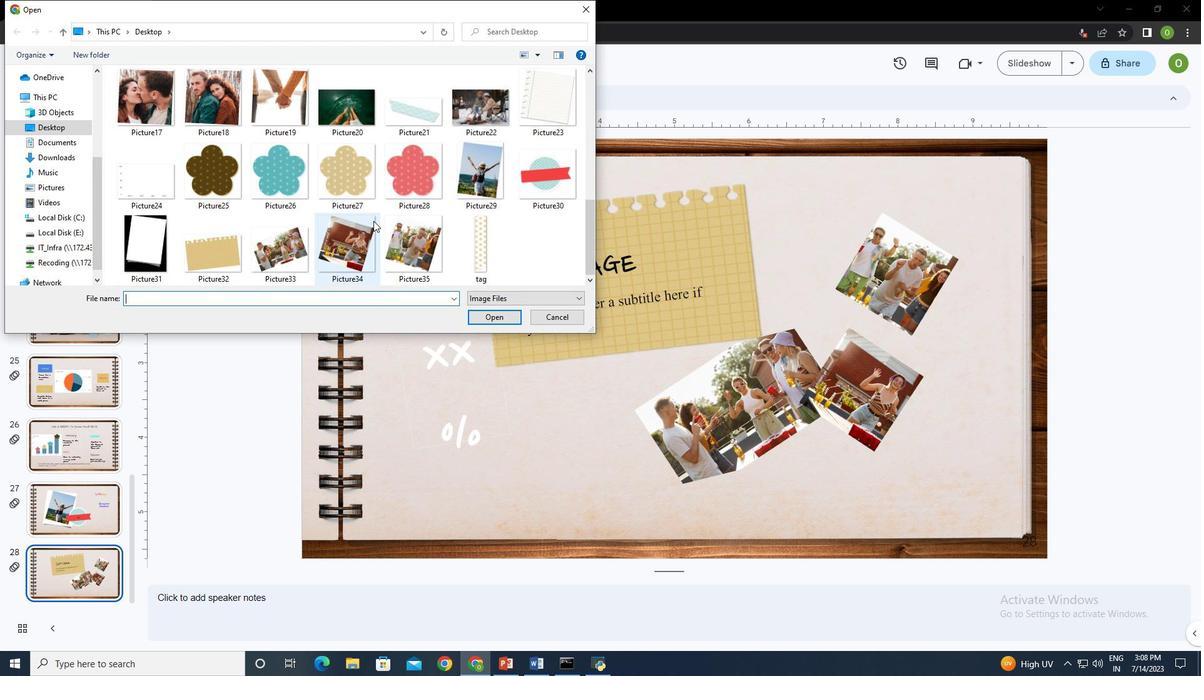
Action: Mouse scrolled (373, 220) with delta (0, 0)
Screenshot: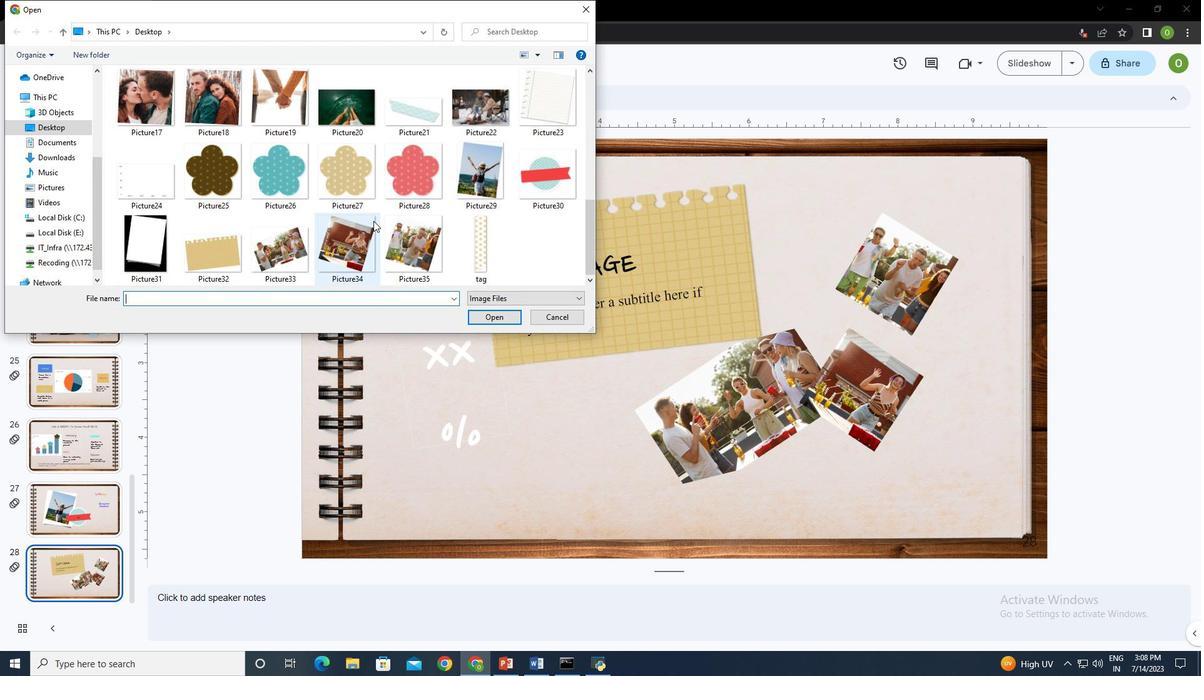 
Action: Mouse moved to (283, 170)
Screenshot: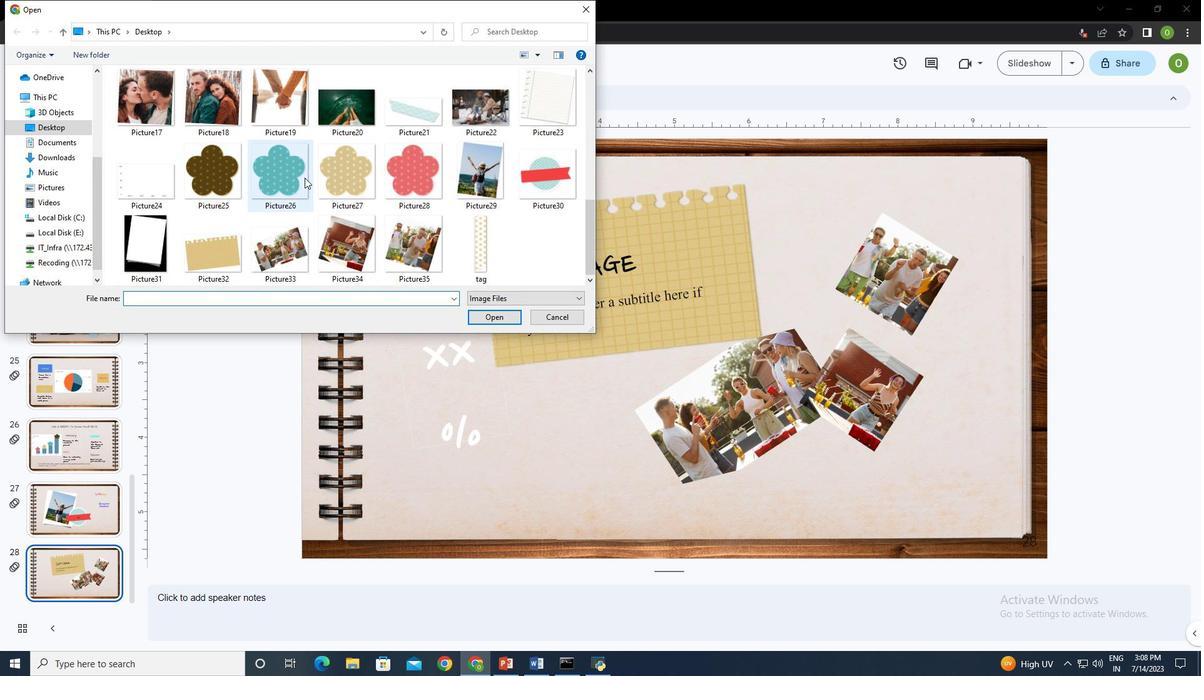 
Action: Mouse pressed left at (283, 170)
Screenshot: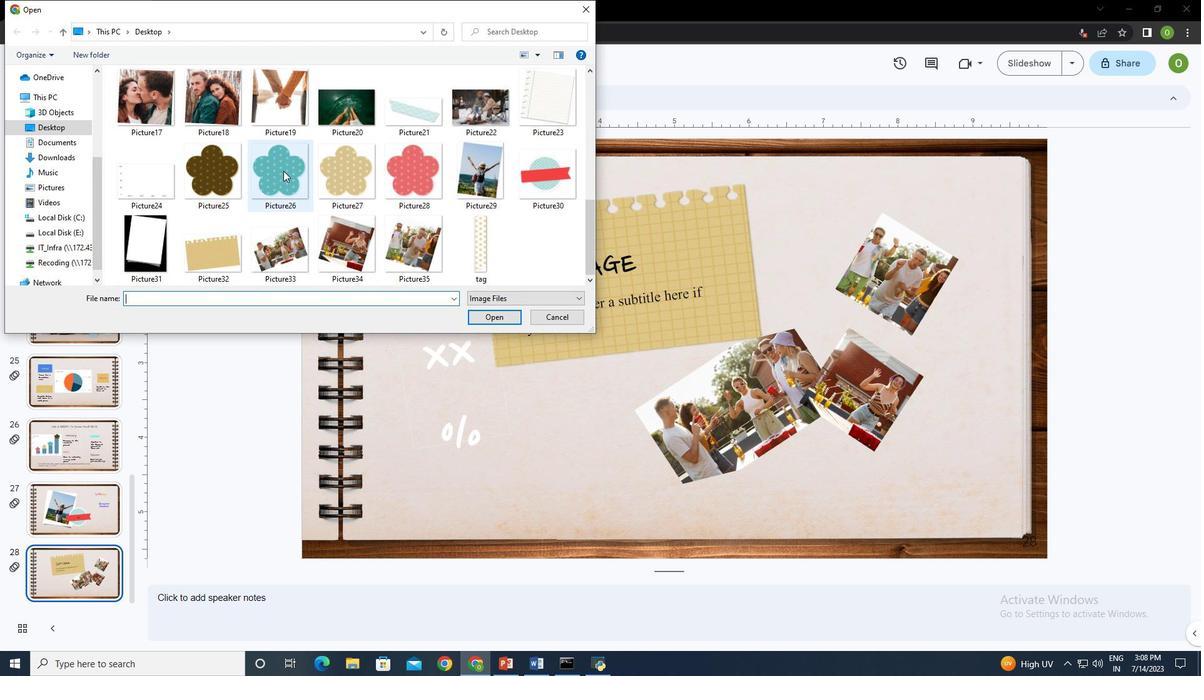 
Action: Mouse moved to (497, 317)
Screenshot: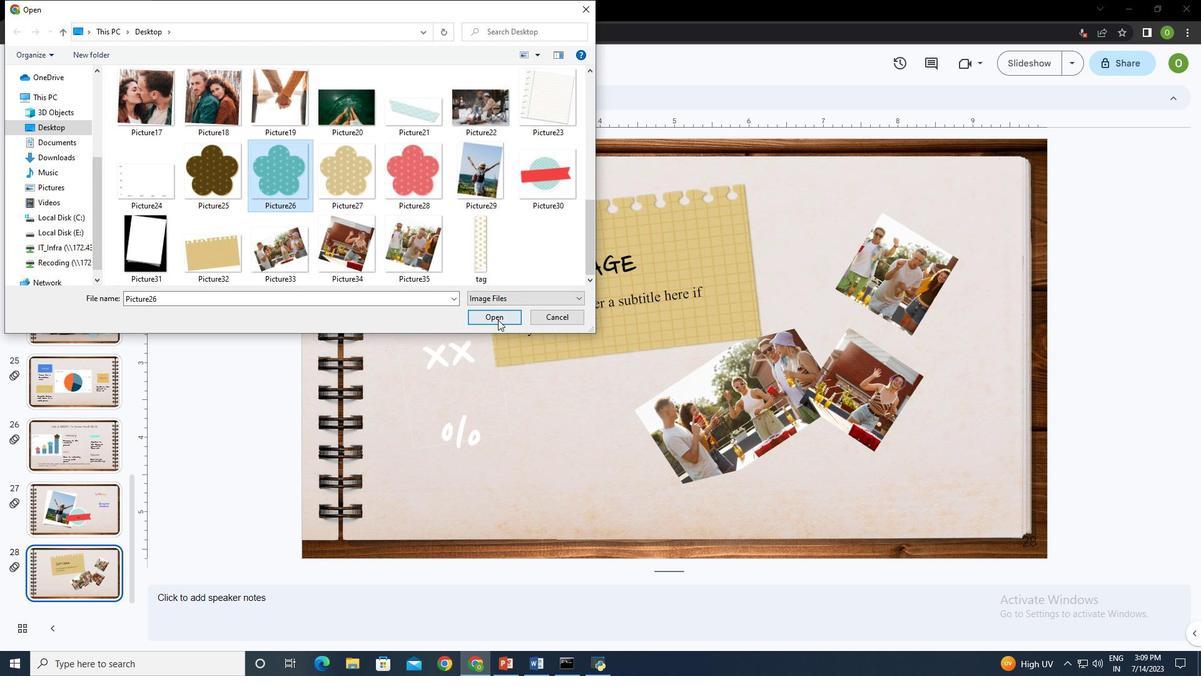 
Action: Mouse pressed left at (497, 317)
Screenshot: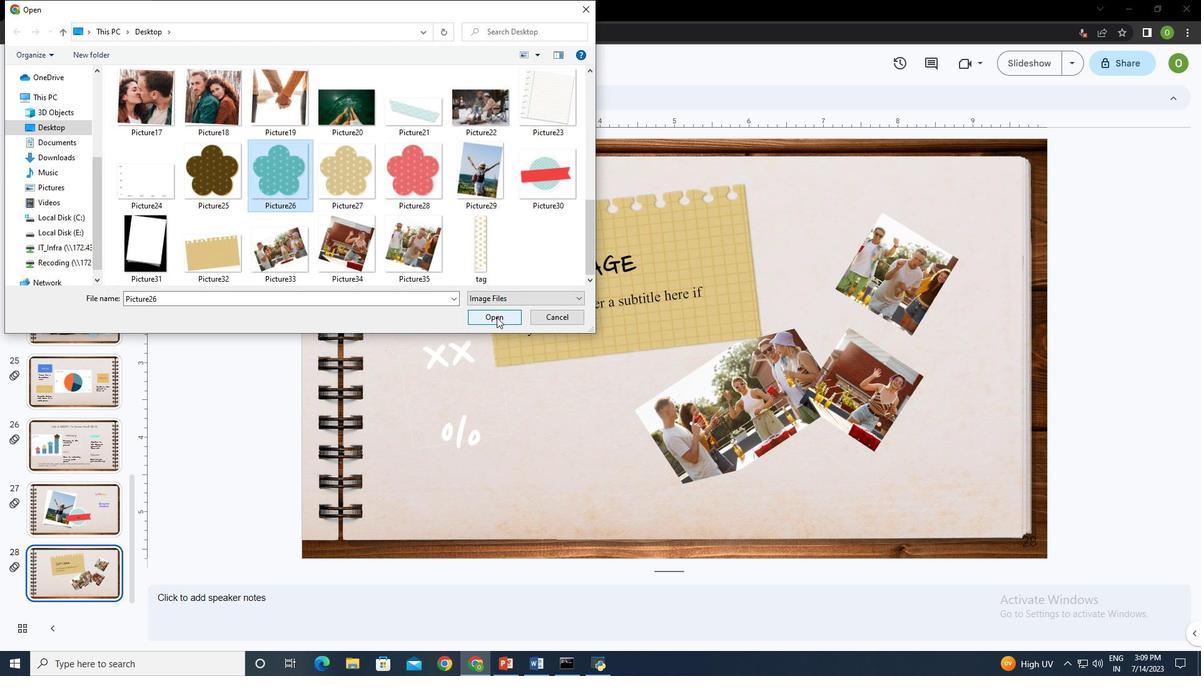 
Action: Mouse moved to (354, 174)
Screenshot: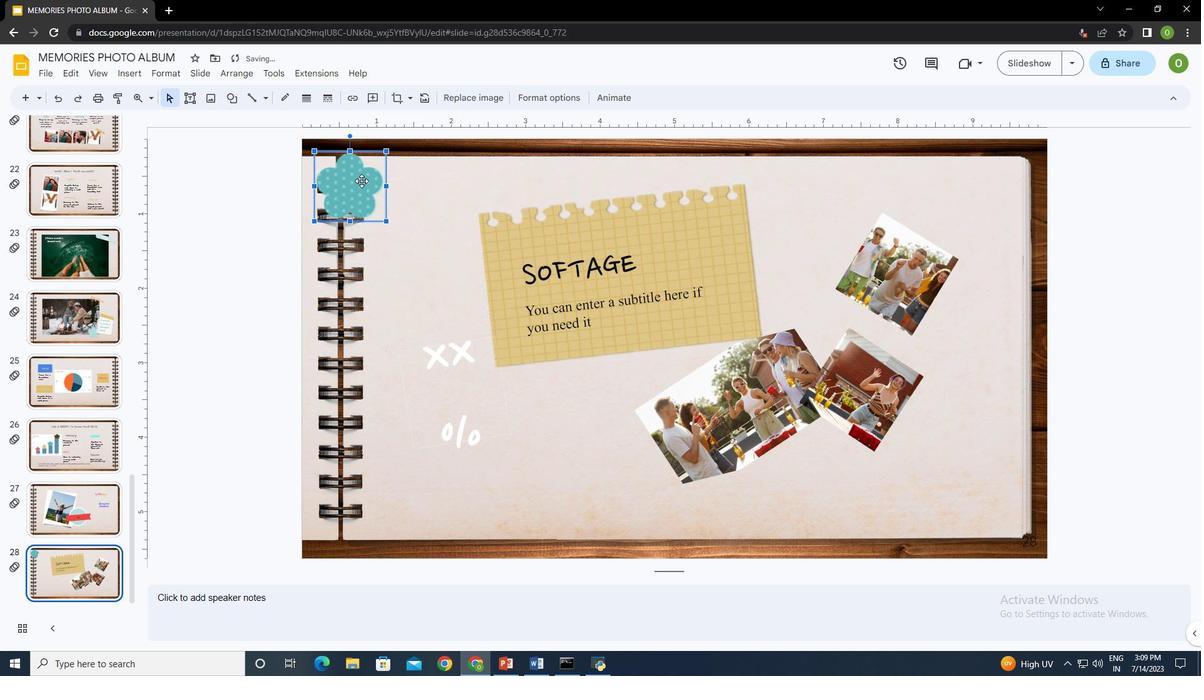 
Action: Mouse pressed left at (354, 174)
Screenshot: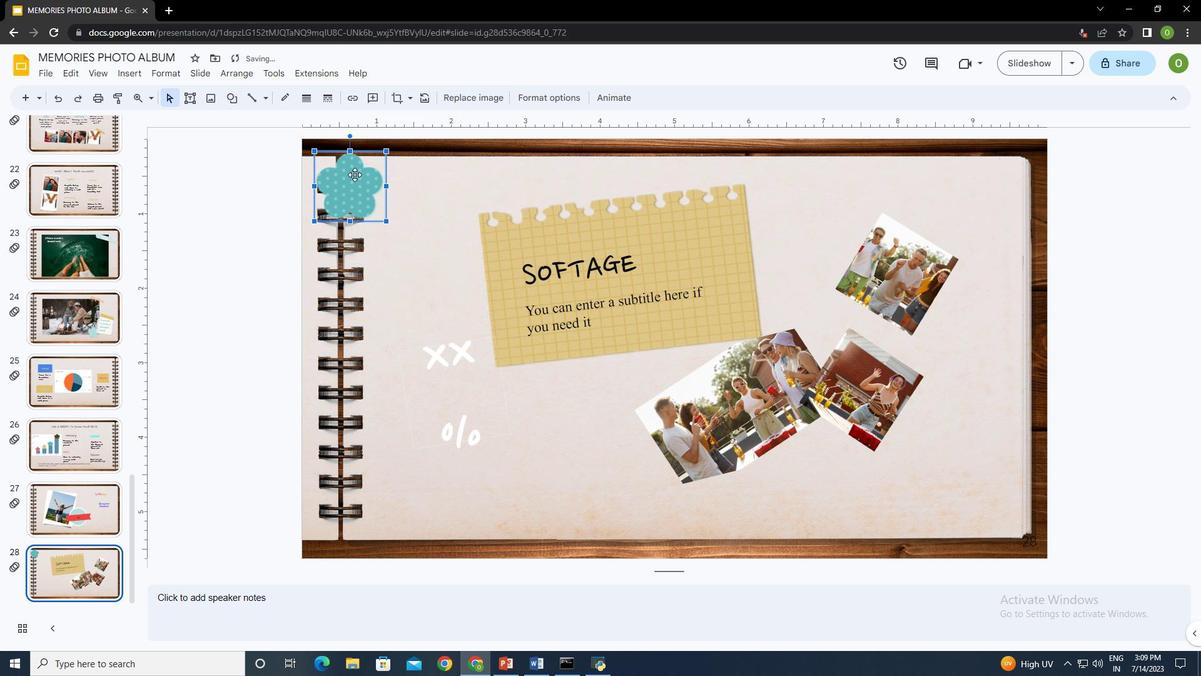 
Action: Mouse moved to (495, 437)
Screenshot: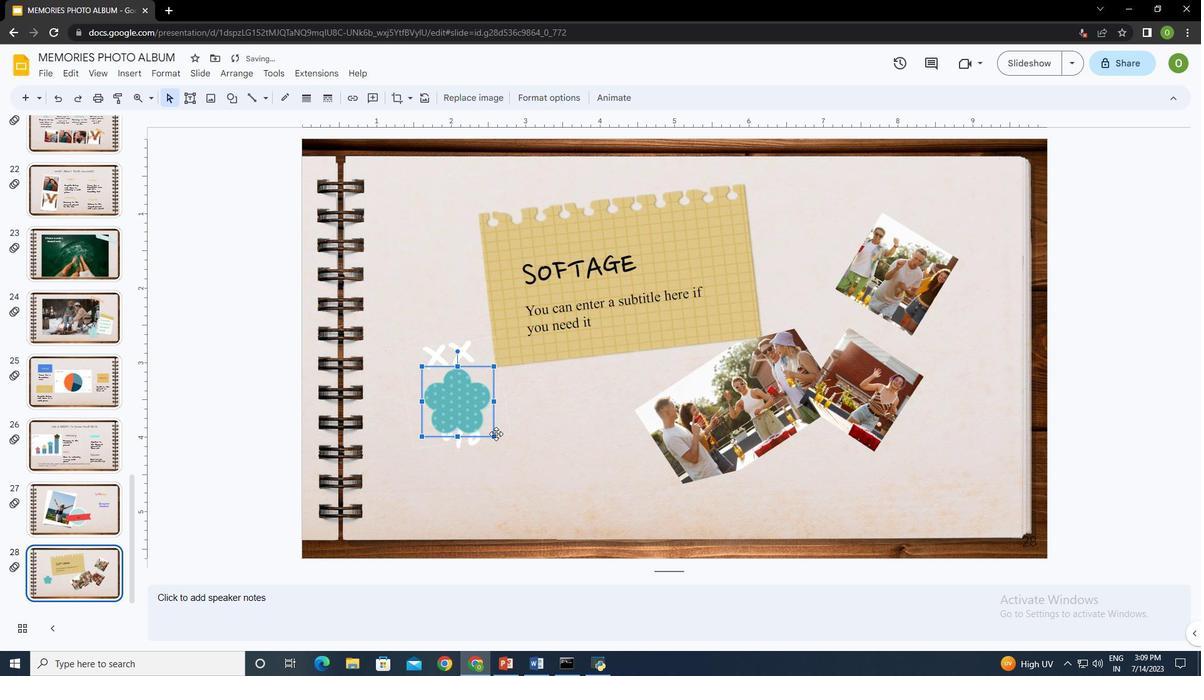 
Action: Mouse pressed left at (495, 437)
Screenshot: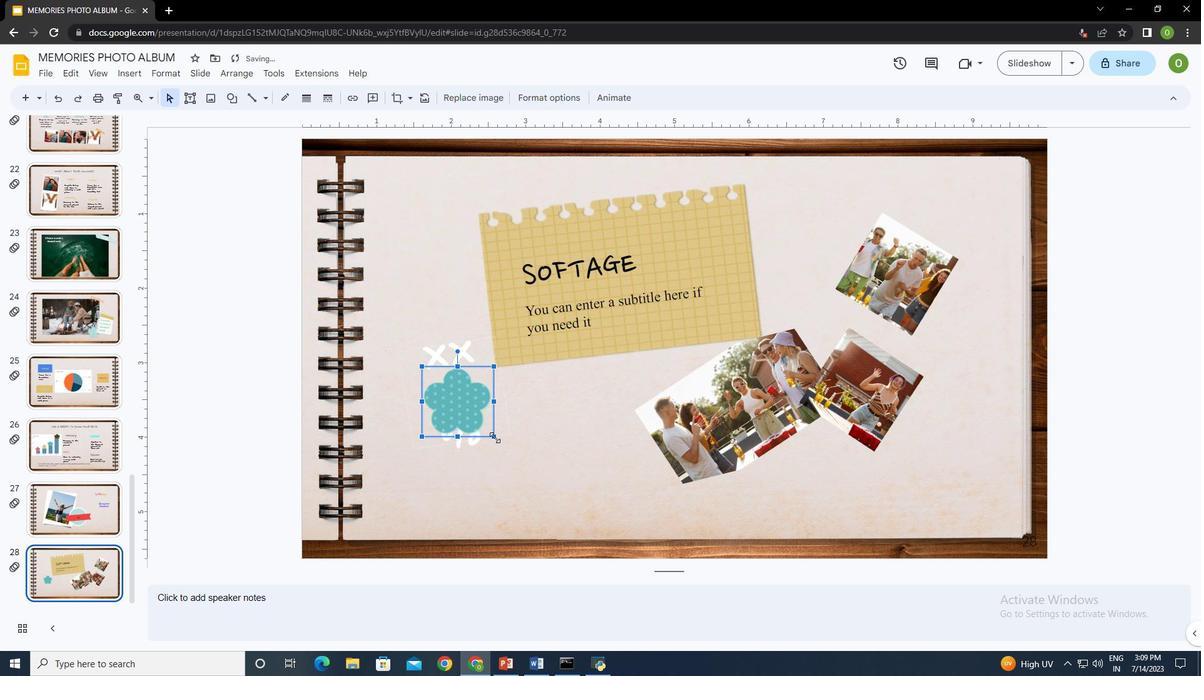 
Action: Mouse moved to (420, 366)
Screenshot: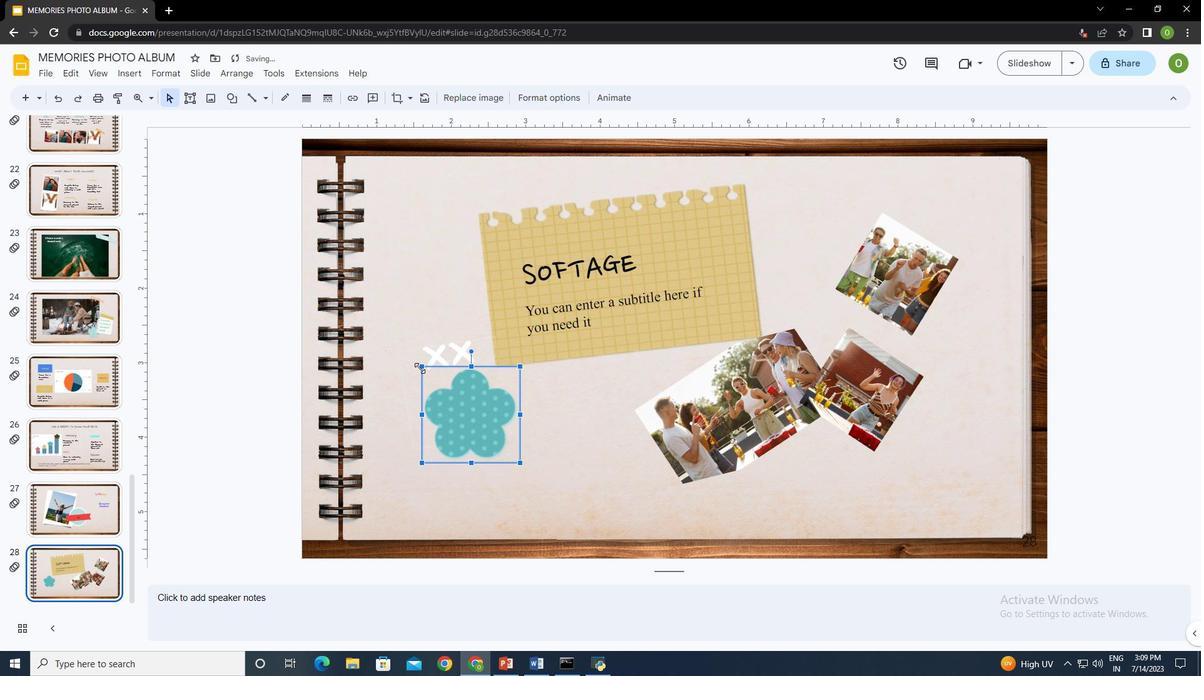 
Action: Mouse pressed left at (420, 366)
Screenshot: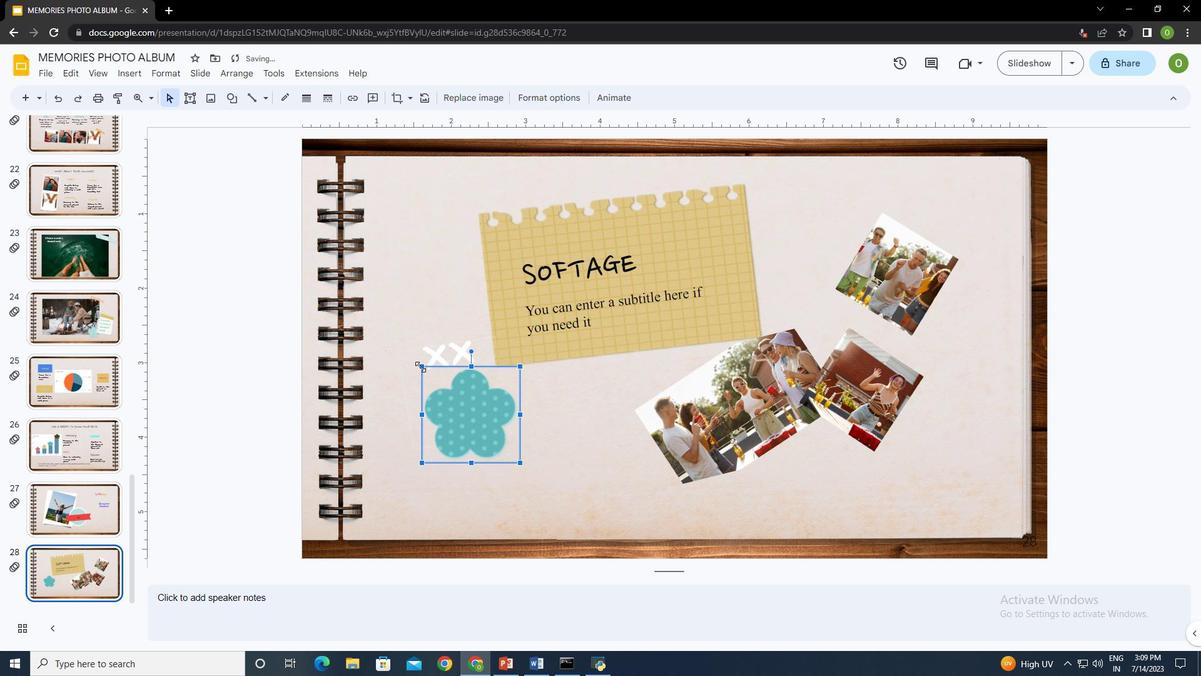 
Action: Mouse moved to (450, 390)
Screenshot: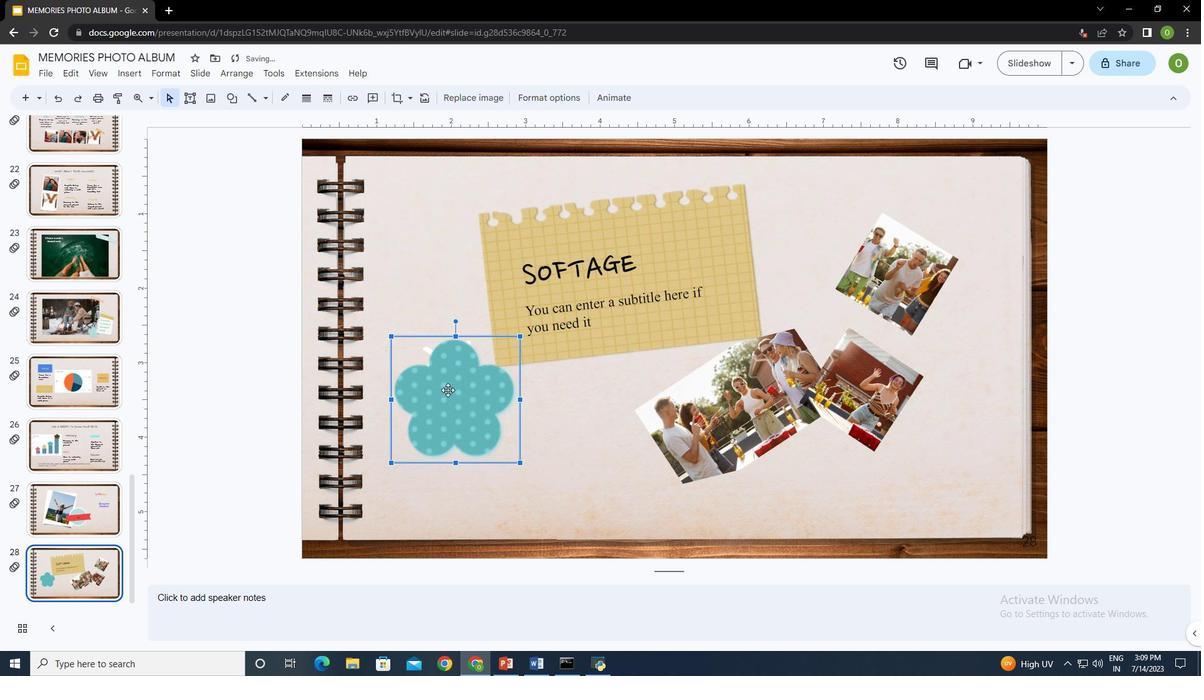 
Action: Mouse pressed left at (450, 390)
Screenshot: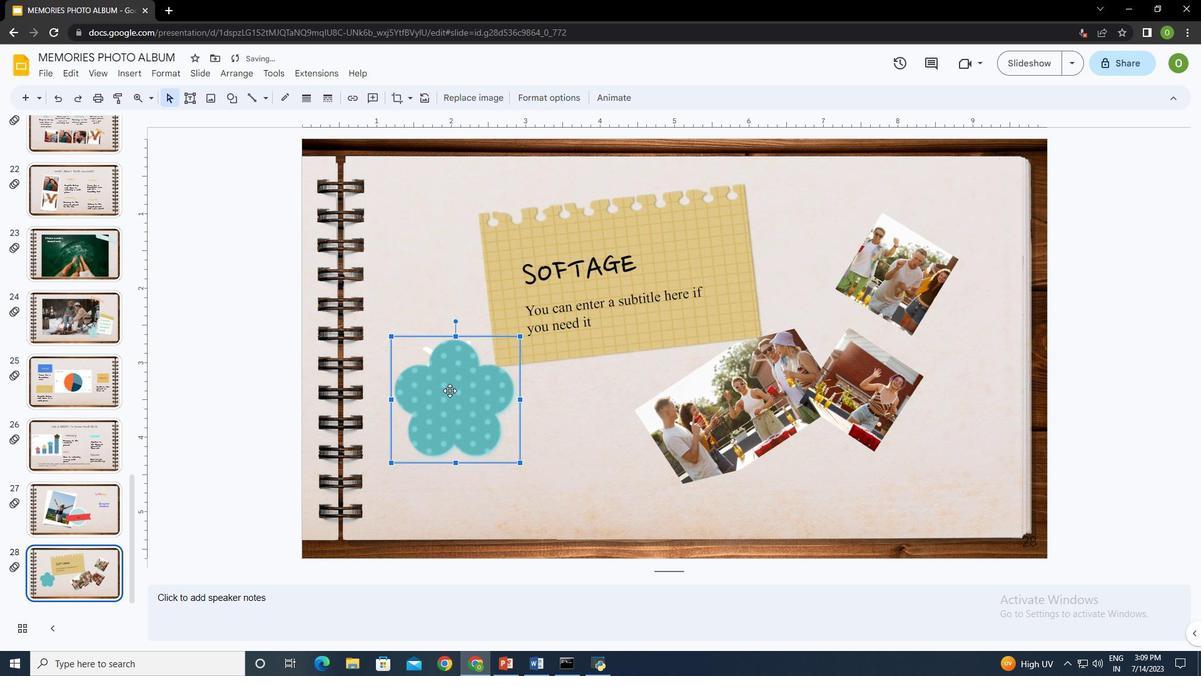 
Action: Mouse moved to (237, 75)
Screenshot: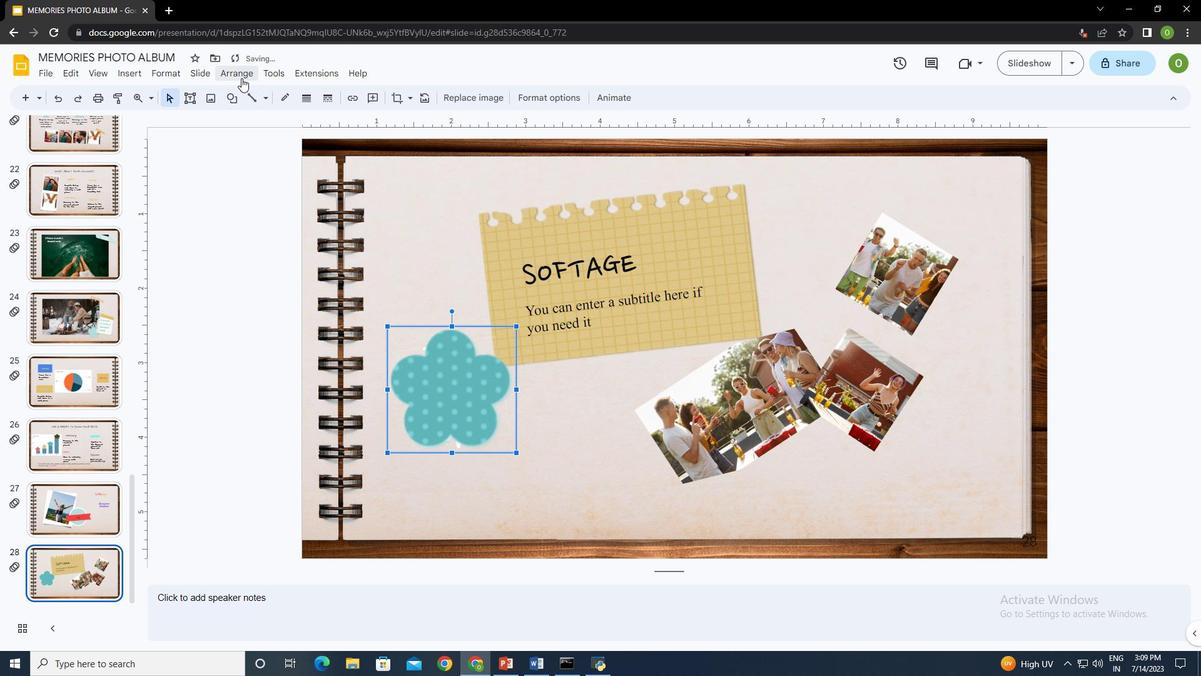 
Action: Mouse pressed left at (237, 75)
Screenshot: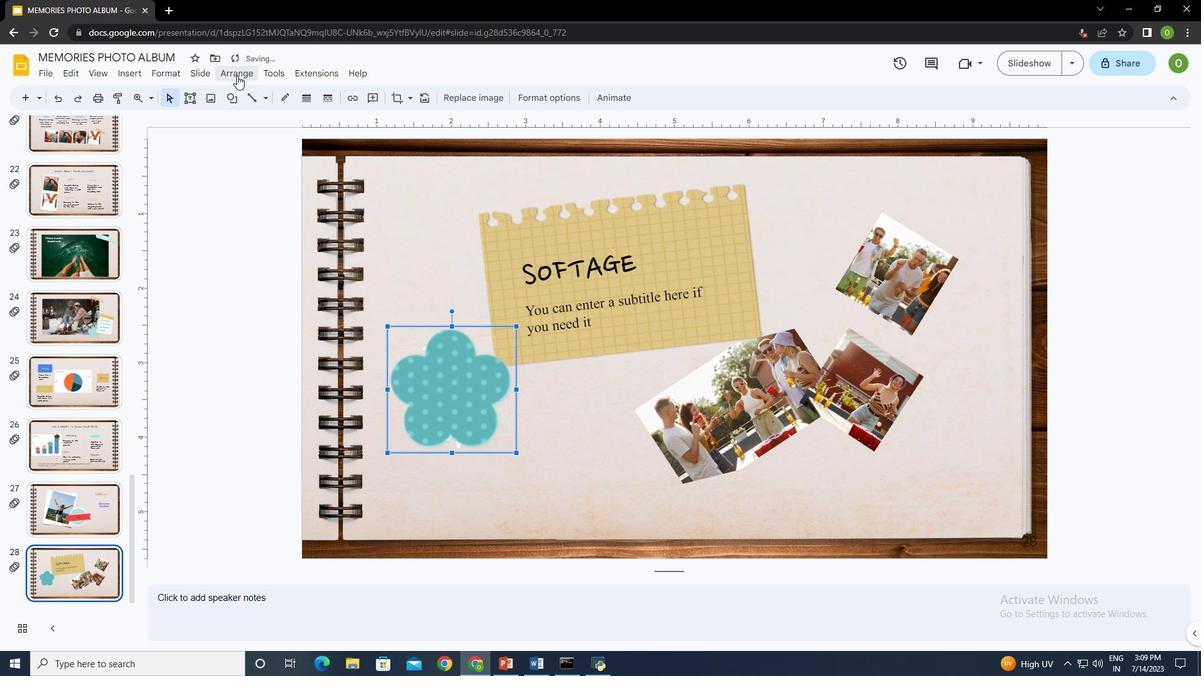 
Action: Mouse moved to (475, 157)
Screenshot: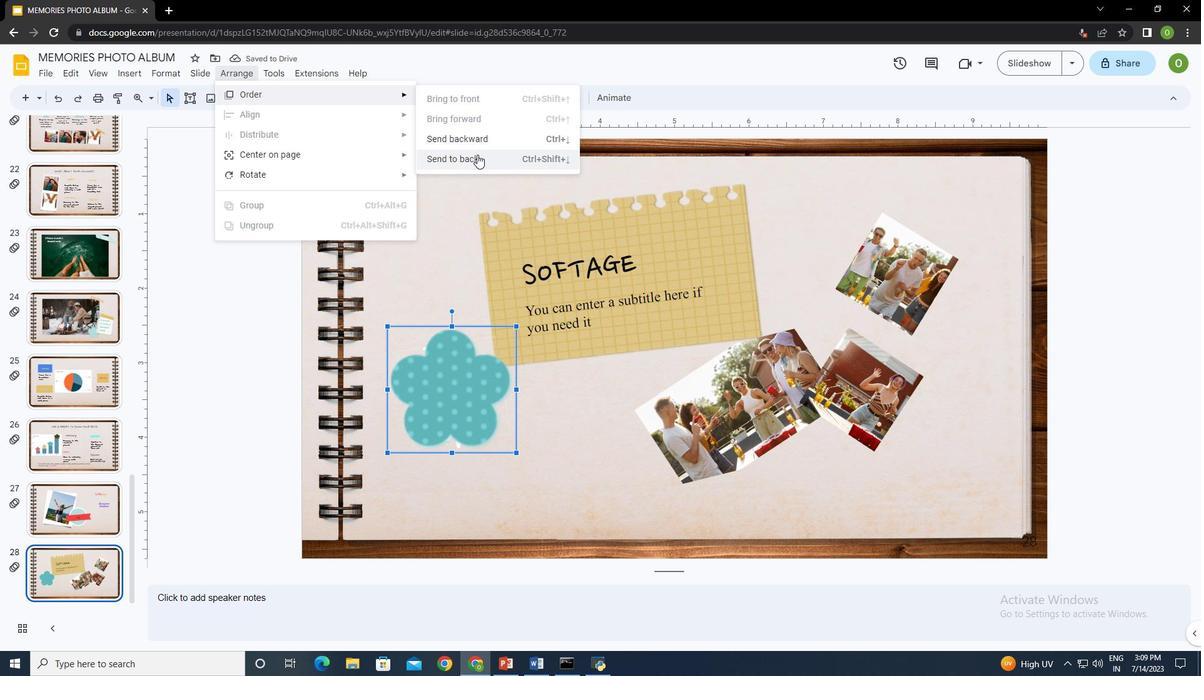 
Action: Mouse pressed left at (475, 157)
Screenshot: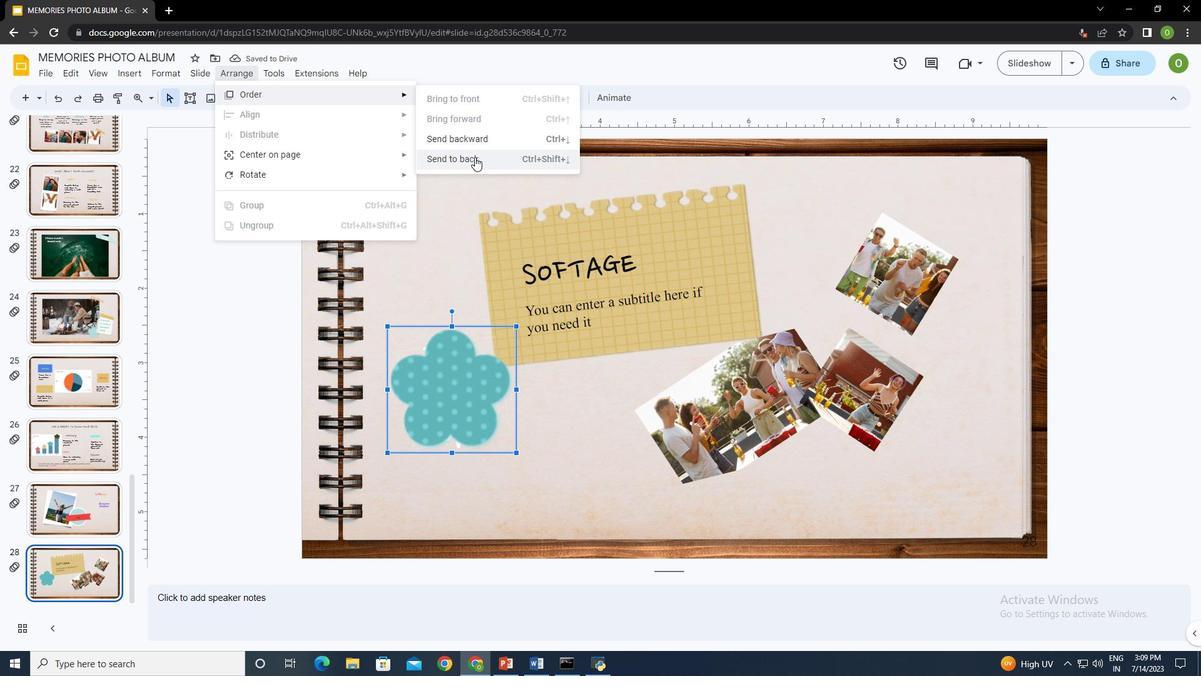 
Action: Mouse moved to (456, 370)
Screenshot: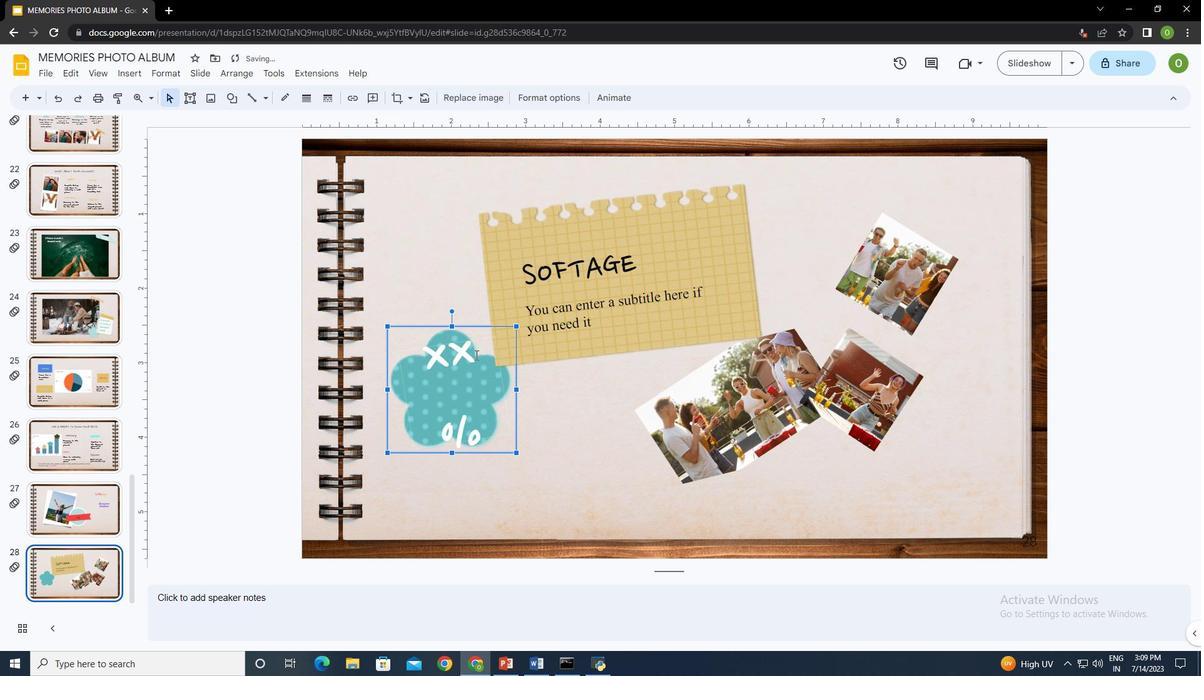 
Action: Mouse pressed left at (456, 370)
Screenshot: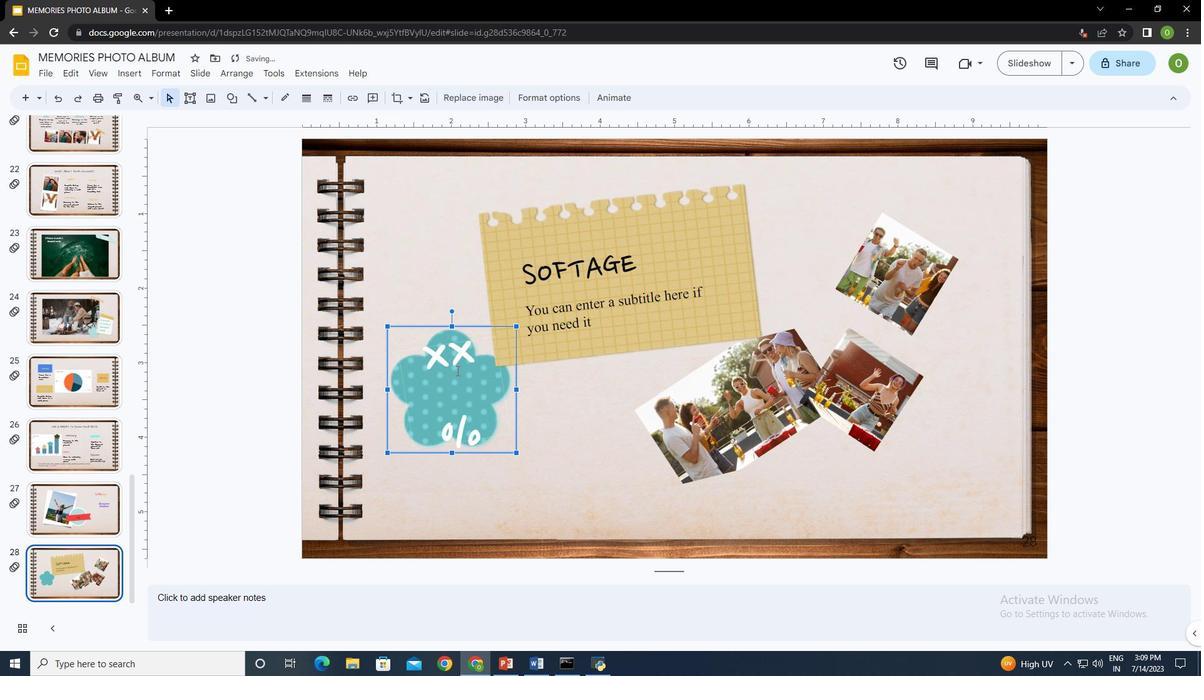 
Action: Key pressed 01<Key.backspace>2
Screenshot: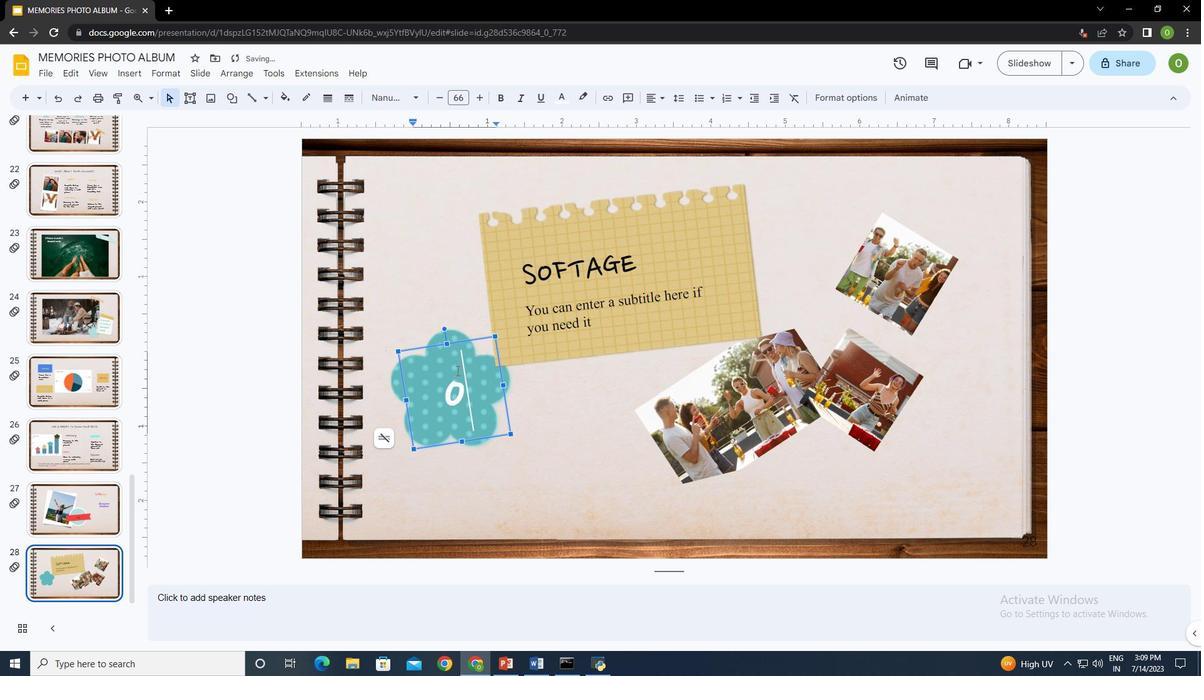 
Action: Mouse moved to (584, 457)
Screenshot: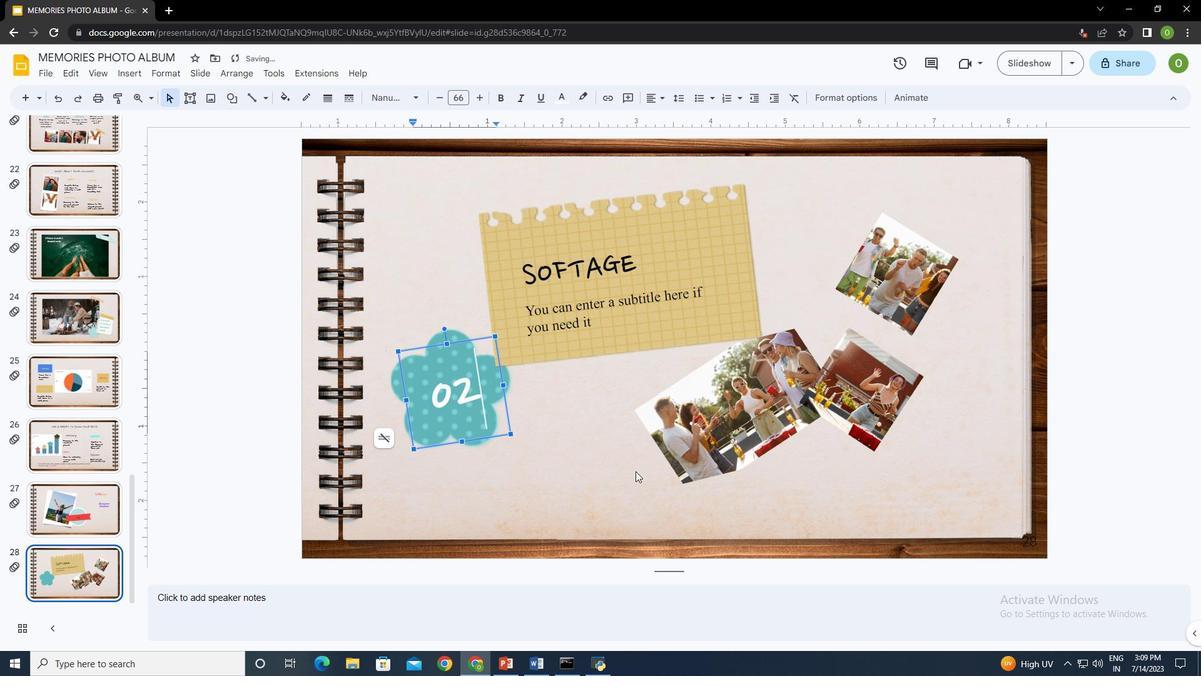 
Action: Mouse pressed left at (584, 457)
Screenshot: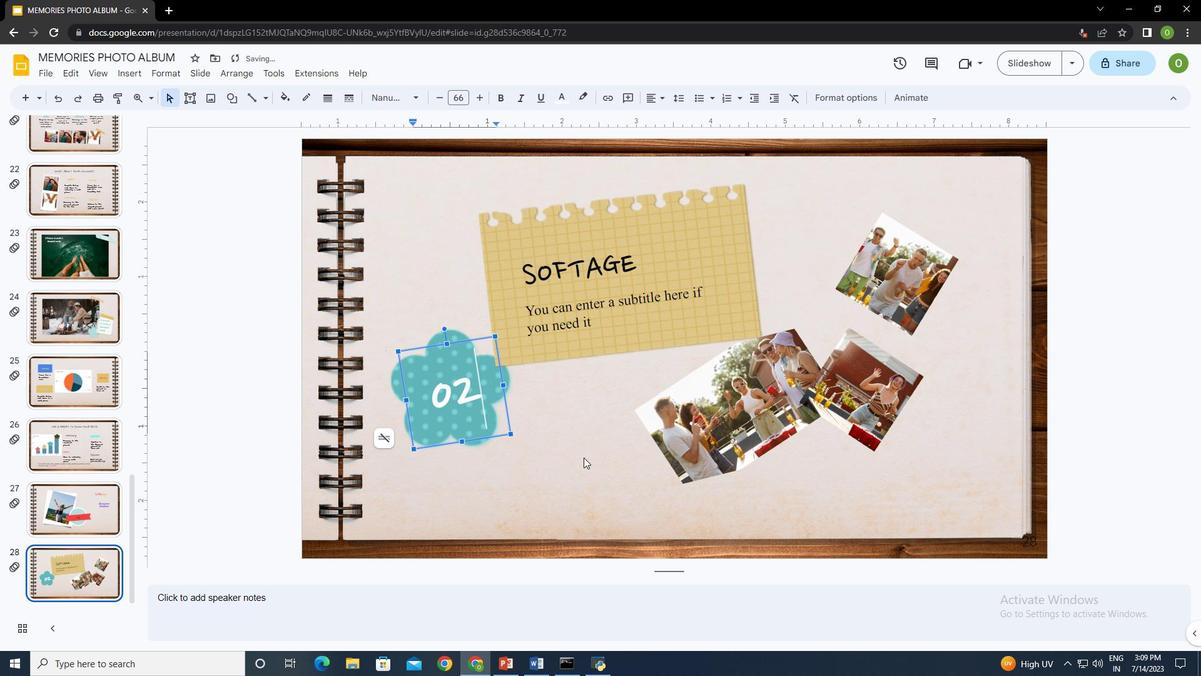 
Action: Mouse moved to (134, 72)
Screenshot: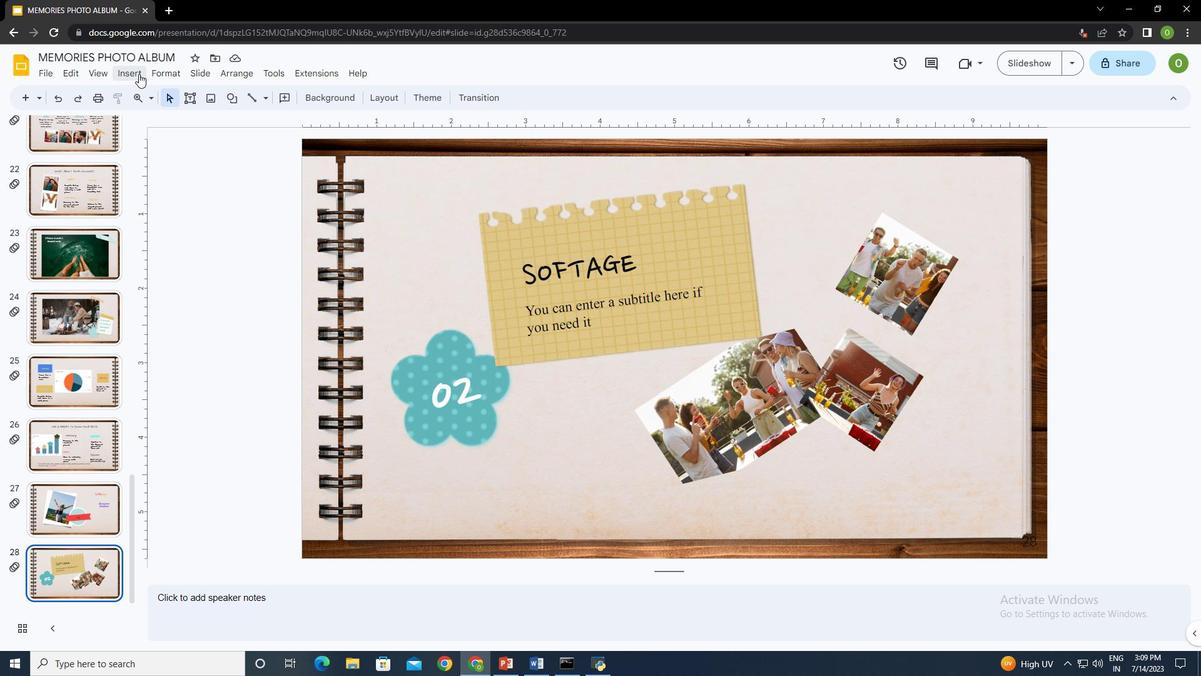 
Action: Mouse pressed left at (134, 72)
Screenshot: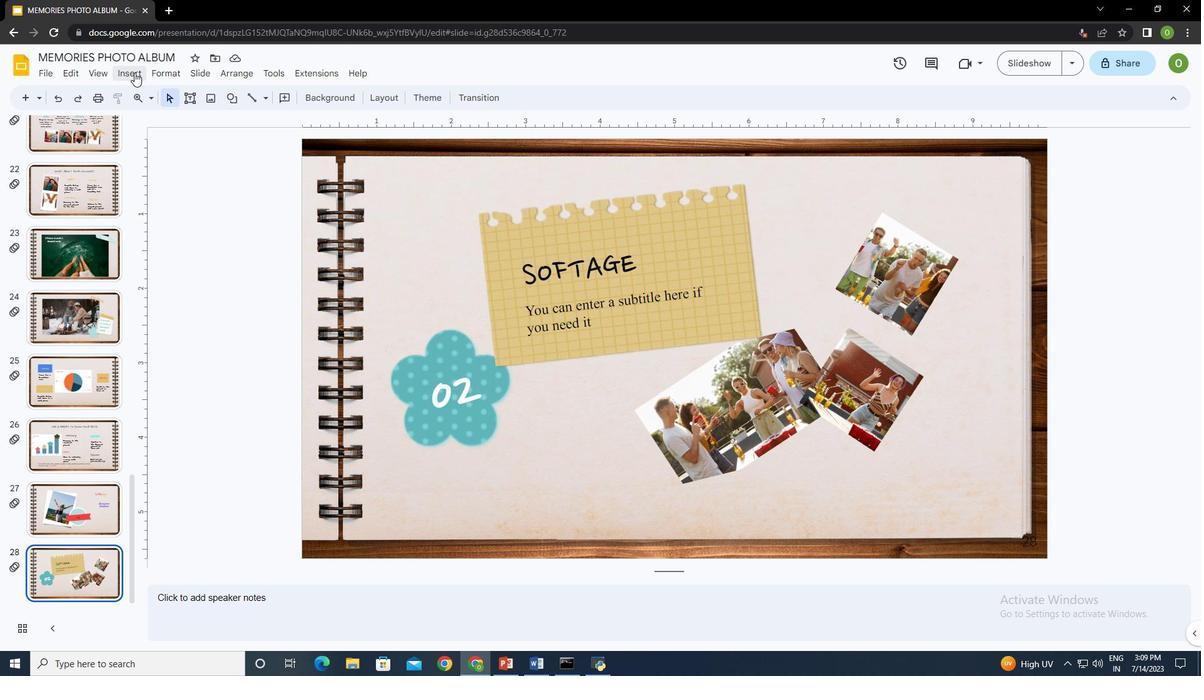 
Action: Mouse moved to (371, 98)
Screenshot: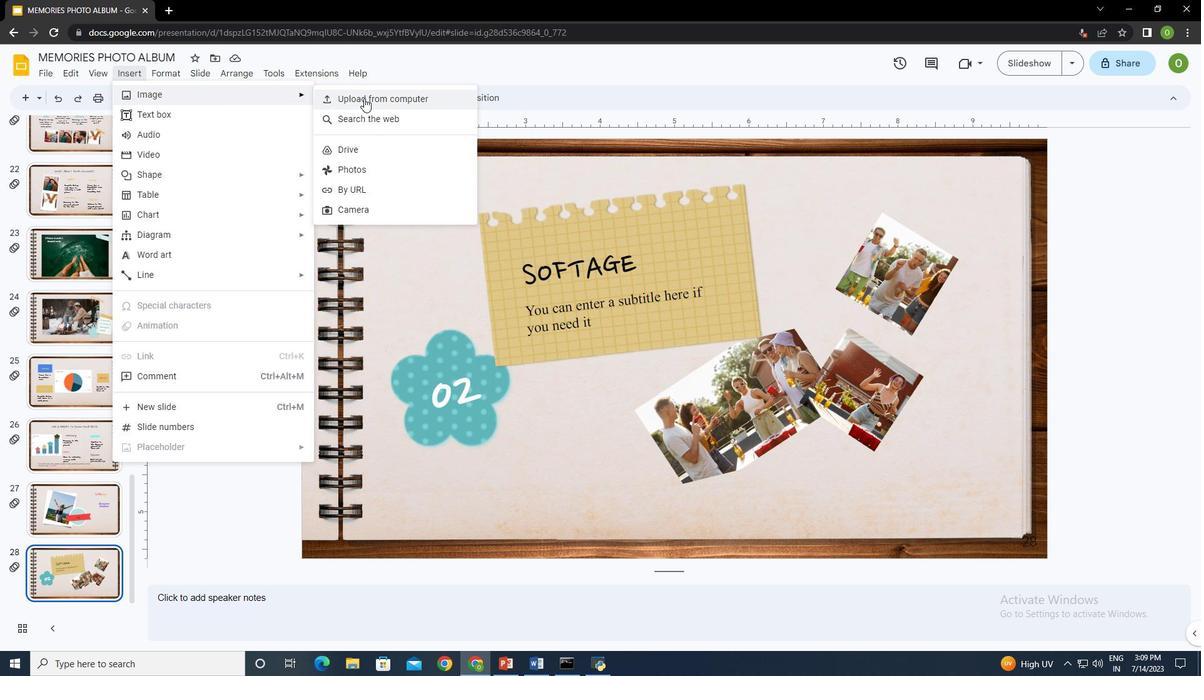 
Action: Mouse pressed left at (371, 98)
Screenshot: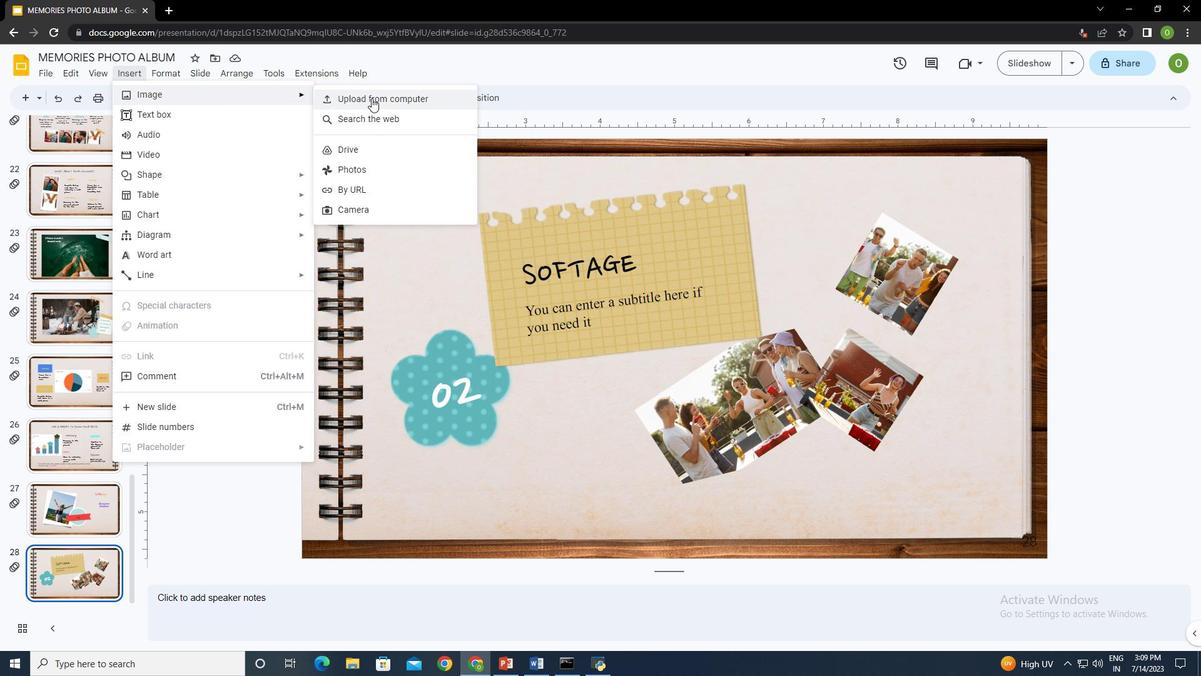 
Action: Mouse moved to (477, 216)
Screenshot: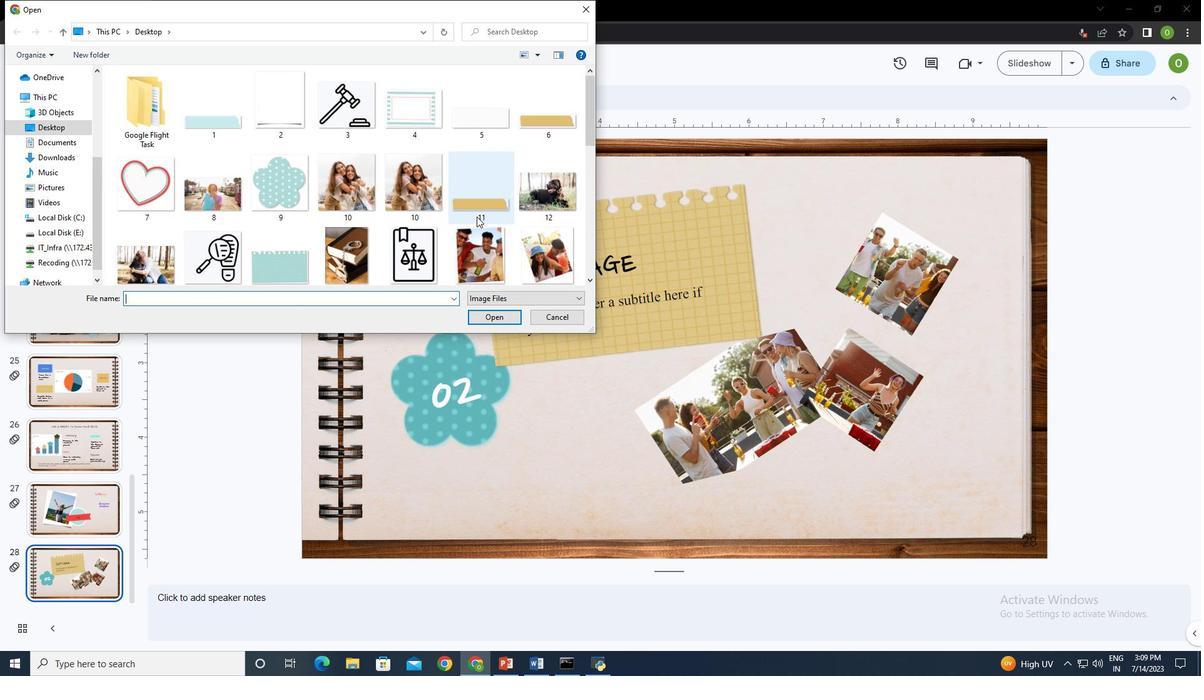 
Action: Mouse scrolled (477, 215) with delta (0, 0)
Screenshot: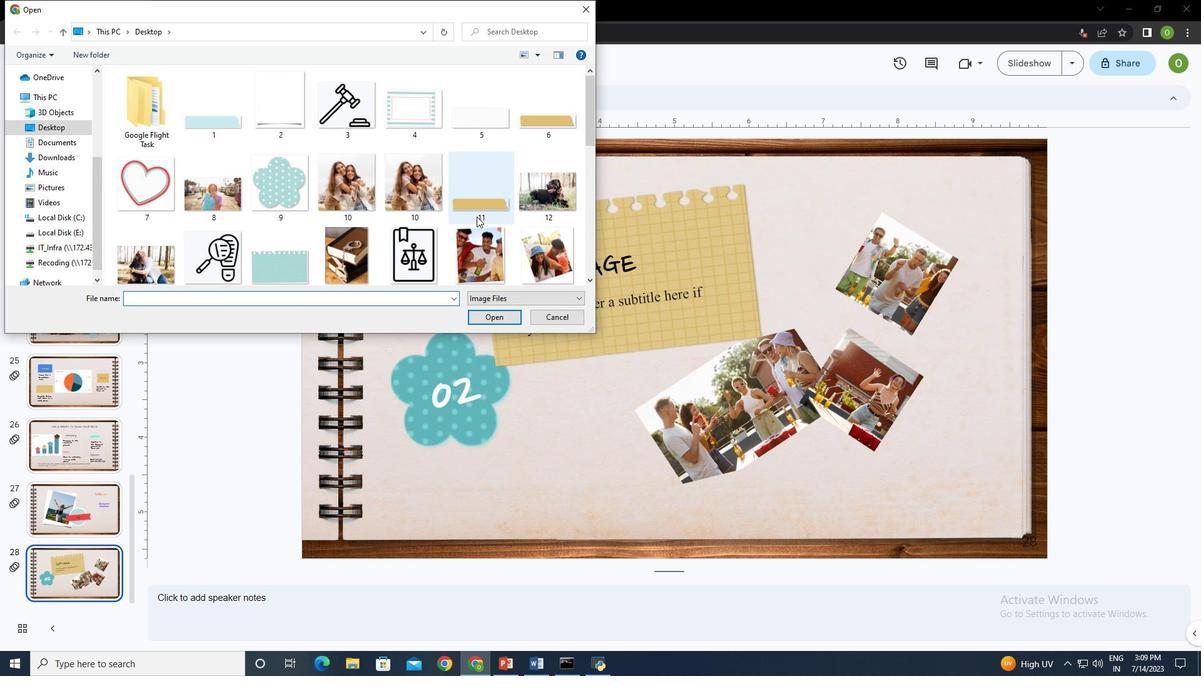 
Action: Mouse scrolled (477, 215) with delta (0, 0)
Screenshot: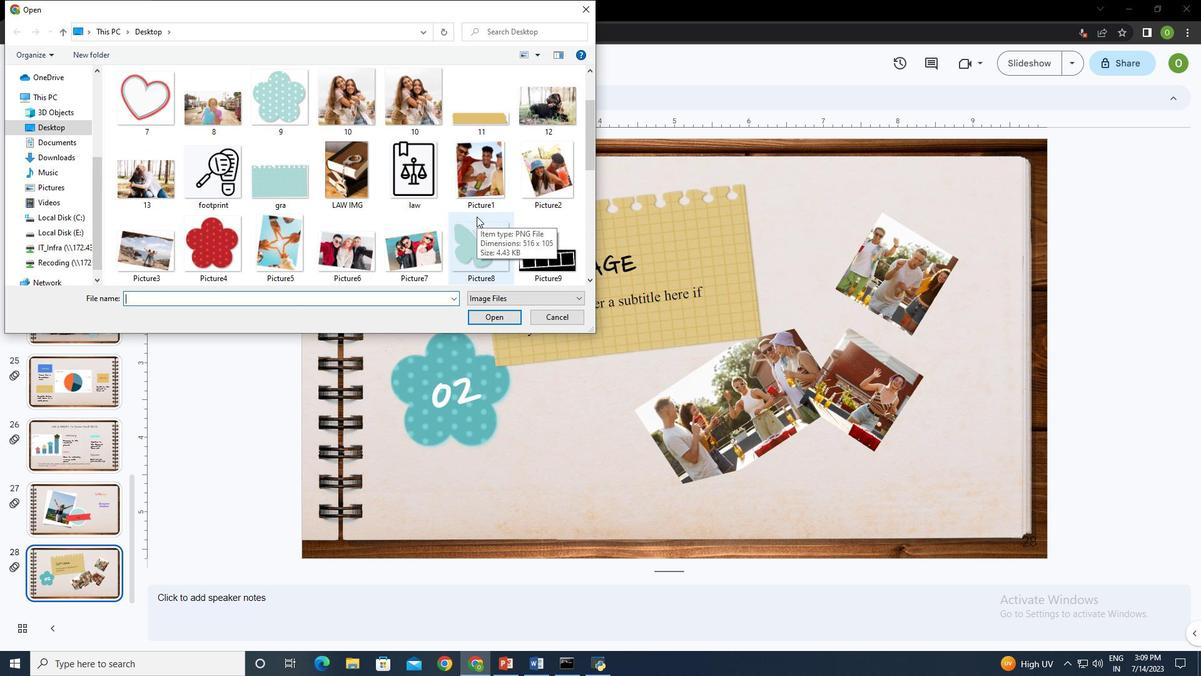 
Action: Mouse scrolled (477, 215) with delta (0, 0)
Screenshot: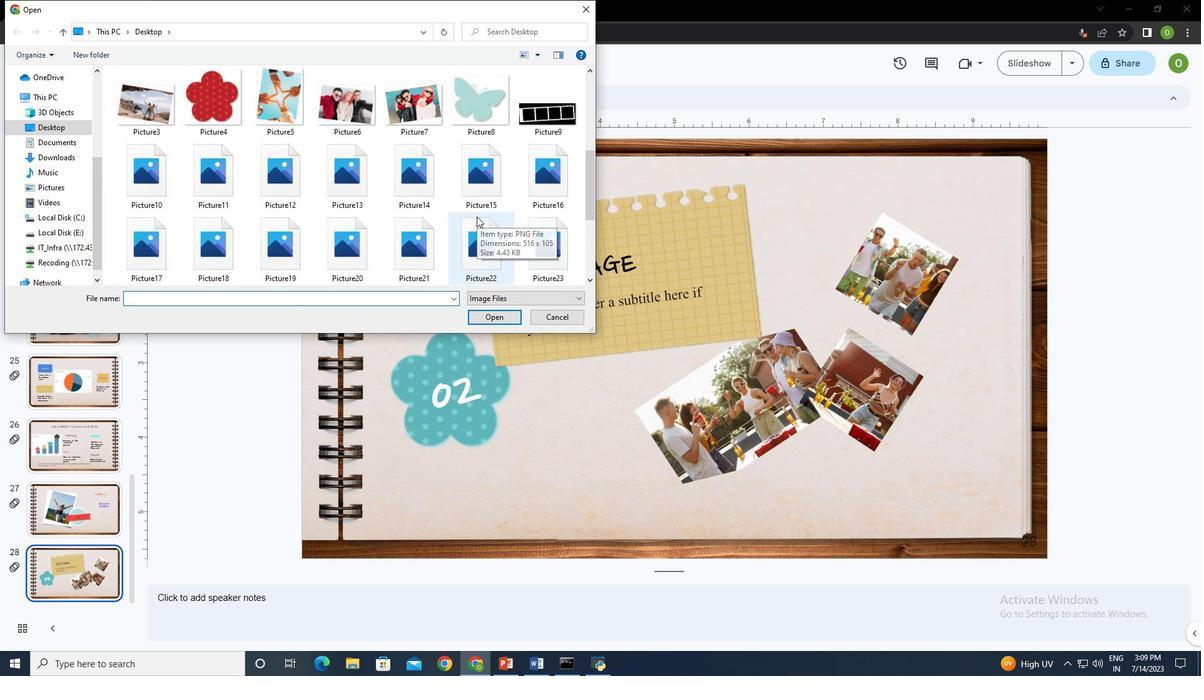 
Action: Mouse scrolled (477, 215) with delta (0, 0)
Screenshot: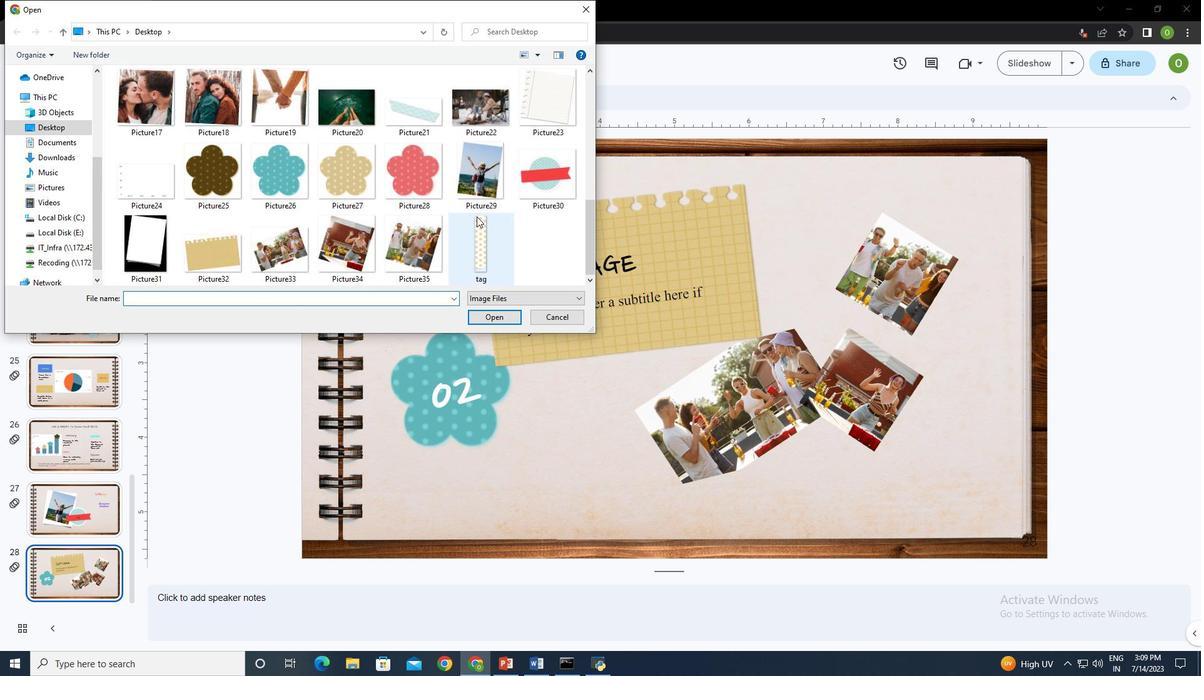 
Action: Mouse moved to (477, 217)
Screenshot: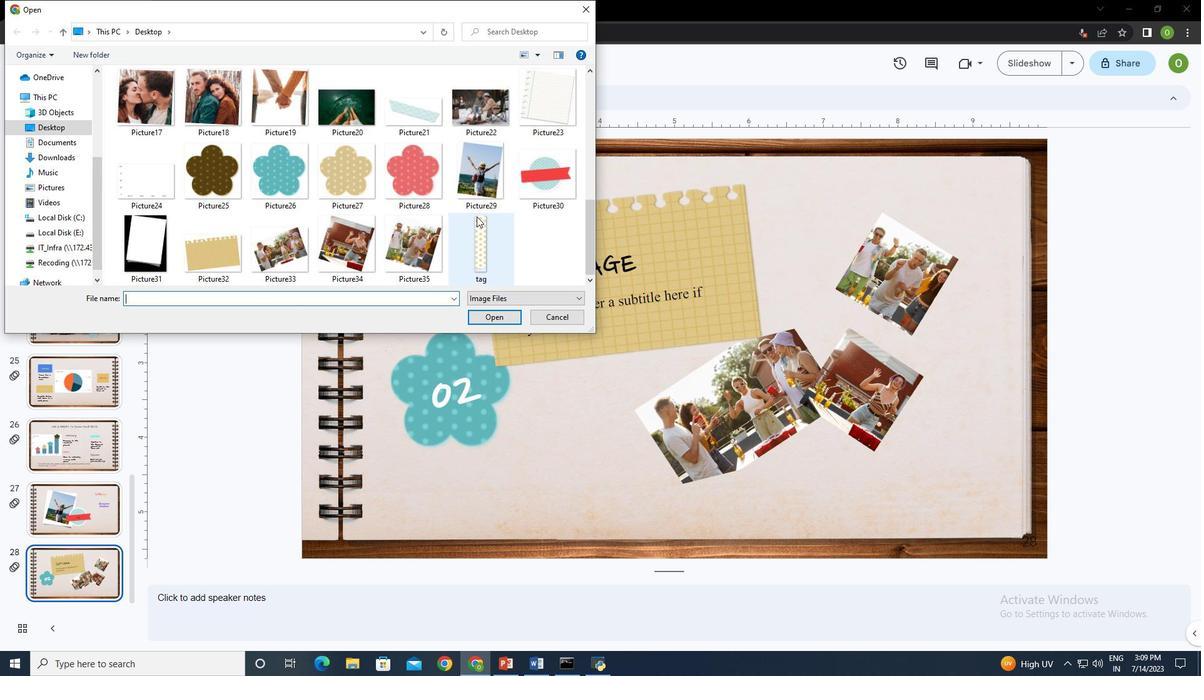 
Action: Mouse scrolled (477, 217) with delta (0, 0)
Screenshot: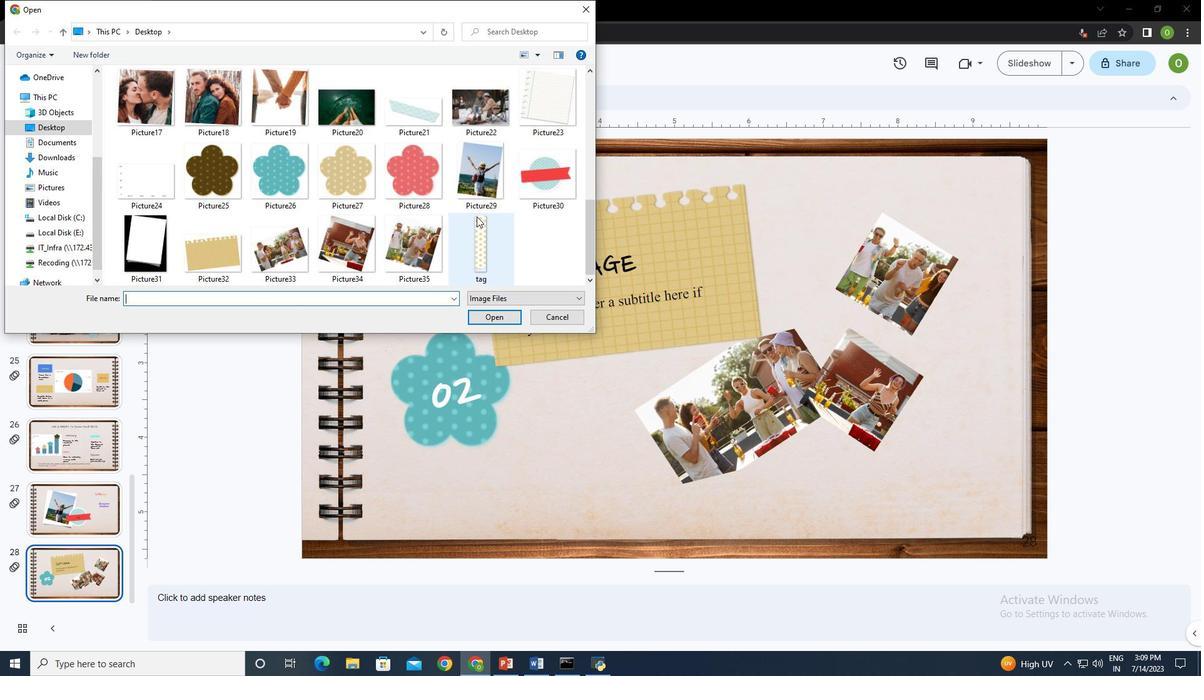
Action: Mouse scrolled (477, 217) with delta (0, 0)
Screenshot: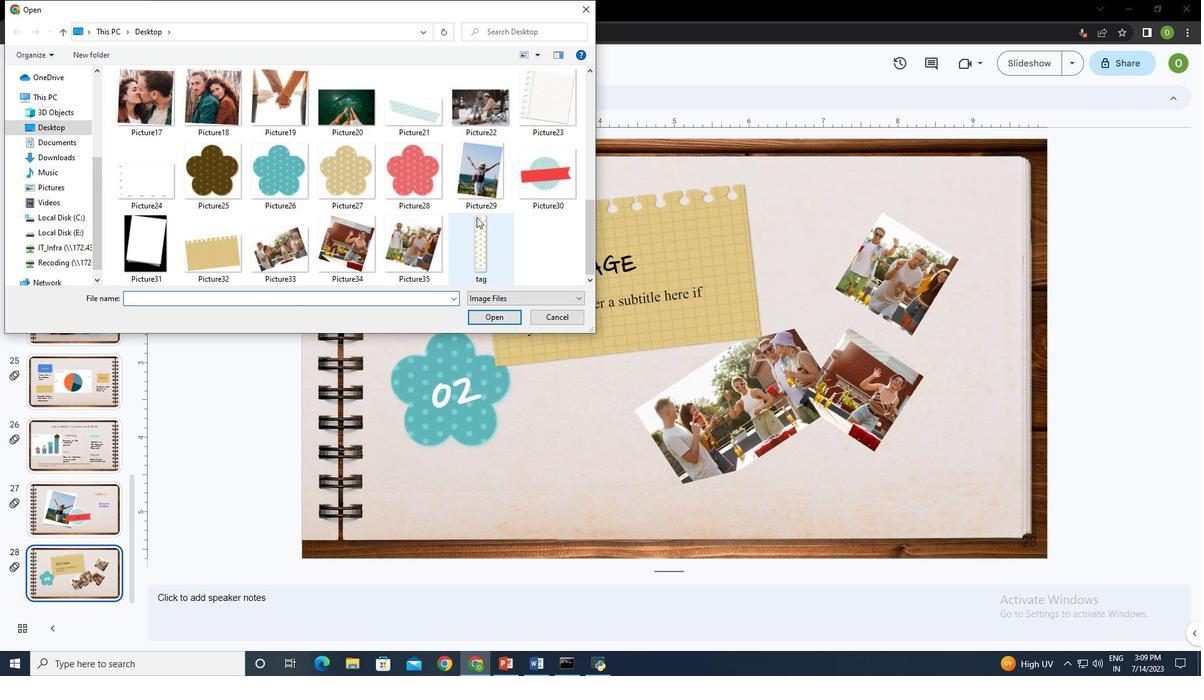 
Action: Mouse moved to (473, 250)
Screenshot: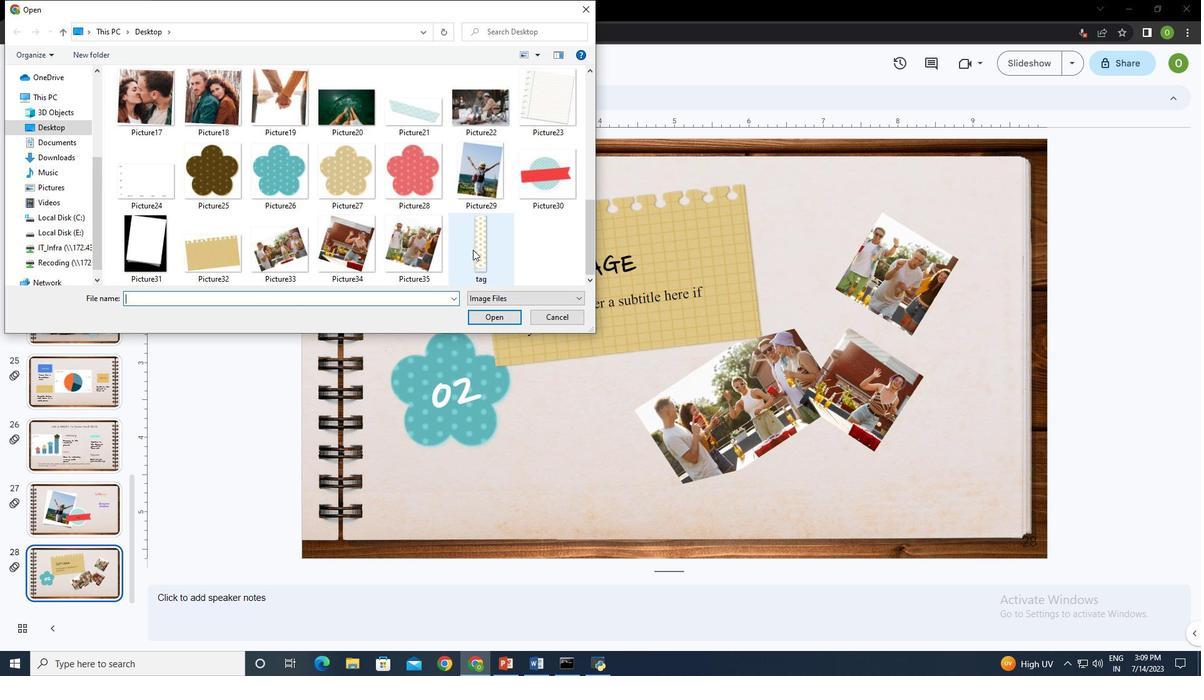 
Action: Mouse scrolled (473, 249) with delta (0, 0)
Screenshot: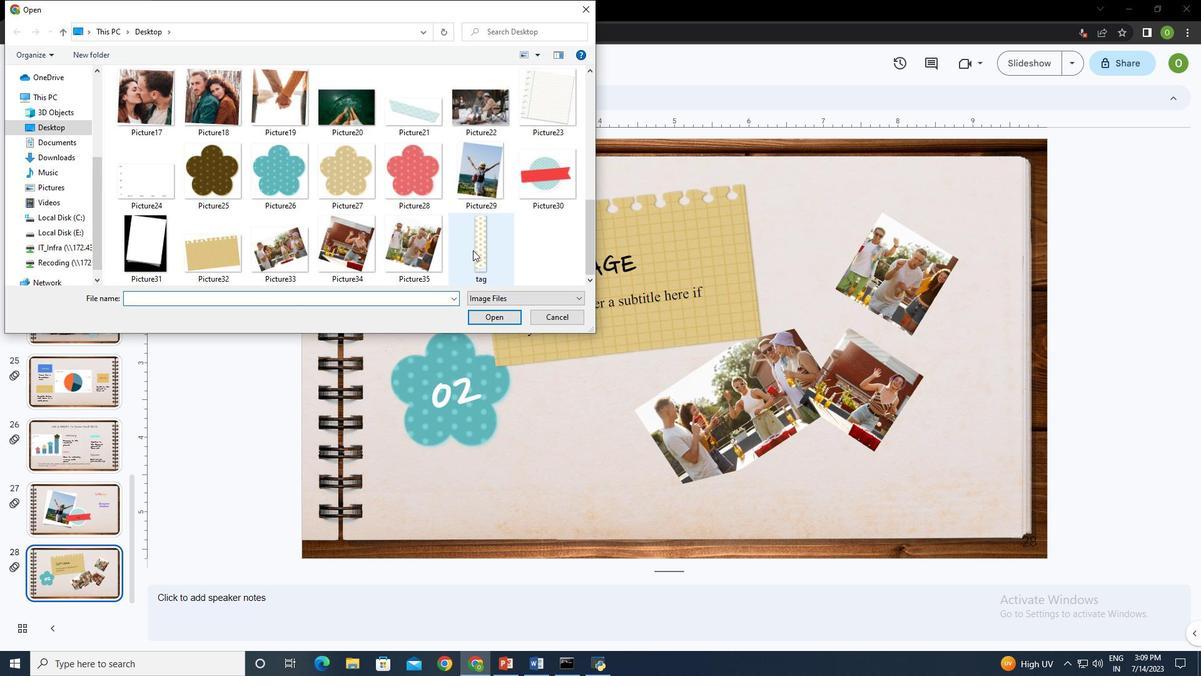 
Action: Mouse scrolled (473, 249) with delta (0, 0)
Screenshot: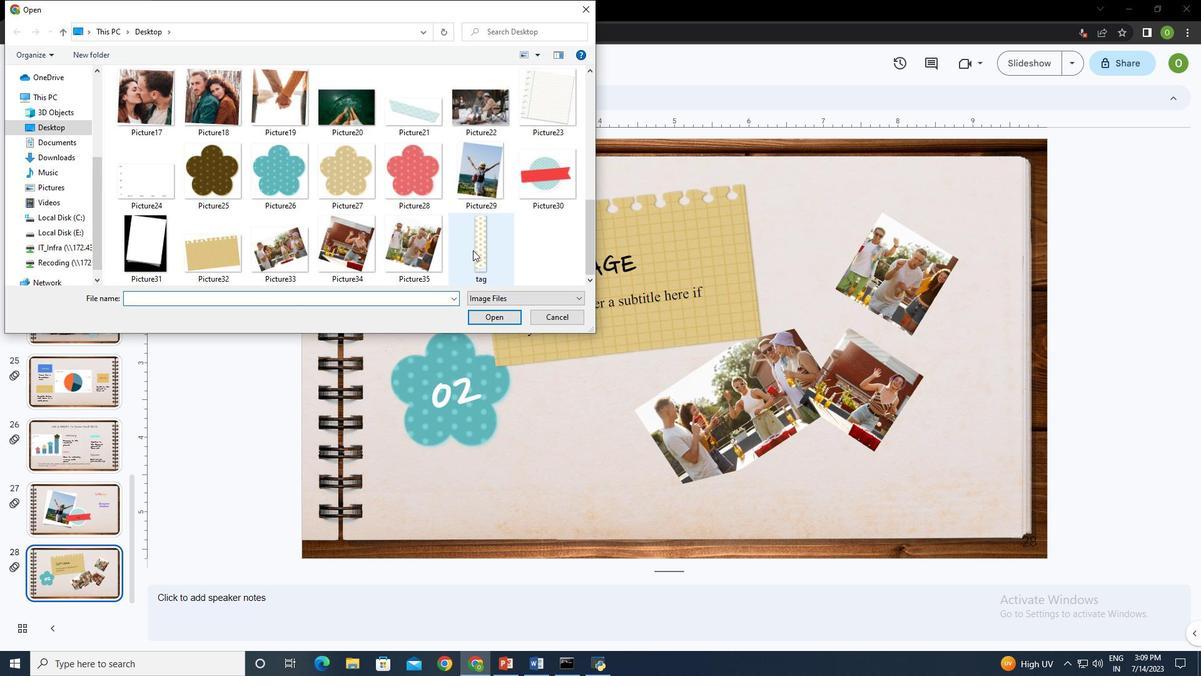 
Action: Mouse scrolled (473, 251) with delta (0, 0)
Screenshot: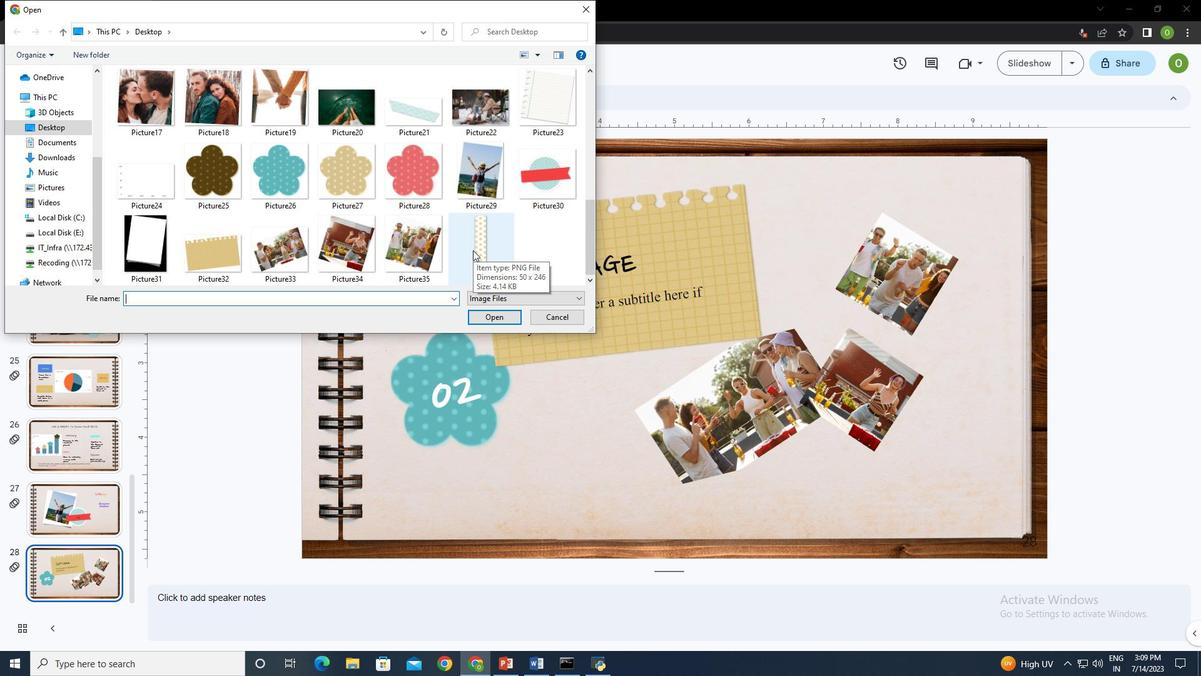 
Action: Mouse scrolled (473, 251) with delta (0, 0)
Screenshot: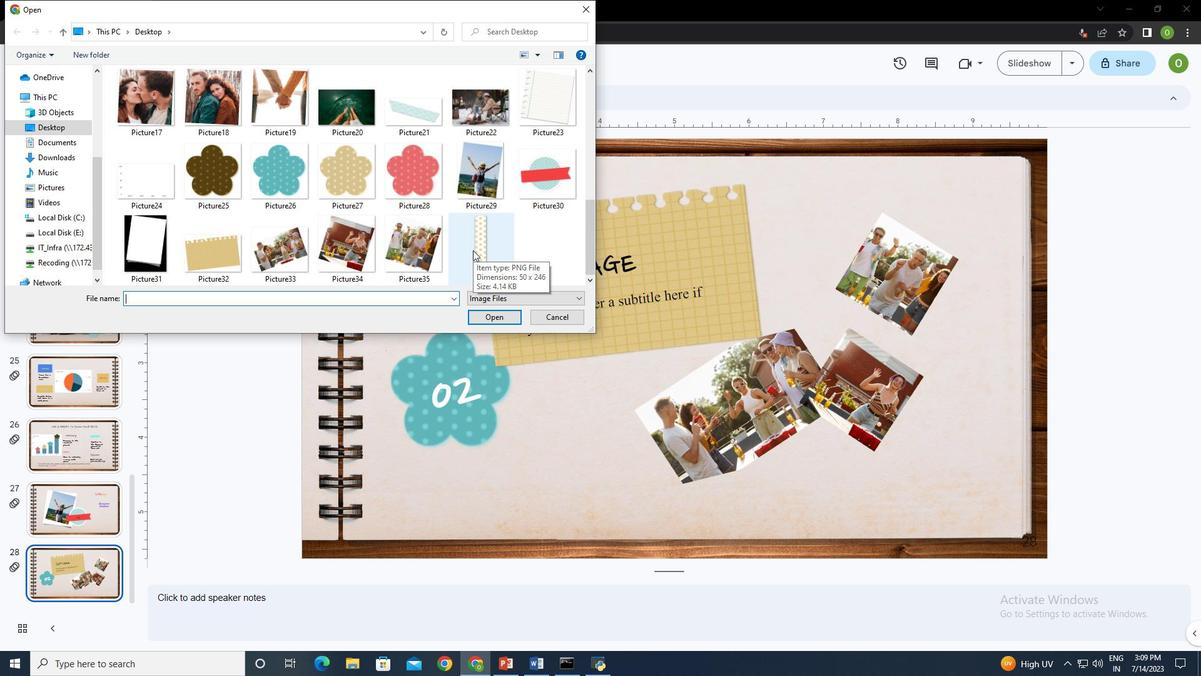
Action: Mouse scrolled (473, 251) with delta (0, 0)
Screenshot: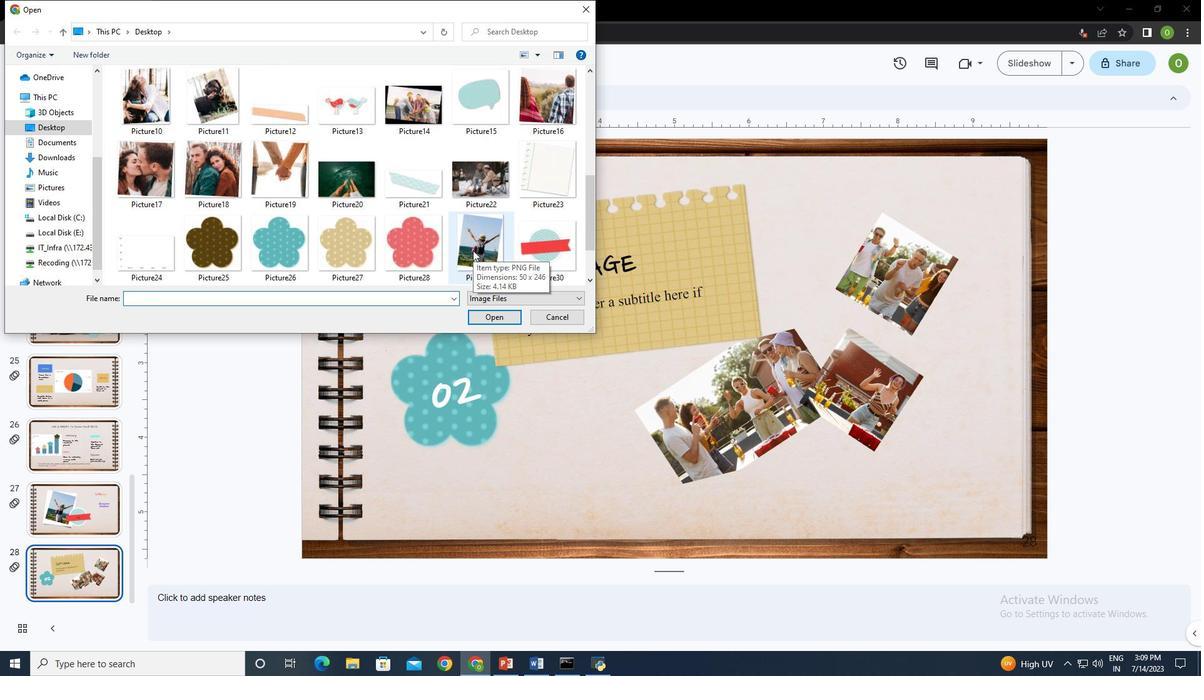 
Action: Mouse scrolled (473, 251) with delta (0, 0)
Screenshot: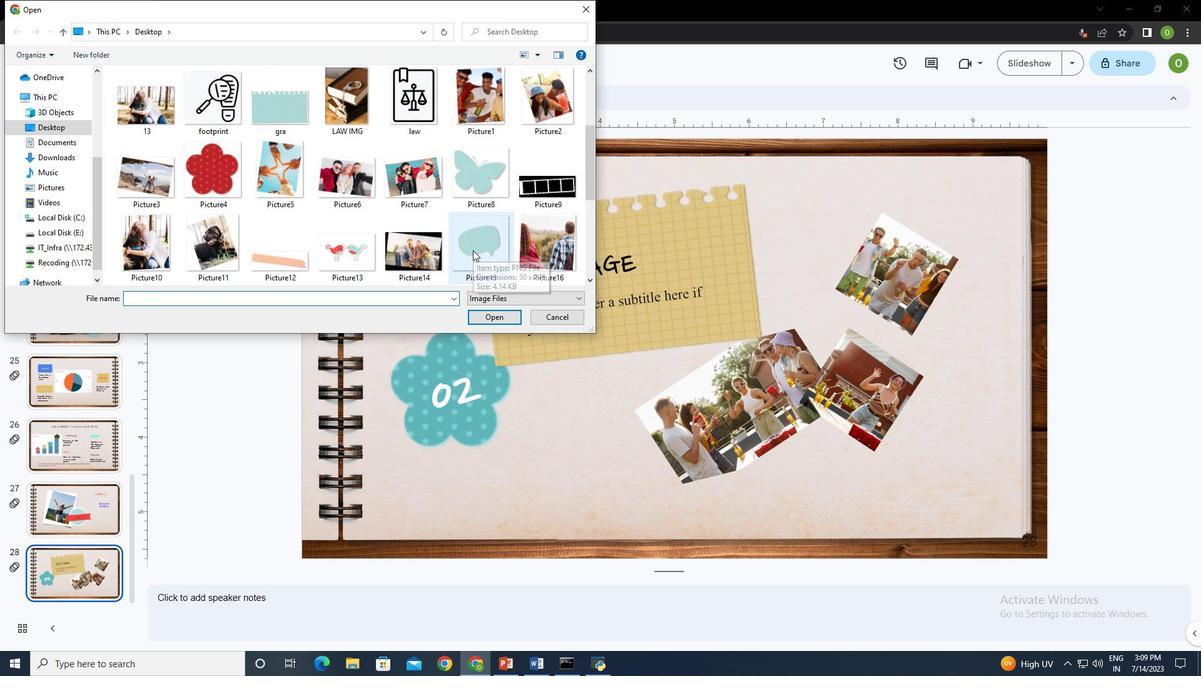 
Action: Mouse scrolled (473, 251) with delta (0, 0)
Screenshot: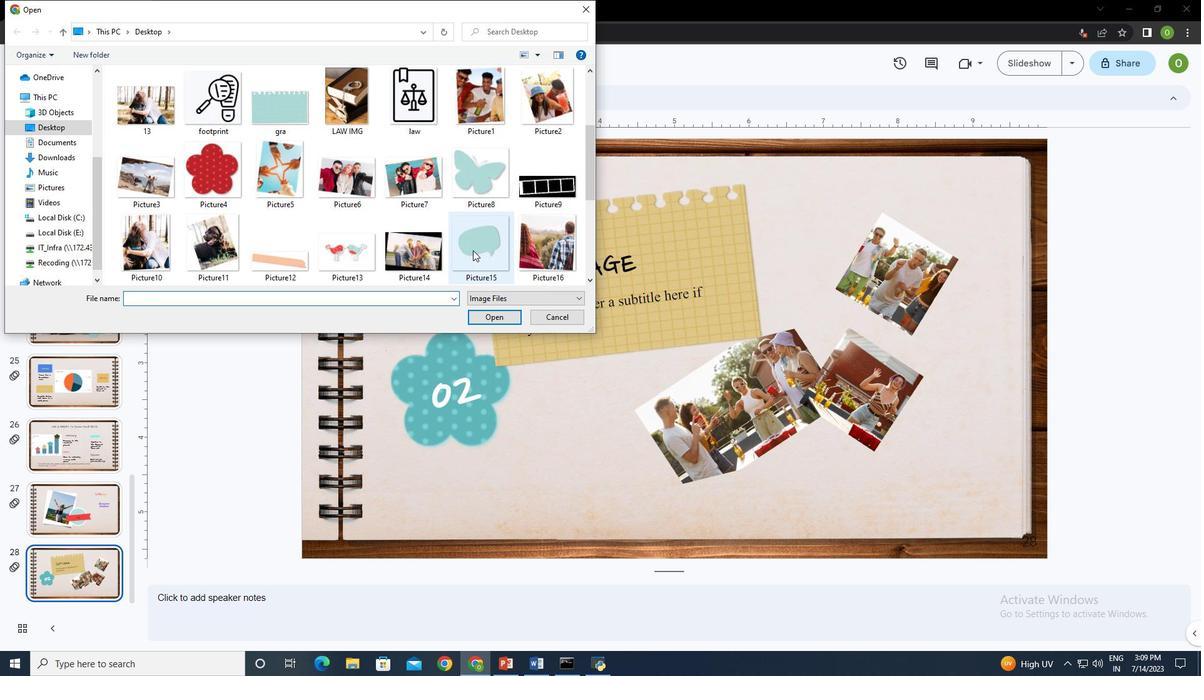 
Action: Mouse scrolled (473, 251) with delta (0, 0)
Screenshot: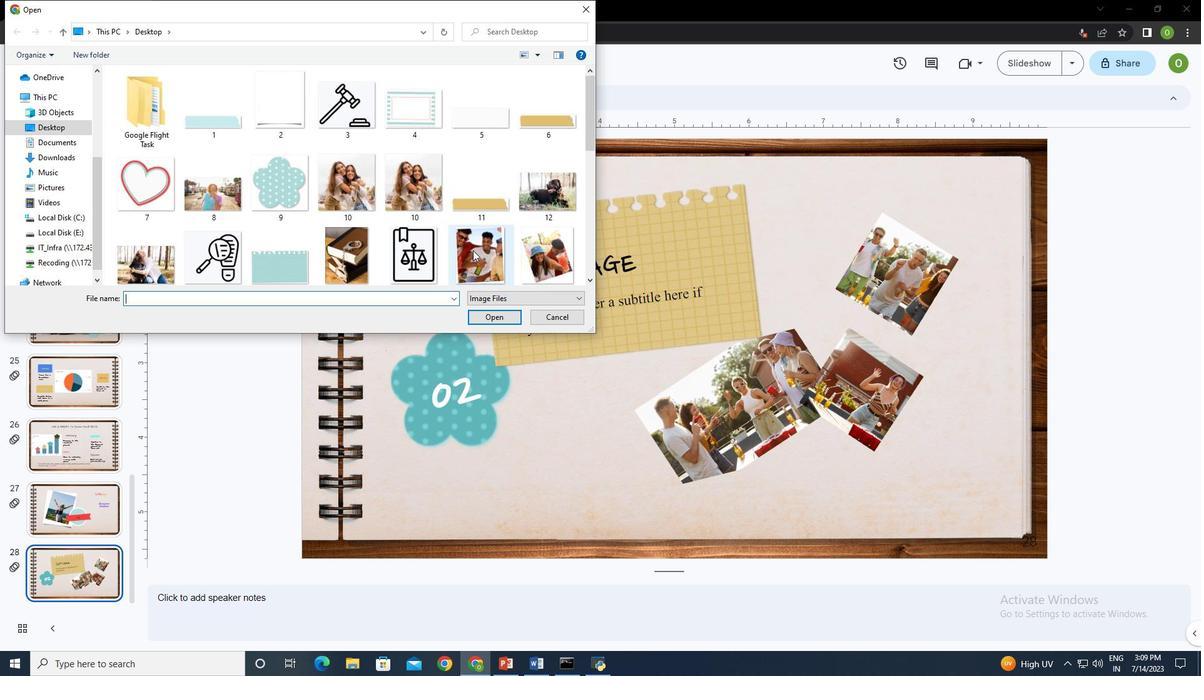 
Action: Mouse scrolled (473, 251) with delta (0, 0)
Screenshot: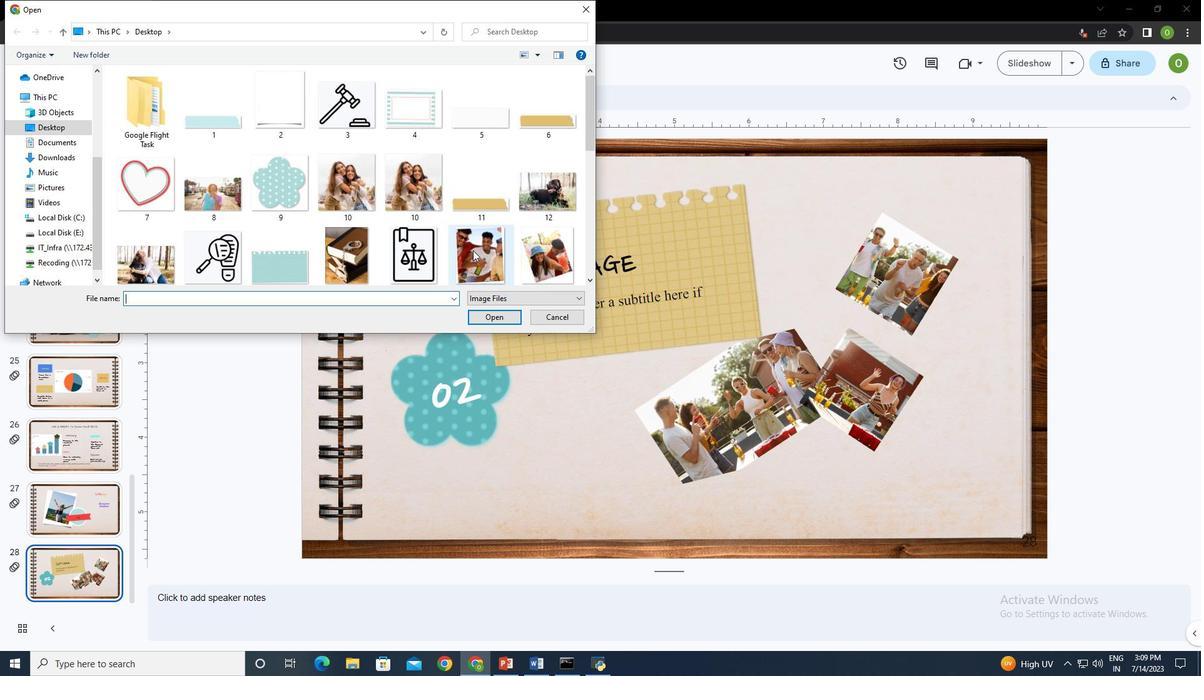 
Action: Mouse moved to (484, 116)
Screenshot: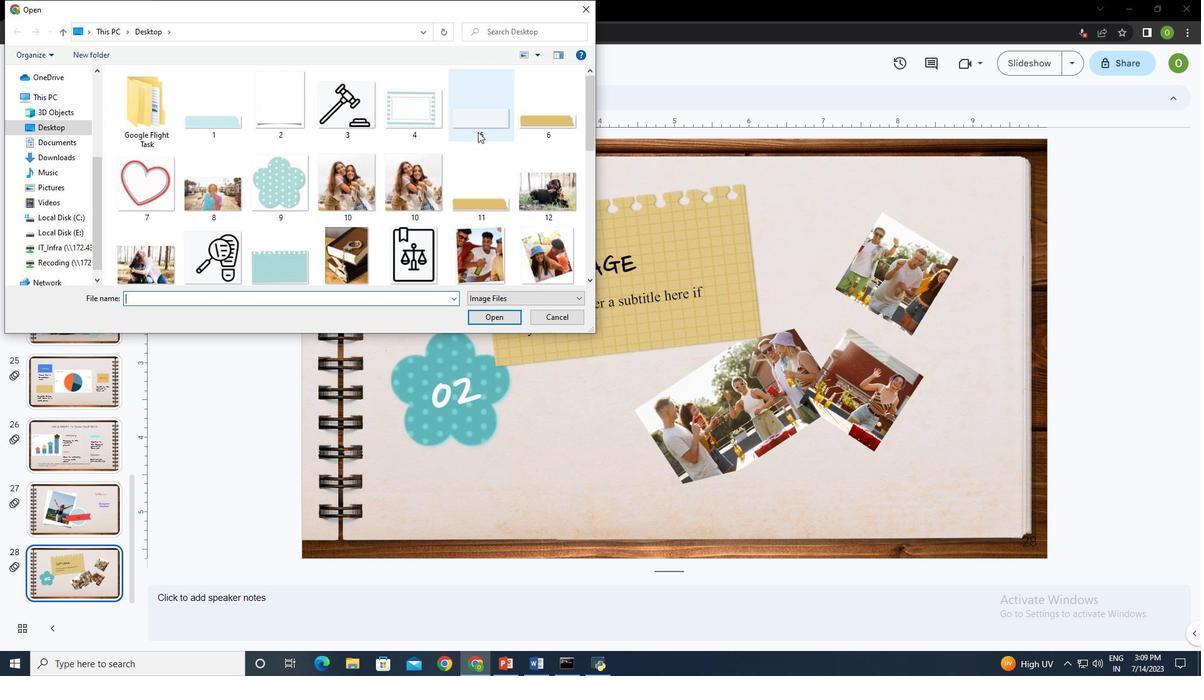 
Action: Mouse pressed left at (484, 116)
Screenshot: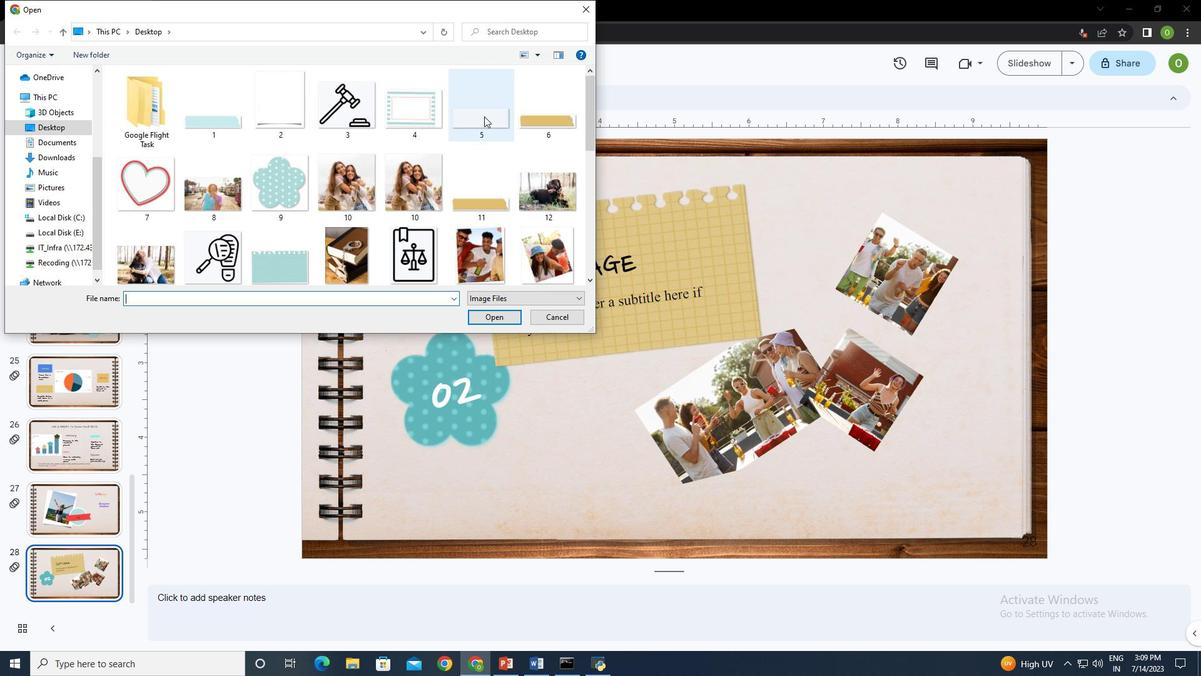 
Action: Mouse moved to (492, 315)
Screenshot: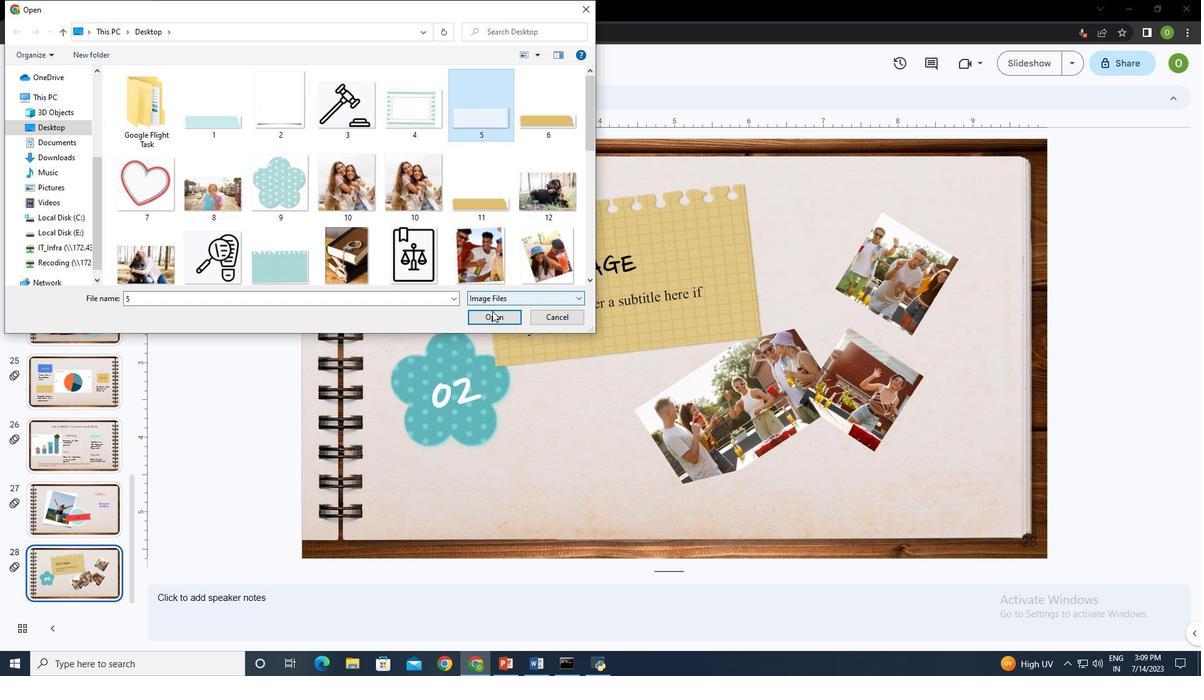 
Action: Mouse pressed left at (492, 315)
Screenshot: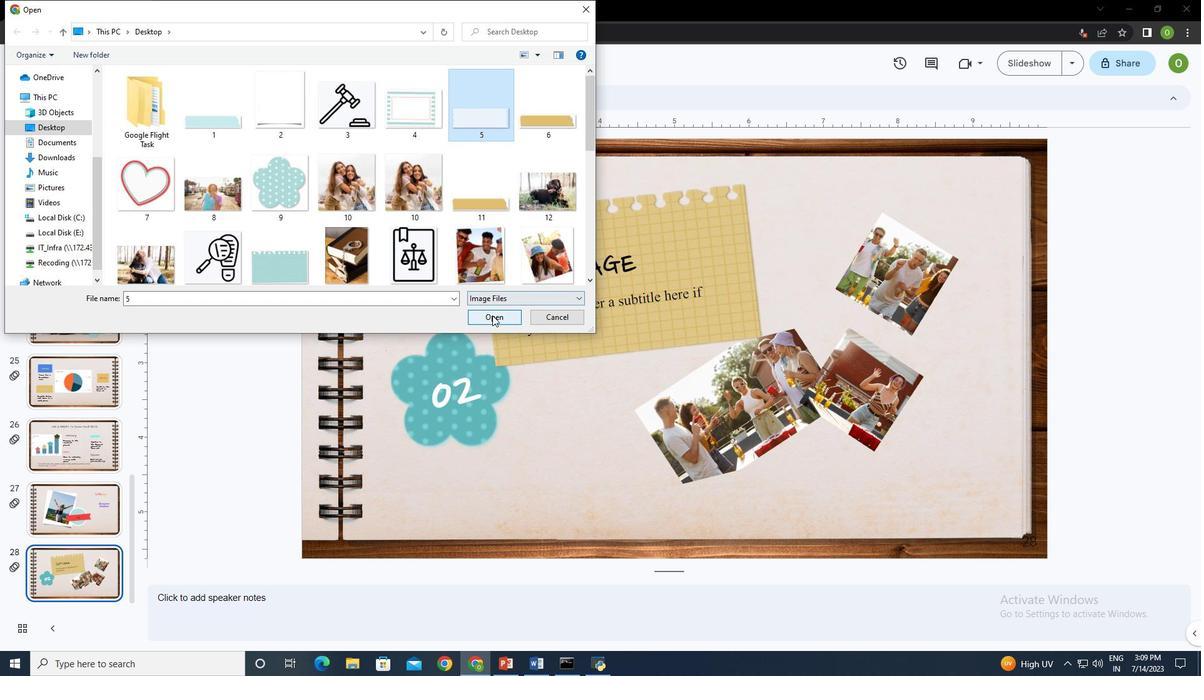 
Action: Mouse moved to (1047, 478)
Screenshot: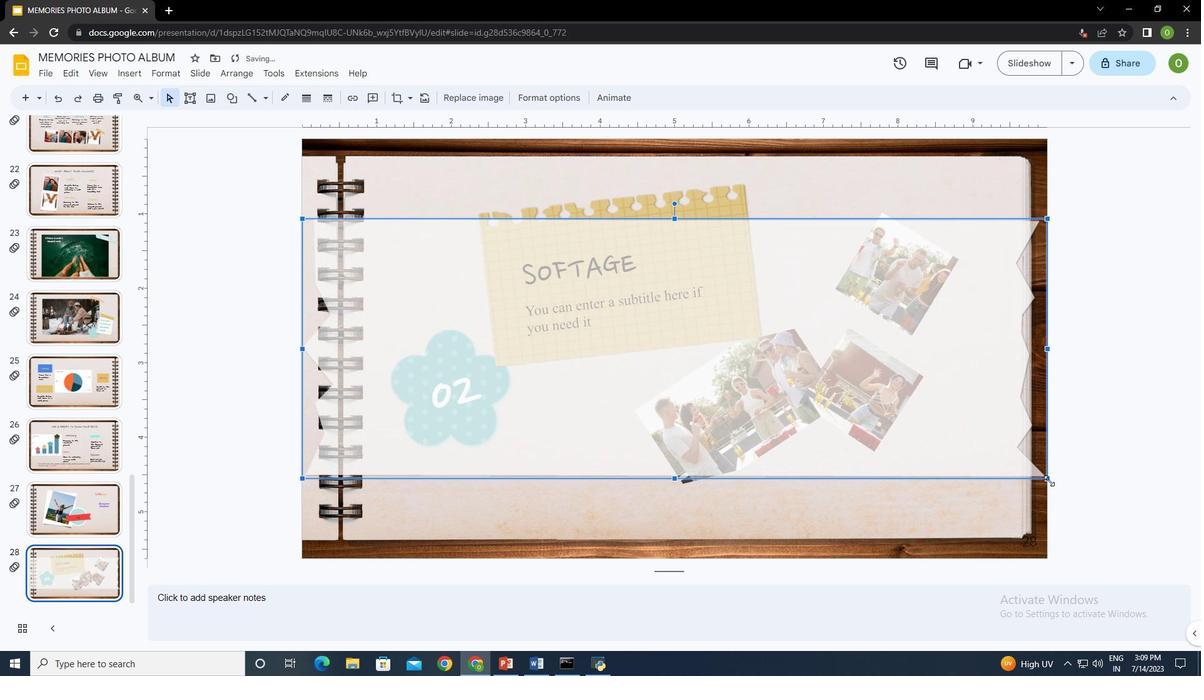 
Action: Mouse pressed left at (1047, 478)
Screenshot: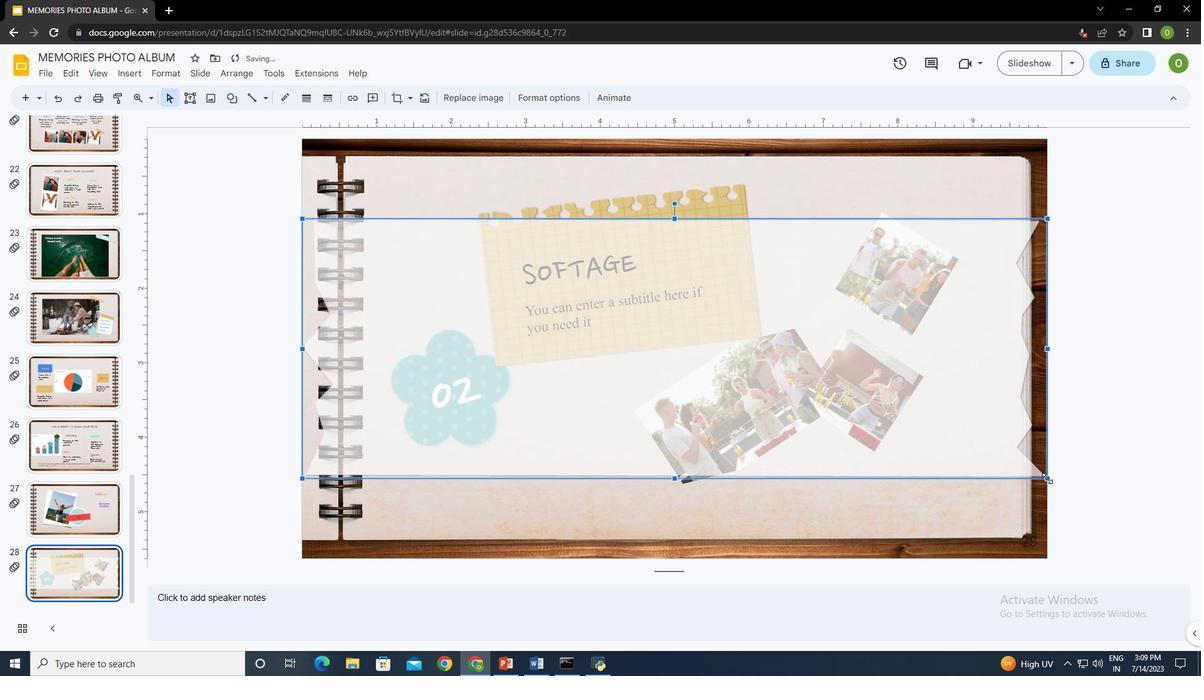 
Action: Mouse moved to (372, 237)
Screenshot: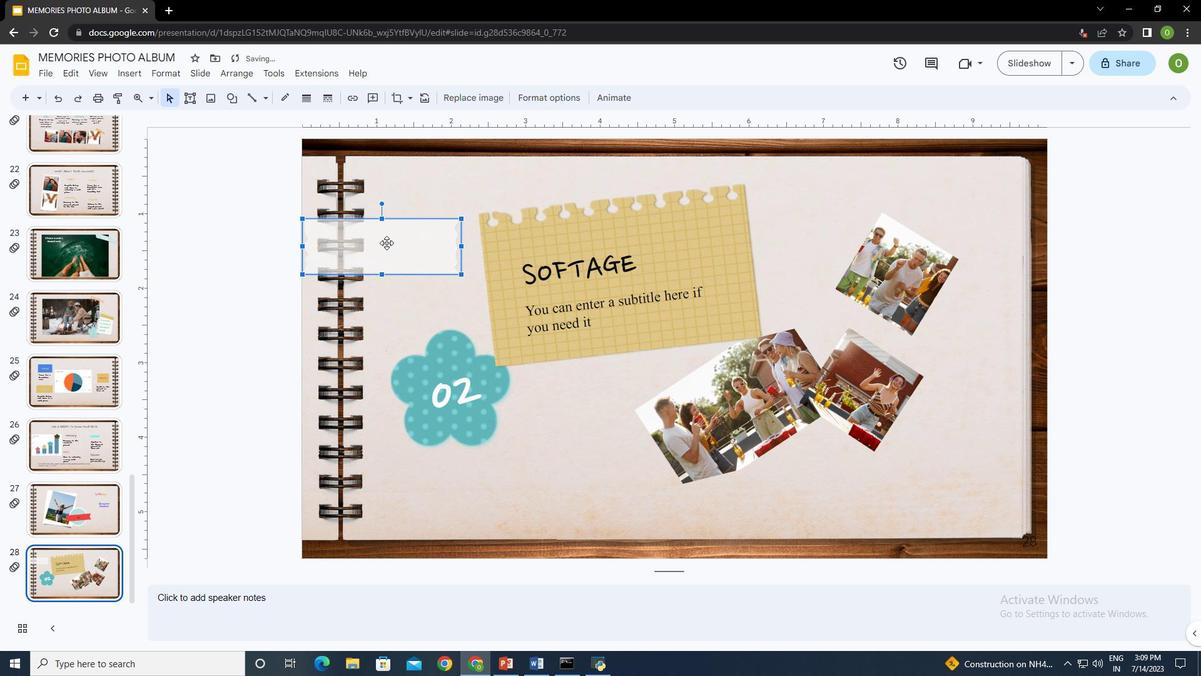 
Action: Mouse pressed left at (372, 237)
Screenshot: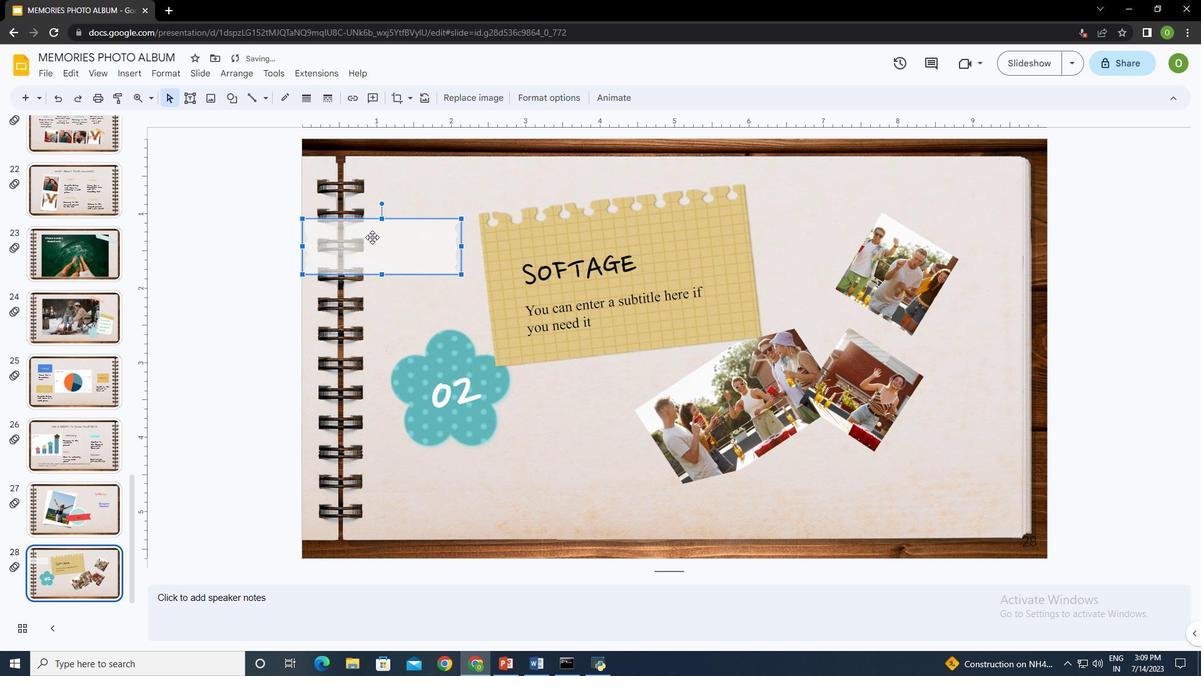 
Action: Mouse moved to (731, 162)
Screenshot: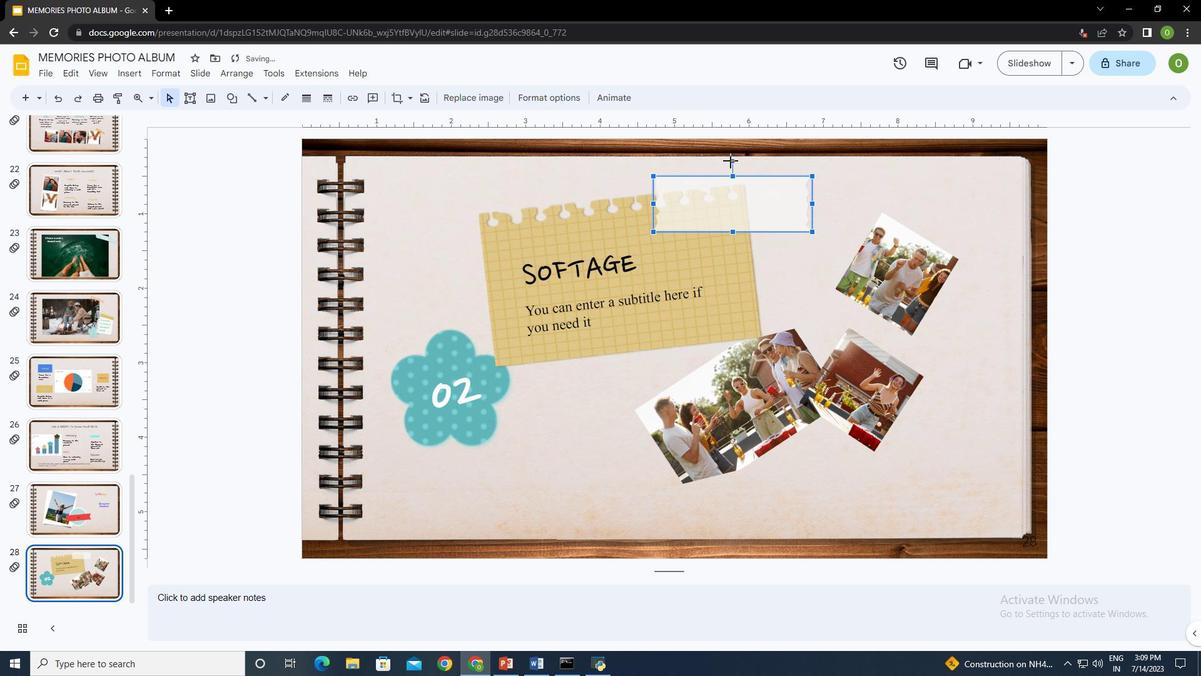 
Action: Mouse pressed left at (731, 162)
Screenshot: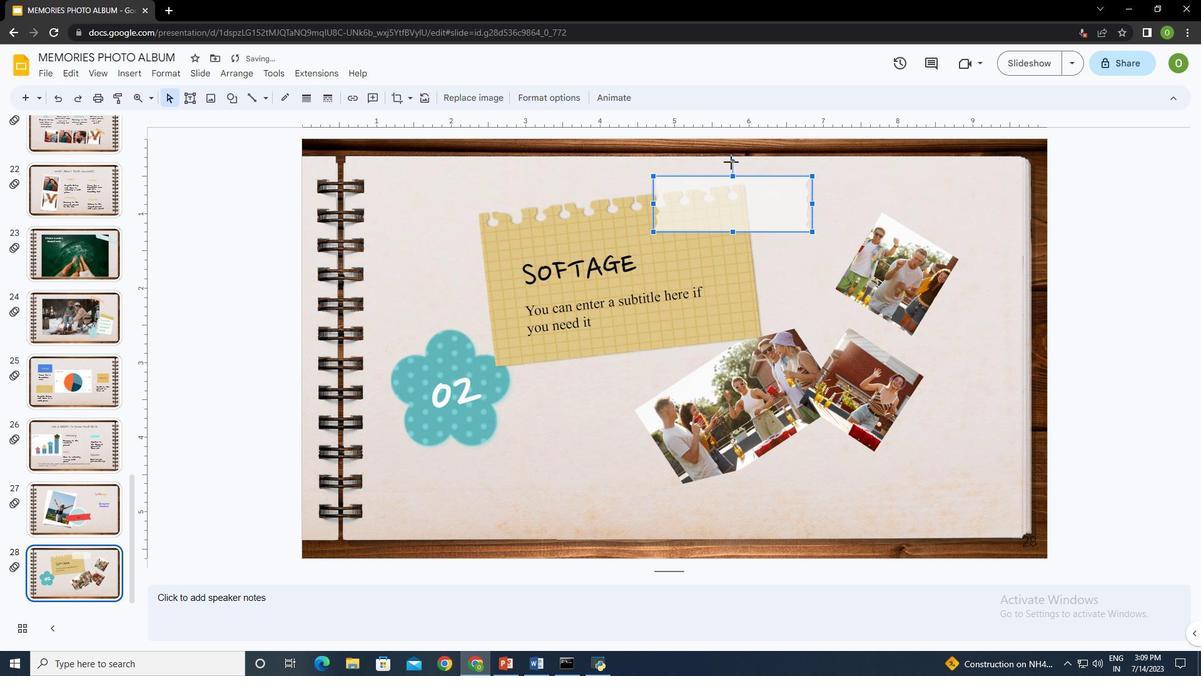 
Action: Mouse moved to (720, 229)
Screenshot: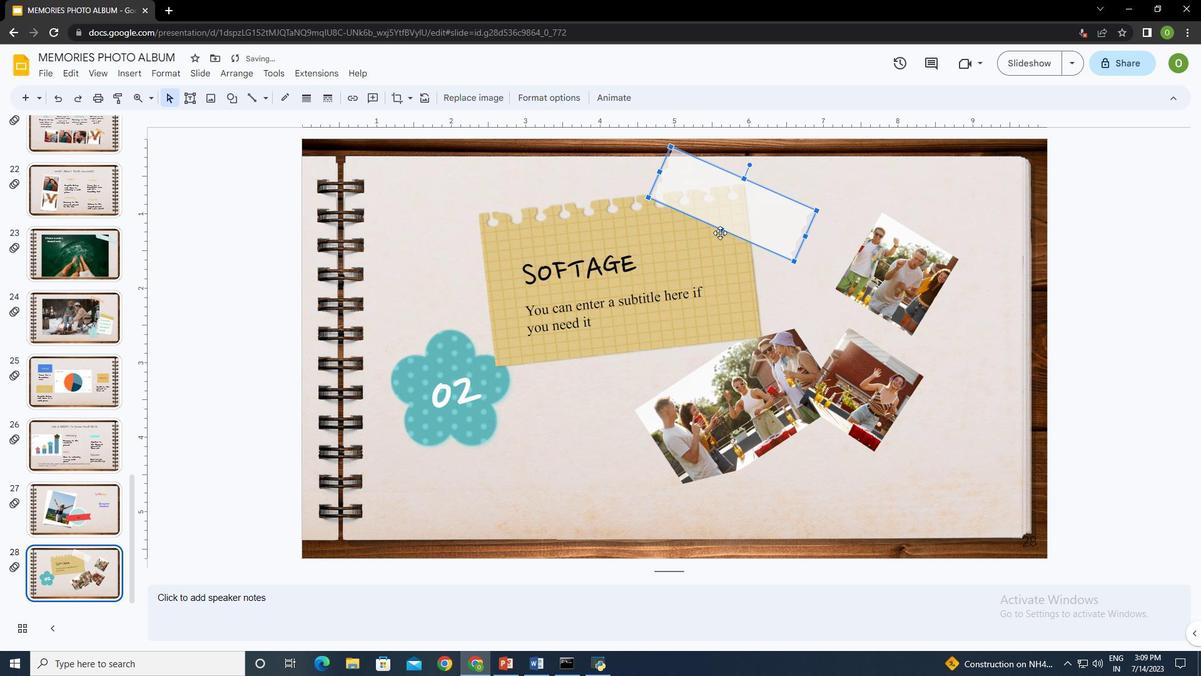 
Action: Mouse pressed left at (720, 229)
Screenshot: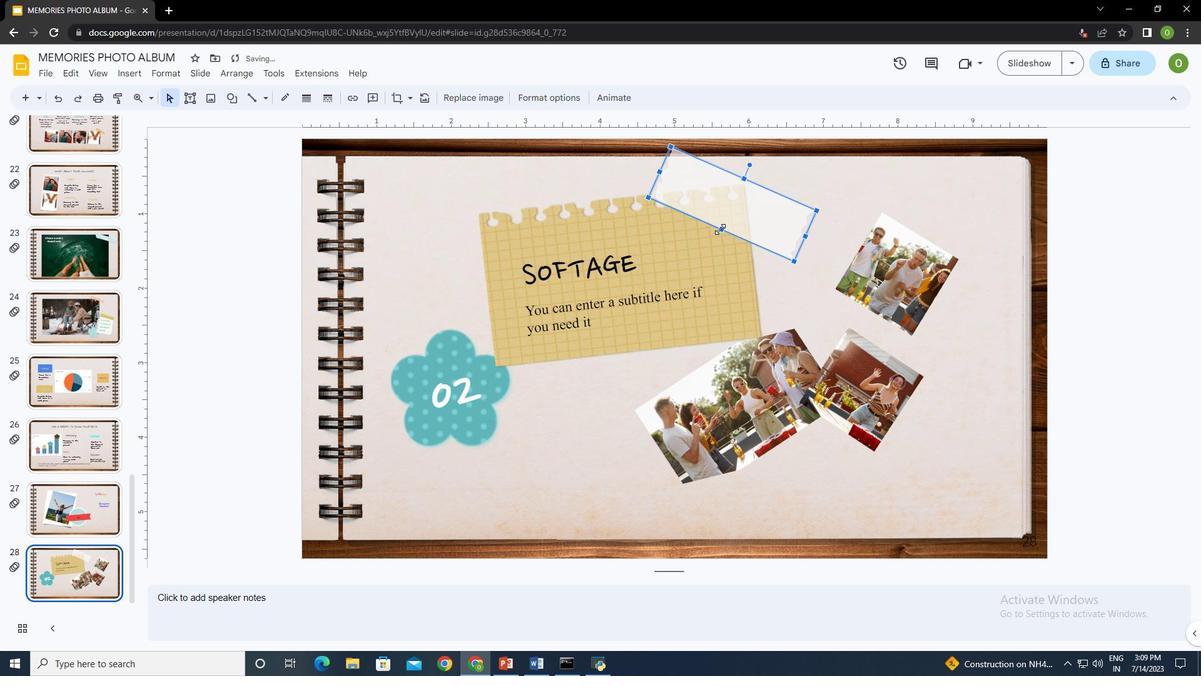 
Action: Mouse moved to (744, 188)
Screenshot: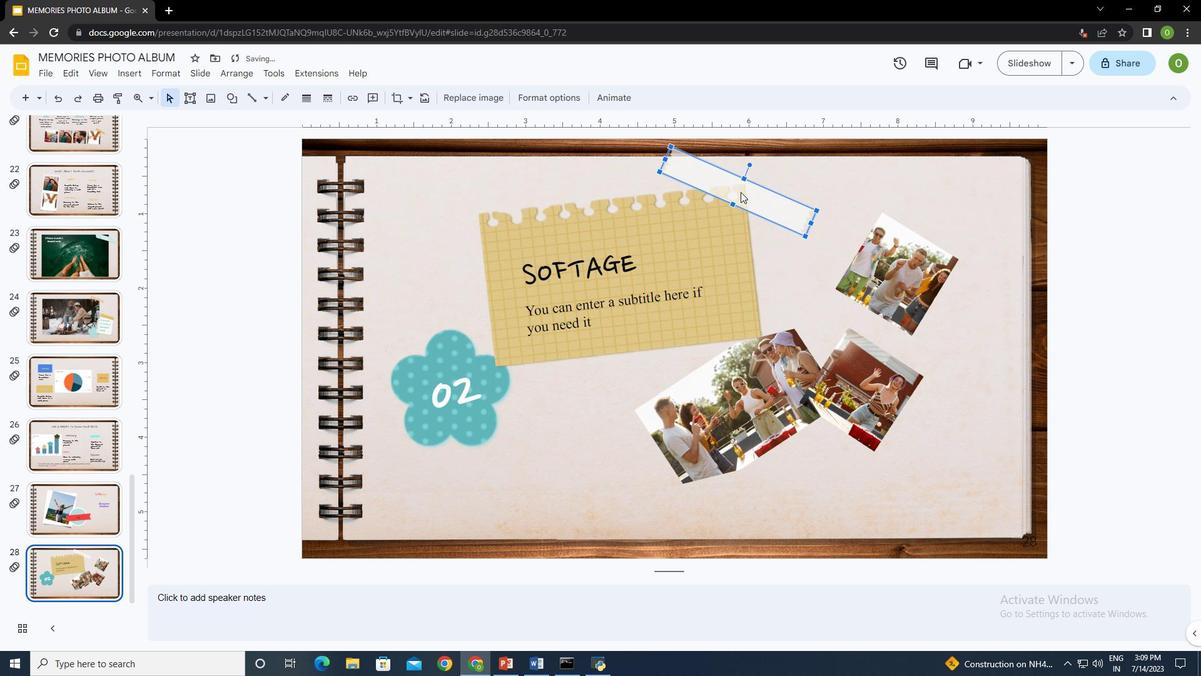 
Action: Mouse pressed left at (744, 188)
Screenshot: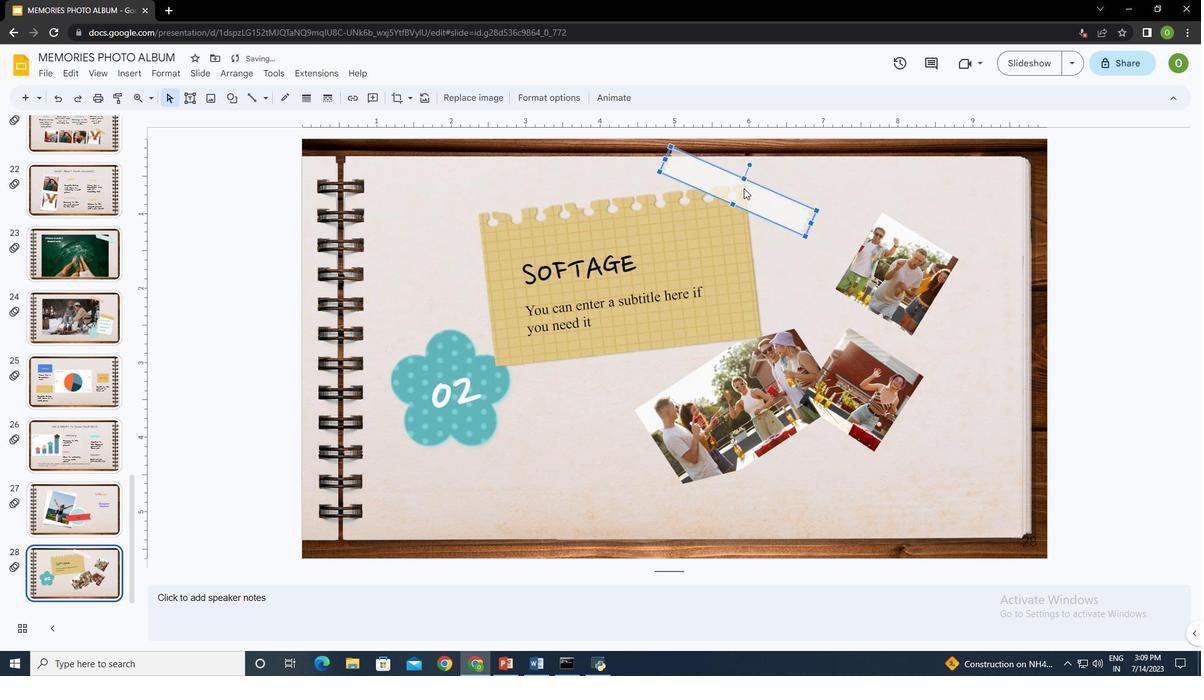 
Action: Mouse moved to (808, 230)
Screenshot: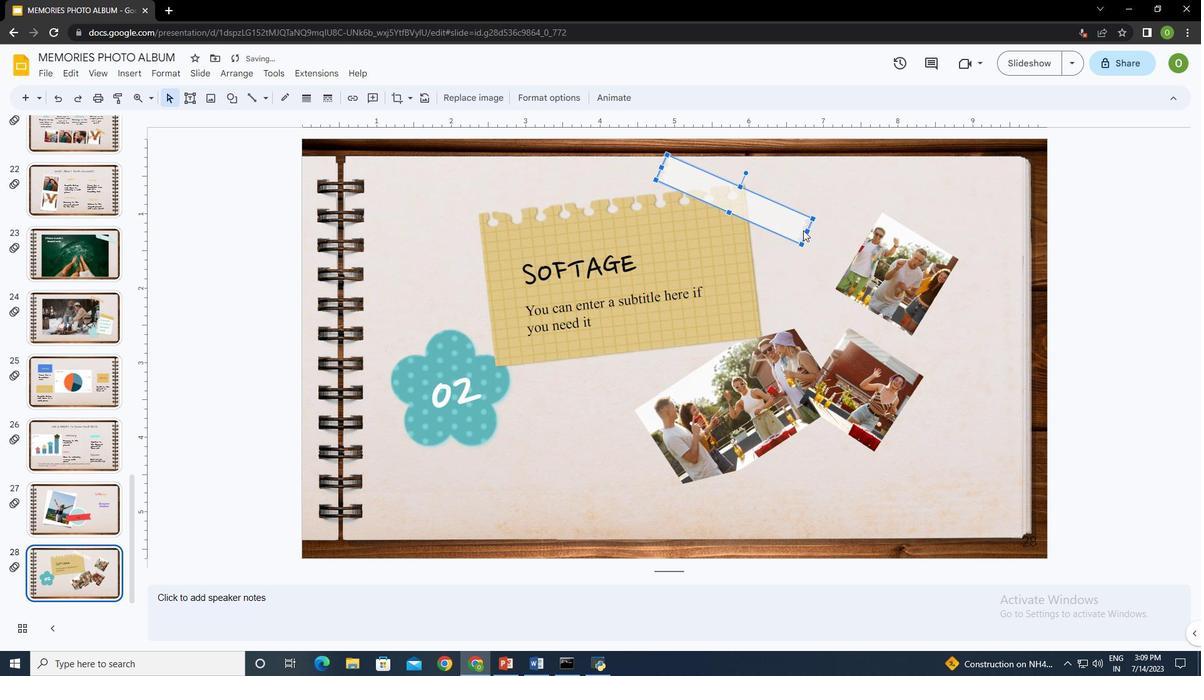 
Action: Mouse pressed left at (808, 230)
Screenshot: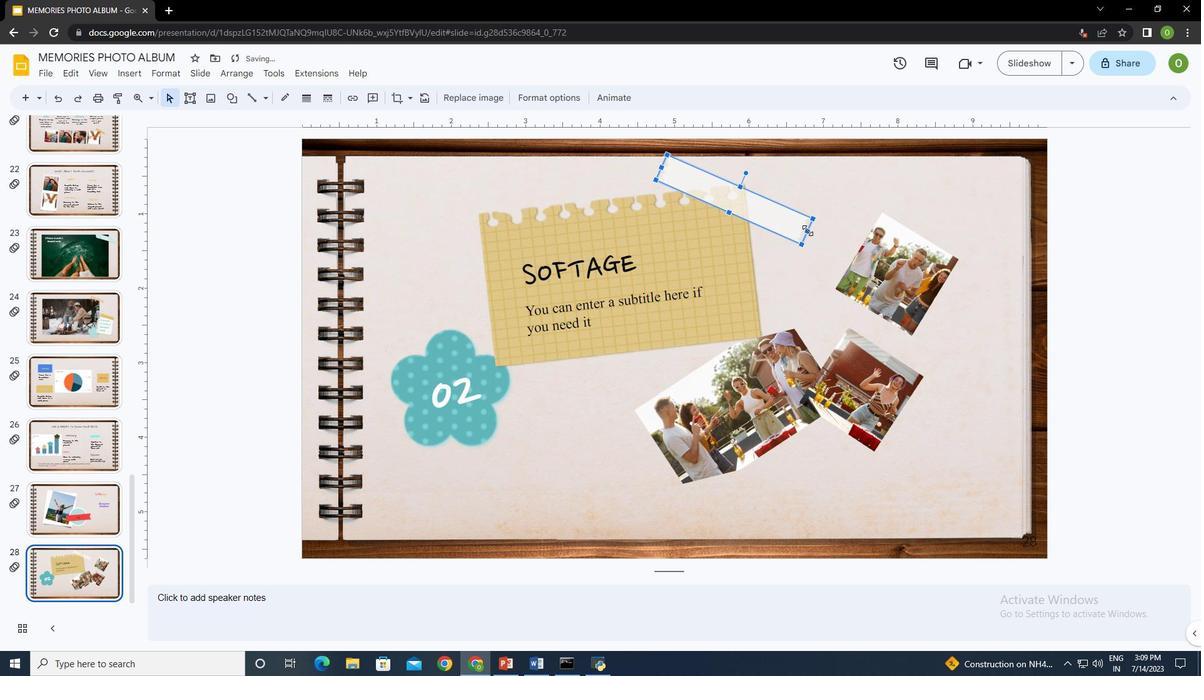 
Action: Mouse moved to (660, 165)
Screenshot: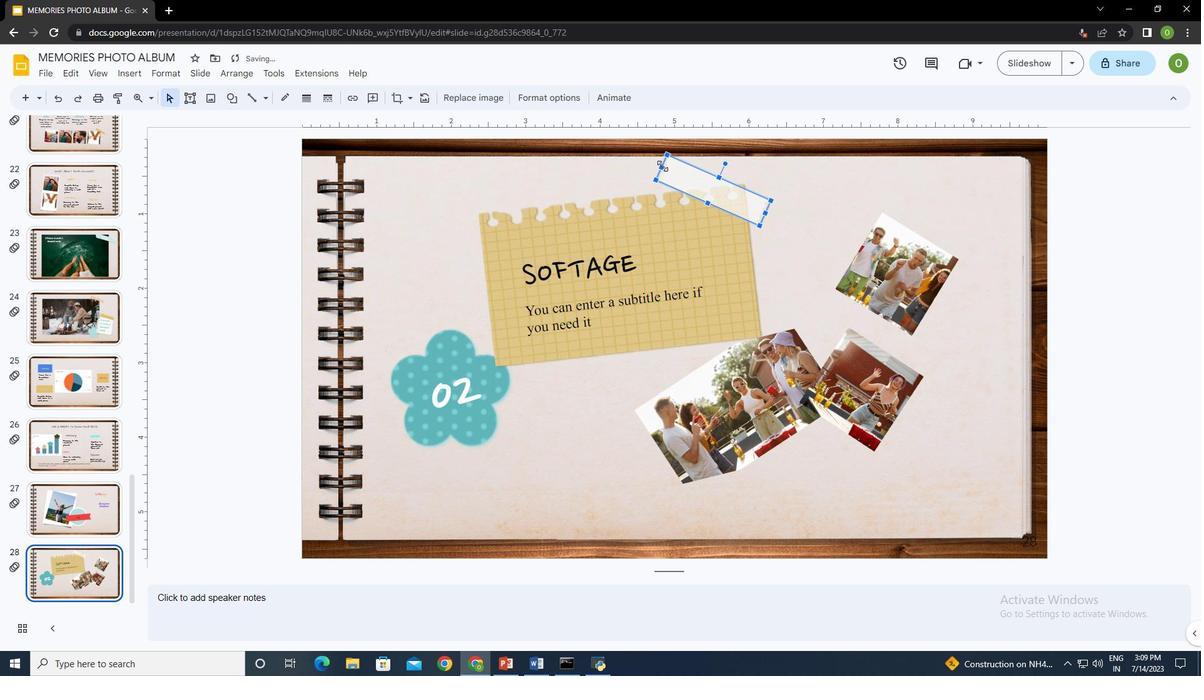 
Action: Mouse pressed left at (660, 165)
Screenshot: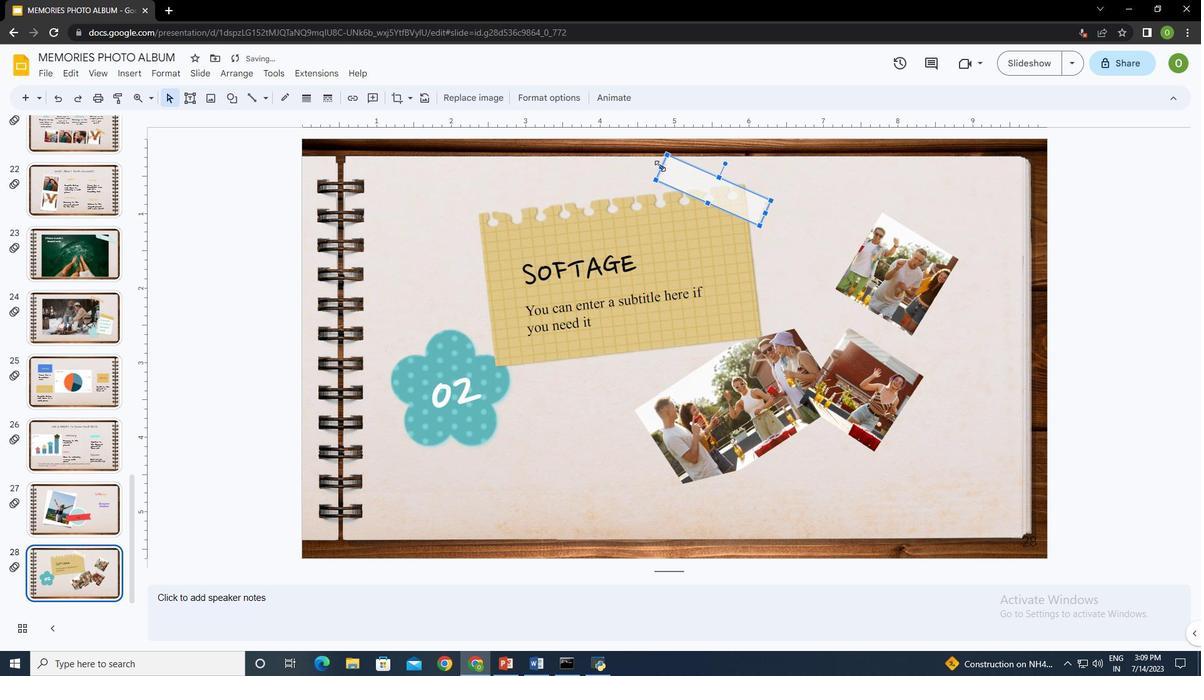
Action: Mouse moved to (733, 182)
Screenshot: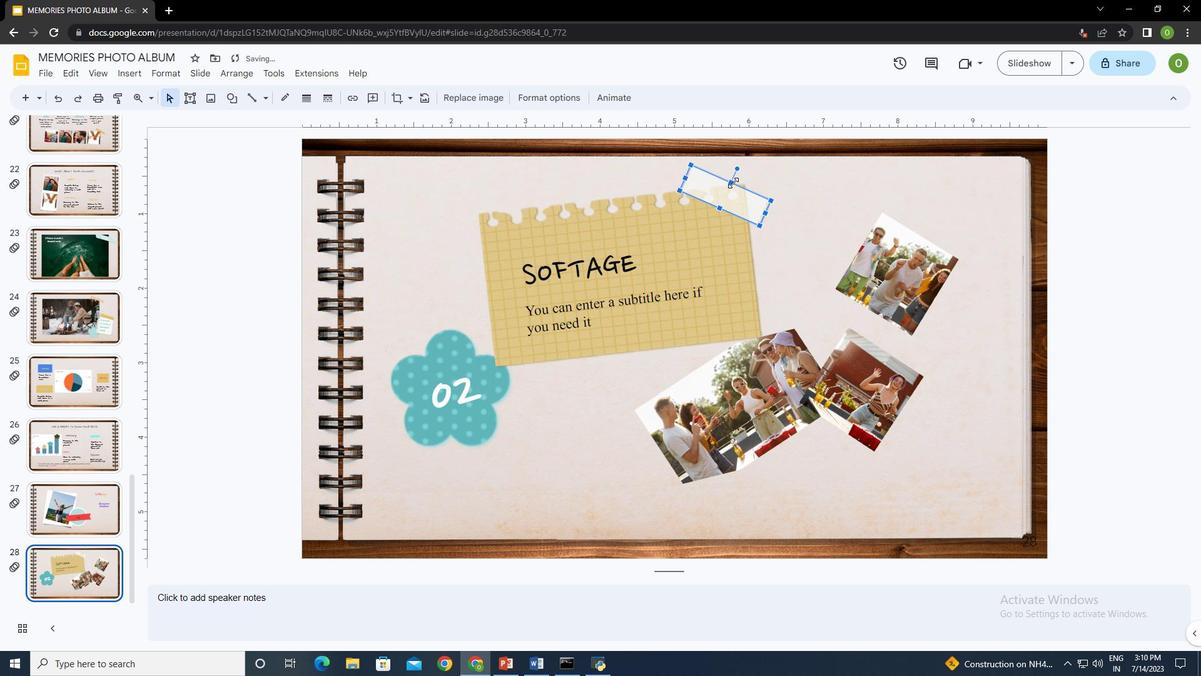 
Action: Mouse pressed left at (733, 182)
Screenshot: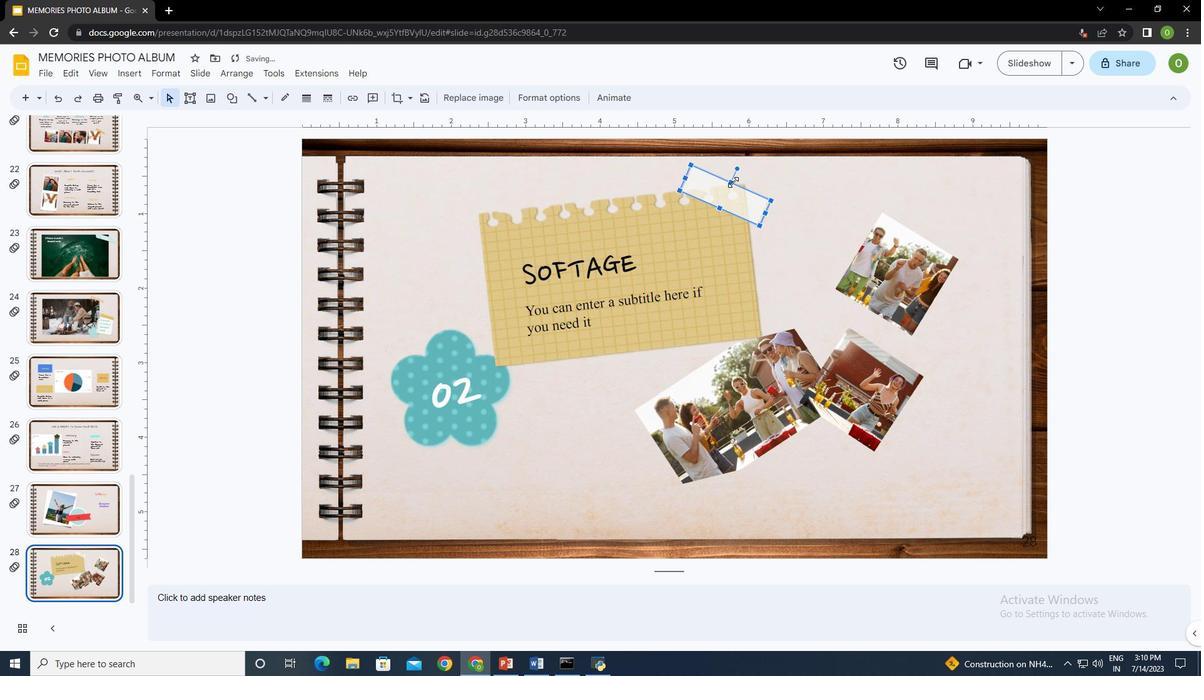 
Action: Mouse moved to (726, 199)
Screenshot: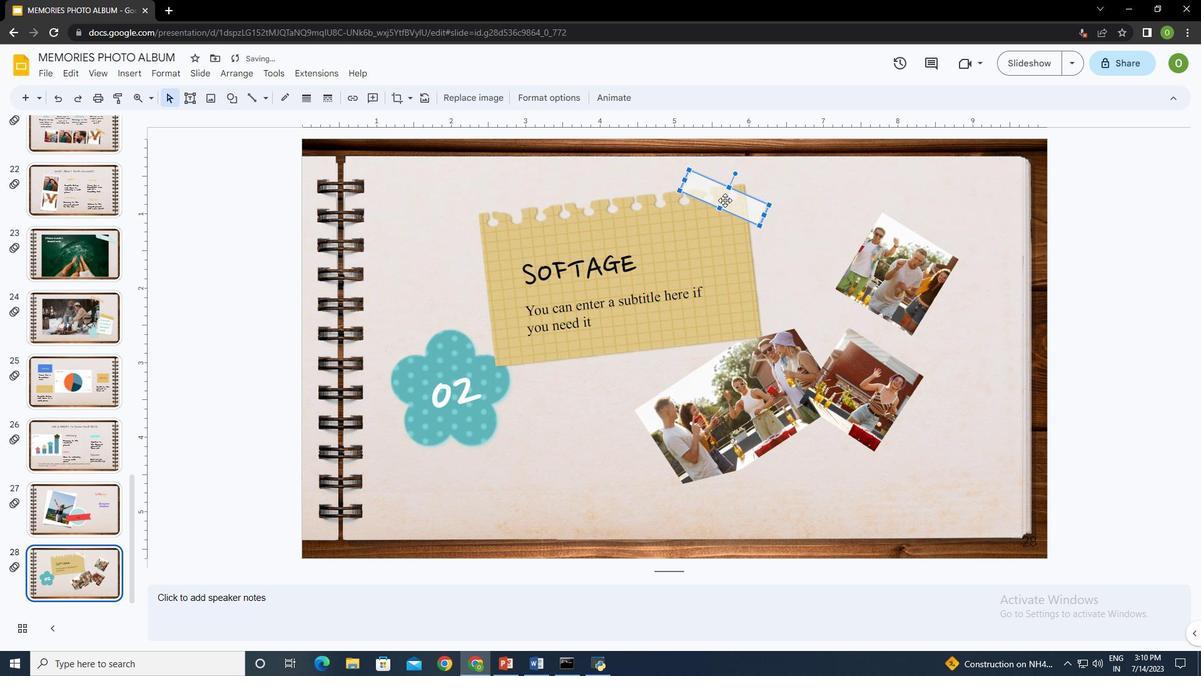 
Action: Mouse pressed left at (726, 199)
Screenshot: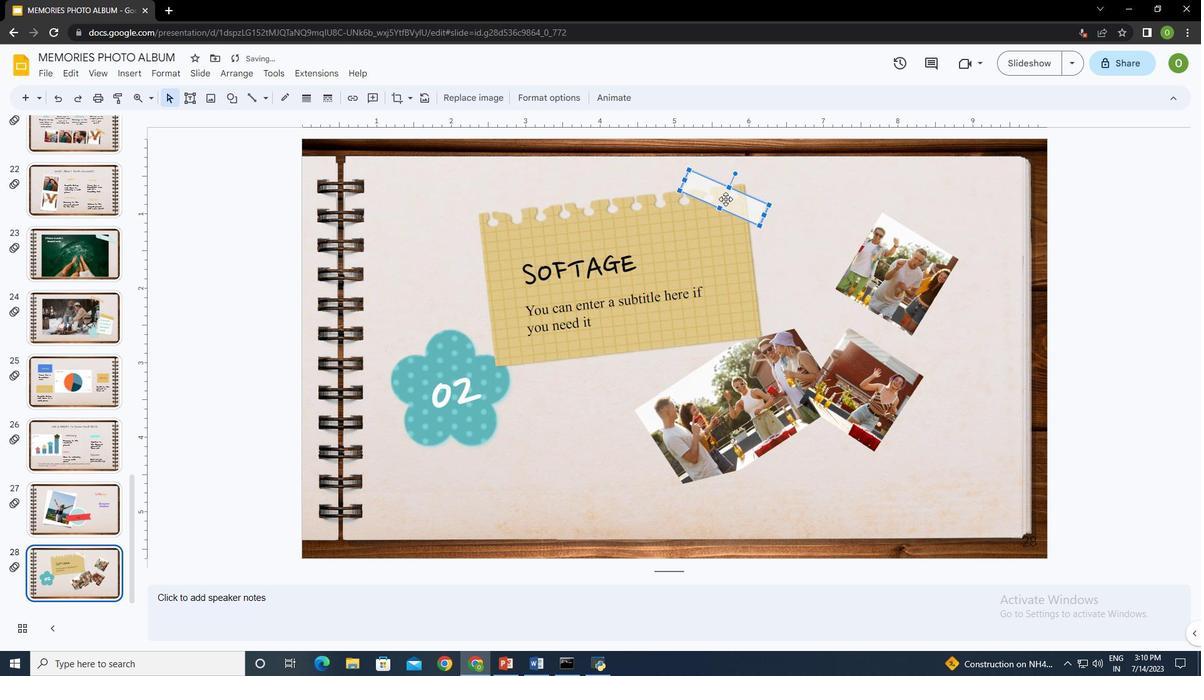 
Action: Mouse moved to (803, 175)
Screenshot: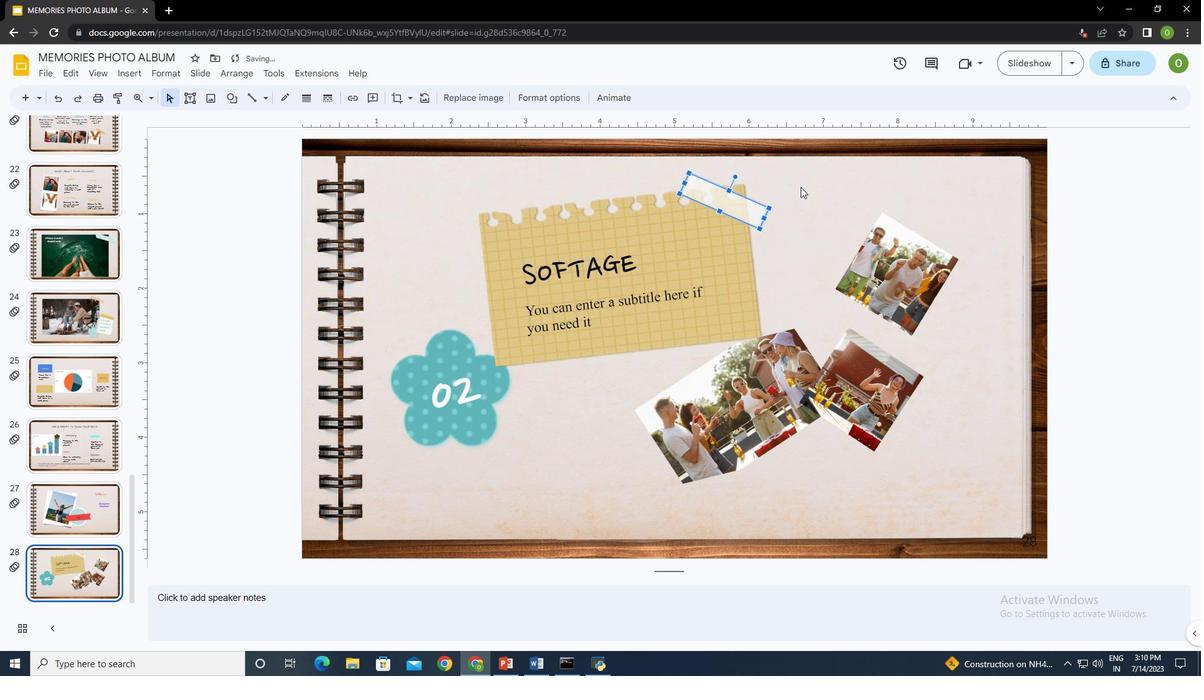 
Action: Mouse pressed left at (803, 175)
Screenshot: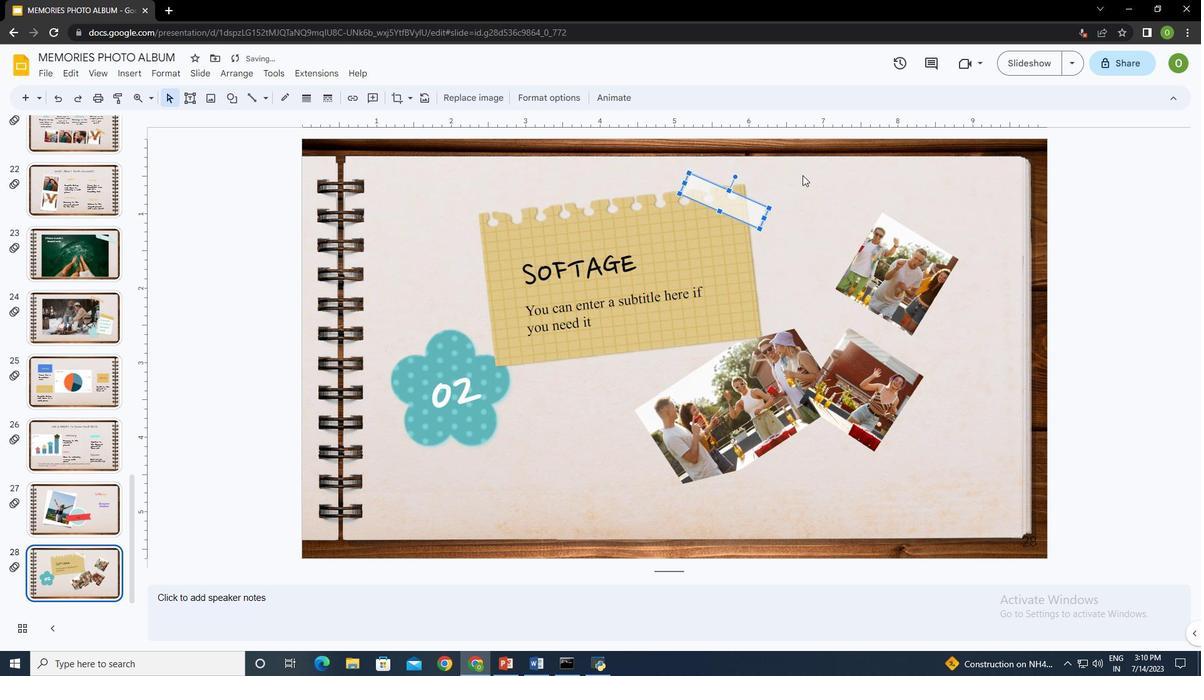 
Action: Mouse moved to (713, 254)
Screenshot: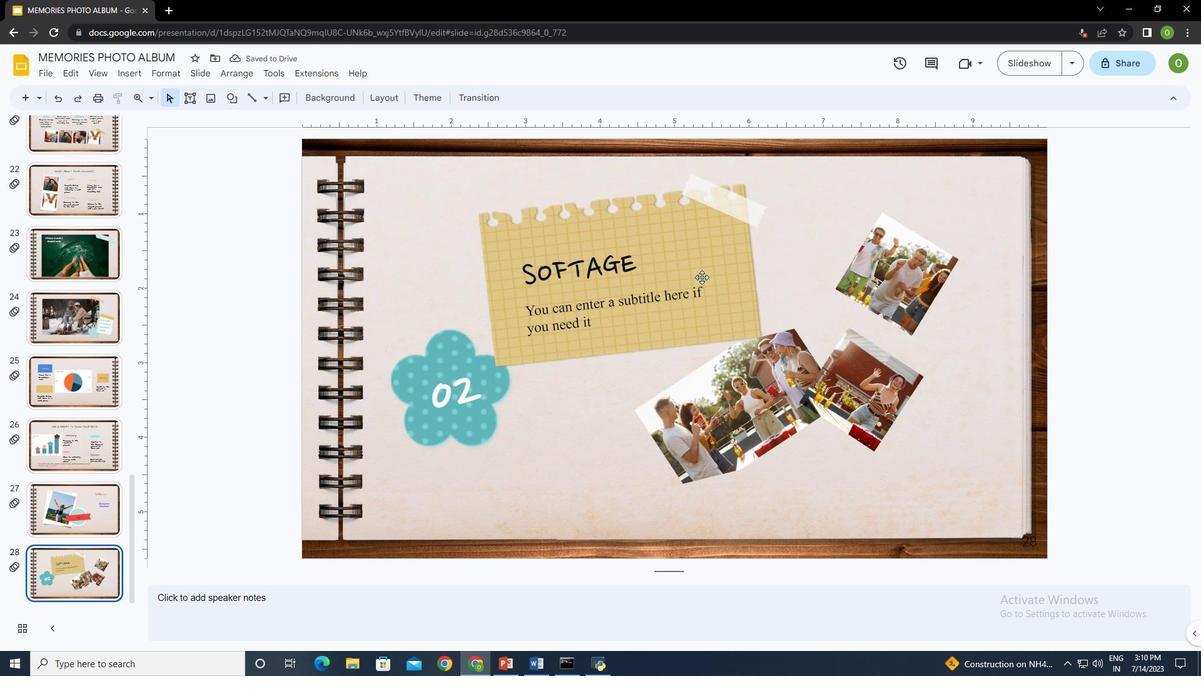 
Action: Mouse pressed left at (713, 254)
Screenshot: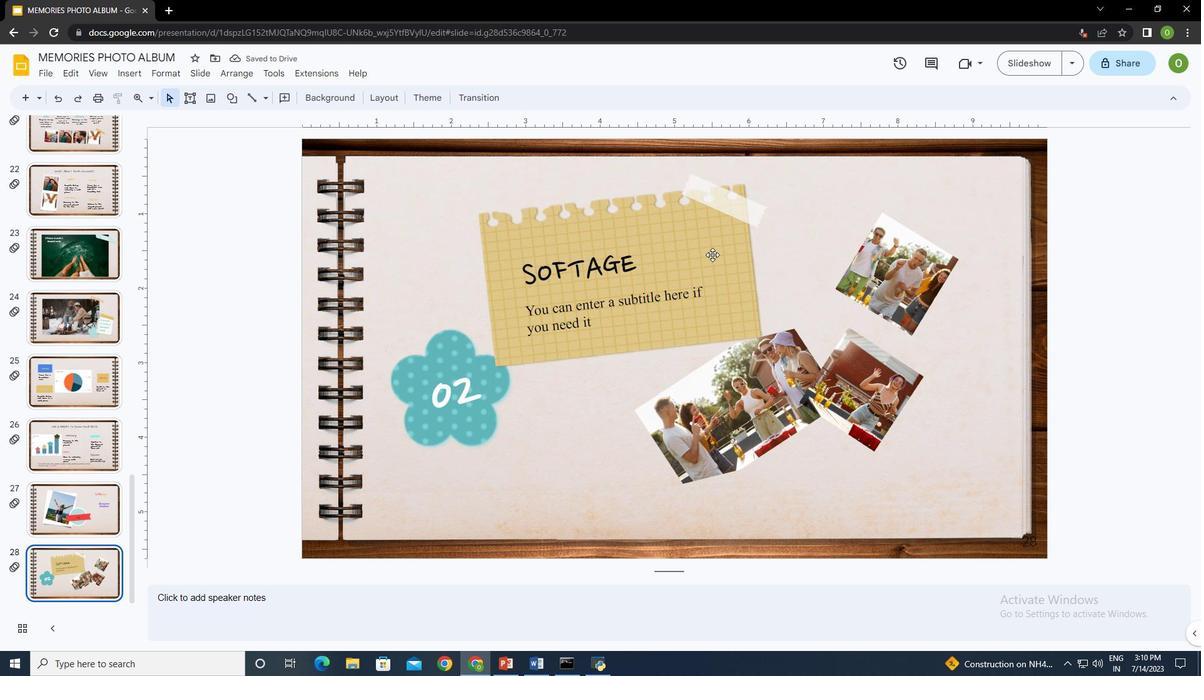 
Action: Mouse moved to (817, 201)
Screenshot: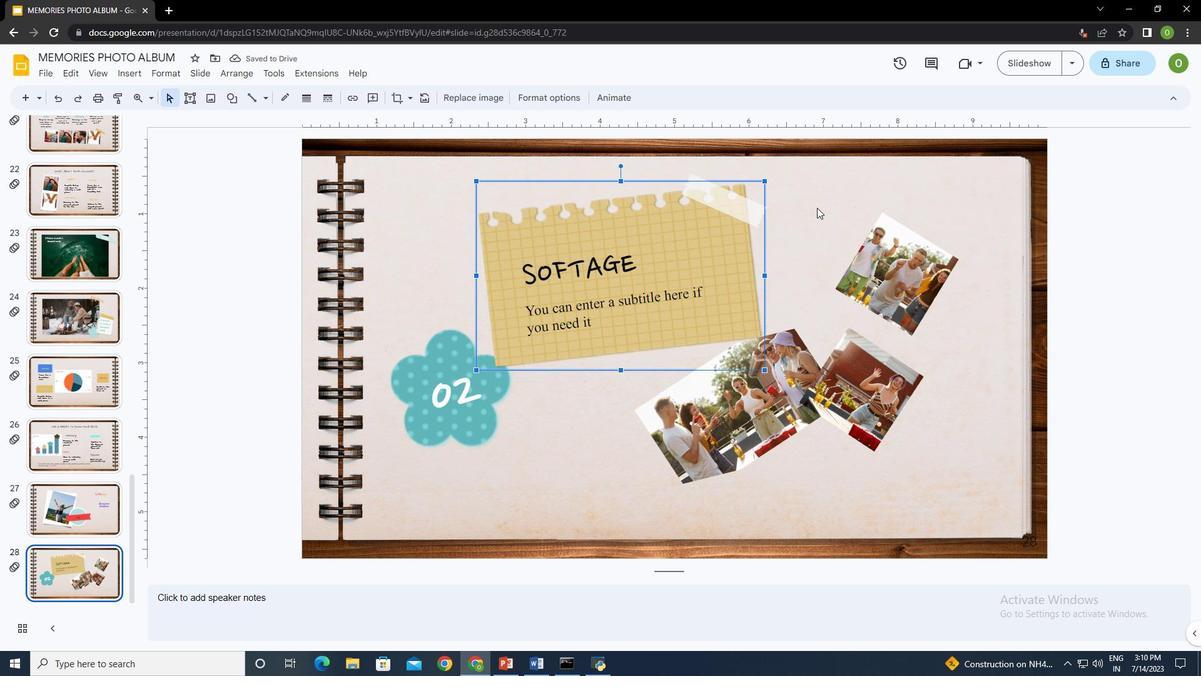 
Action: Mouse pressed left at (817, 201)
Screenshot: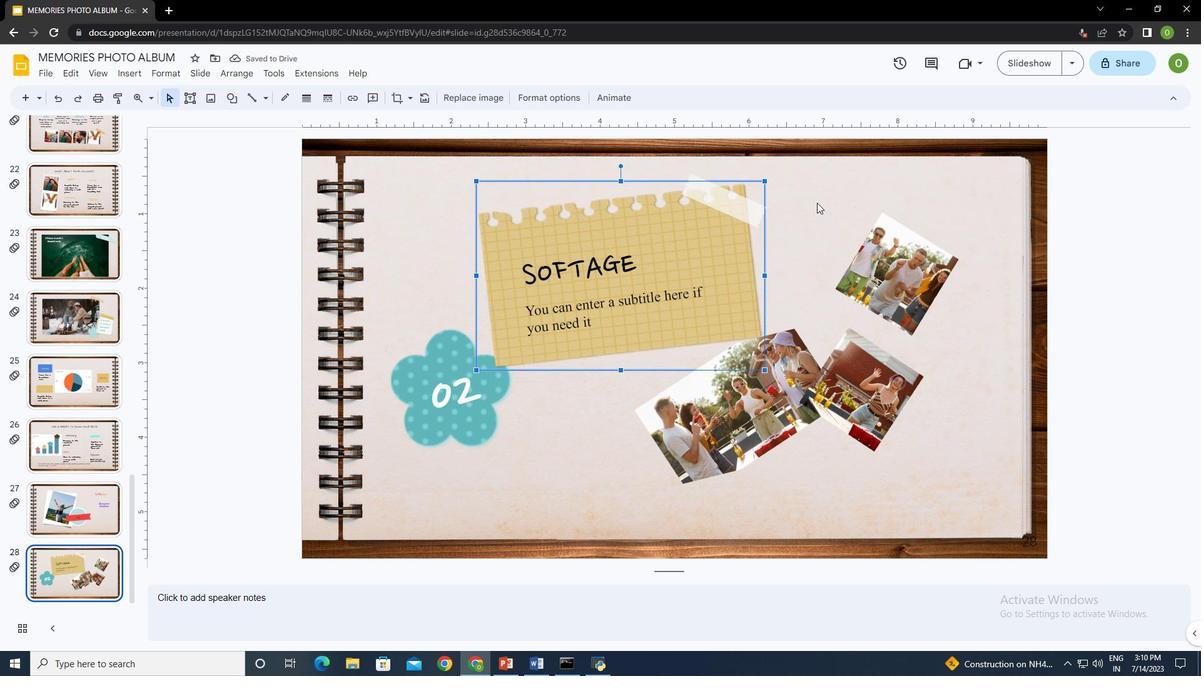 
Action: Mouse moved to (817, 202)
Screenshot: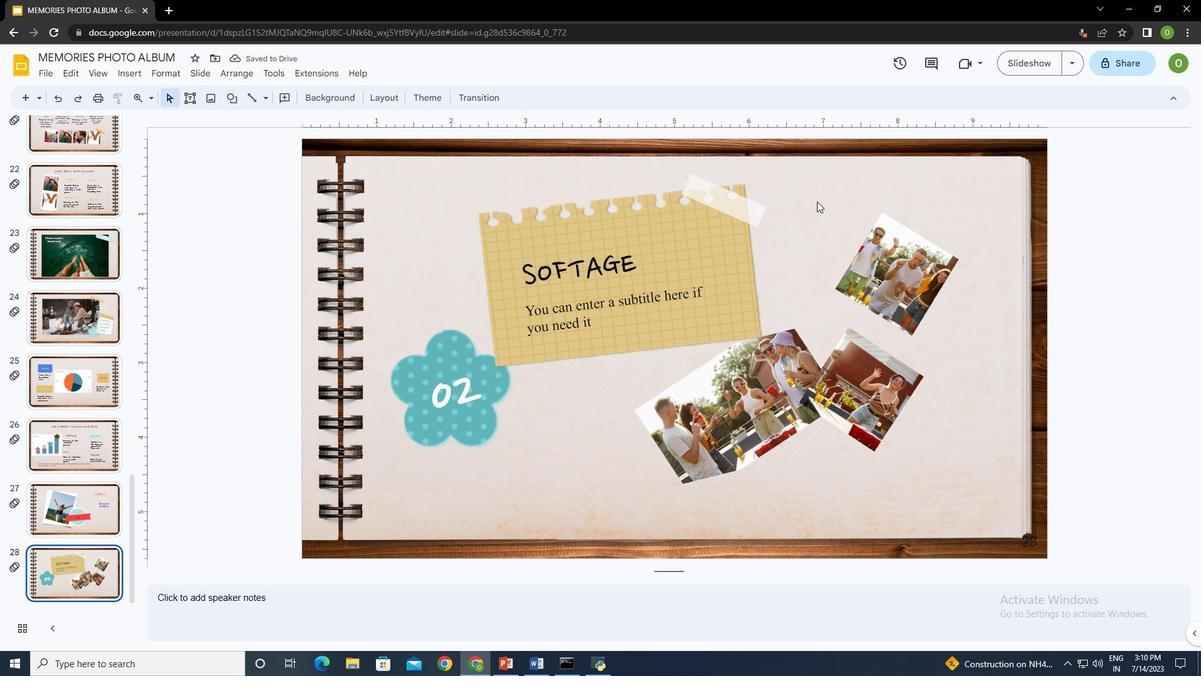 
